 Task: Slide 18 - Organizational Chart.
Action: Mouse moved to (36, 92)
Screenshot: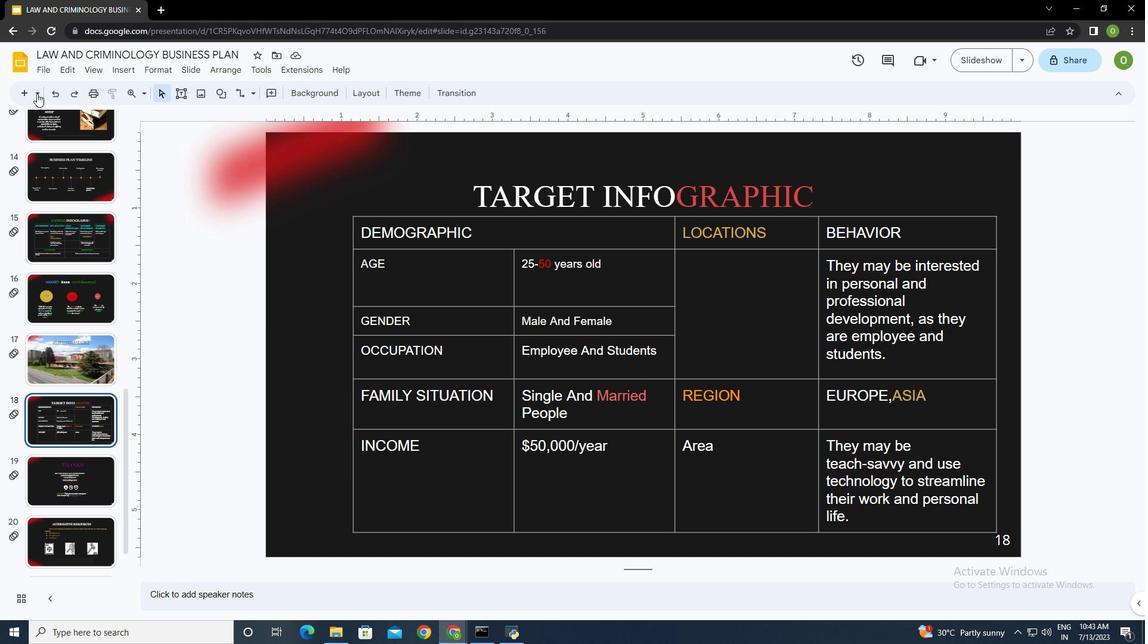 
Action: Mouse pressed left at (36, 92)
Screenshot: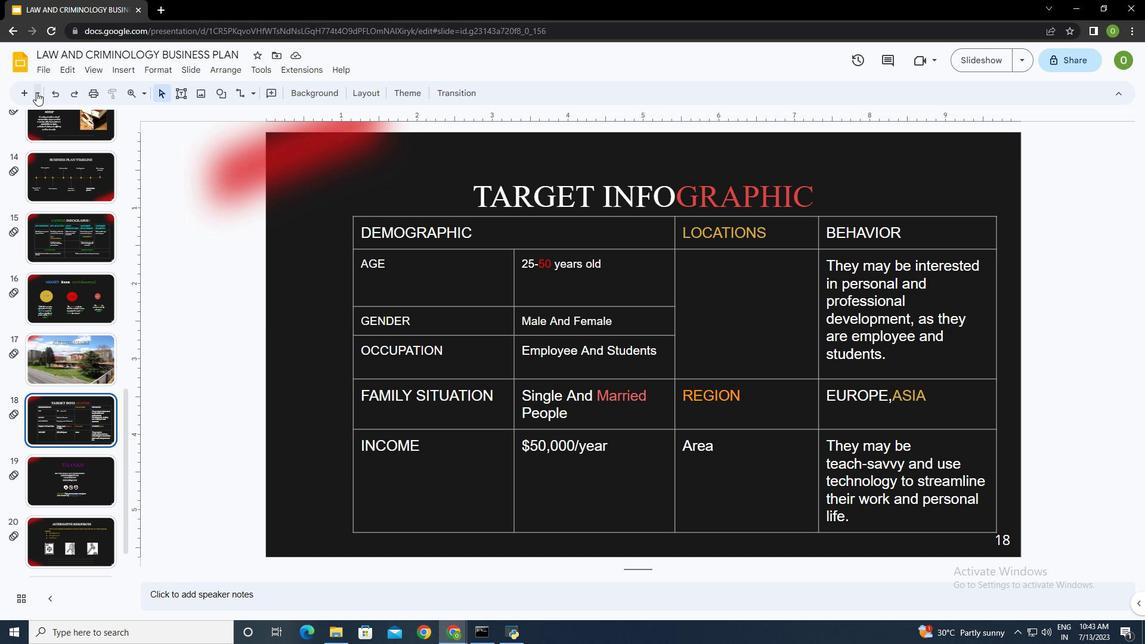 
Action: Mouse moved to (76, 267)
Screenshot: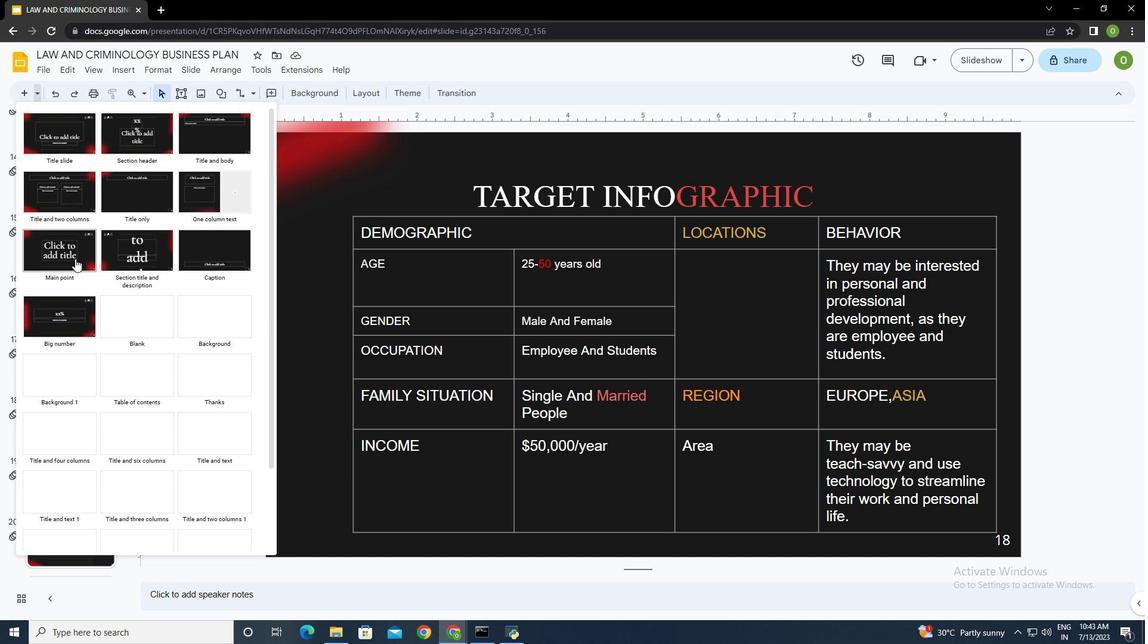 
Action: Mouse scrolled (76, 265) with delta (0, 0)
Screenshot: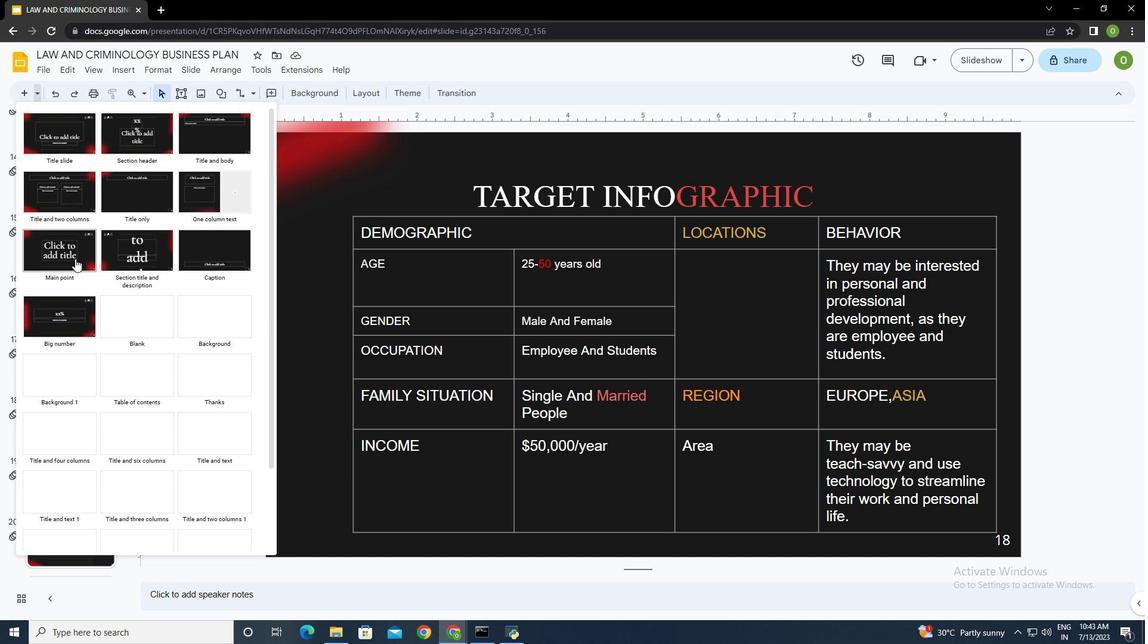 
Action: Mouse moved to (77, 270)
Screenshot: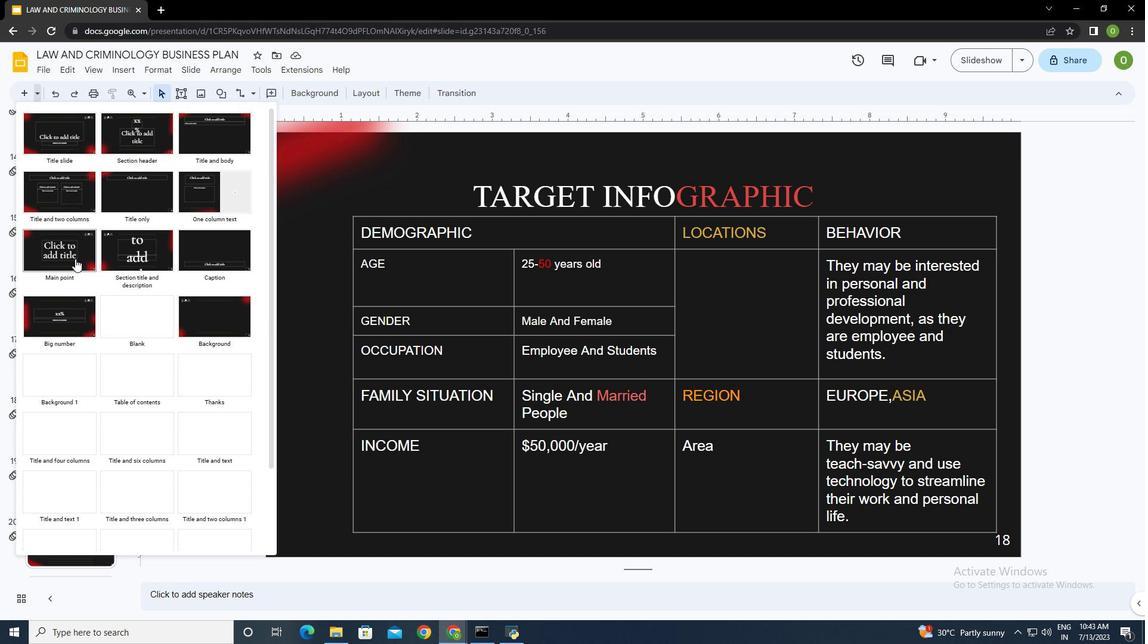 
Action: Mouse scrolled (77, 269) with delta (0, 0)
Screenshot: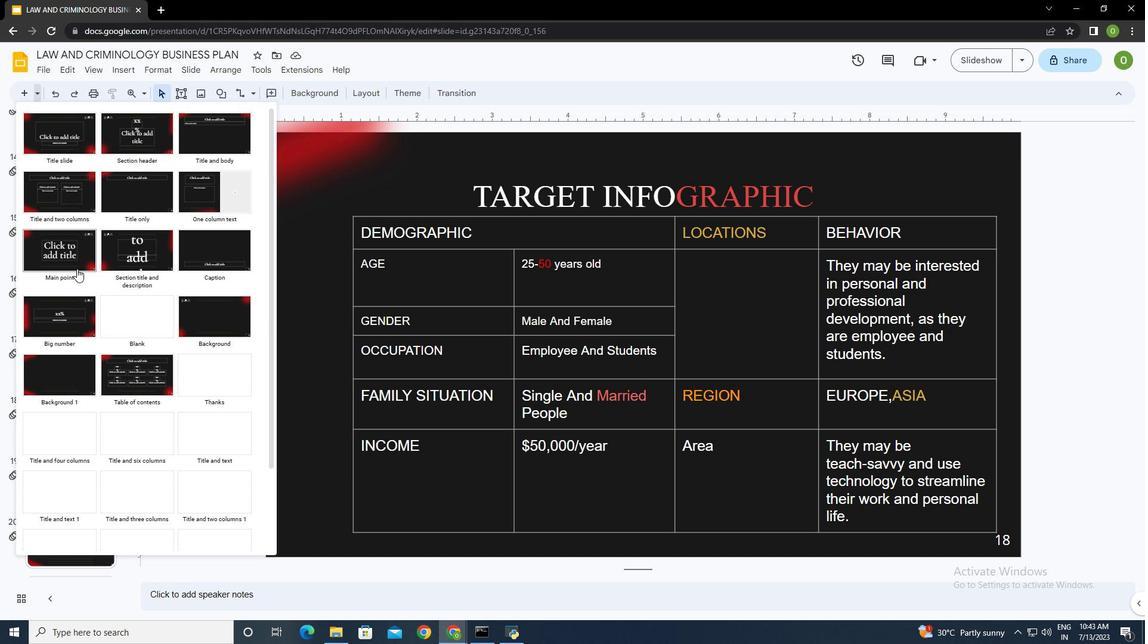 
Action: Mouse moved to (78, 270)
Screenshot: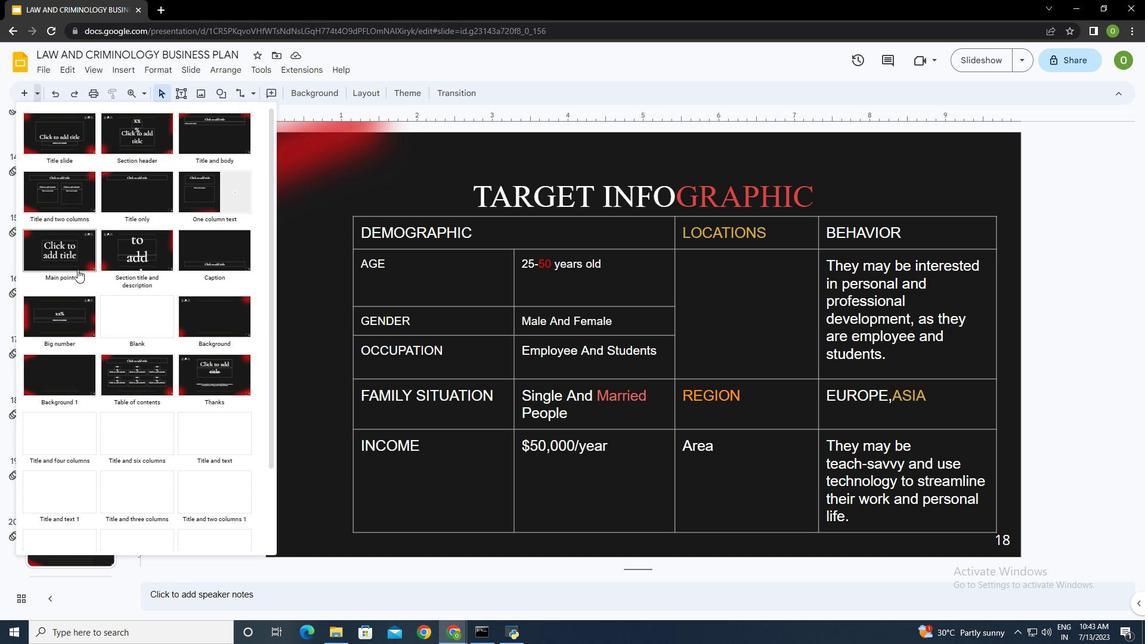 
Action: Mouse scrolled (78, 270) with delta (0, 0)
Screenshot: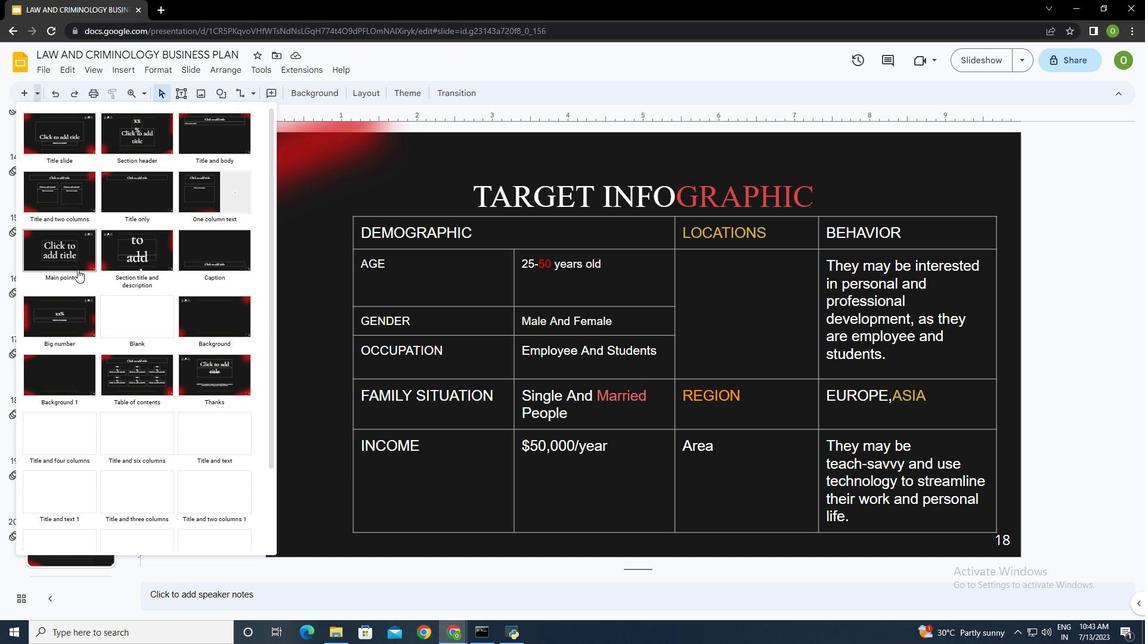 
Action: Mouse moved to (54, 454)
Screenshot: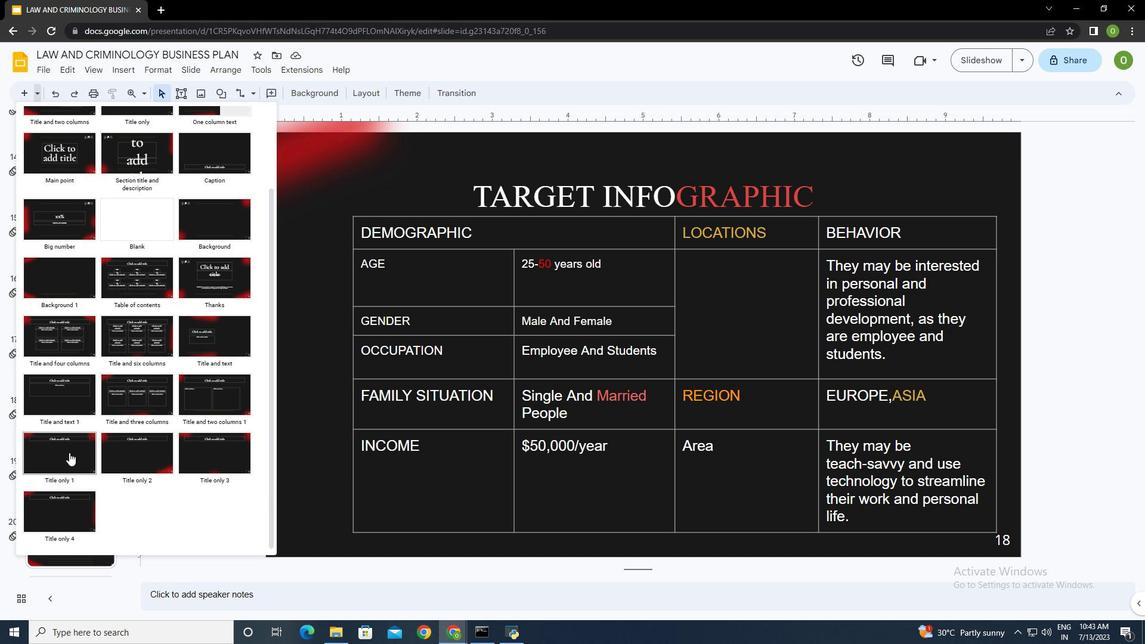 
Action: Mouse pressed left at (54, 454)
Screenshot: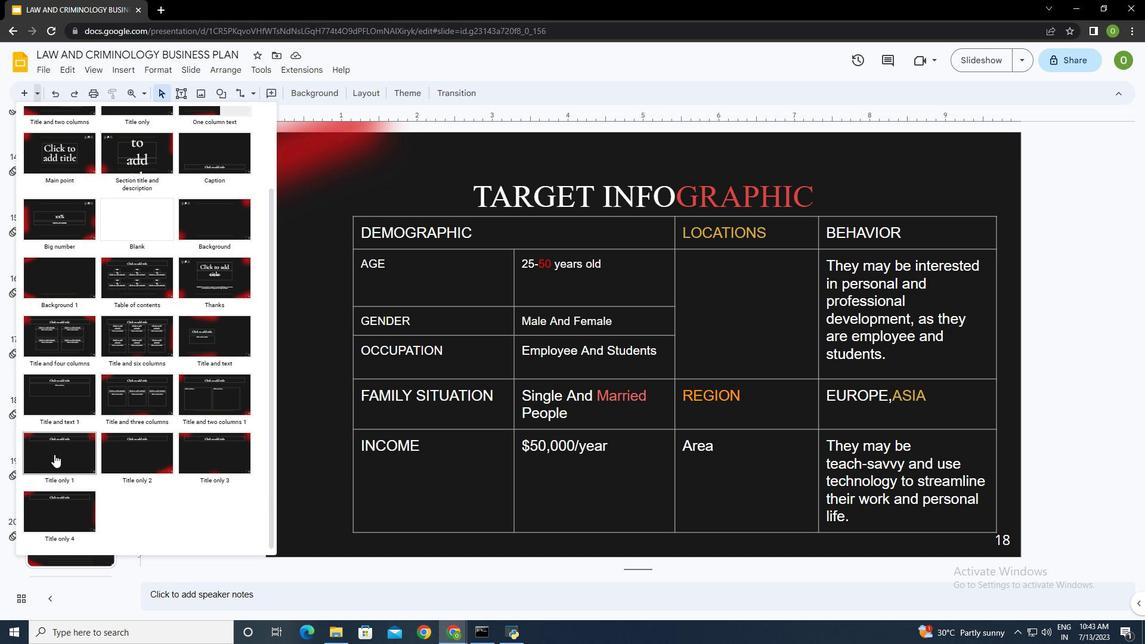 
Action: Mouse moved to (566, 192)
Screenshot: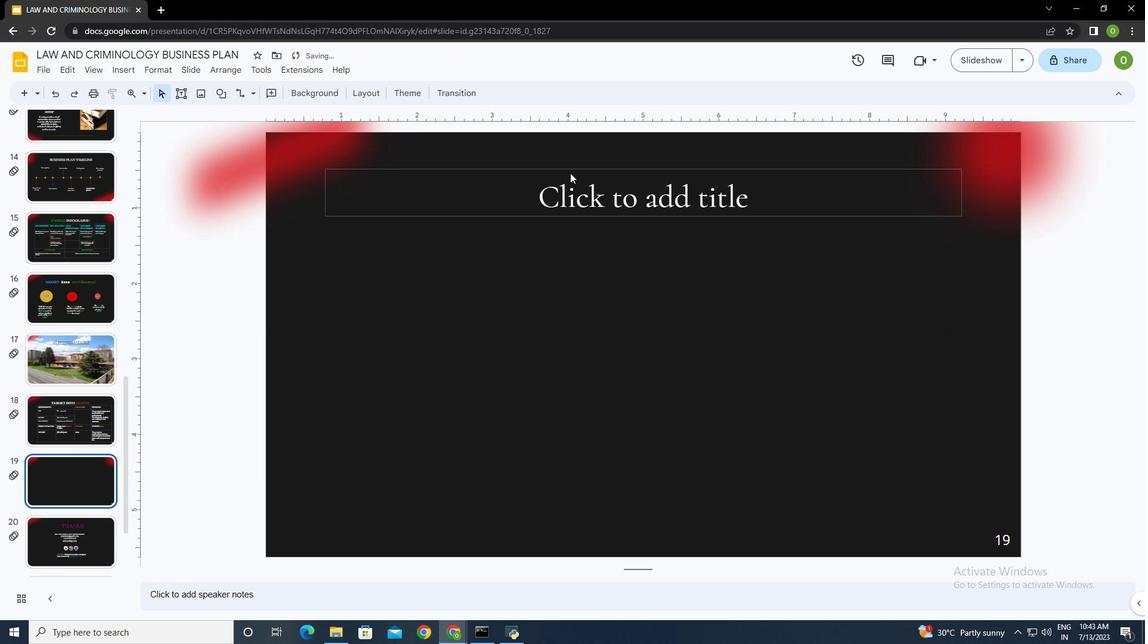 
Action: Mouse pressed left at (566, 192)
Screenshot: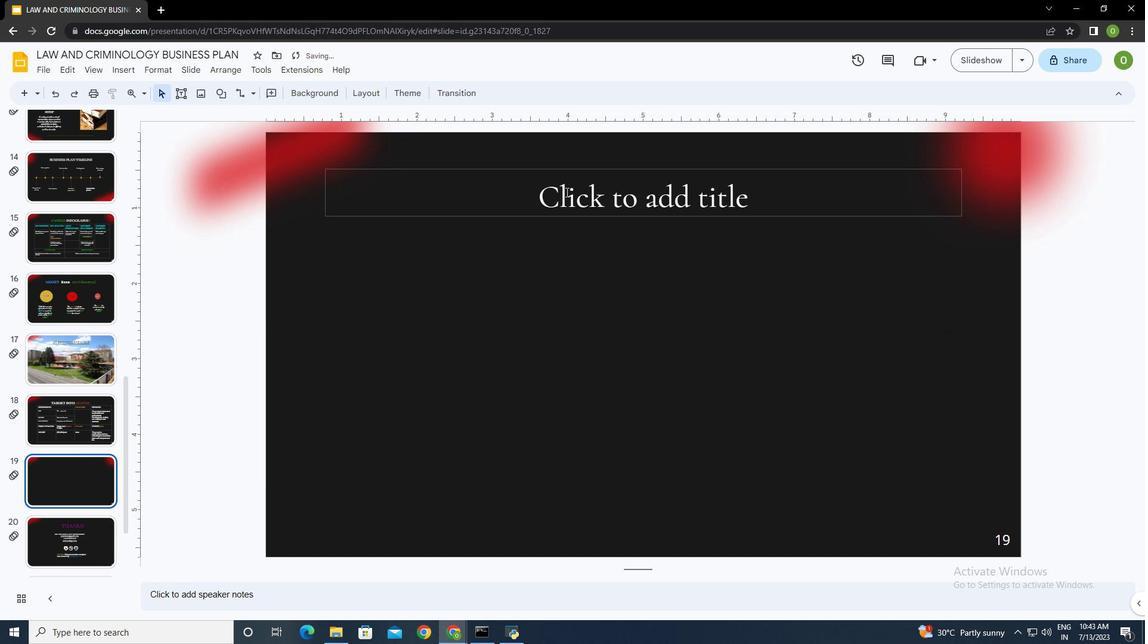 
Action: Mouse moved to (566, 193)
Screenshot: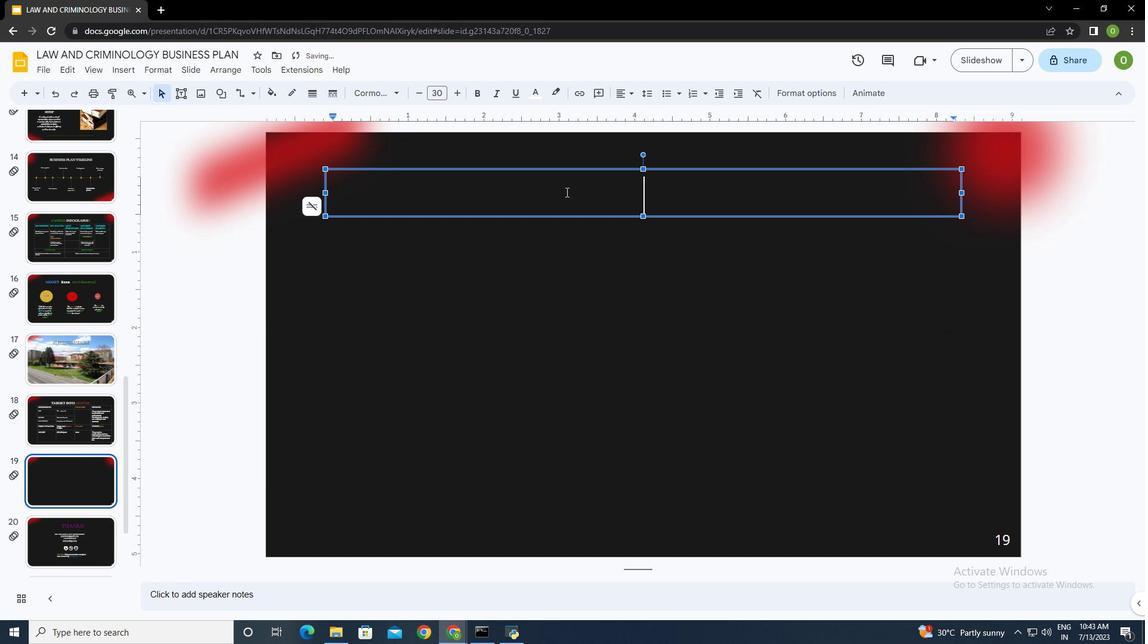 
Action: Key pressed <Key.shift>organizational<Key.space>chart
Screenshot: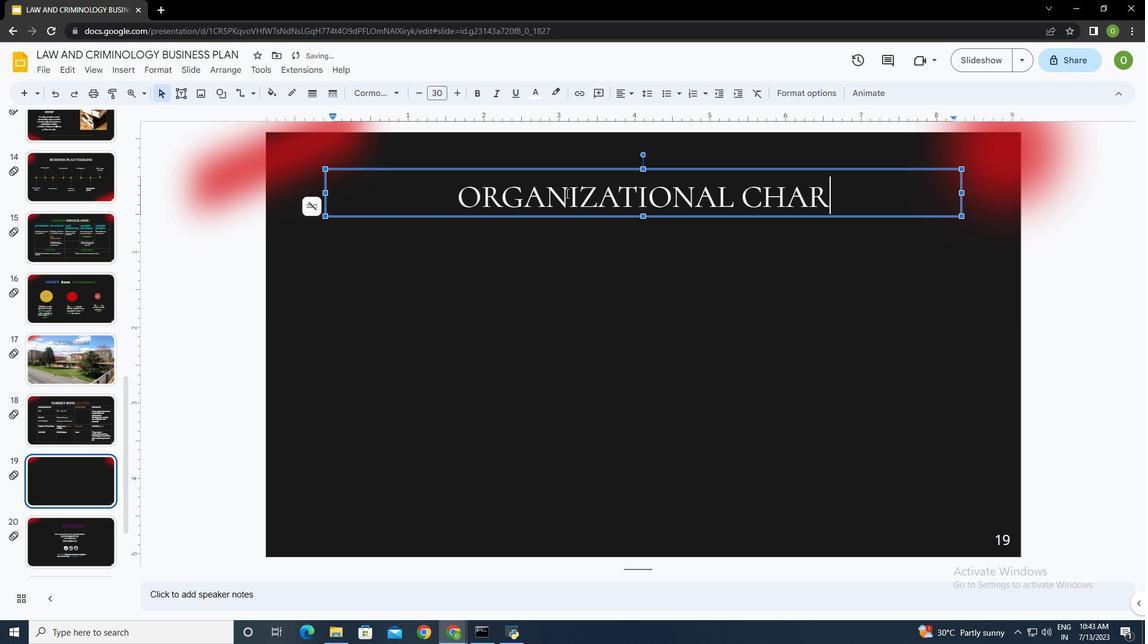 
Action: Mouse moved to (578, 244)
Screenshot: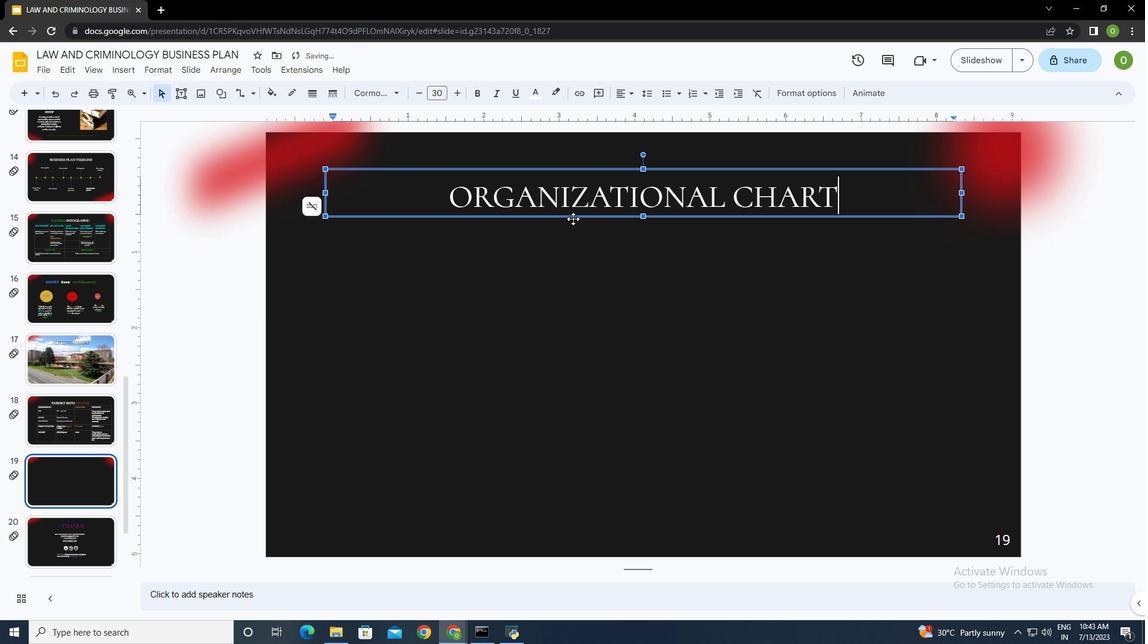 
Action: Key pressed ctrl+A
Screenshot: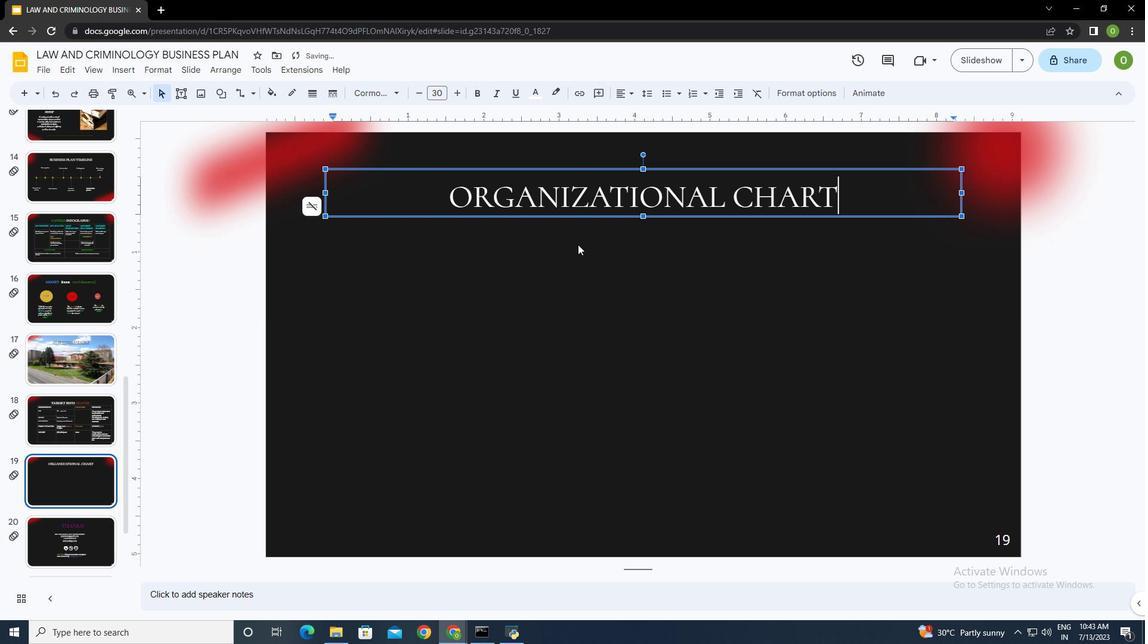 
Action: Mouse moved to (441, 93)
Screenshot: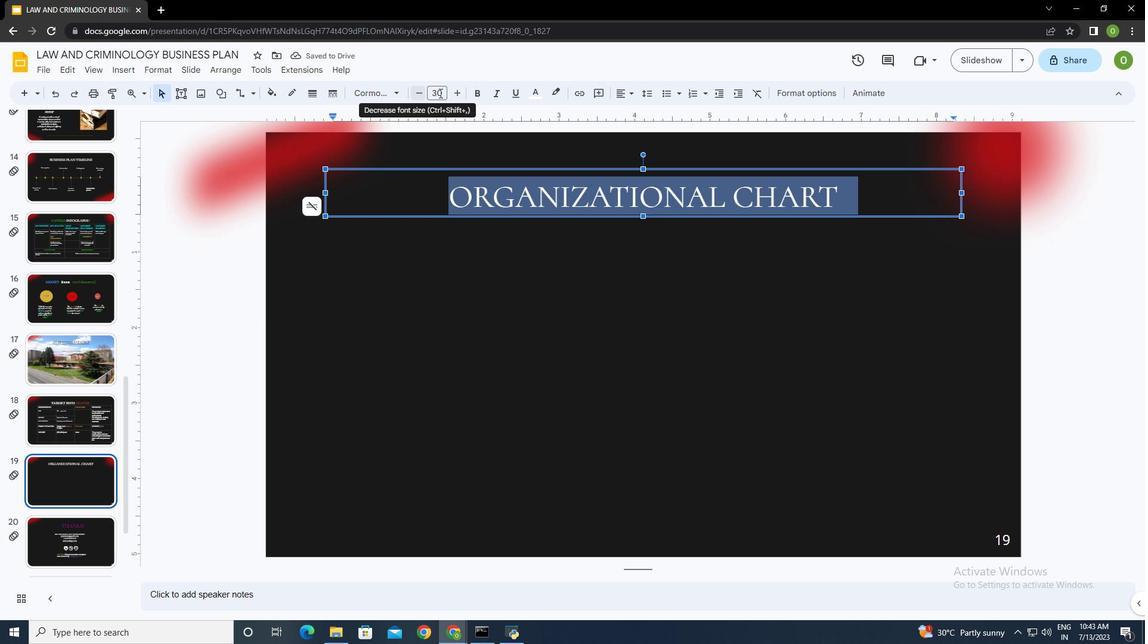 
Action: Mouse pressed left at (441, 93)
Screenshot: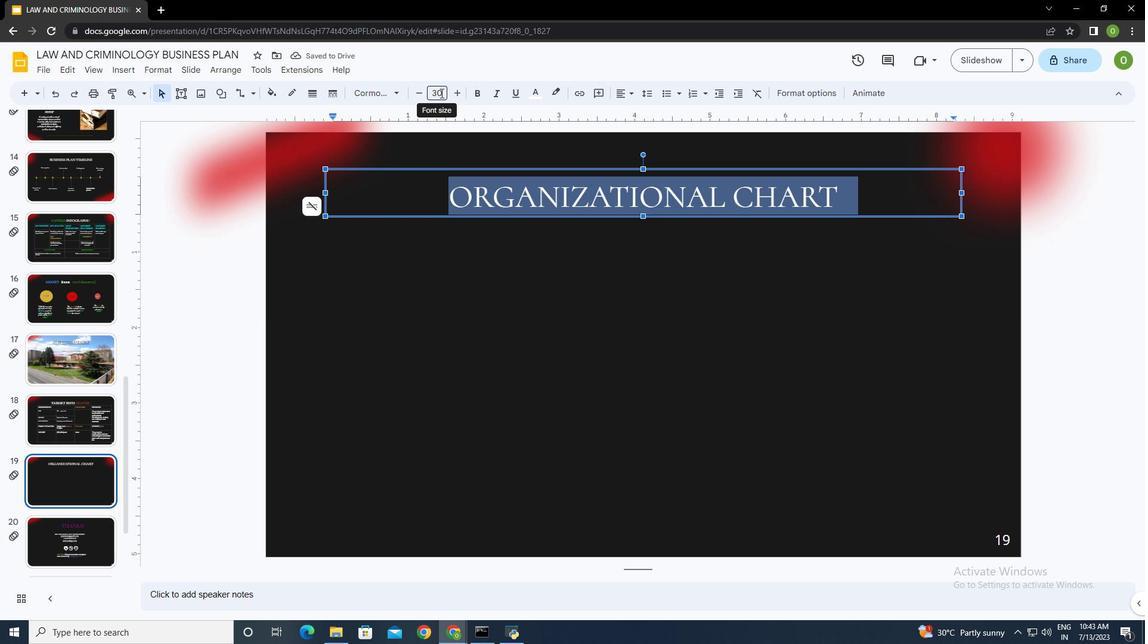 
Action: Mouse moved to (441, 284)
Screenshot: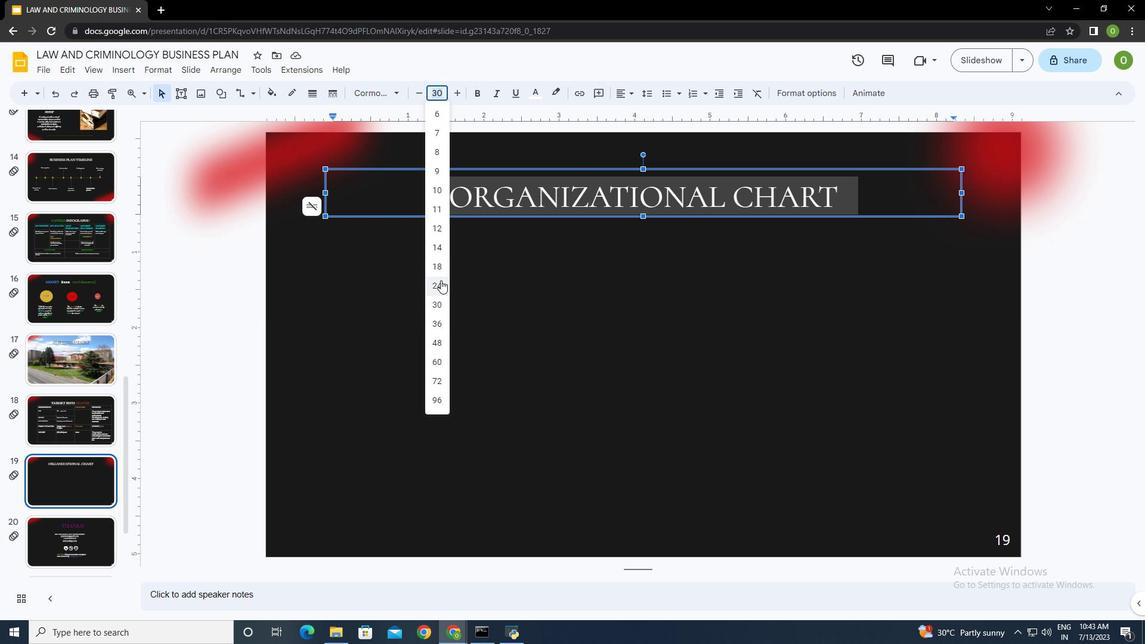 
Action: Mouse pressed left at (441, 284)
Screenshot: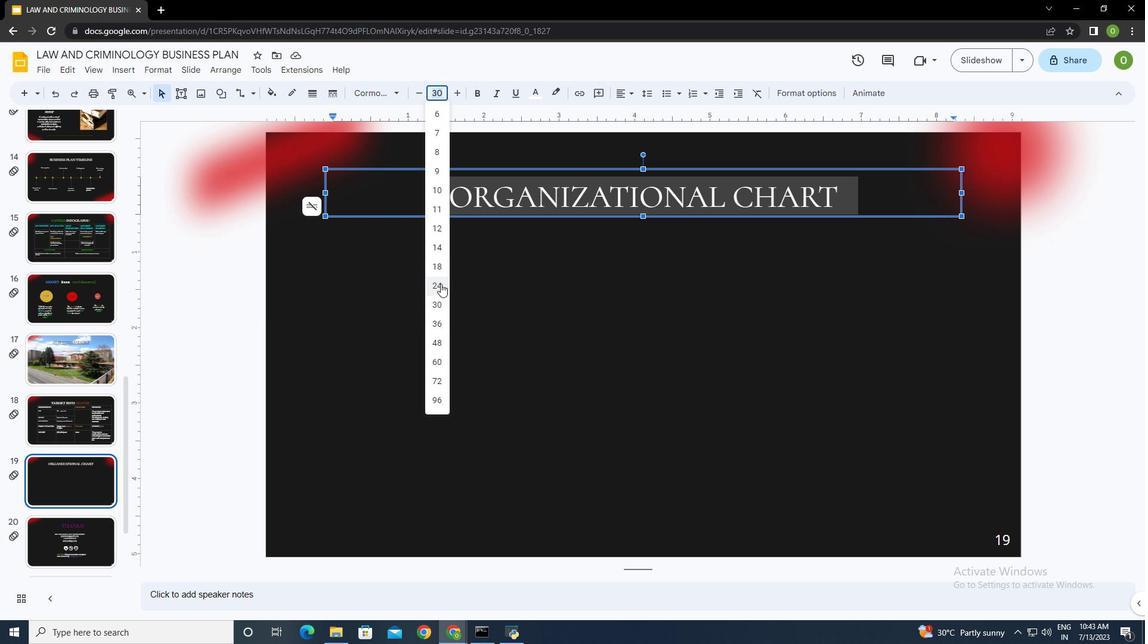 
Action: Mouse moved to (643, 217)
Screenshot: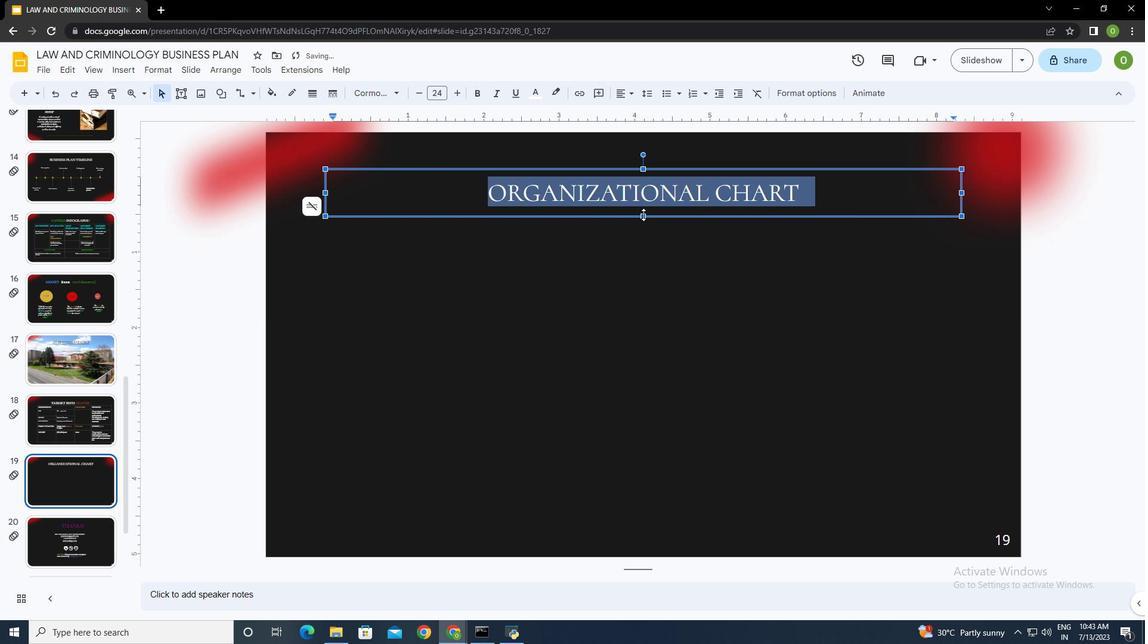 
Action: Mouse pressed left at (643, 217)
Screenshot: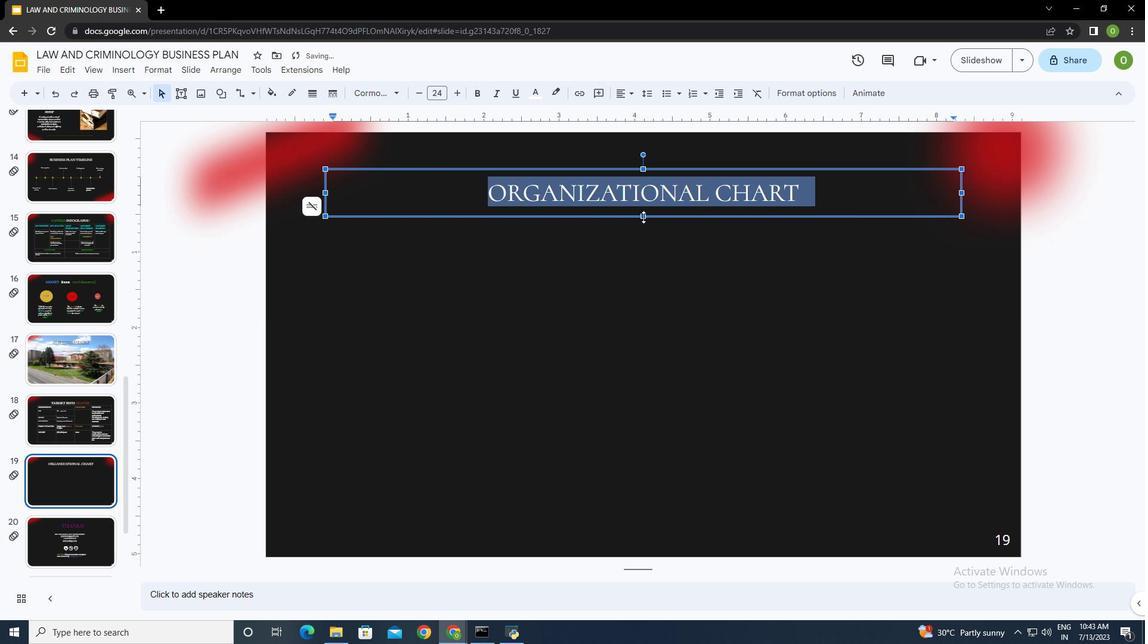 
Action: Mouse moved to (643, 167)
Screenshot: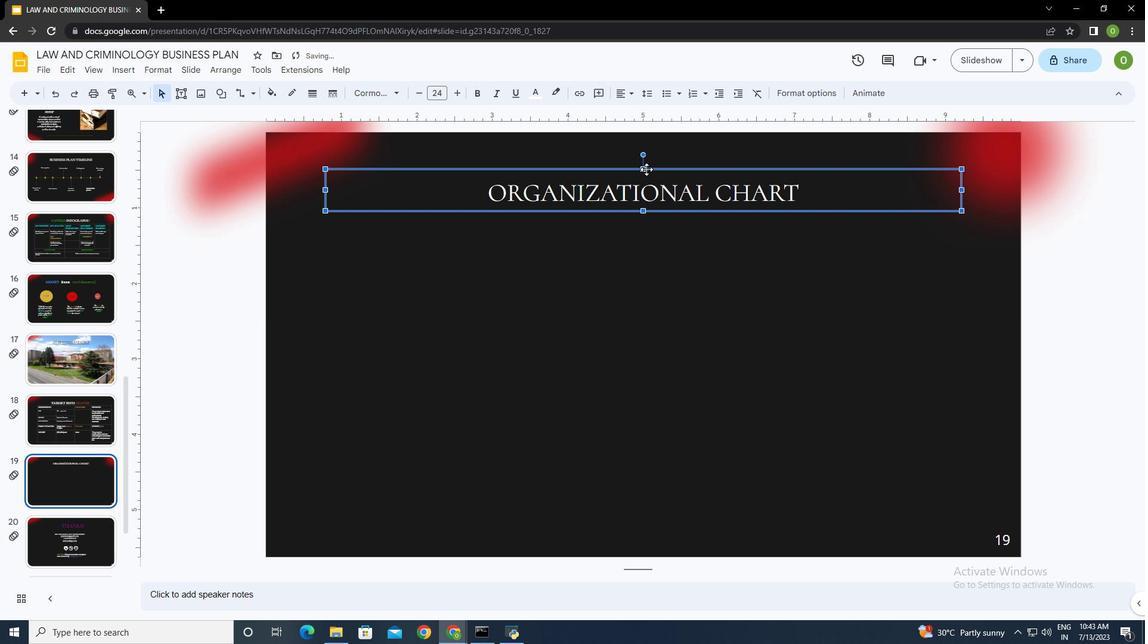 
Action: Mouse pressed left at (643, 167)
Screenshot: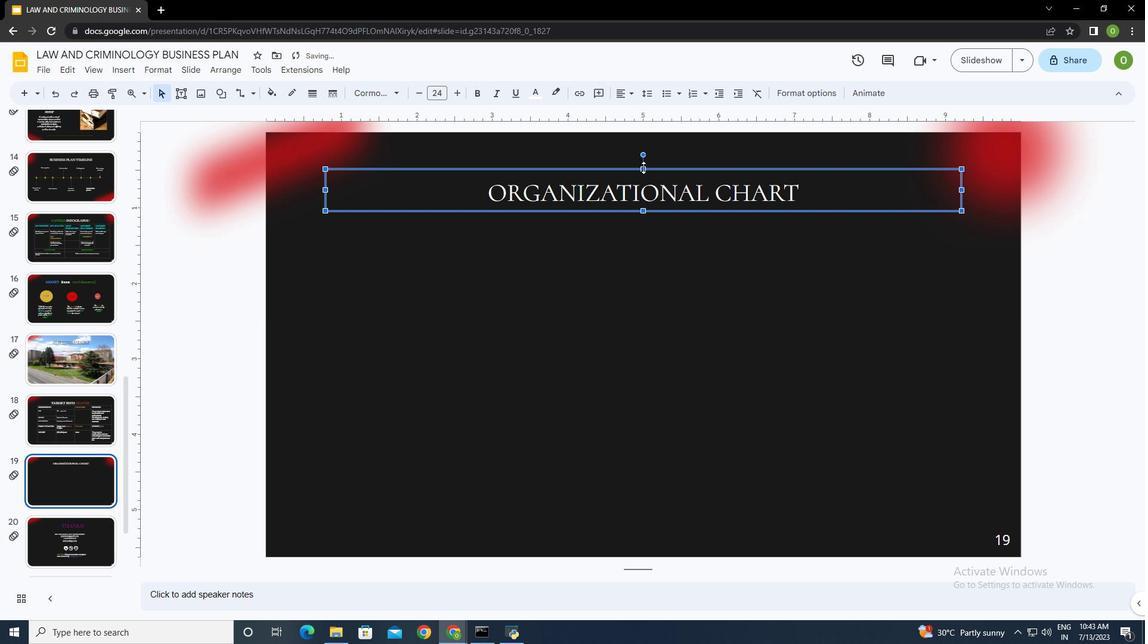 
Action: Mouse moved to (643, 213)
Screenshot: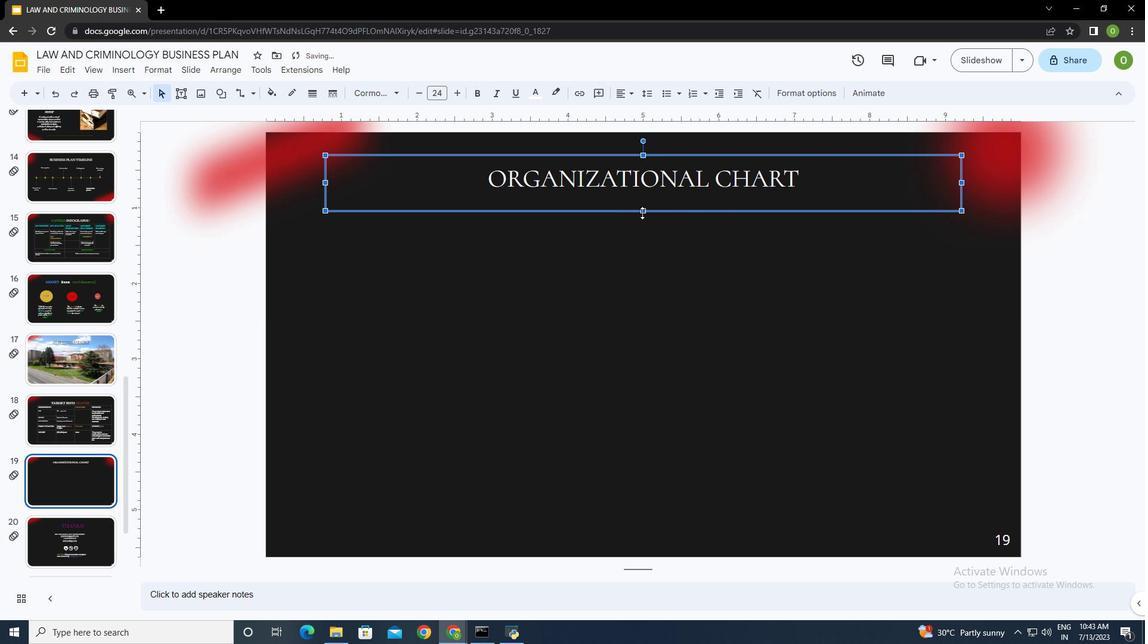 
Action: Mouse pressed left at (643, 213)
Screenshot: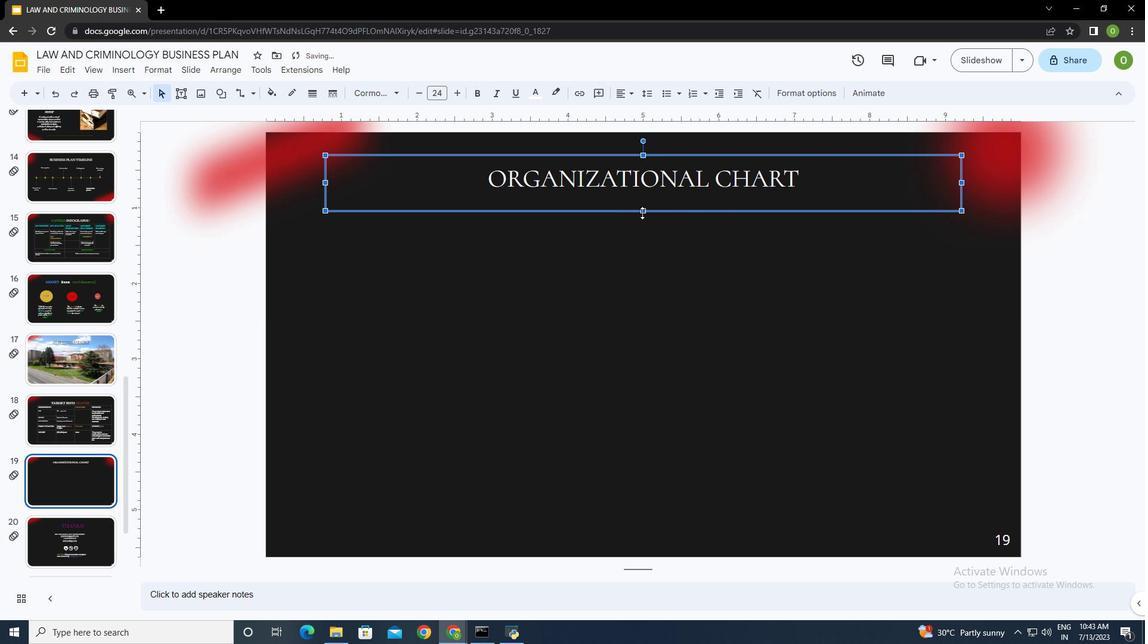 
Action: Mouse moved to (807, 94)
Screenshot: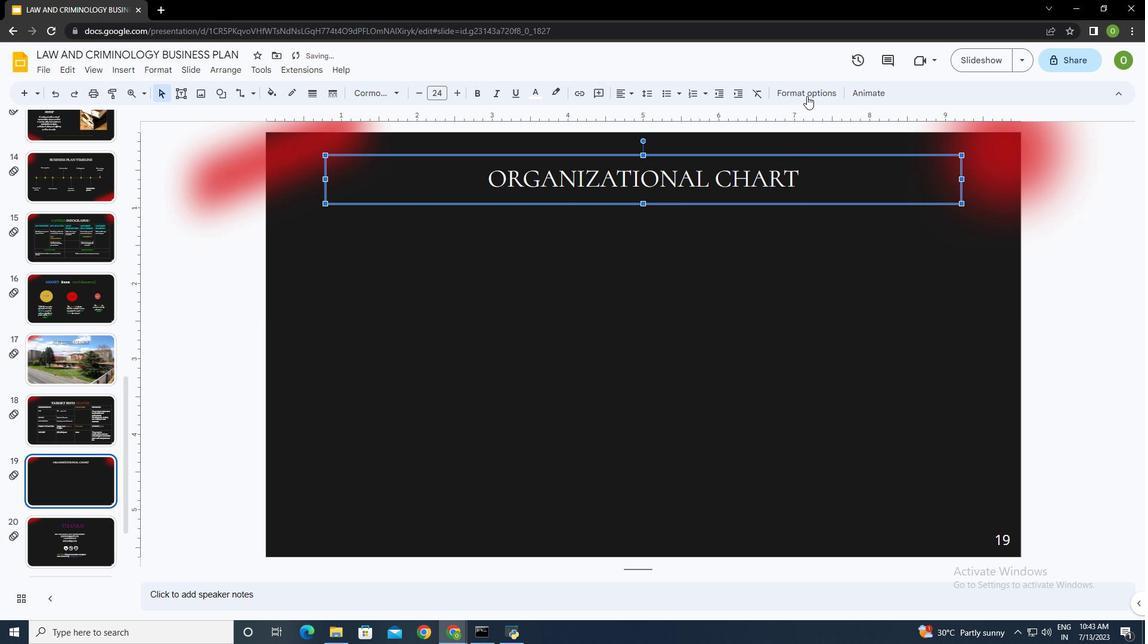 
Action: Mouse pressed left at (807, 94)
Screenshot: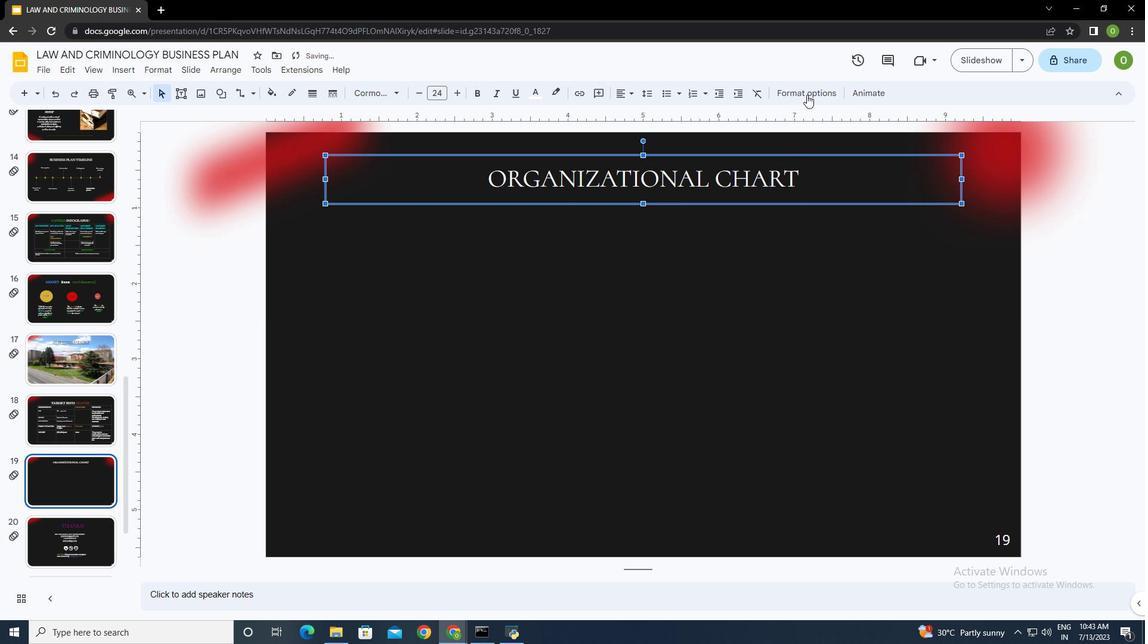 
Action: Mouse moved to (988, 135)
Screenshot: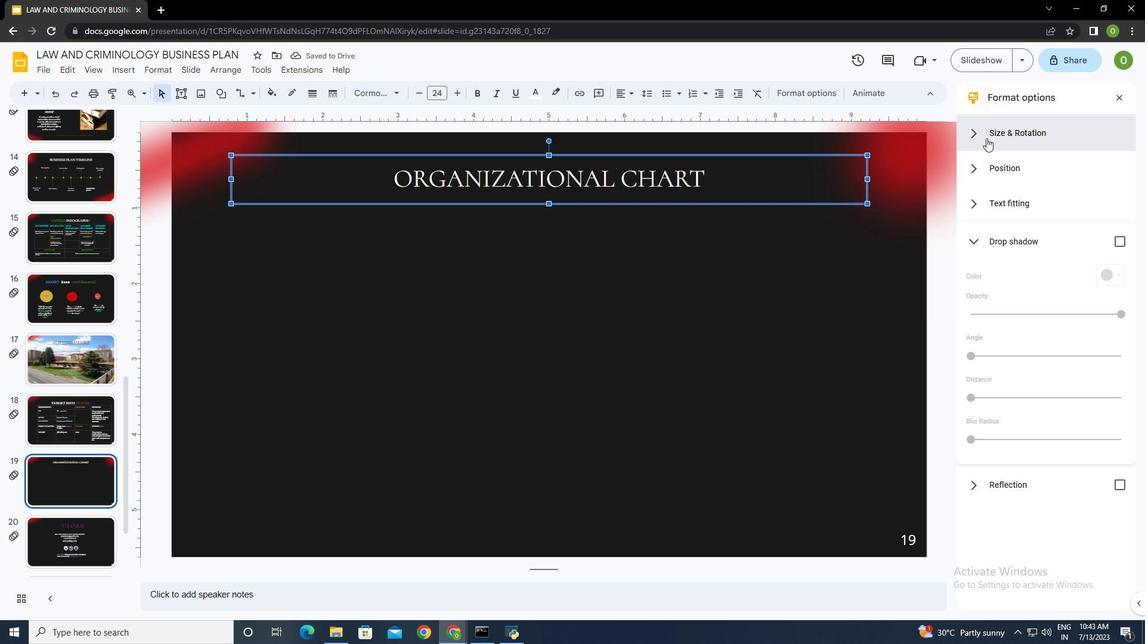 
Action: Mouse pressed left at (988, 135)
Screenshot: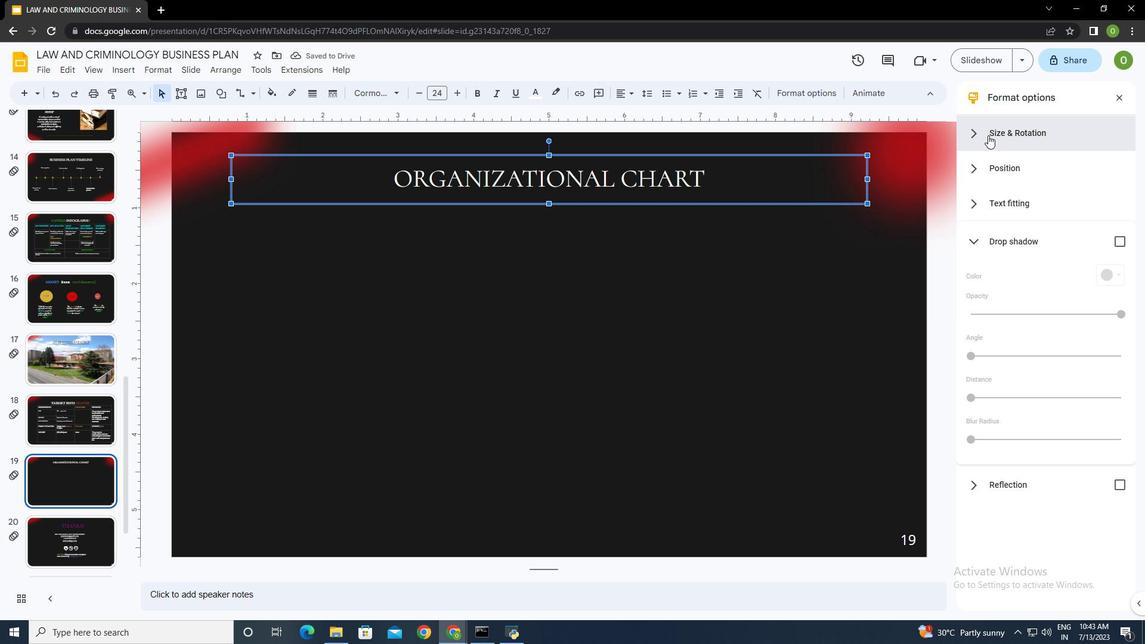 
Action: Mouse moved to (987, 192)
Screenshot: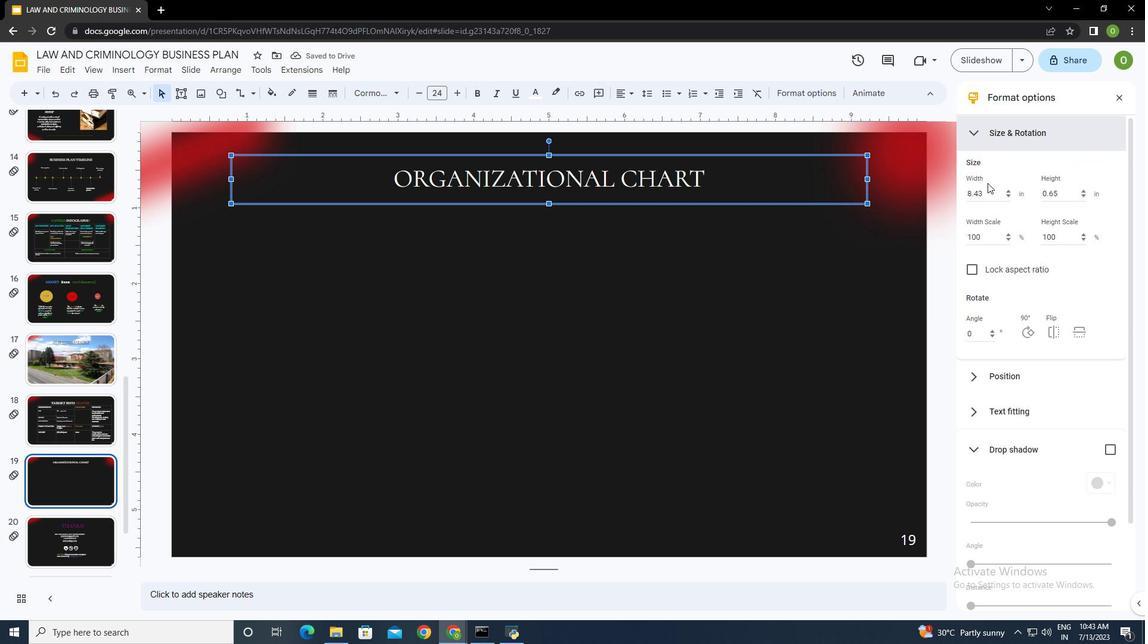 
Action: Mouse pressed left at (987, 192)
Screenshot: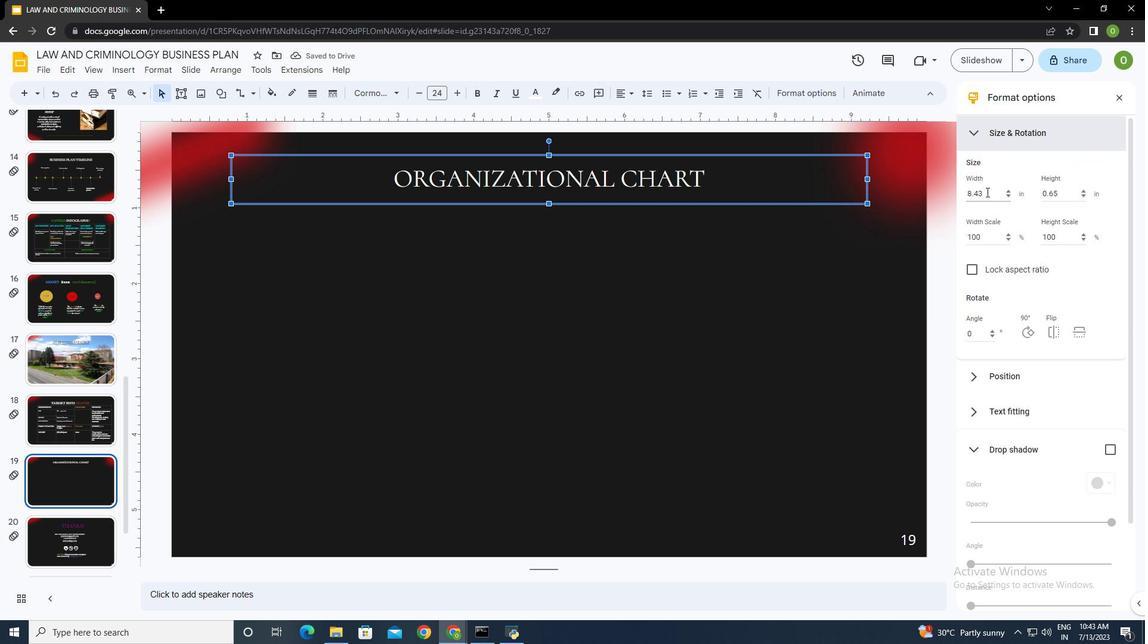 
Action: Mouse pressed left at (987, 192)
Screenshot: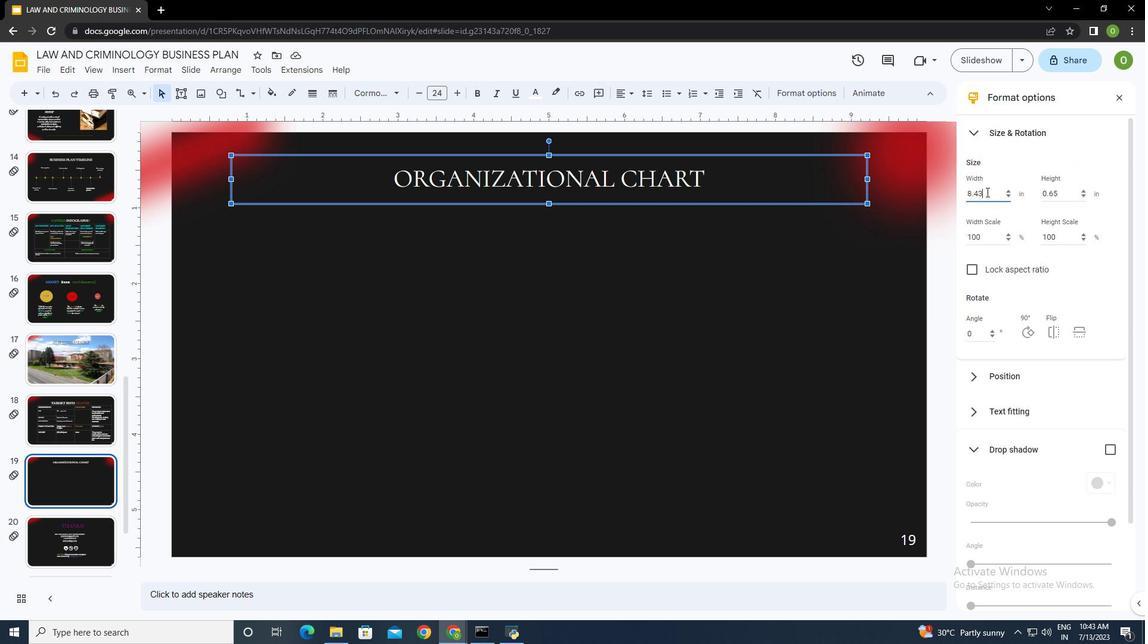 
Action: Mouse moved to (963, 196)
Screenshot: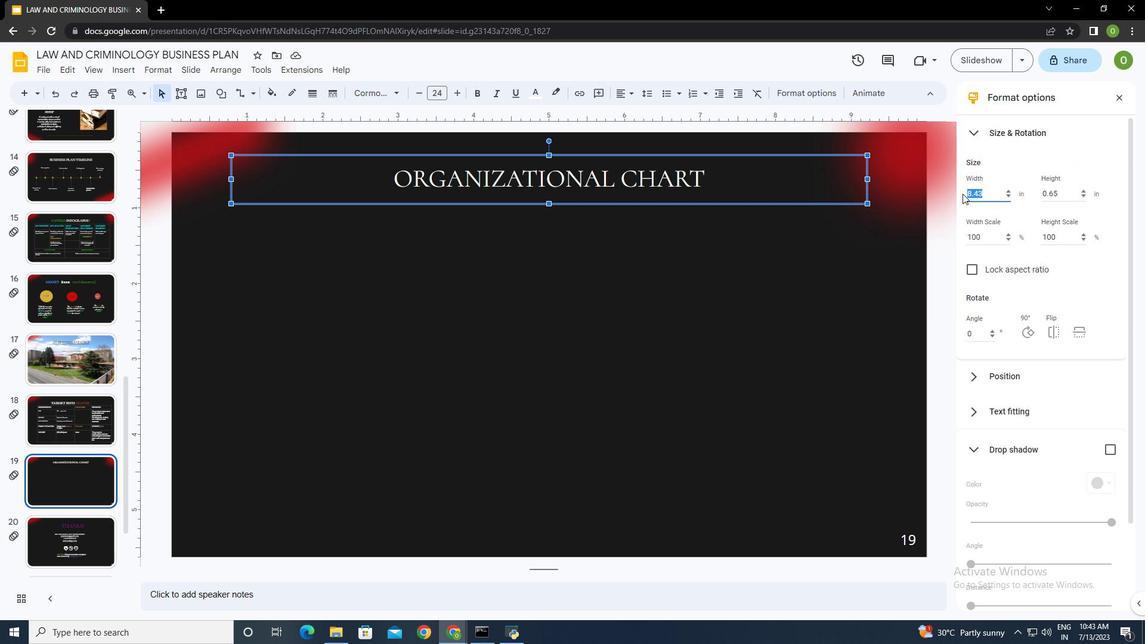 
Action: Key pressed 6
Screenshot: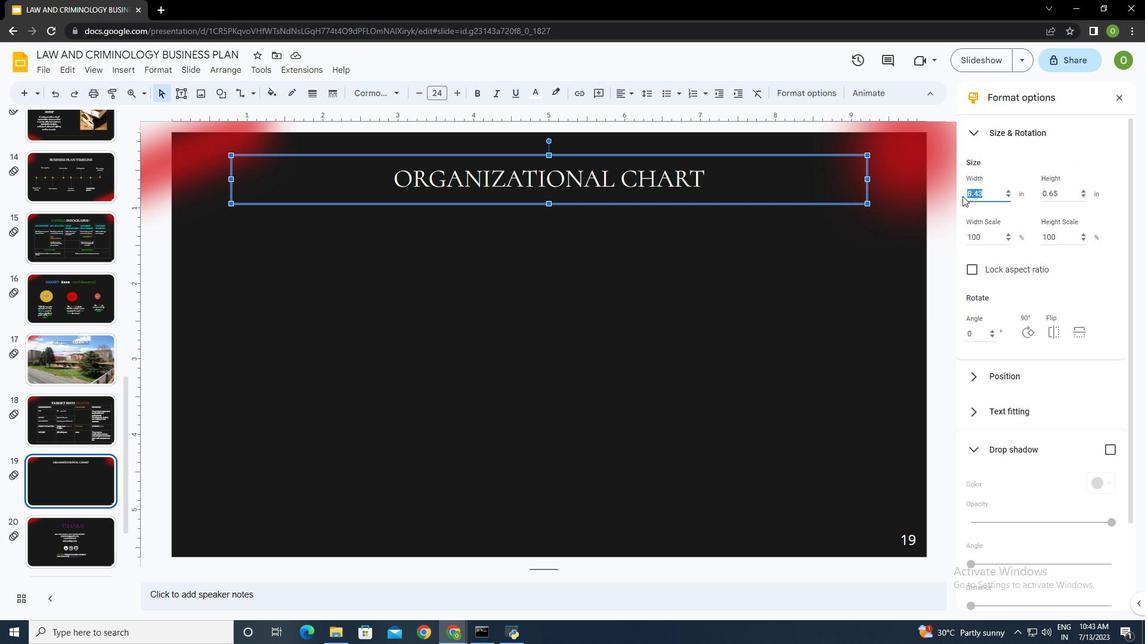 
Action: Mouse moved to (1065, 192)
Screenshot: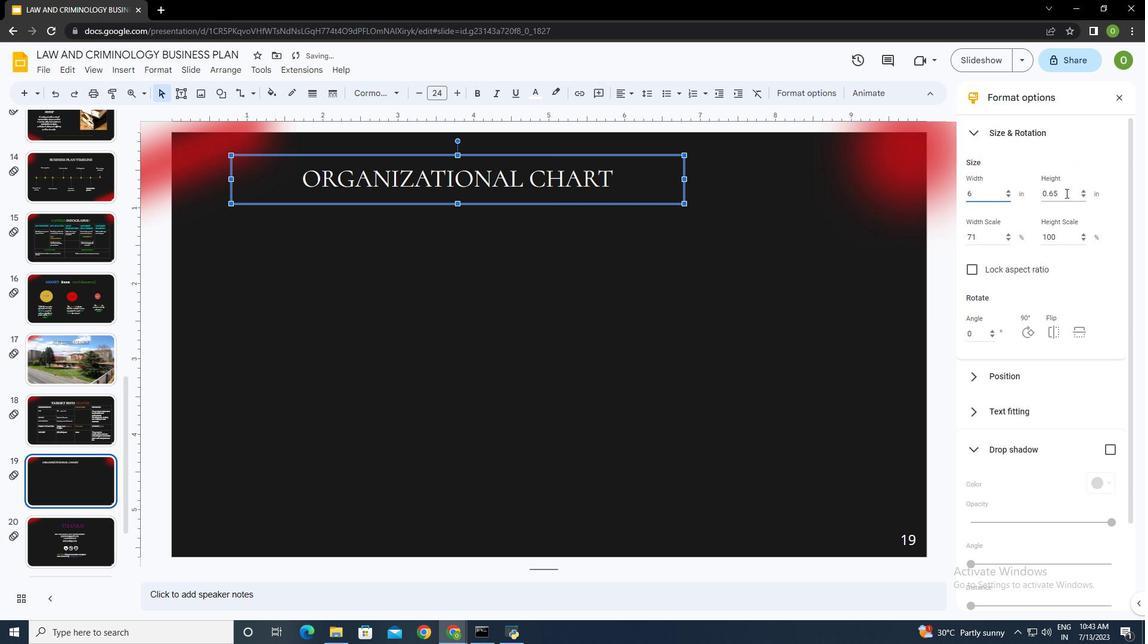 
Action: Mouse pressed left at (1065, 192)
Screenshot: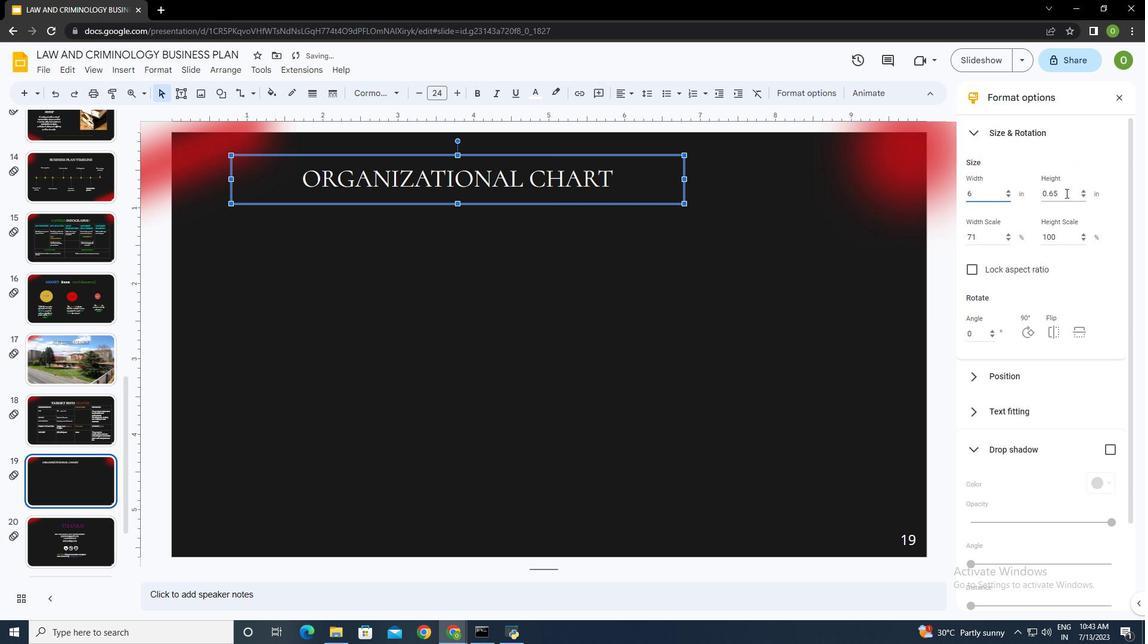 
Action: Key pressed <Key.backspace><Key.backspace>50
Screenshot: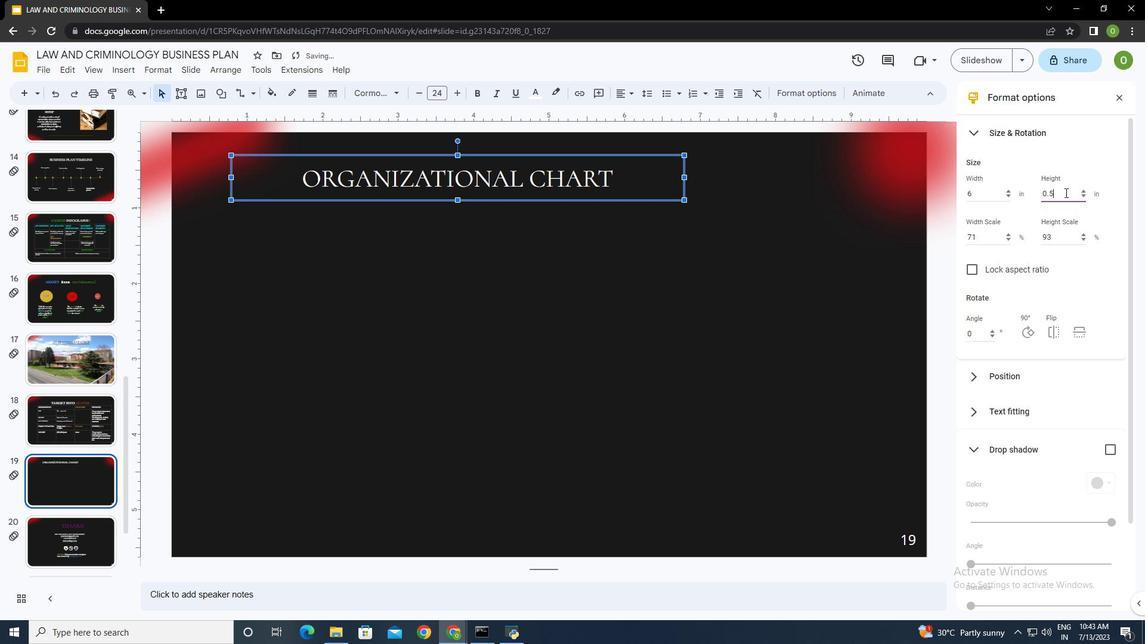 
Action: Mouse moved to (1119, 262)
Screenshot: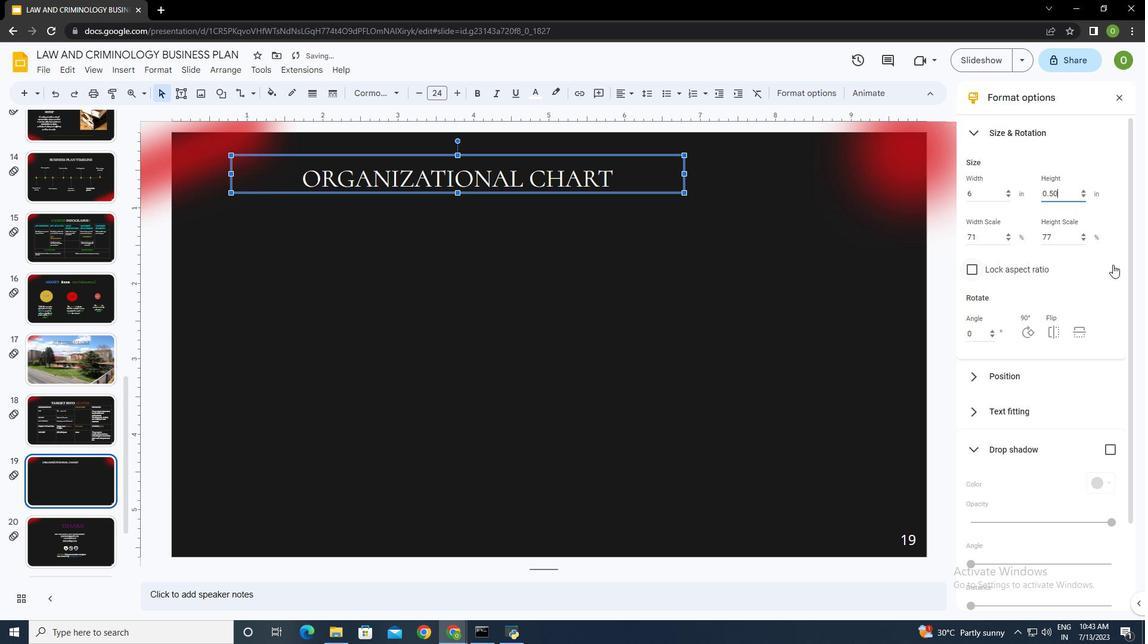 
Action: Mouse pressed left at (1119, 262)
Screenshot: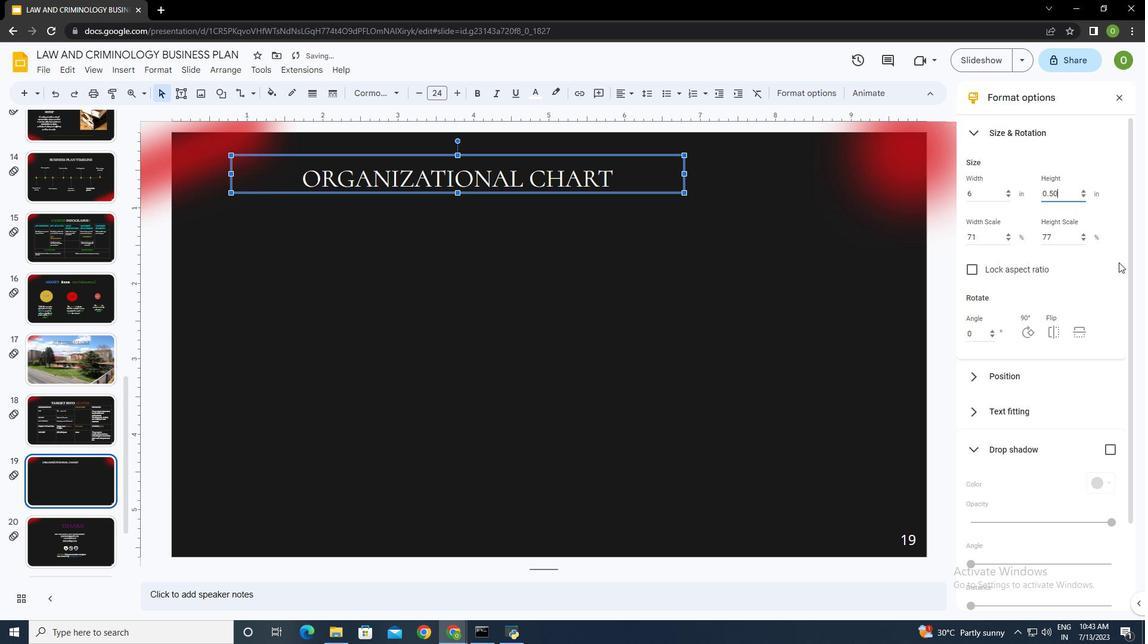 
Action: Mouse moved to (1122, 97)
Screenshot: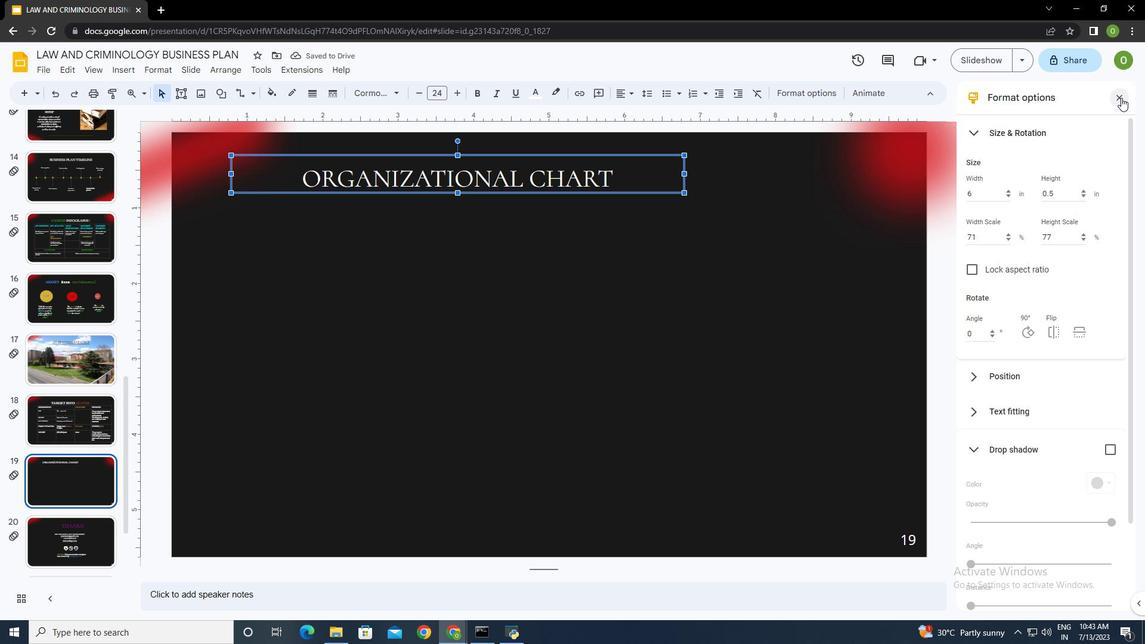 
Action: Mouse pressed left at (1122, 97)
Screenshot: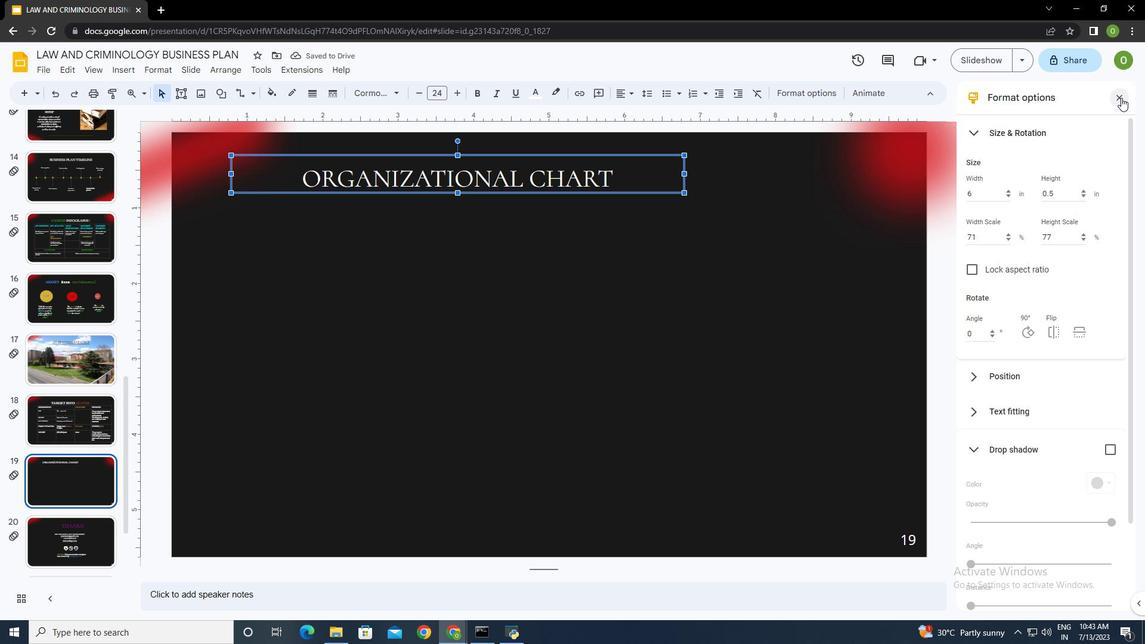 
Action: Mouse moved to (559, 254)
Screenshot: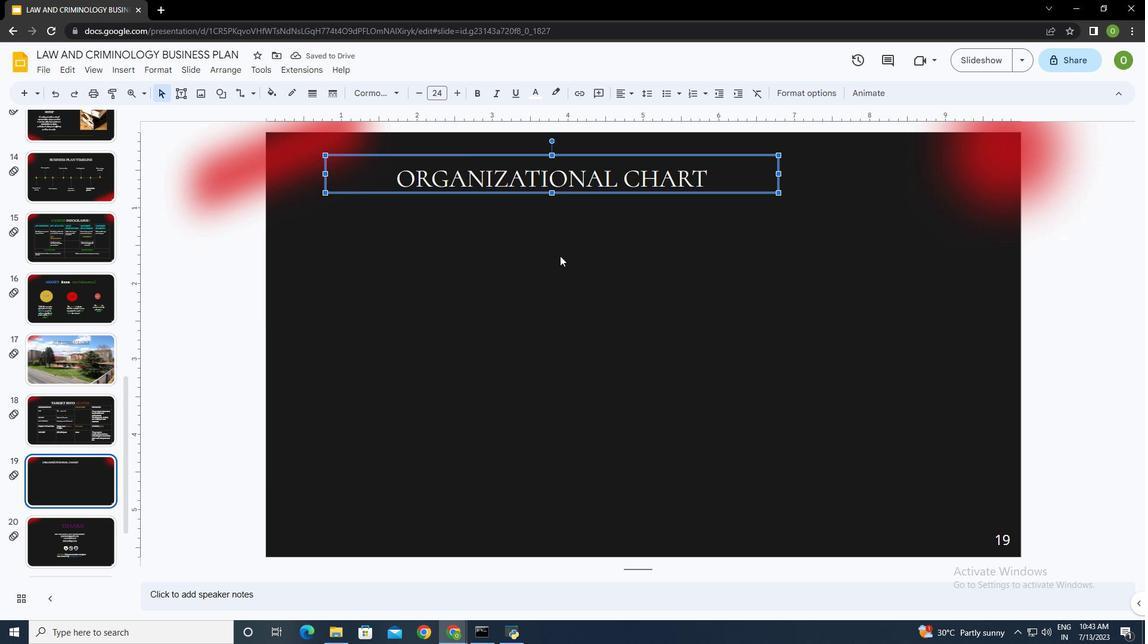 
Action: Mouse pressed left at (559, 254)
Screenshot: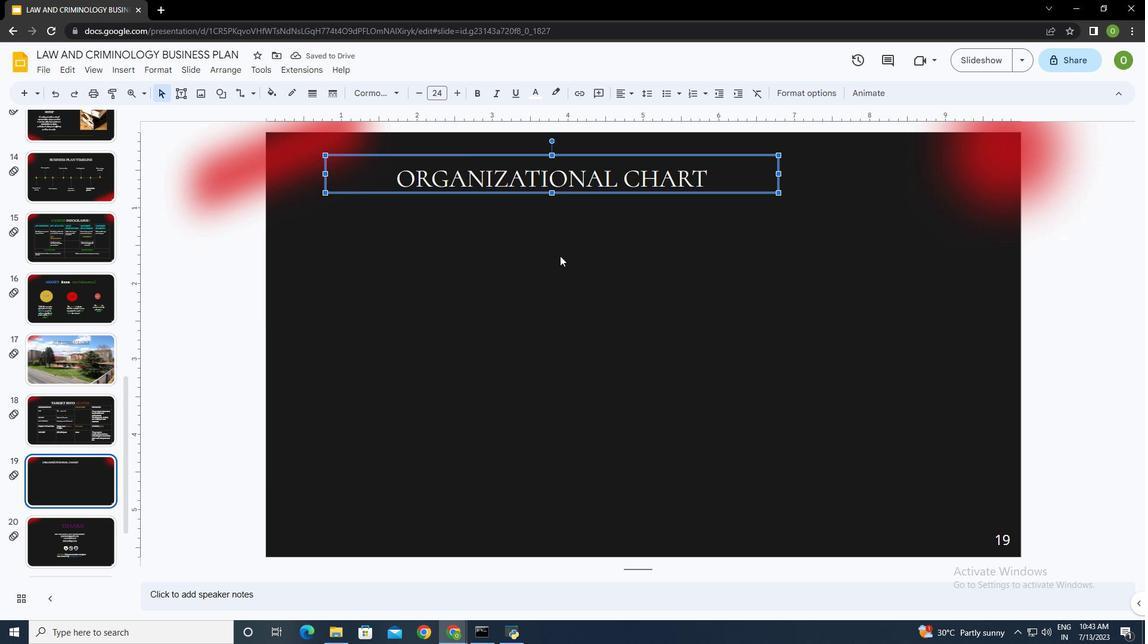
Action: Mouse moved to (126, 69)
Screenshot: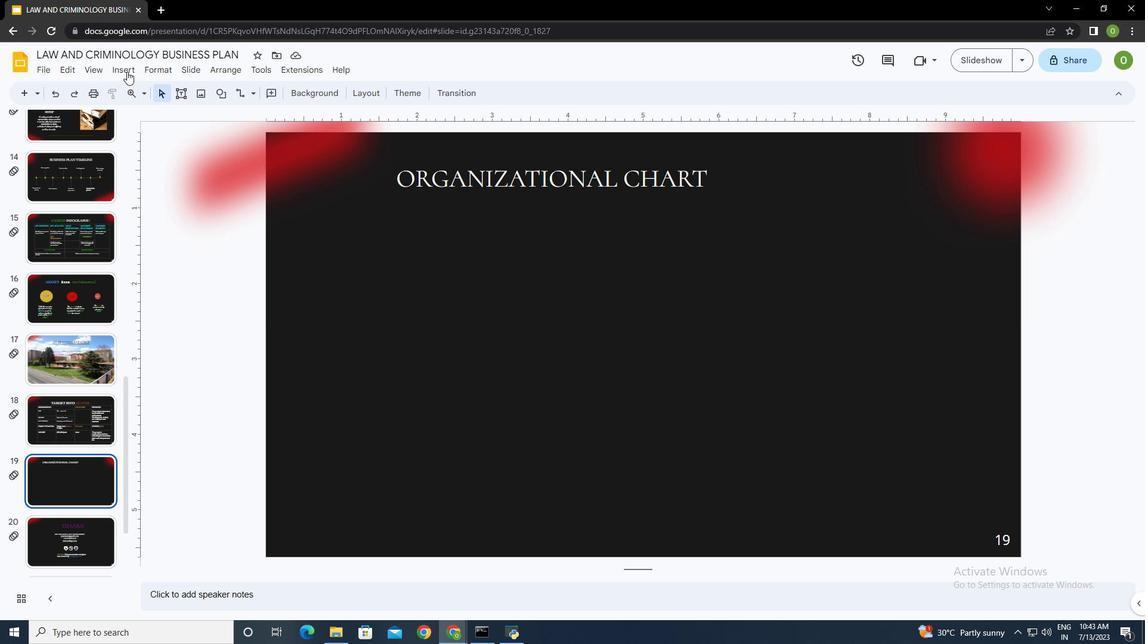 
Action: Mouse pressed left at (126, 69)
Screenshot: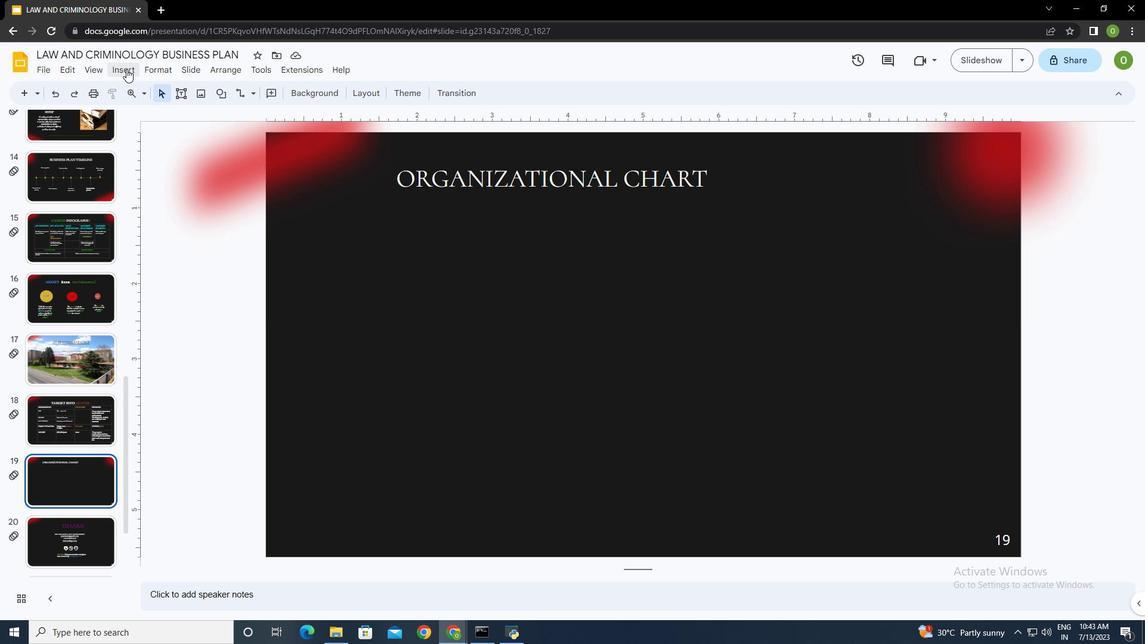 
Action: Mouse moved to (331, 250)
Screenshot: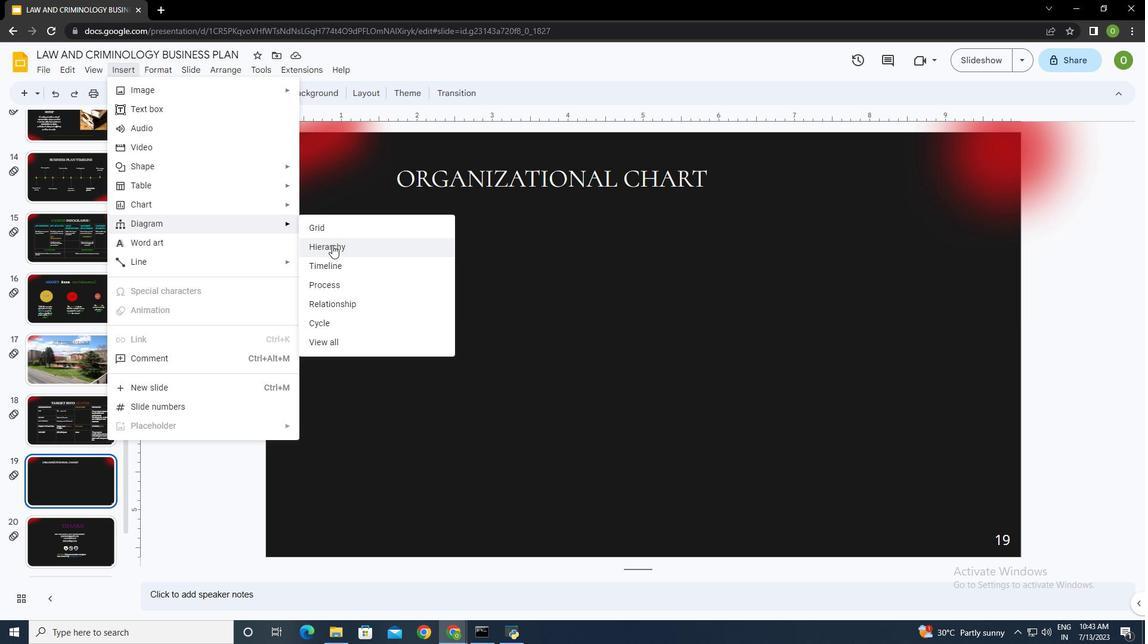 
Action: Mouse pressed left at (331, 250)
Screenshot: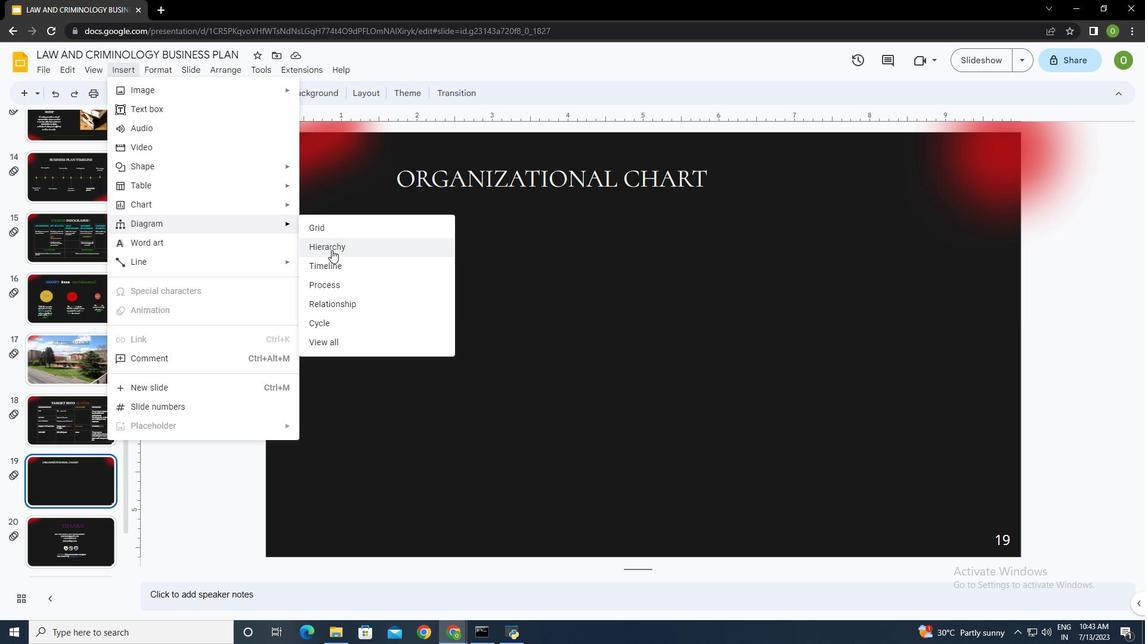 
Action: Mouse moved to (1009, 151)
Screenshot: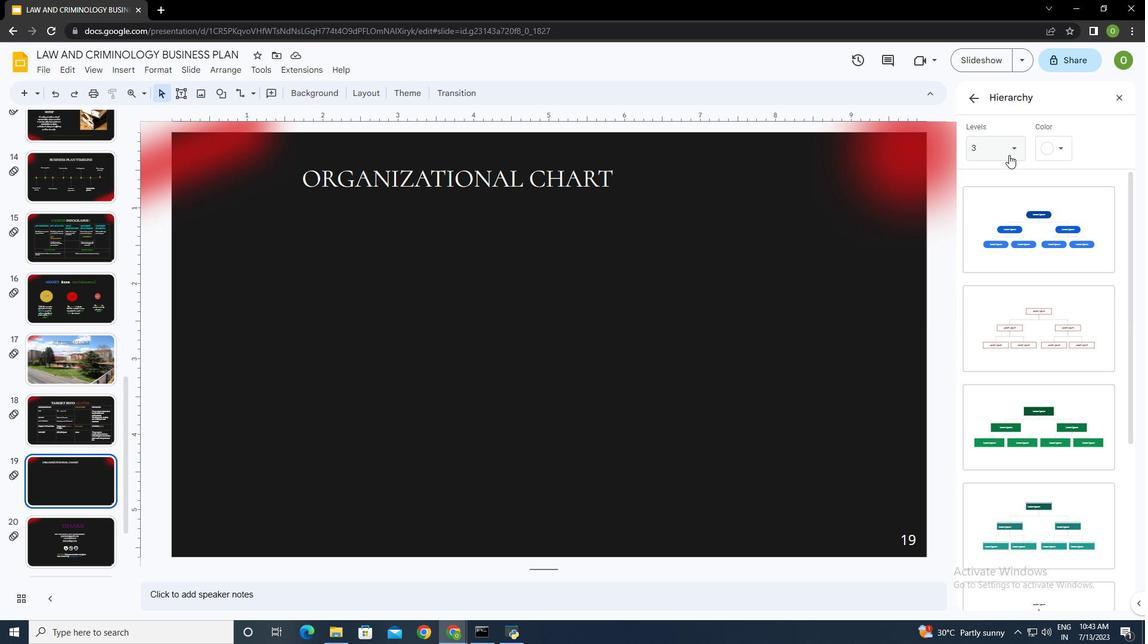 
Action: Mouse pressed left at (1009, 151)
Screenshot: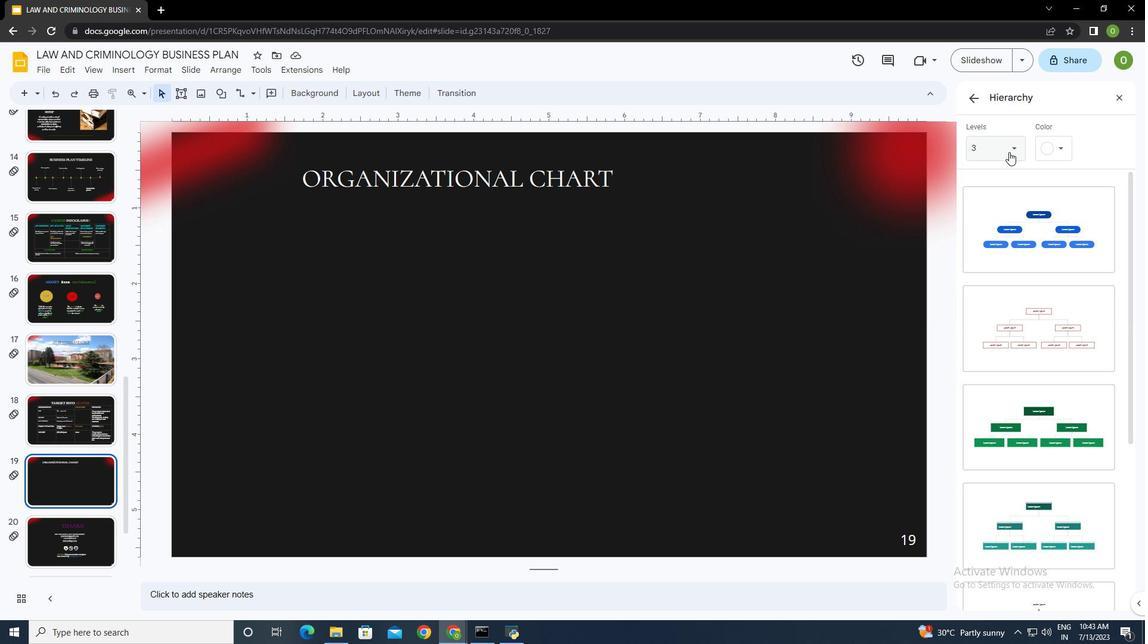 
Action: Mouse moved to (985, 164)
Screenshot: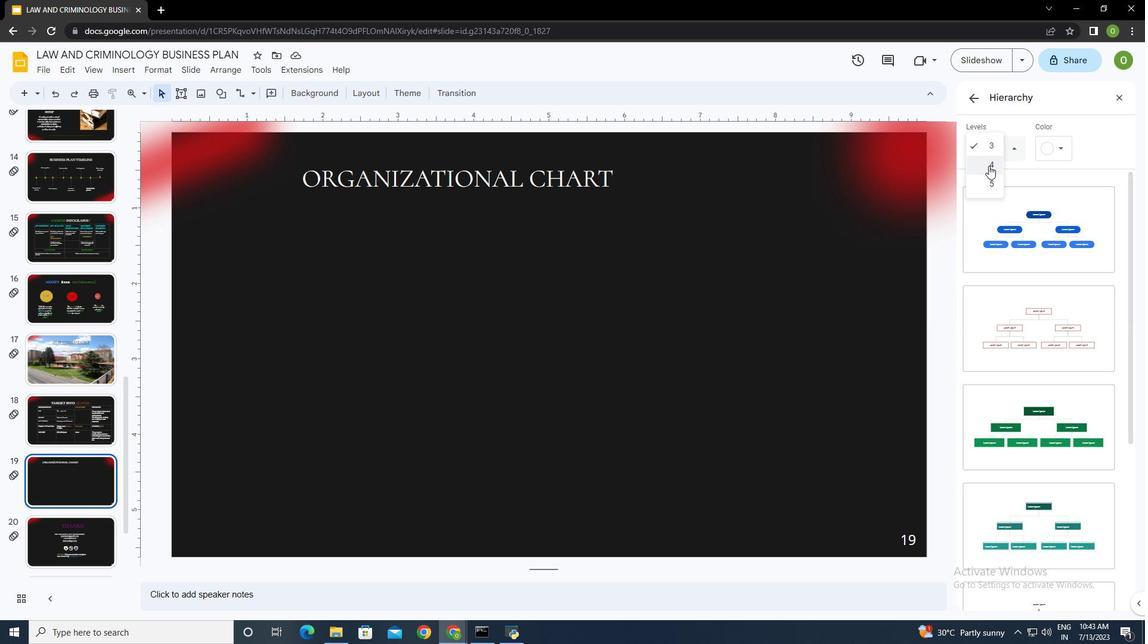 
Action: Mouse pressed left at (985, 164)
Screenshot: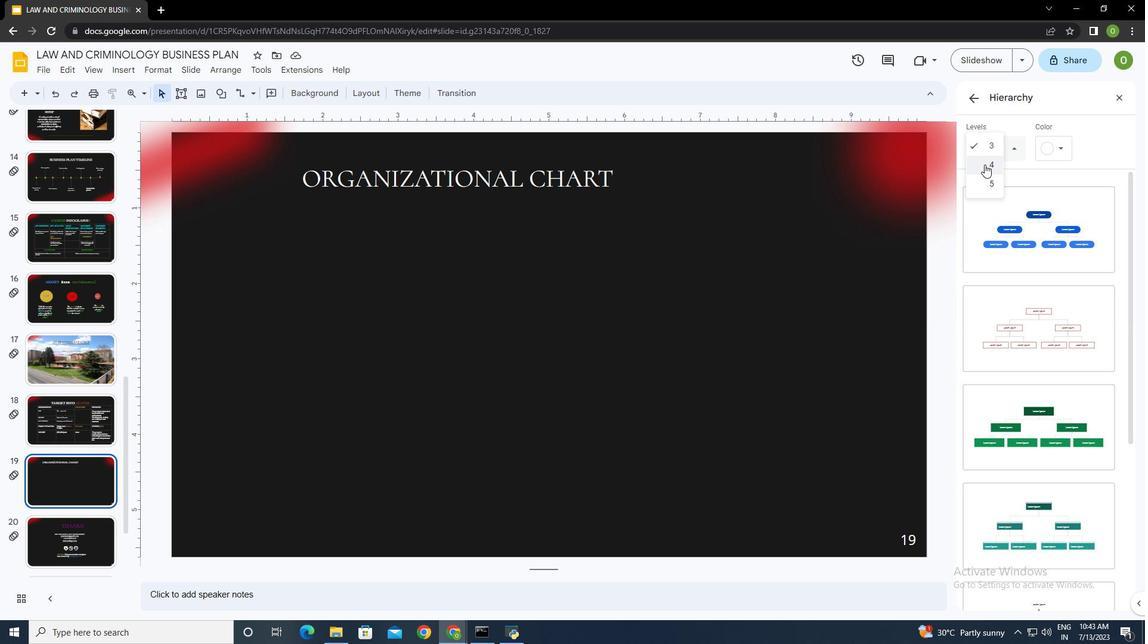 
Action: Mouse moved to (1022, 365)
Screenshot: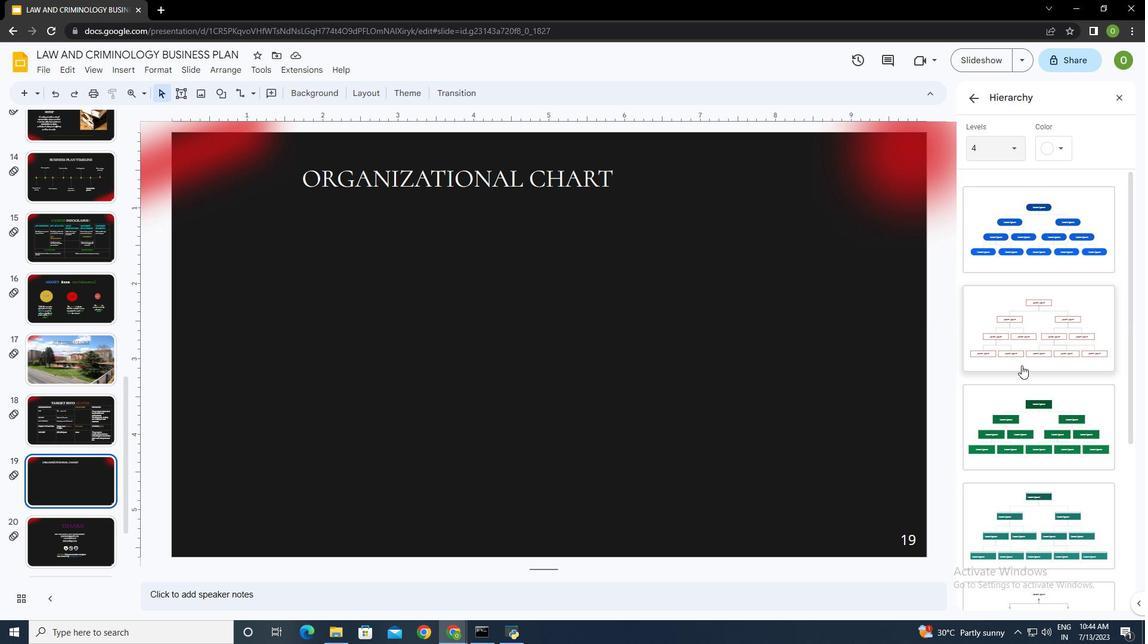 
Action: Mouse scrolled (1022, 364) with delta (0, 0)
Screenshot: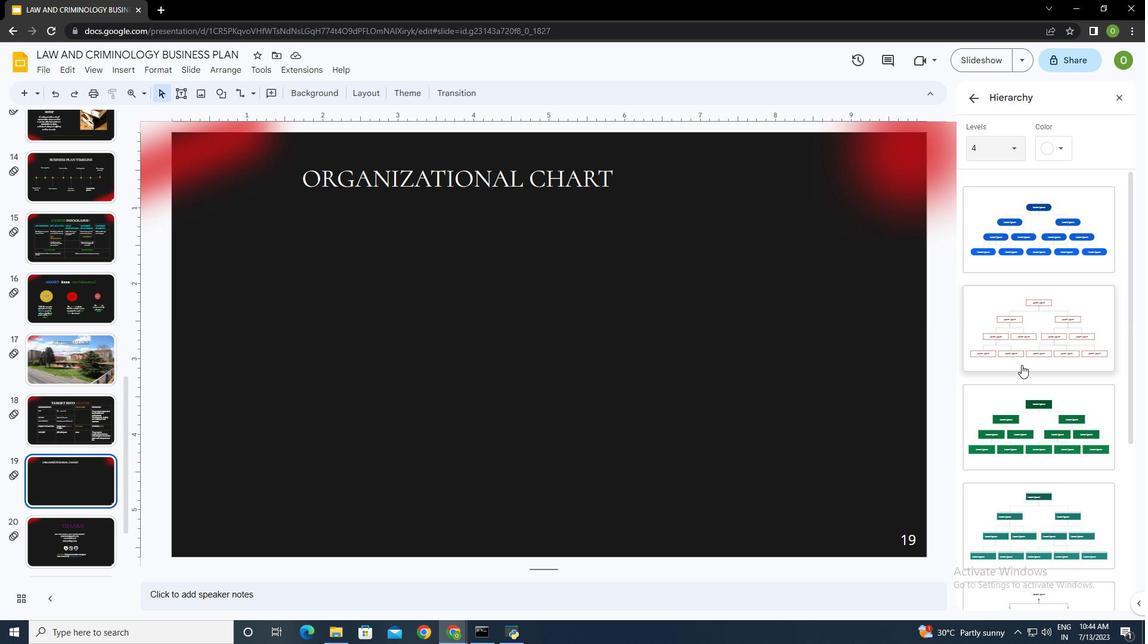 
Action: Mouse scrolled (1022, 364) with delta (0, 0)
Screenshot: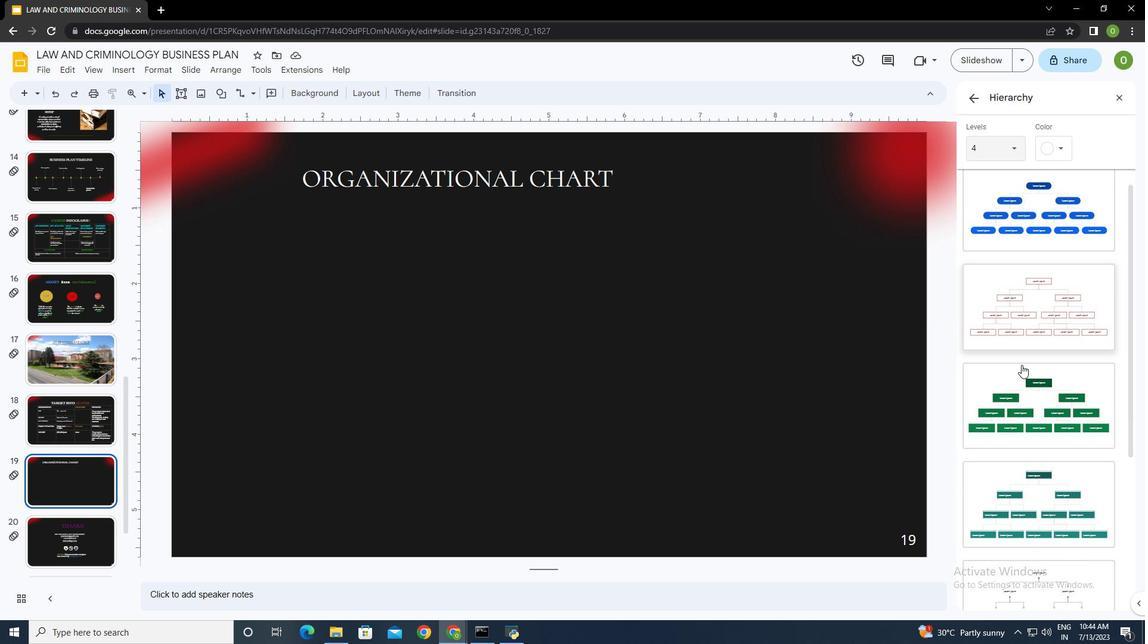 
Action: Mouse scrolled (1022, 364) with delta (0, 0)
Screenshot: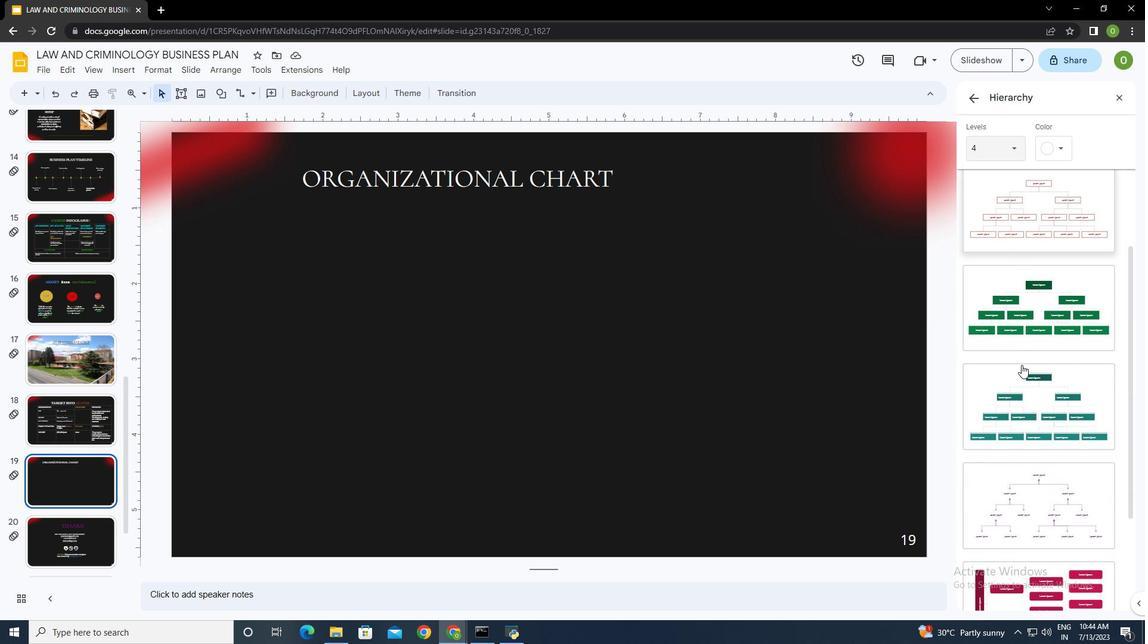 
Action: Mouse scrolled (1022, 364) with delta (0, 0)
Screenshot: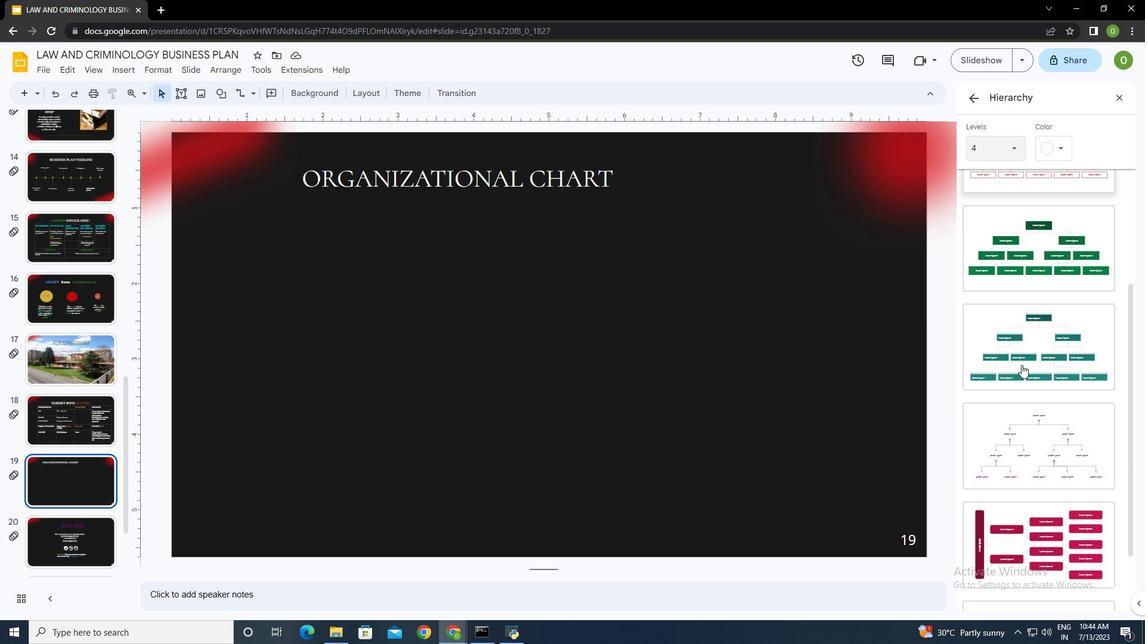 
Action: Mouse scrolled (1022, 364) with delta (0, 0)
Screenshot: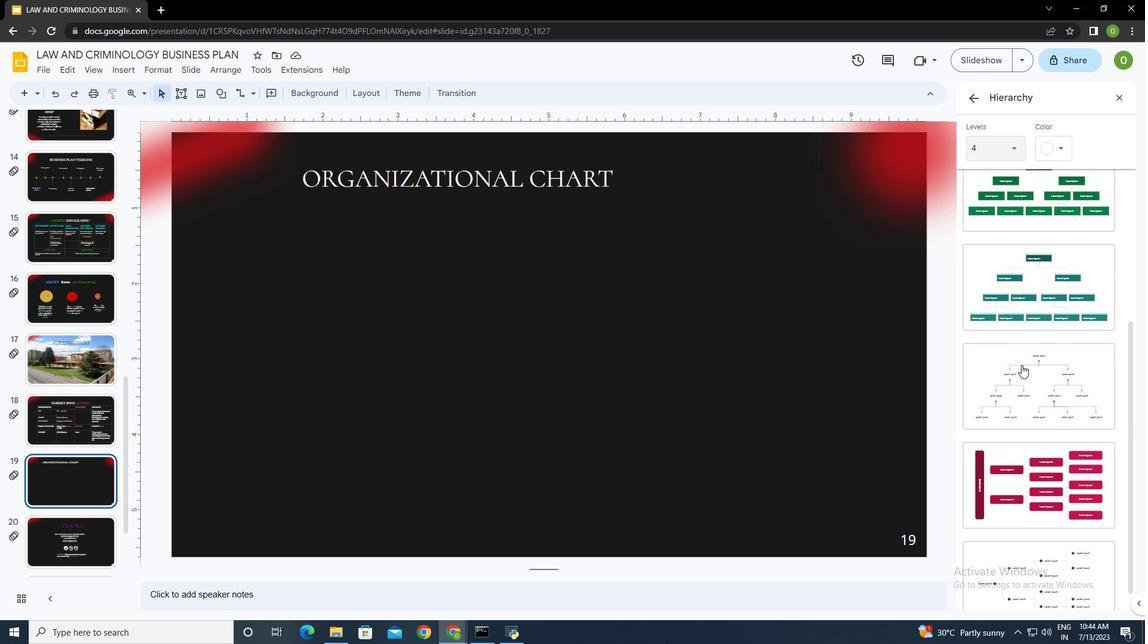 
Action: Mouse moved to (1025, 355)
Screenshot: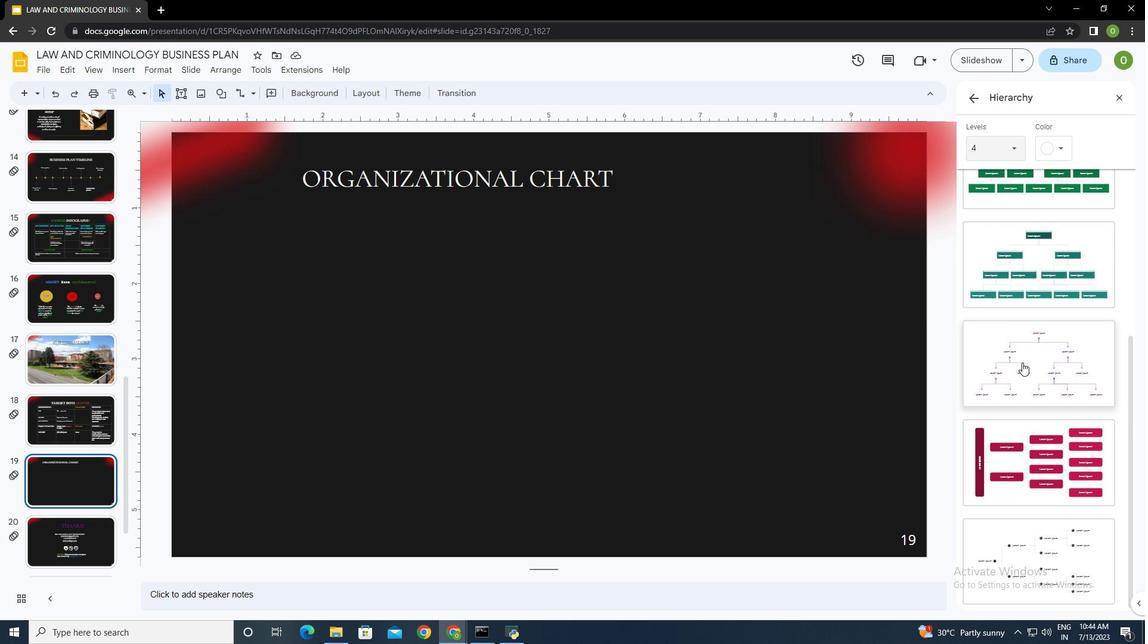 
Action: Mouse pressed left at (1025, 355)
Screenshot: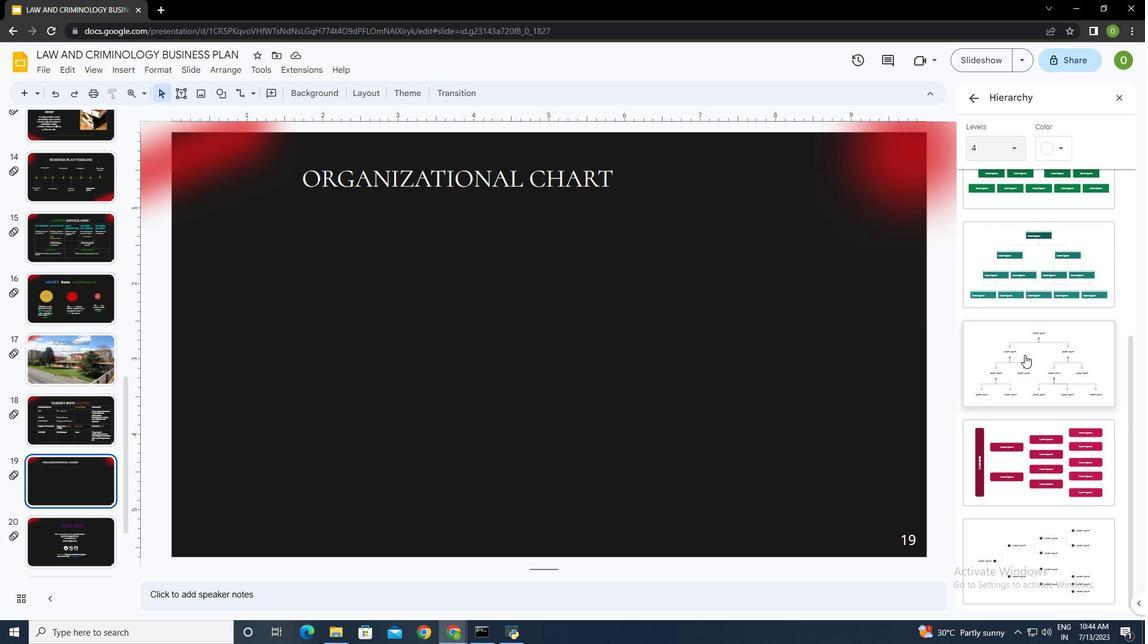 
Action: Mouse moved to (1119, 102)
Screenshot: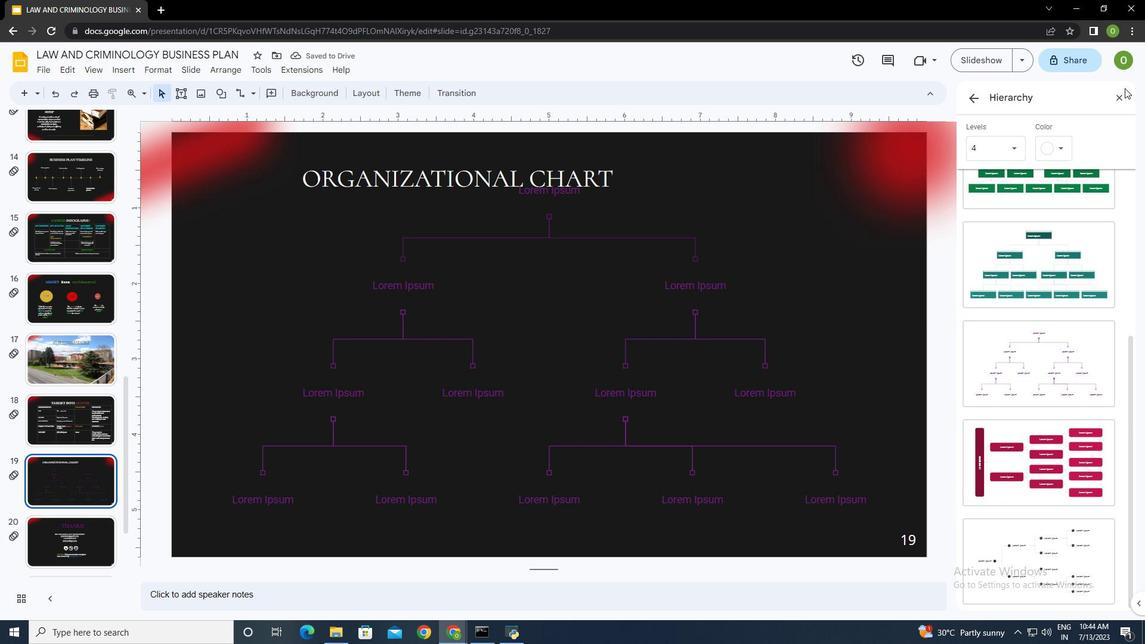 
Action: Mouse pressed left at (1119, 102)
Screenshot: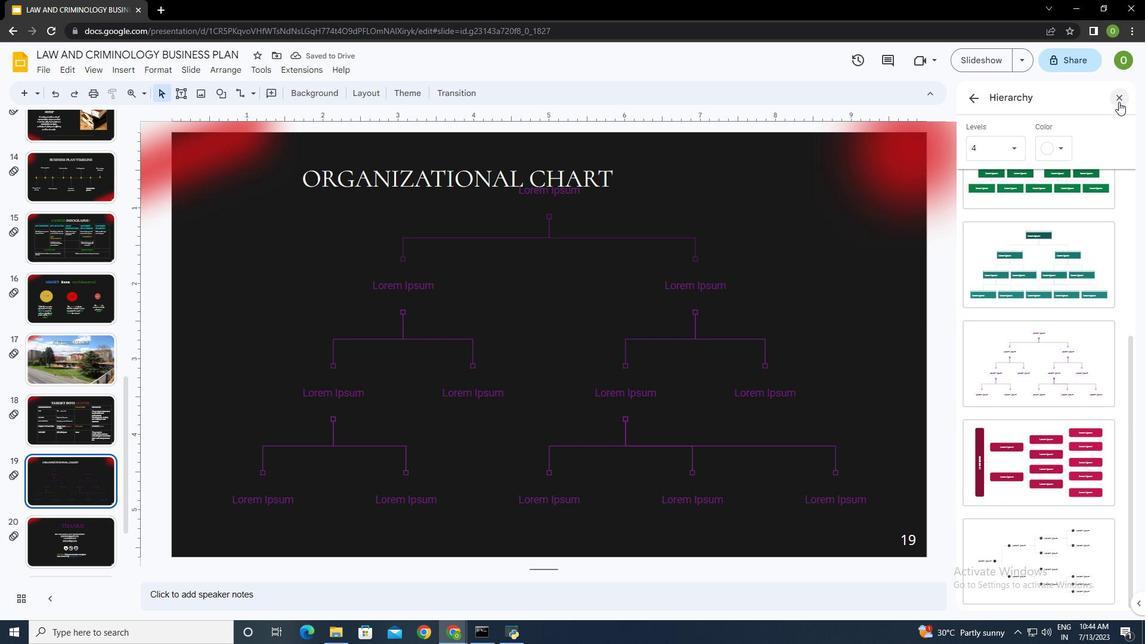 
Action: Mouse moved to (651, 188)
Screenshot: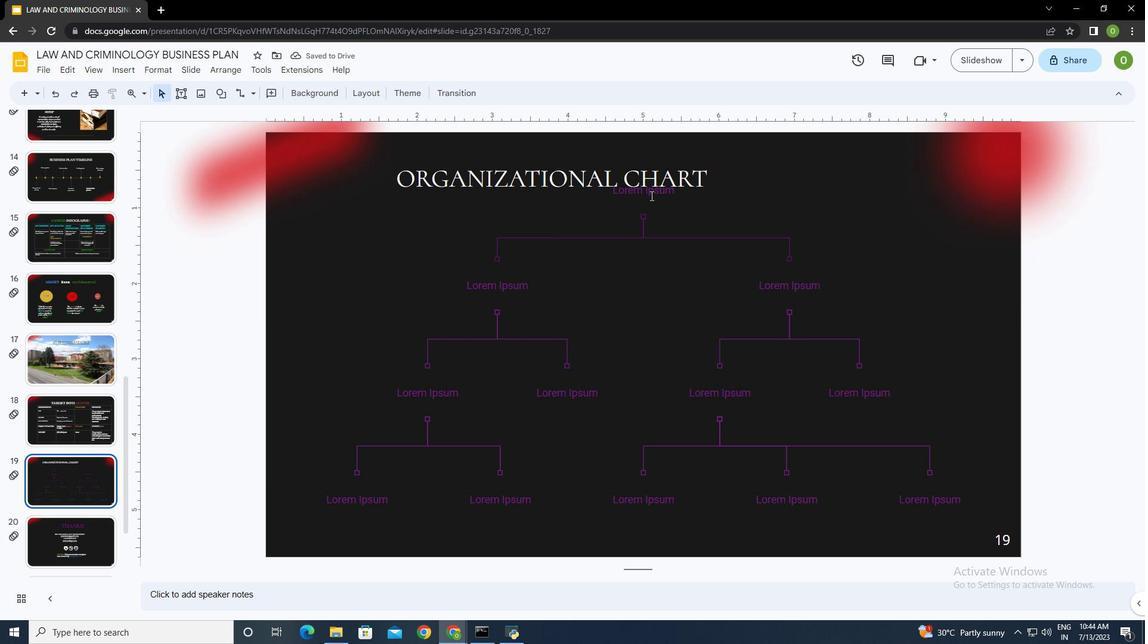 
Action: Mouse pressed left at (651, 188)
Screenshot: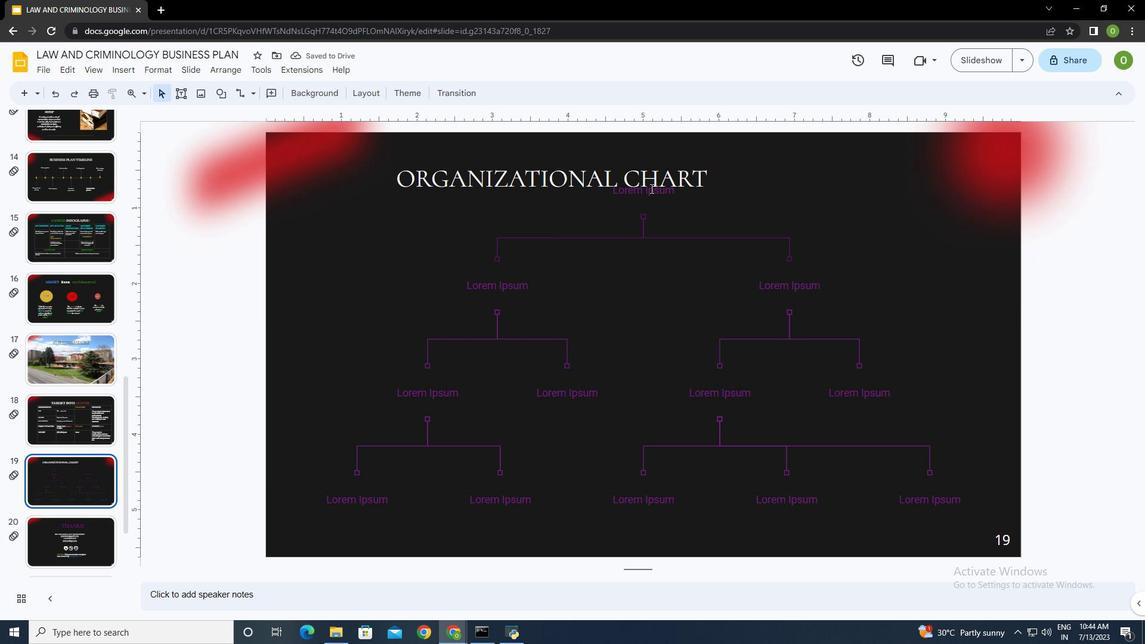 
Action: Mouse moved to (683, 189)
Screenshot: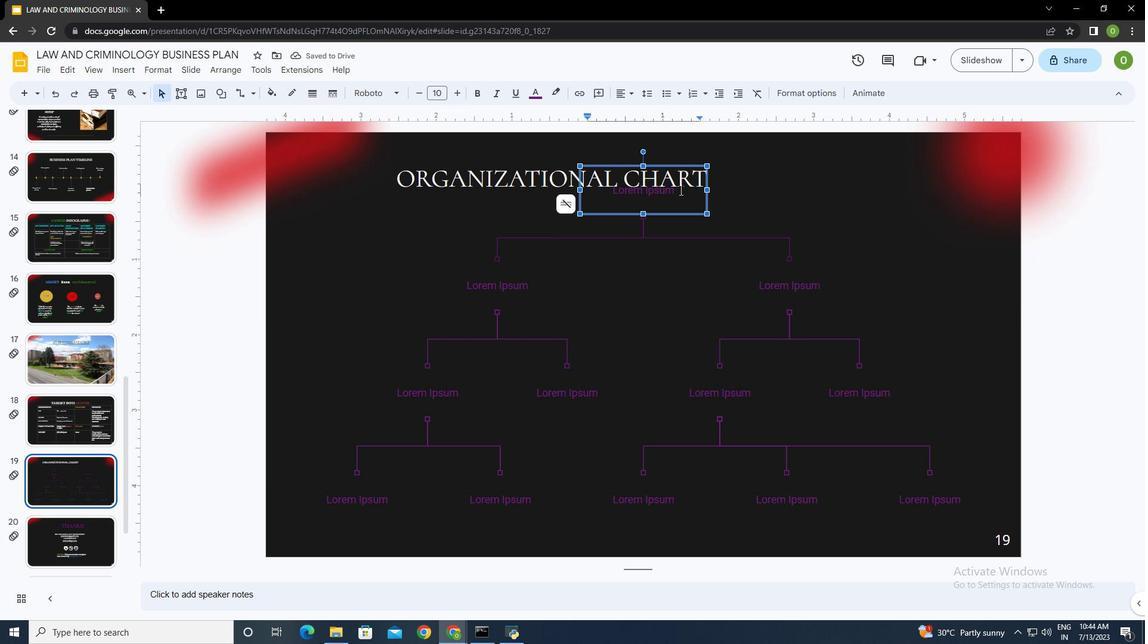 
Action: Mouse pressed left at (683, 189)
Screenshot: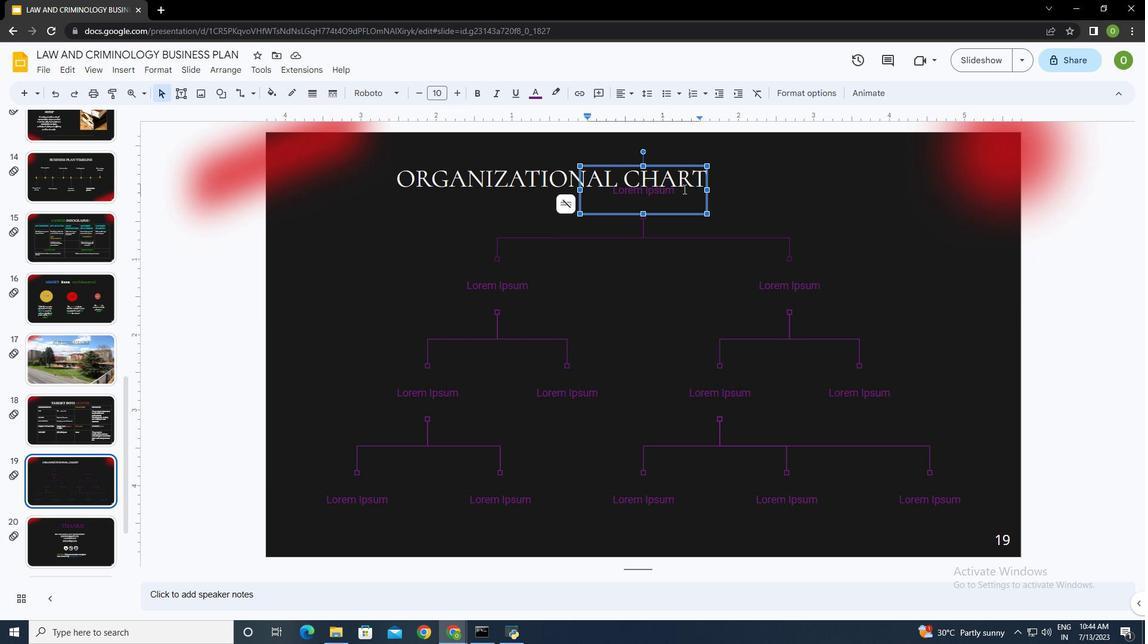 
Action: Mouse moved to (615, 193)
Screenshot: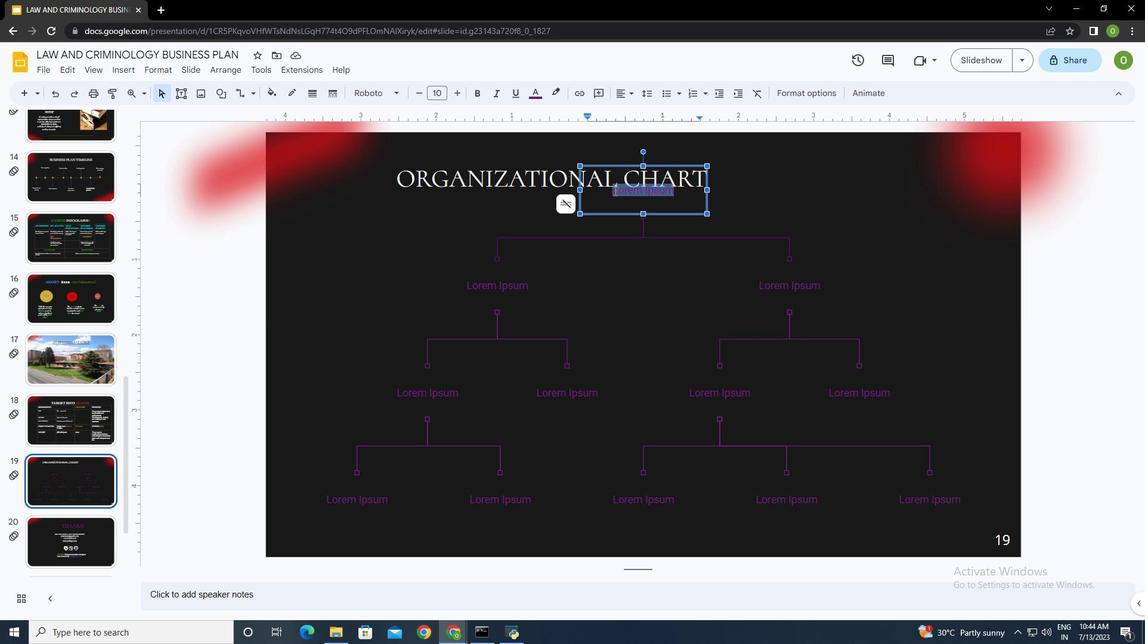 
Action: Key pressed <Key.backspace>ceoctrl+A
Screenshot: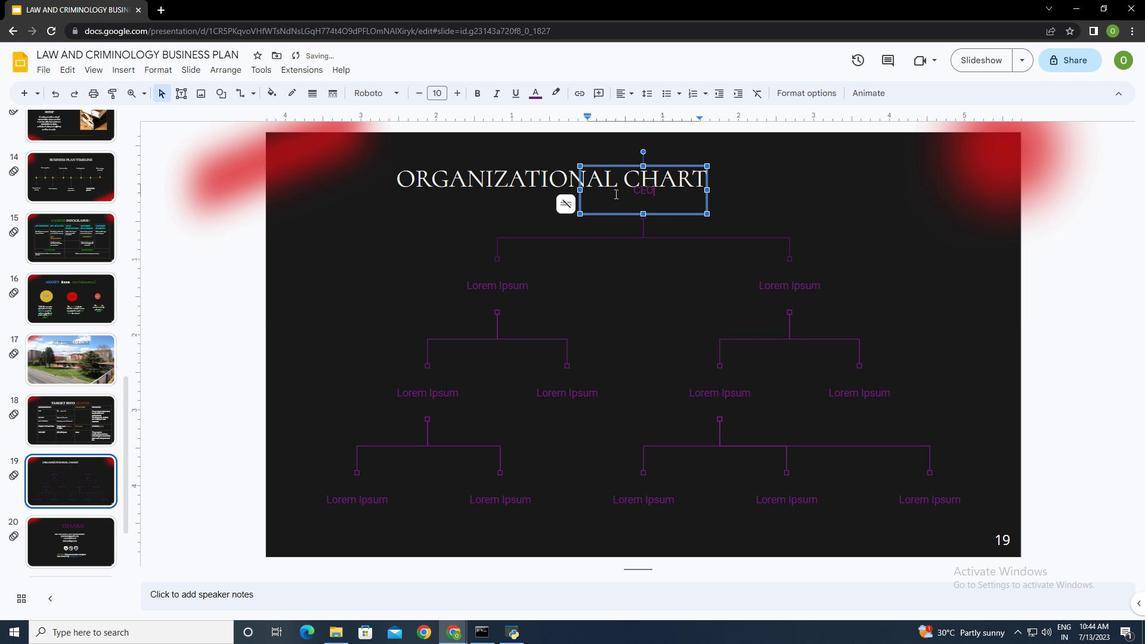 
Action: Mouse moved to (537, 93)
Screenshot: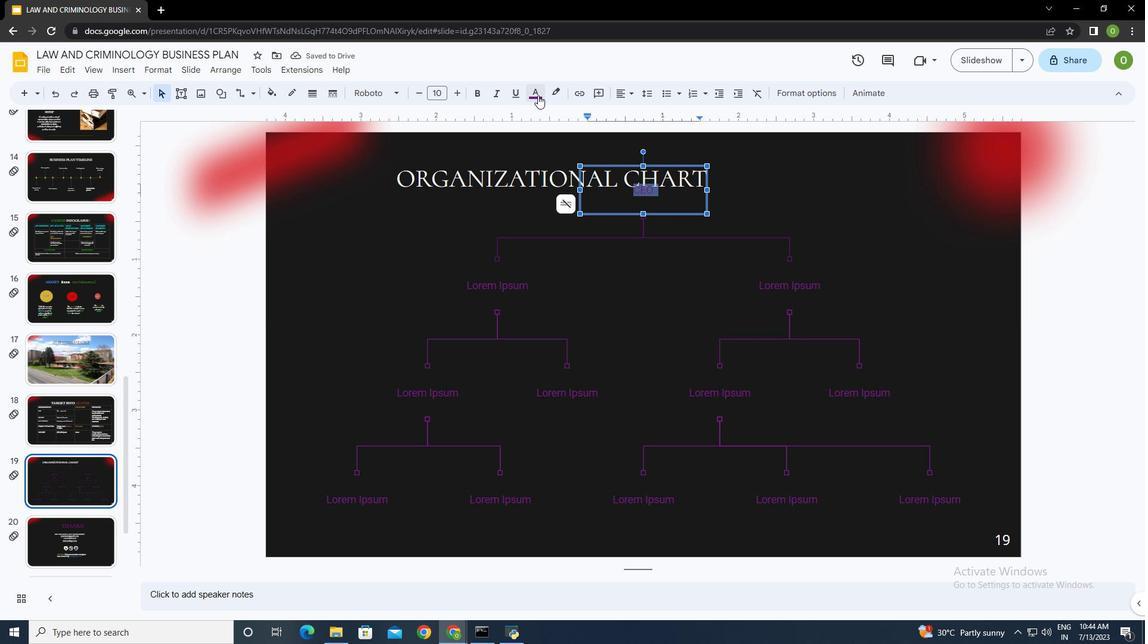 
Action: Mouse pressed left at (537, 93)
Screenshot: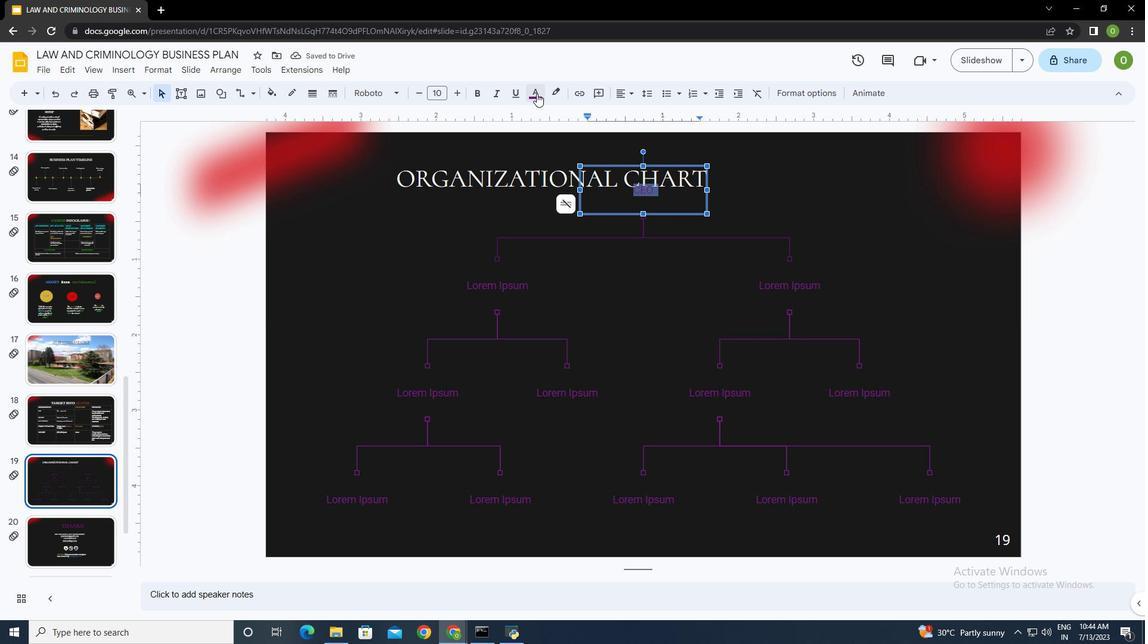 
Action: Mouse moved to (538, 129)
Screenshot: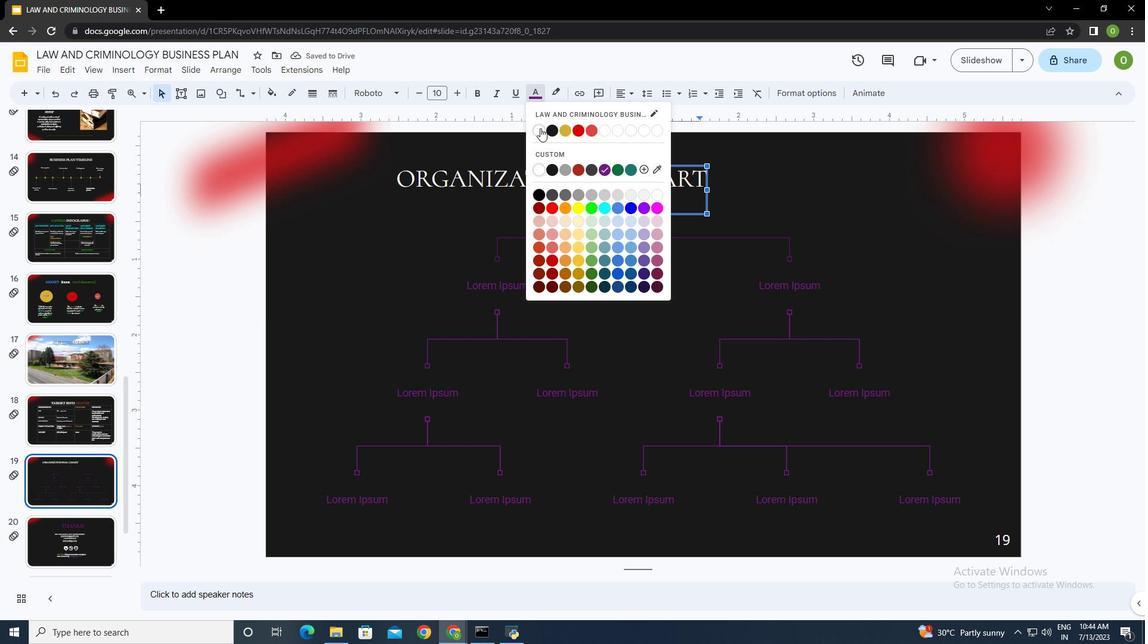 
Action: Mouse pressed left at (538, 129)
Screenshot: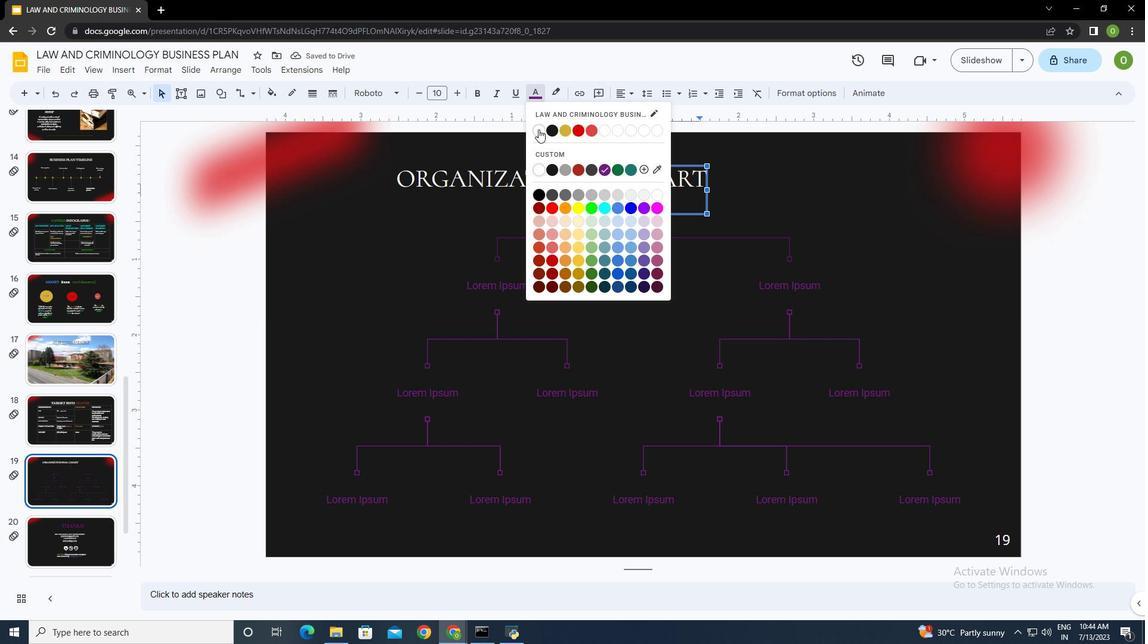 
Action: Mouse moved to (377, 253)
Screenshot: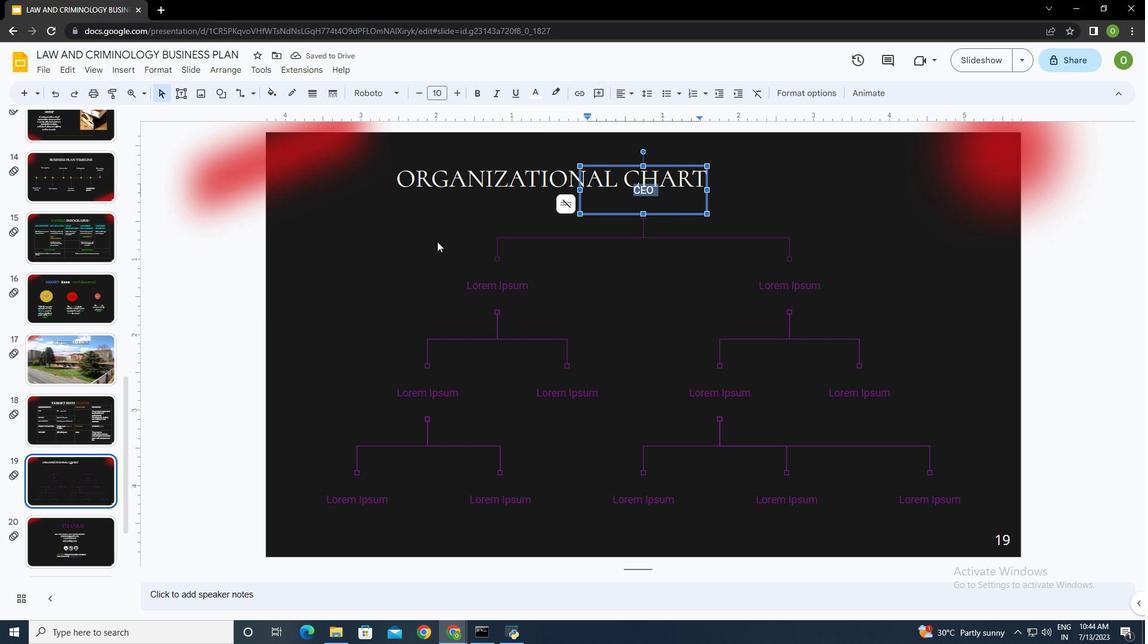 
Action: Mouse pressed left at (377, 253)
Screenshot: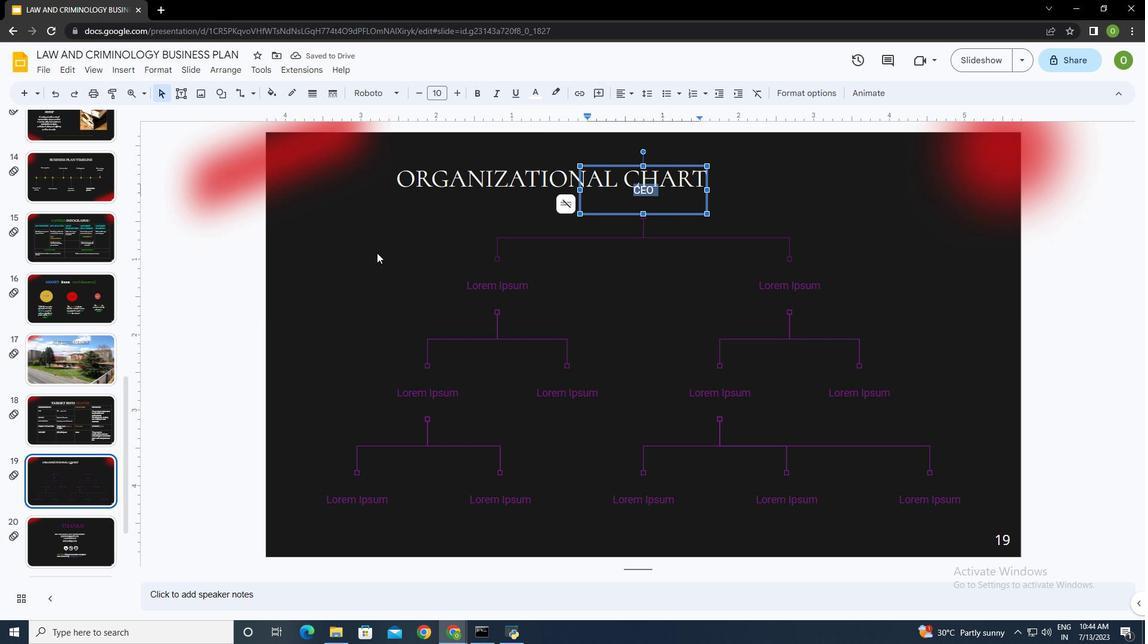 
Action: Key pressed ctrl+A
Screenshot: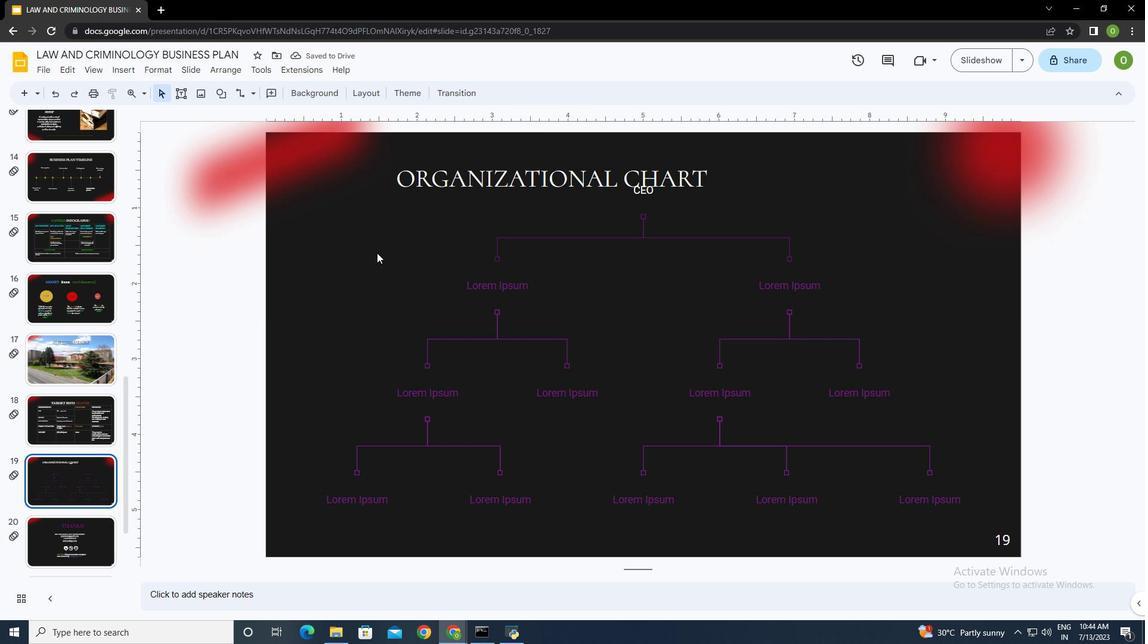
Action: Mouse moved to (360, 245)
Screenshot: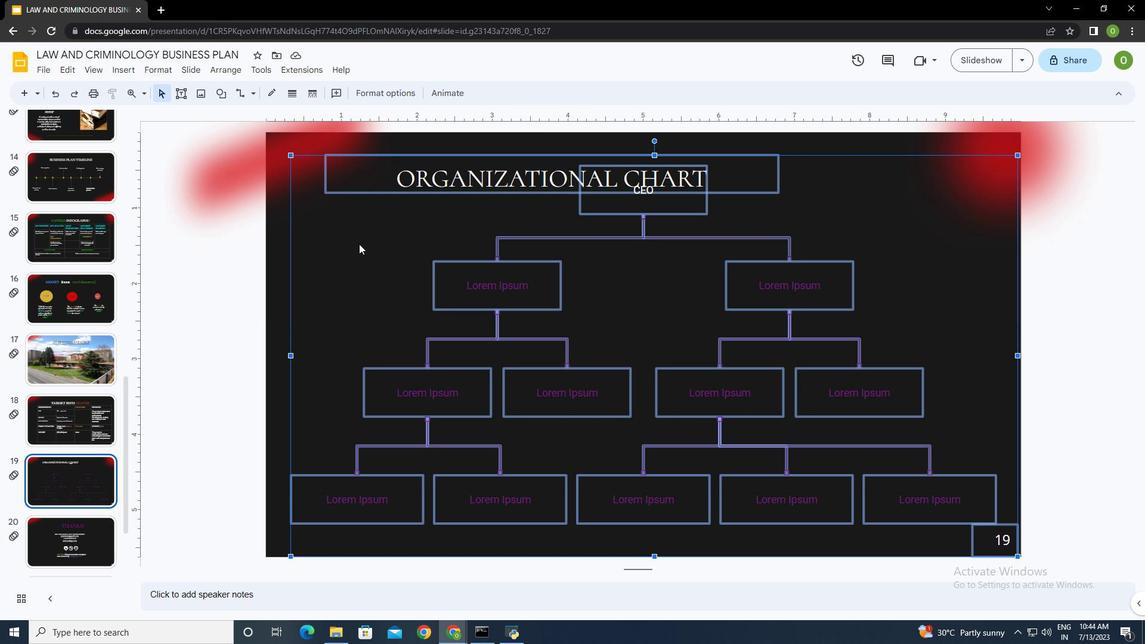 
Action: Mouse pressed left at (360, 245)
Screenshot: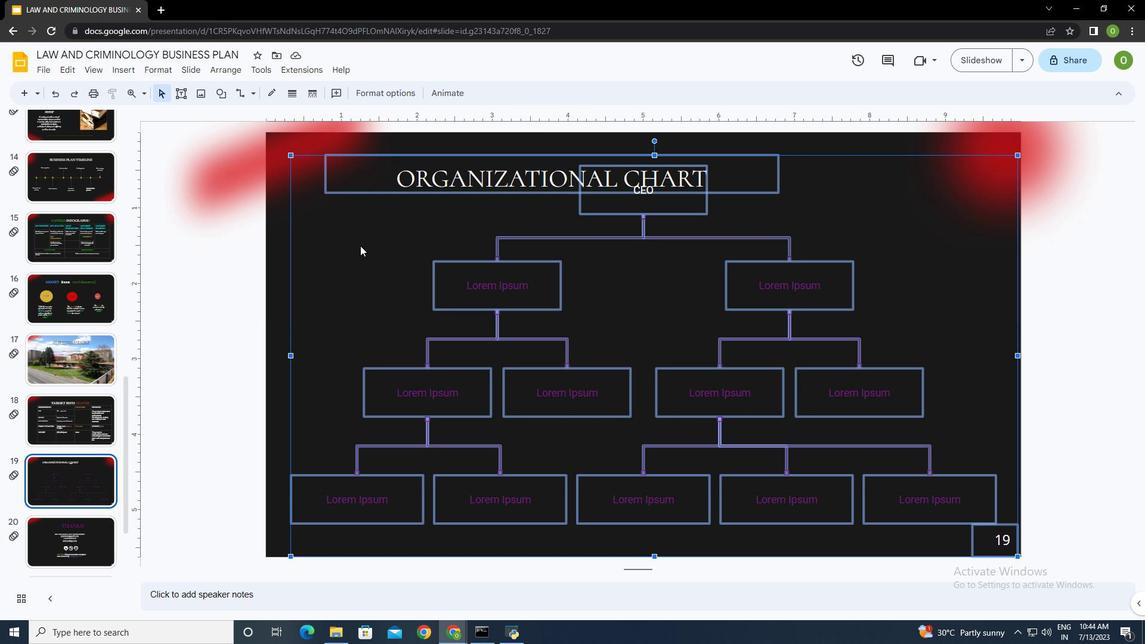 
Action: Mouse moved to (301, 202)
Screenshot: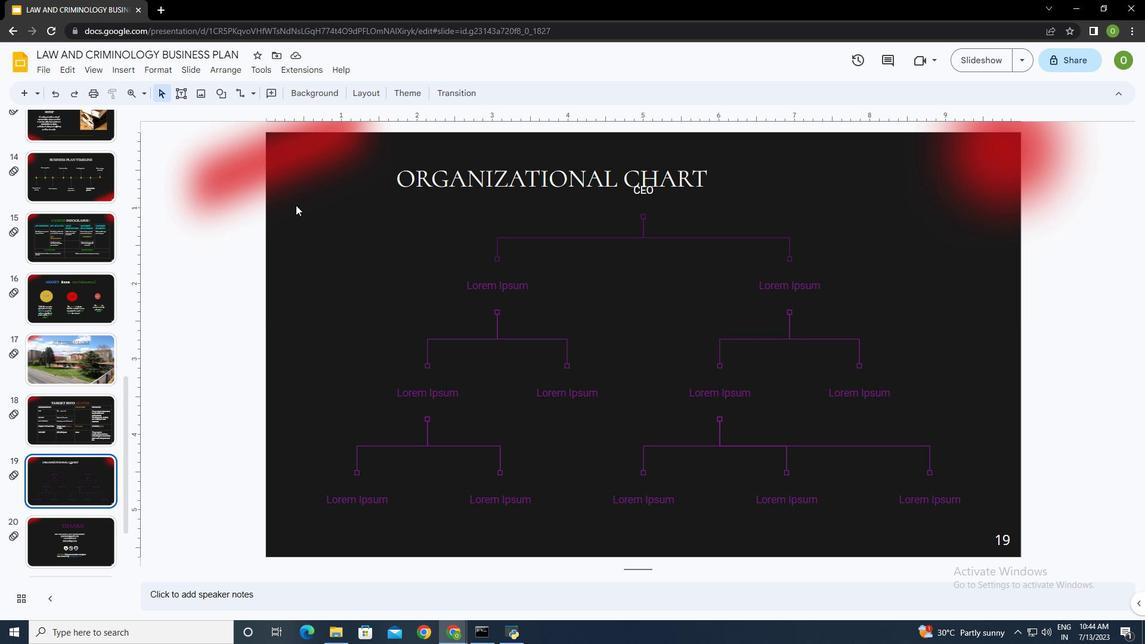 
Action: Mouse pressed left at (301, 202)
Screenshot: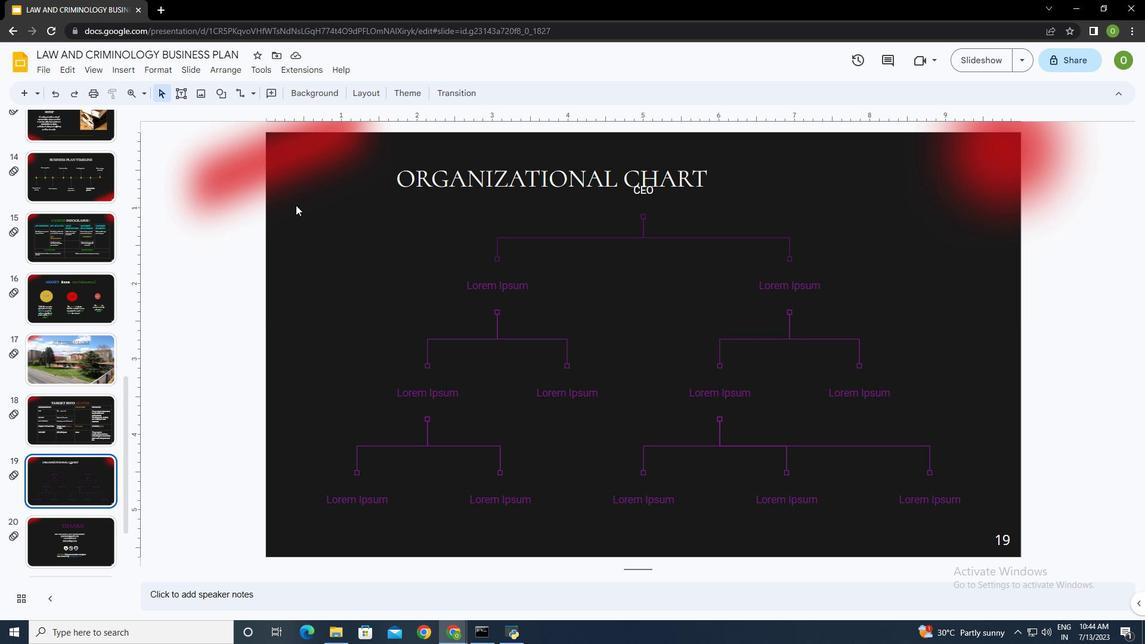 
Action: Mouse moved to (288, 164)
Screenshot: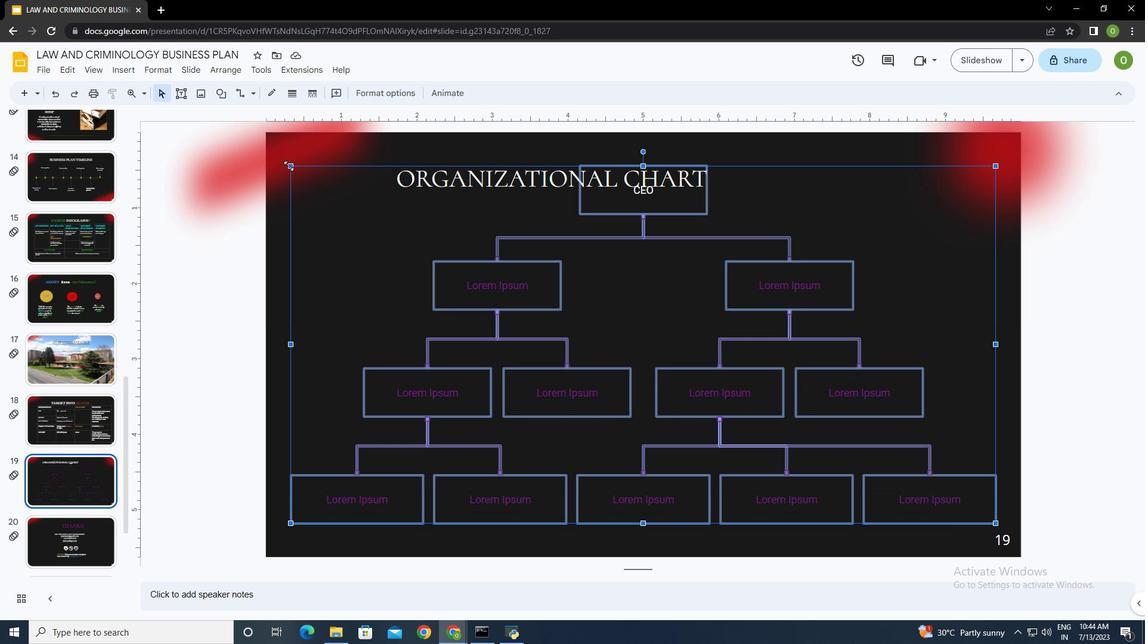 
Action: Mouse pressed left at (288, 164)
Screenshot: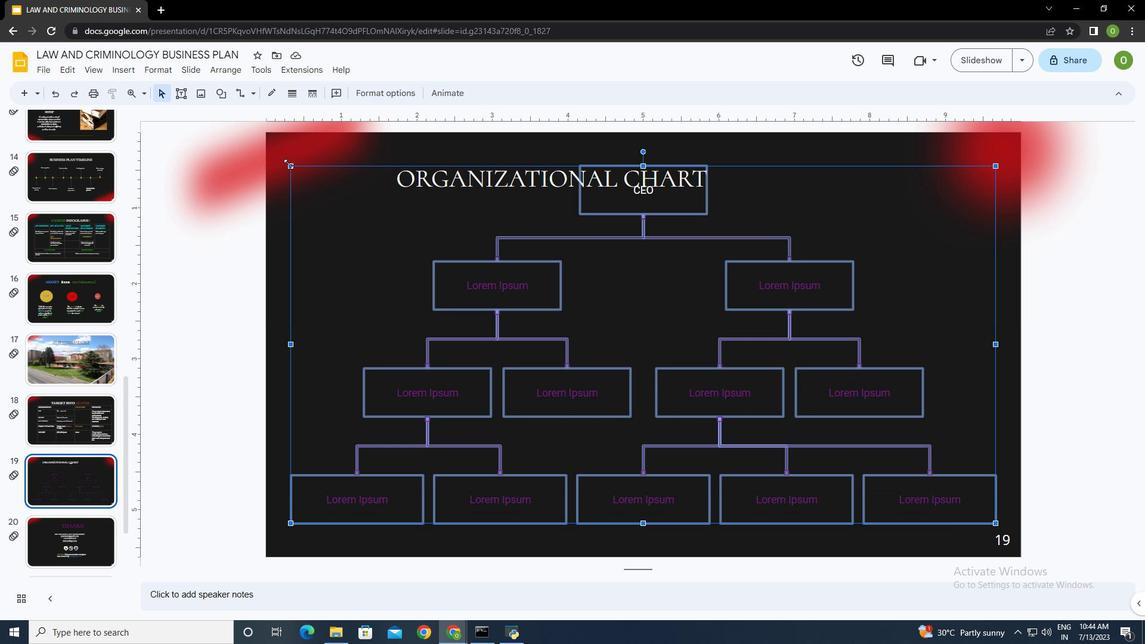 
Action: Mouse moved to (787, 250)
Screenshot: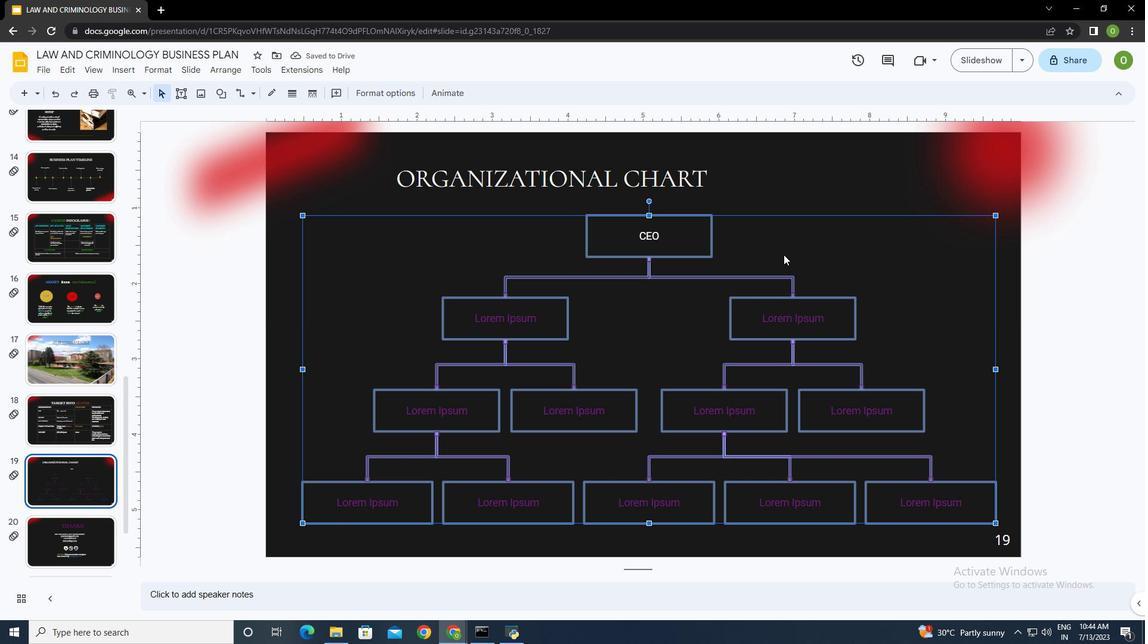 
Action: Mouse pressed left at (787, 250)
Screenshot: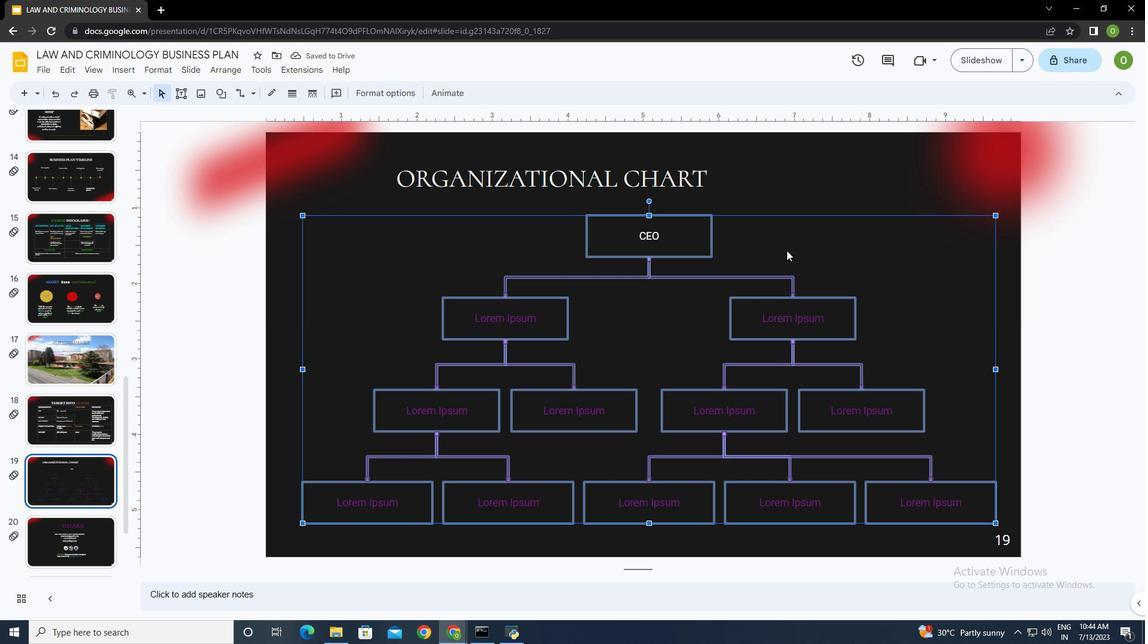 
Action: Mouse moved to (723, 265)
Screenshot: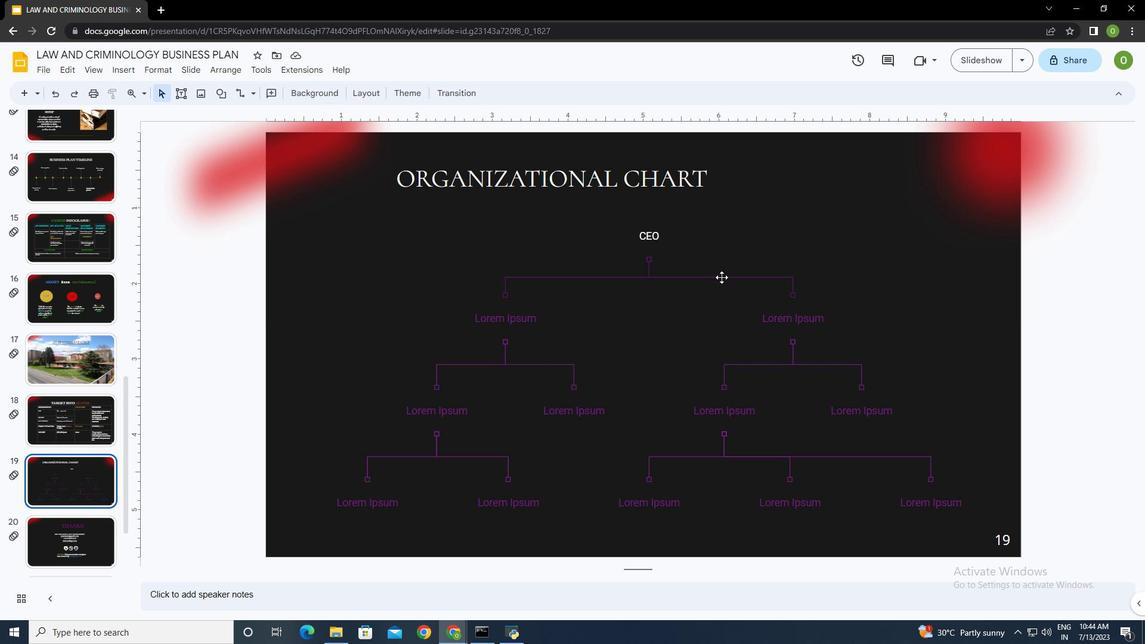 
Action: Mouse pressed left at (723, 265)
Screenshot: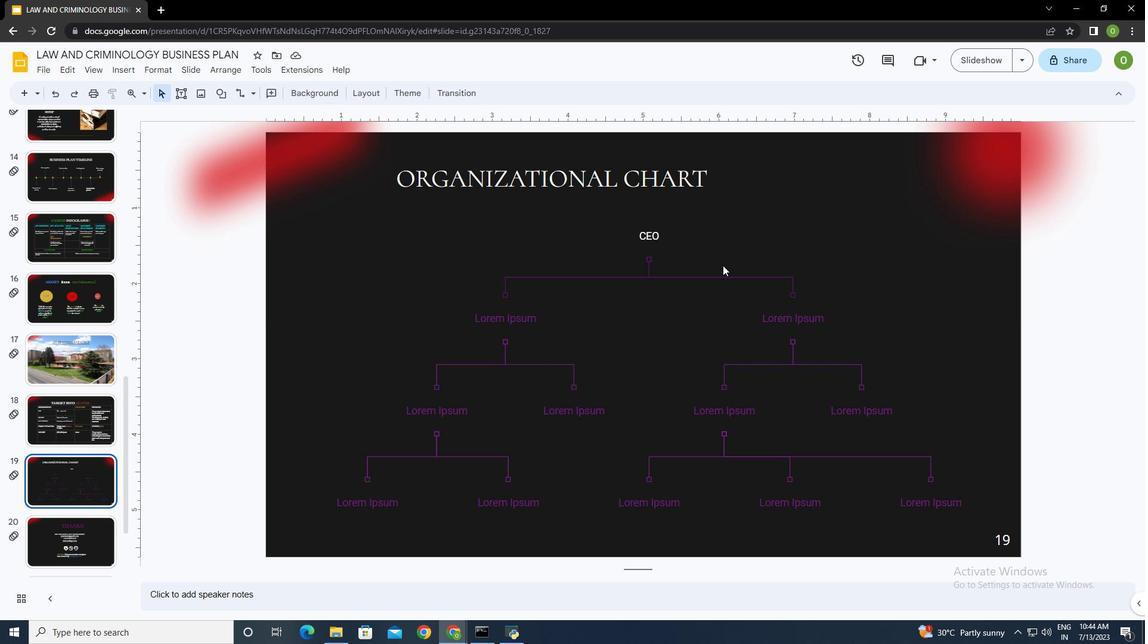 
Action: Mouse moved to (789, 217)
Screenshot: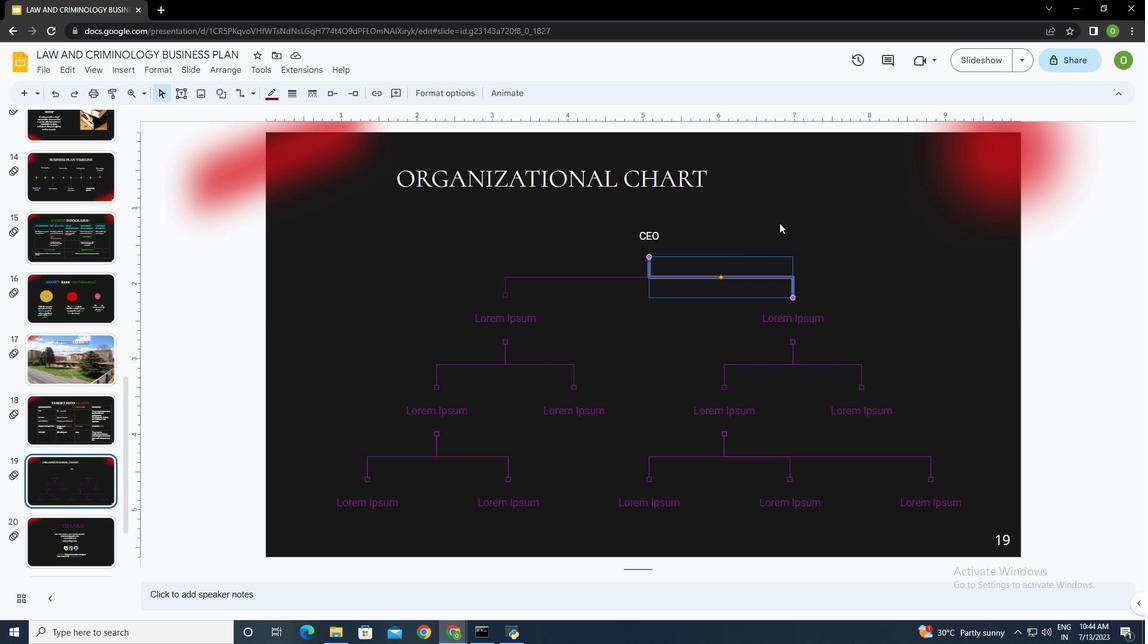 
Action: Mouse pressed left at (789, 217)
Screenshot: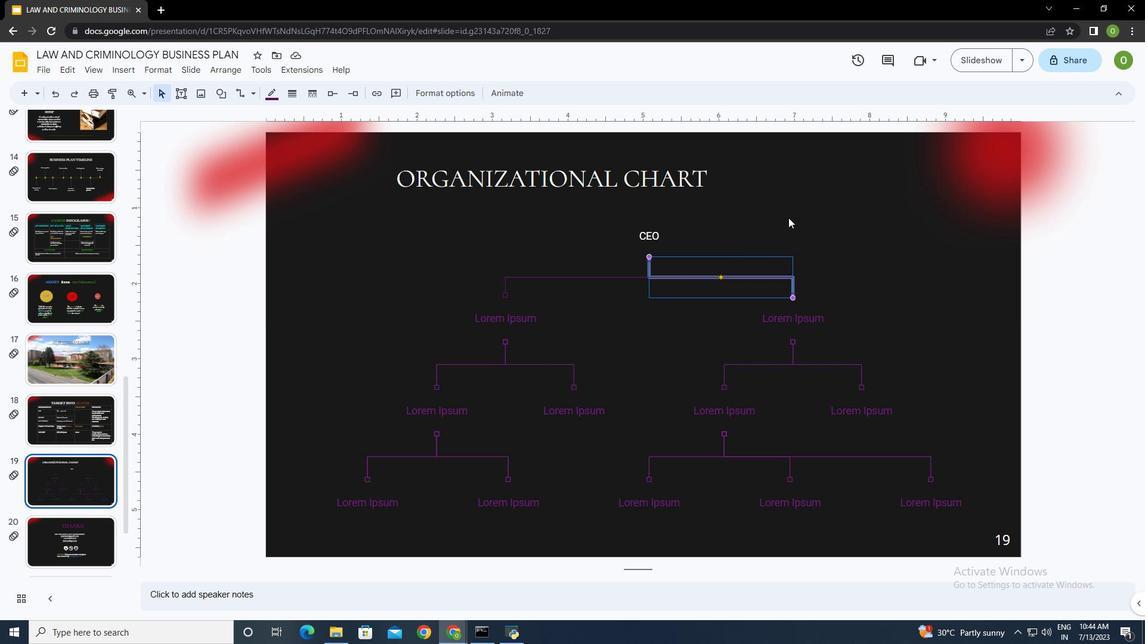
Action: Mouse moved to (630, 278)
Screenshot: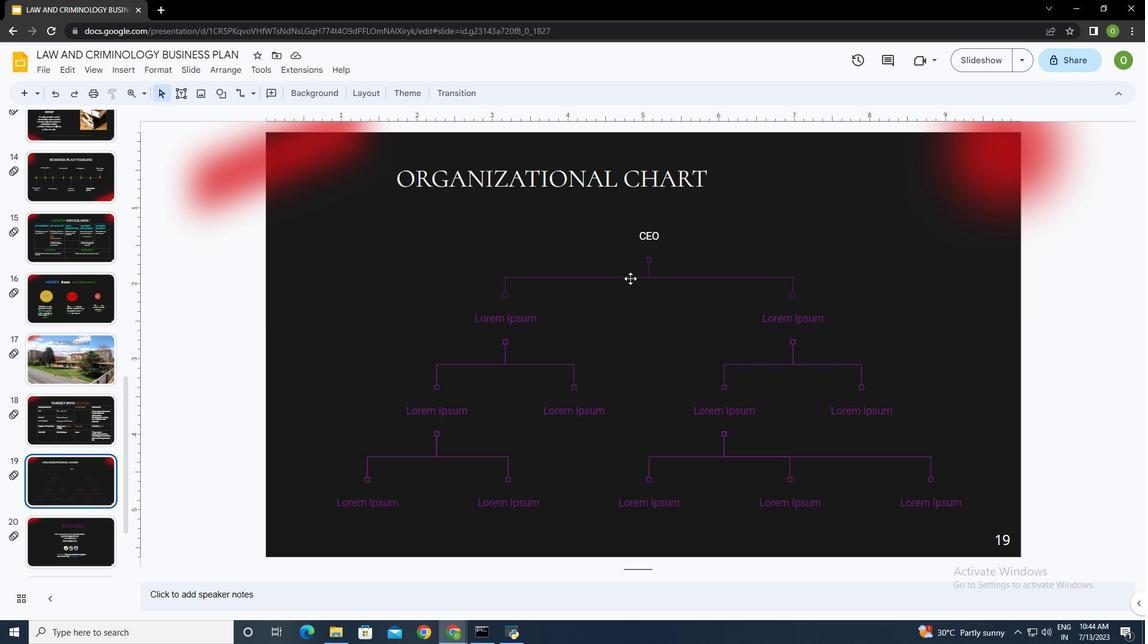 
Action: Mouse pressed left at (630, 278)
Screenshot: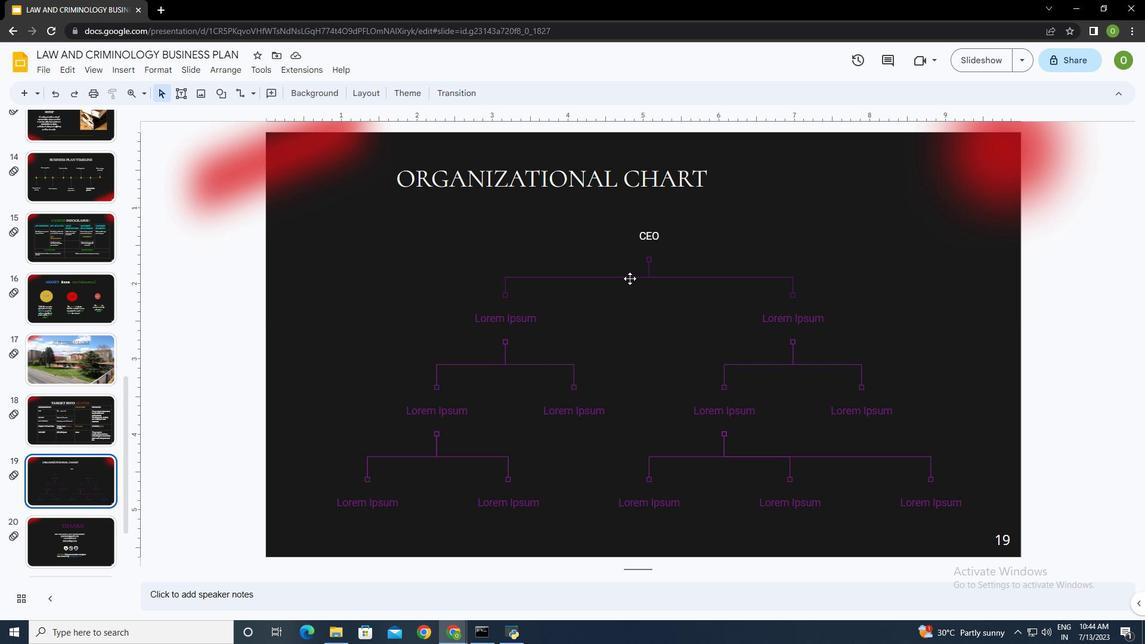 
Action: Mouse moved to (693, 272)
Screenshot: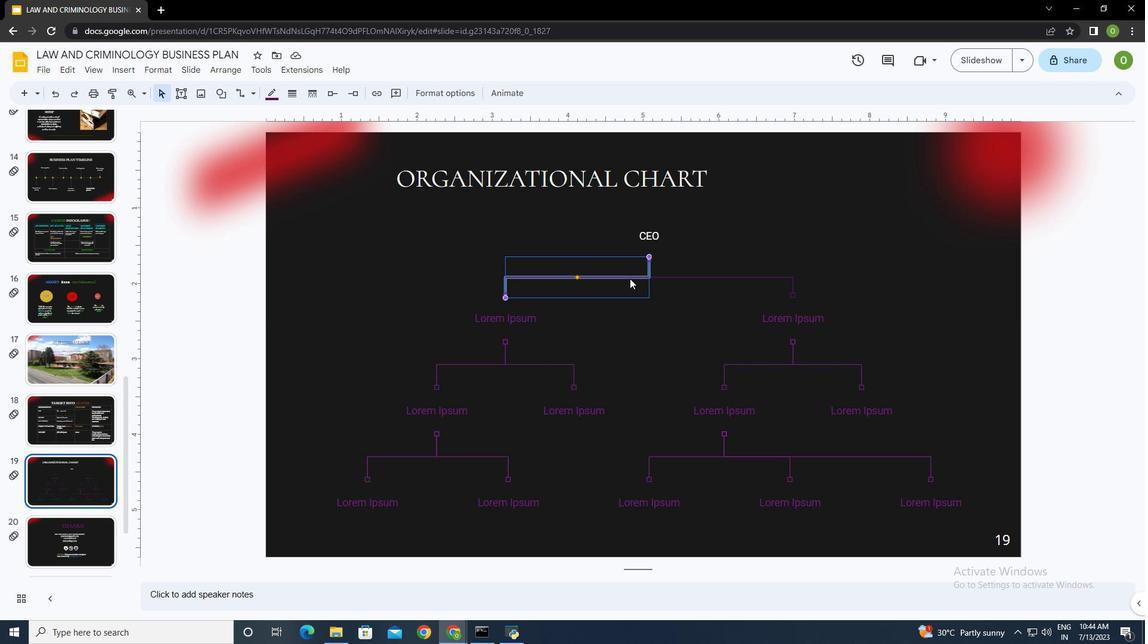 
Action: Mouse pressed left at (693, 272)
Screenshot: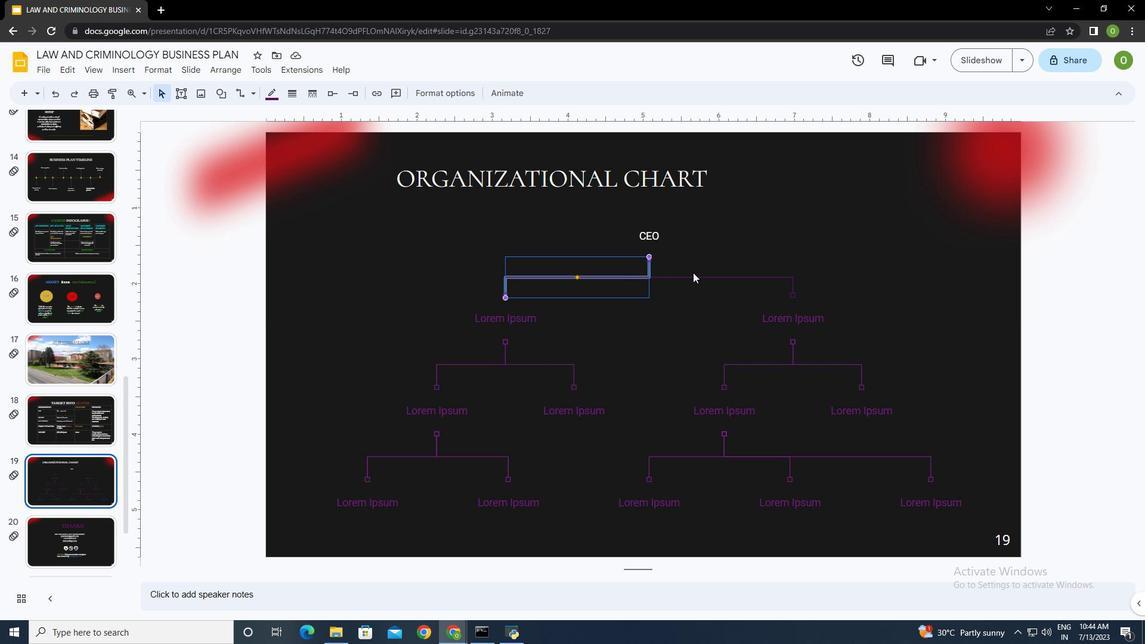 
Action: Mouse moved to (694, 274)
Screenshot: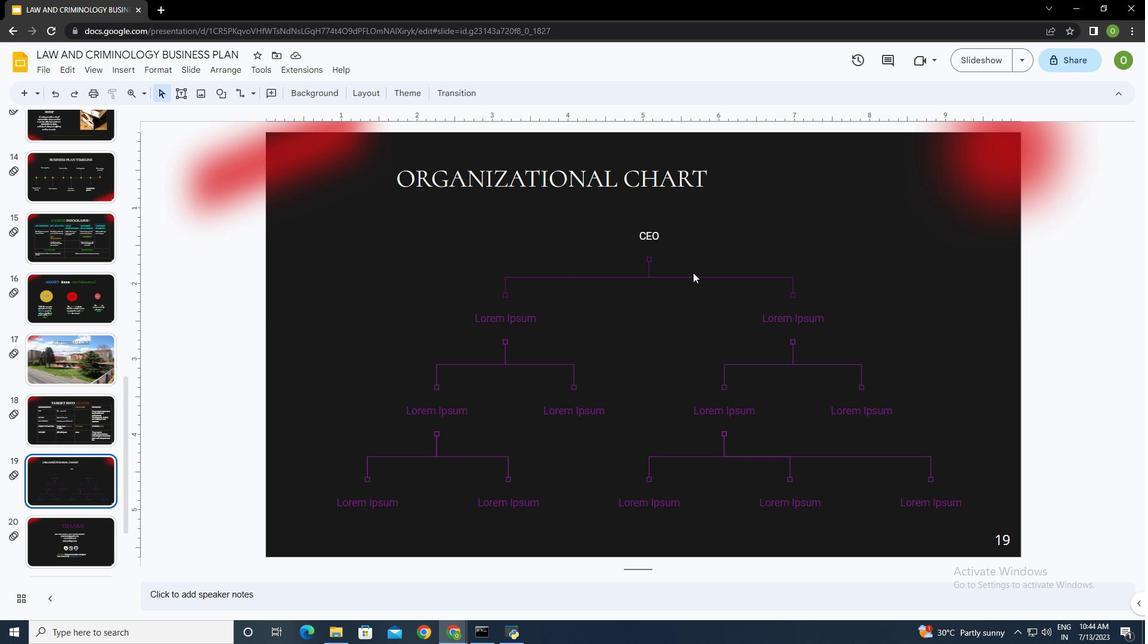 
Action: Mouse pressed left at (694, 274)
Screenshot: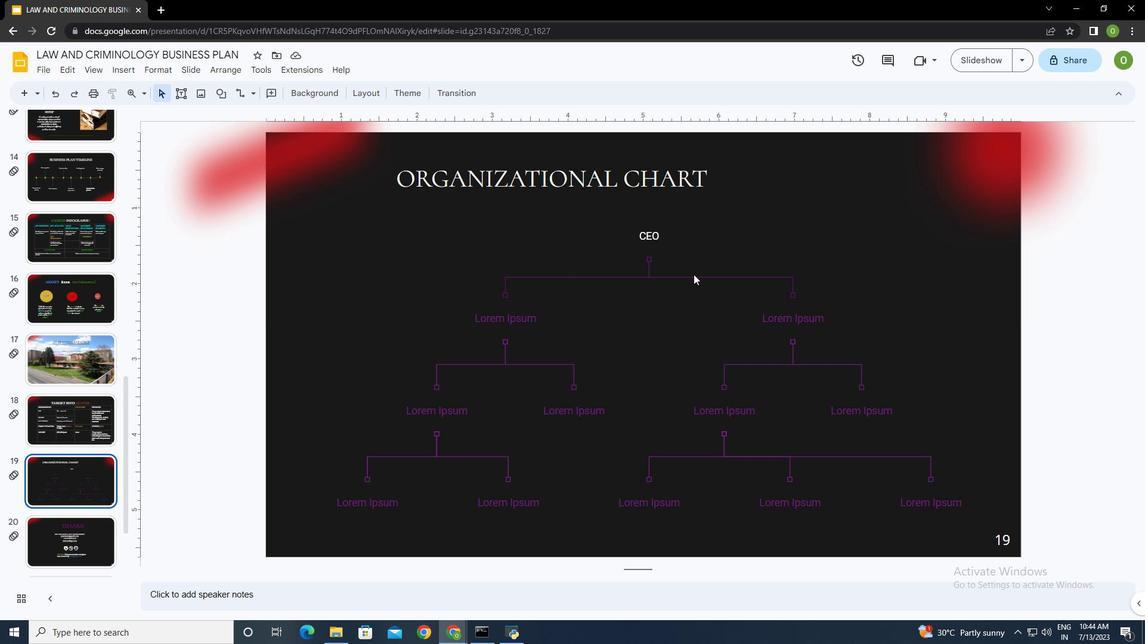 
Action: Mouse moved to (623, 278)
Screenshot: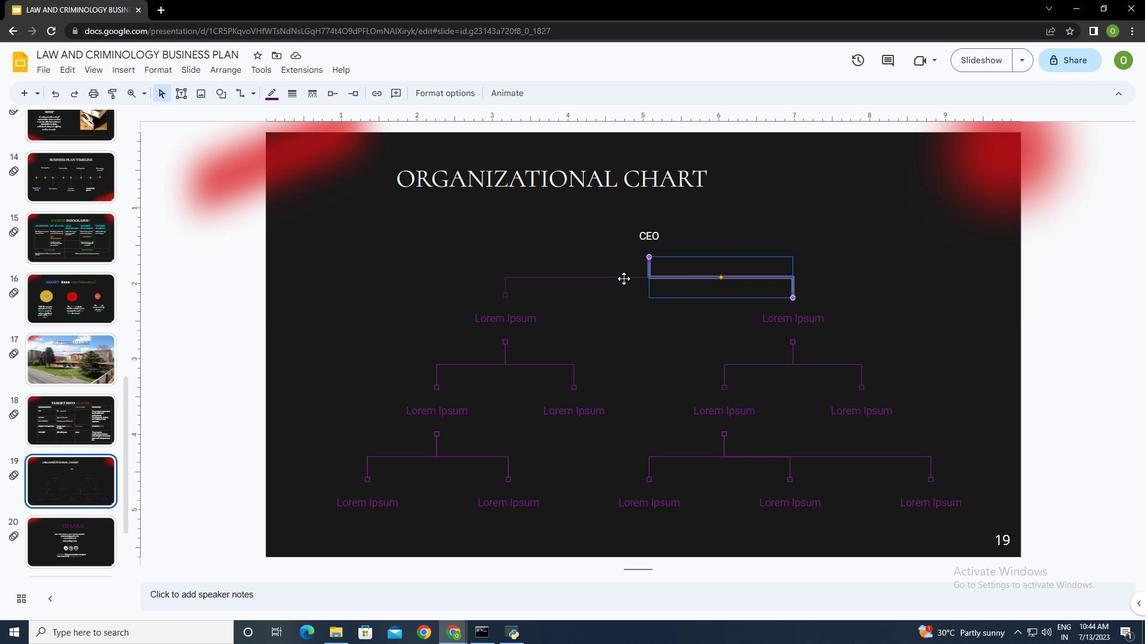 
Action: Mouse pressed left at (623, 278)
Screenshot: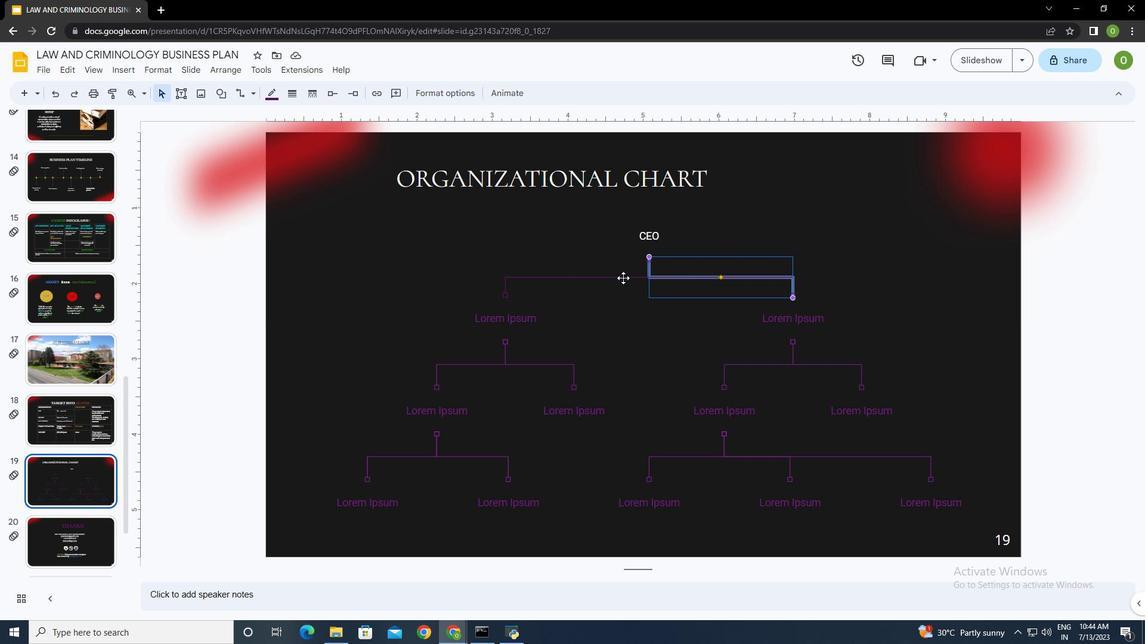 
Action: Mouse moved to (509, 360)
Screenshot: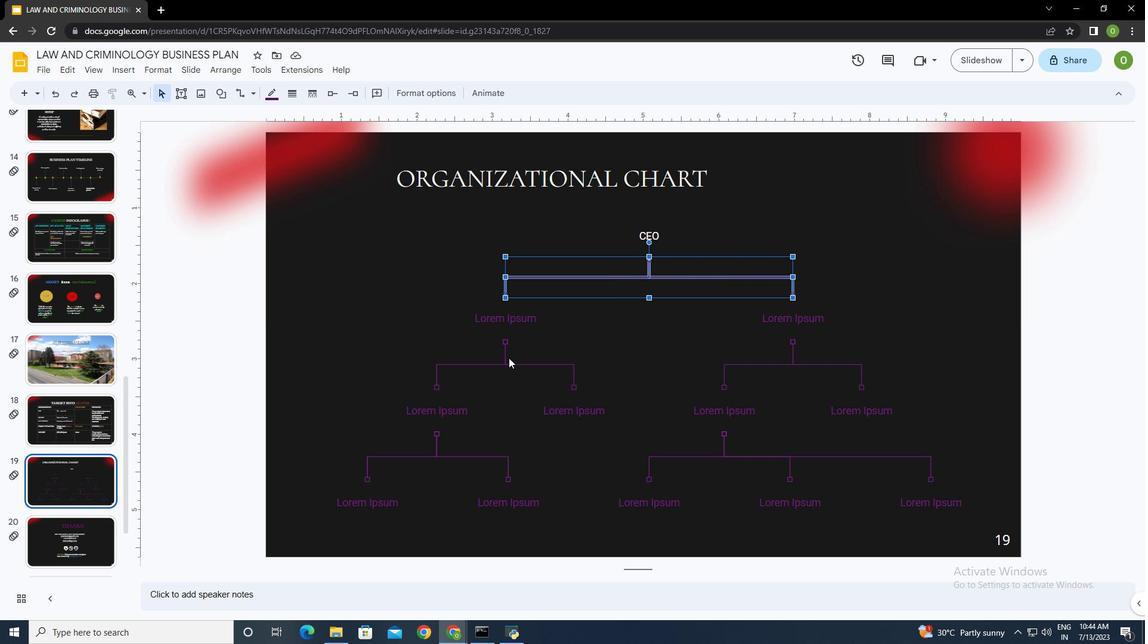 
Action: Mouse pressed left at (509, 360)
Screenshot: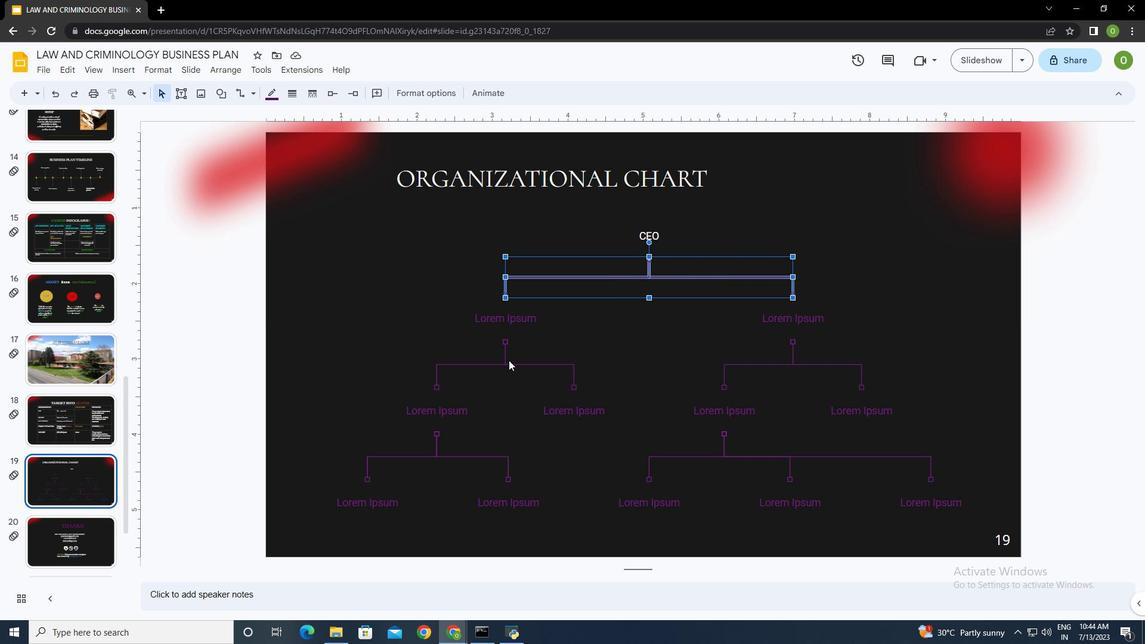 
Action: Mouse moved to (509, 363)
Screenshot: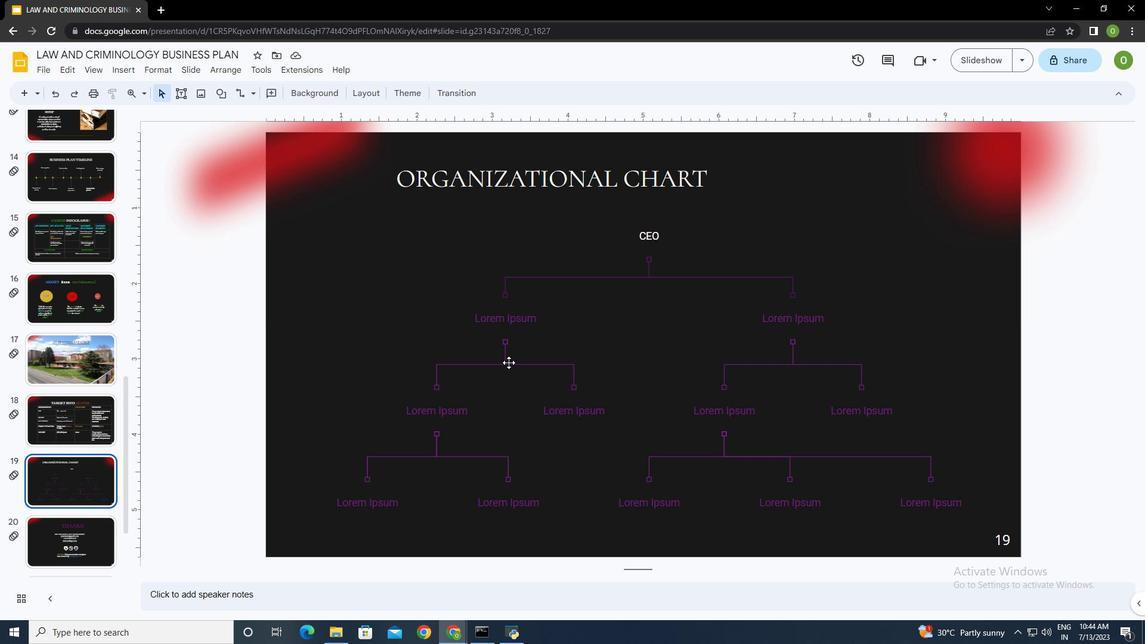 
Action: Mouse pressed left at (509, 363)
Screenshot: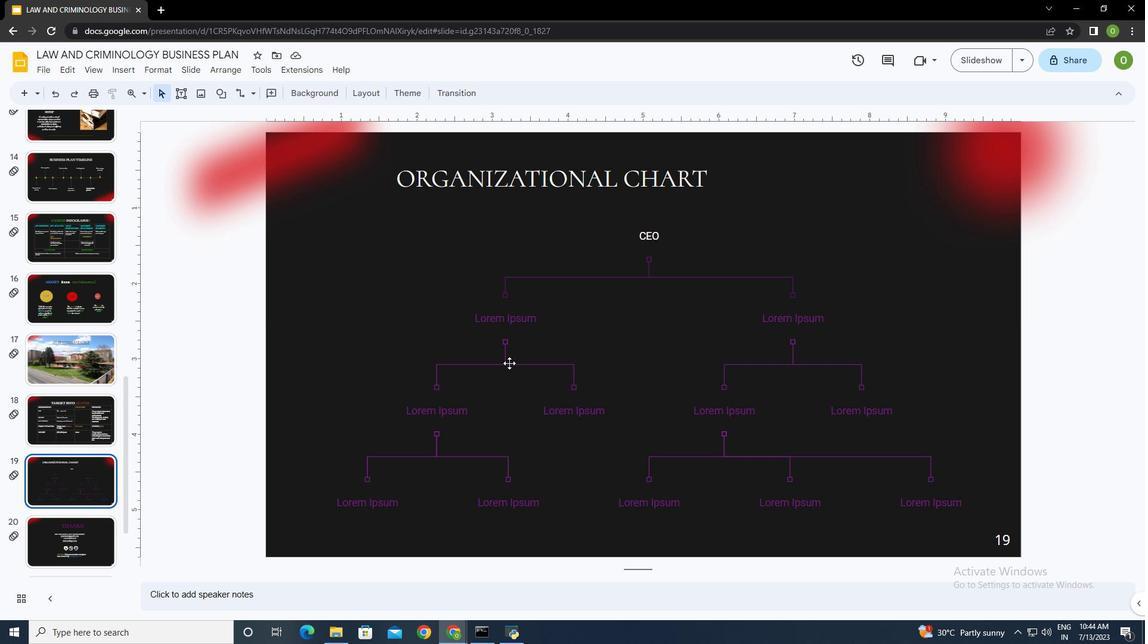 
Action: Mouse moved to (549, 276)
Screenshot: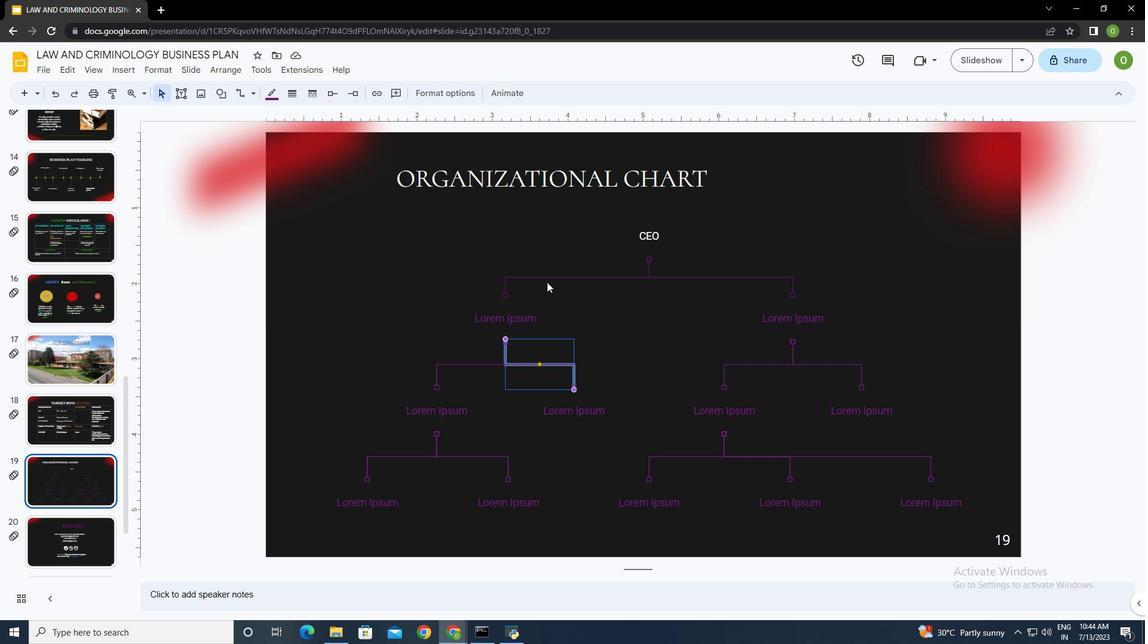 
Action: Mouse pressed left at (549, 276)
Screenshot: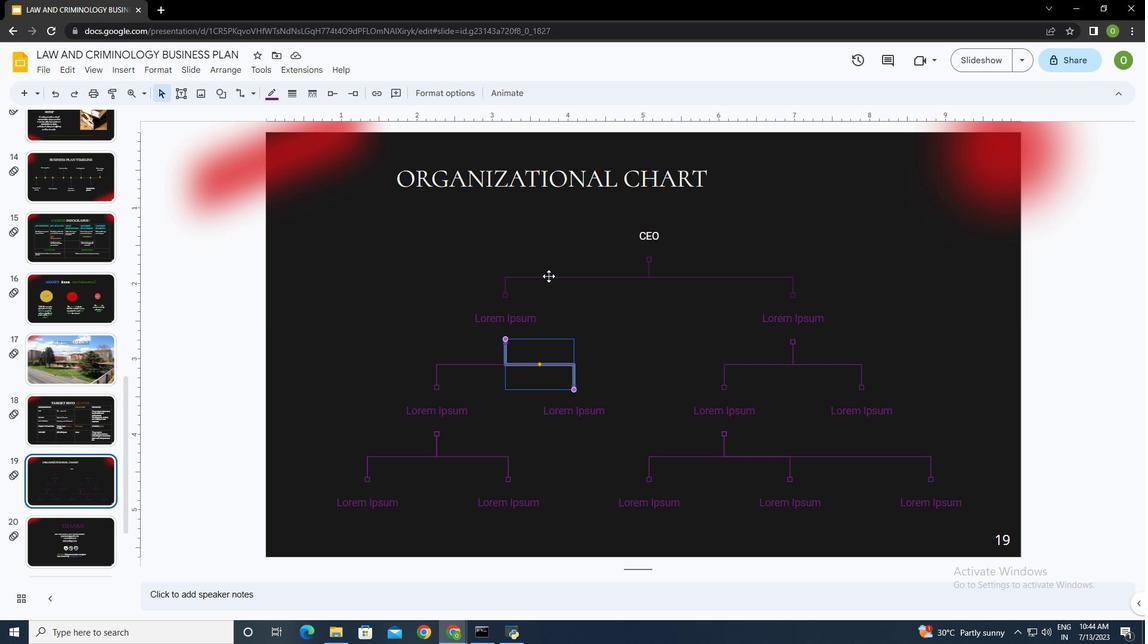 
Action: Mouse moved to (270, 94)
Screenshot: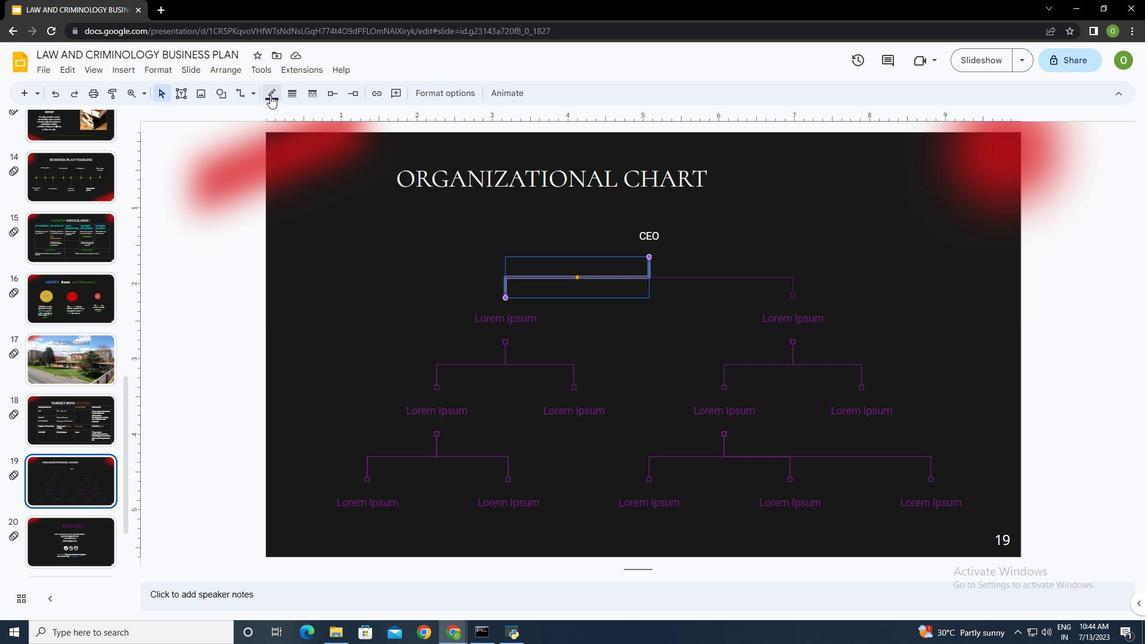 
Action: Mouse pressed left at (270, 94)
Screenshot: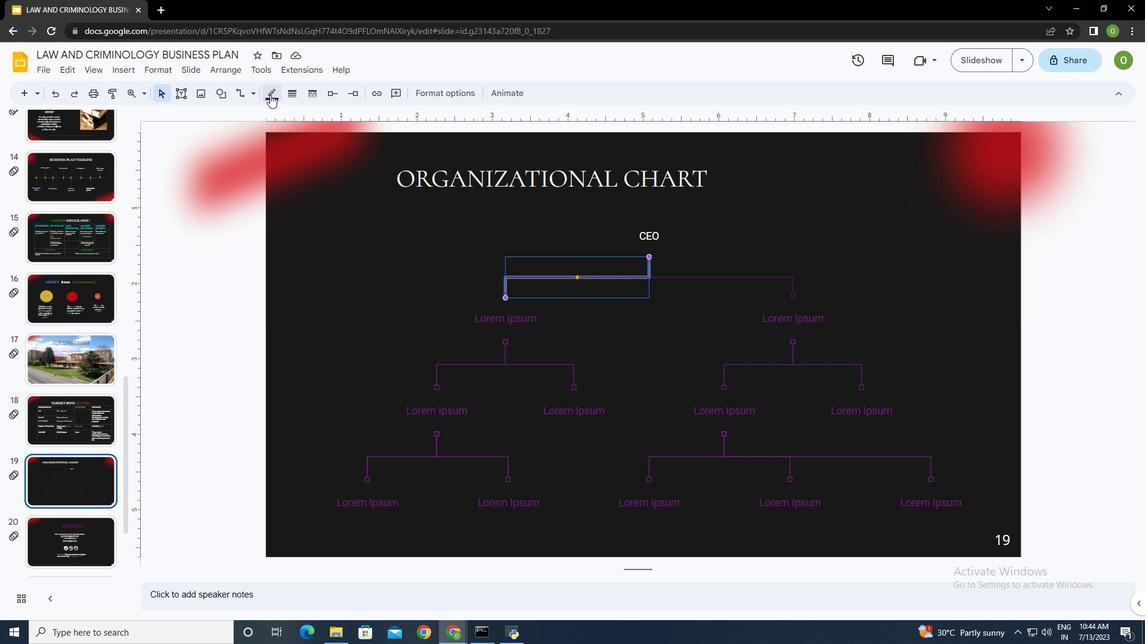 
Action: Mouse moved to (299, 130)
Screenshot: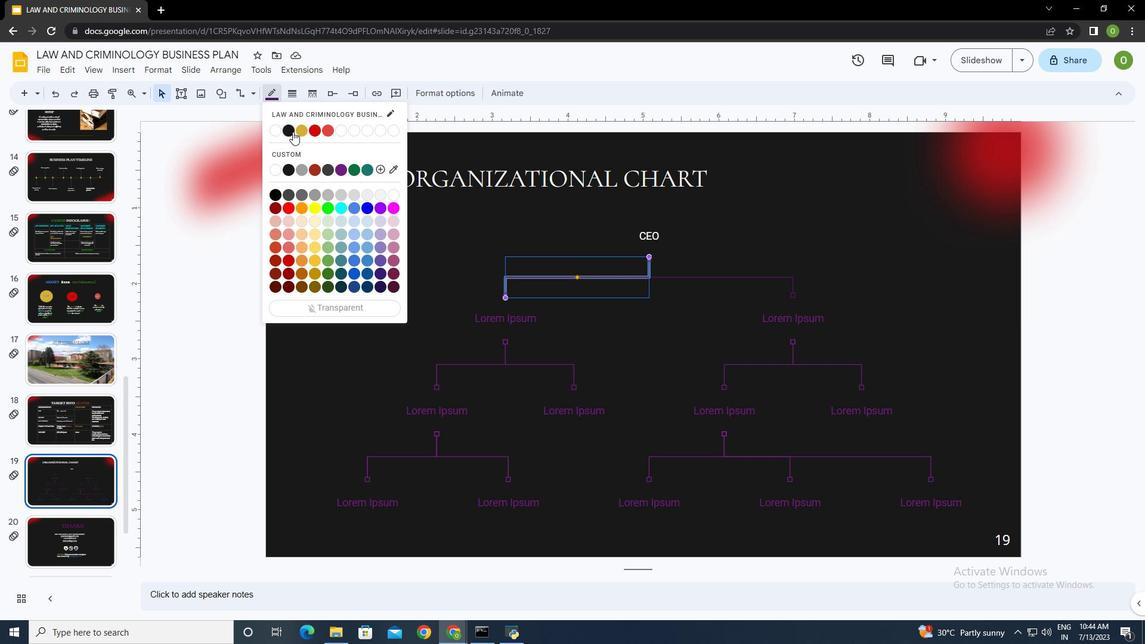 
Action: Mouse pressed left at (299, 130)
Screenshot: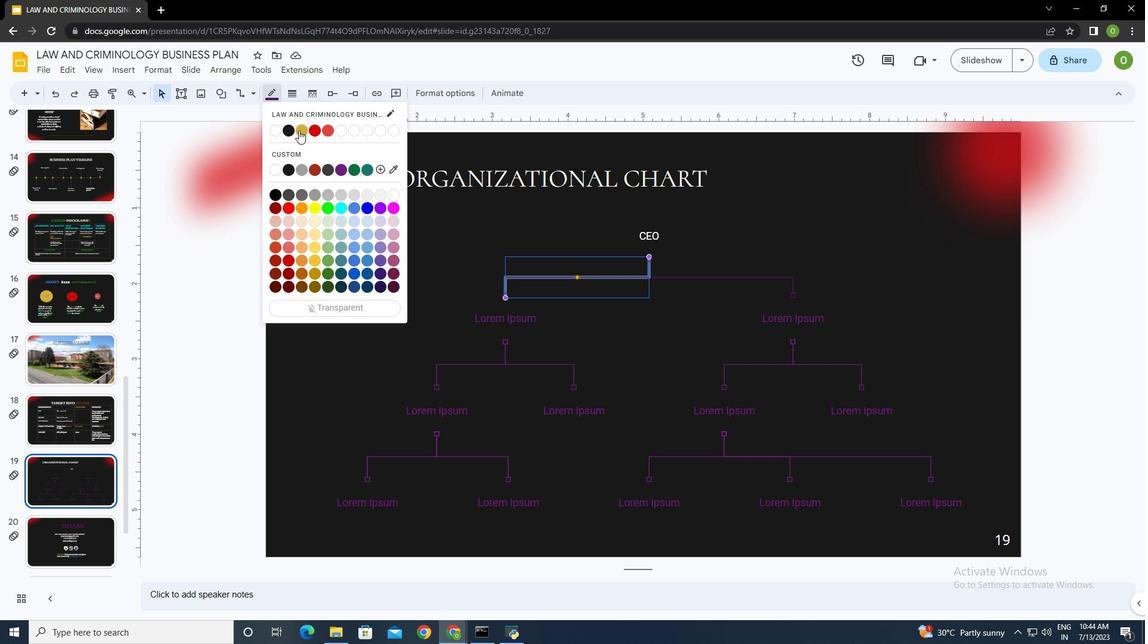 
Action: Mouse moved to (685, 279)
Screenshot: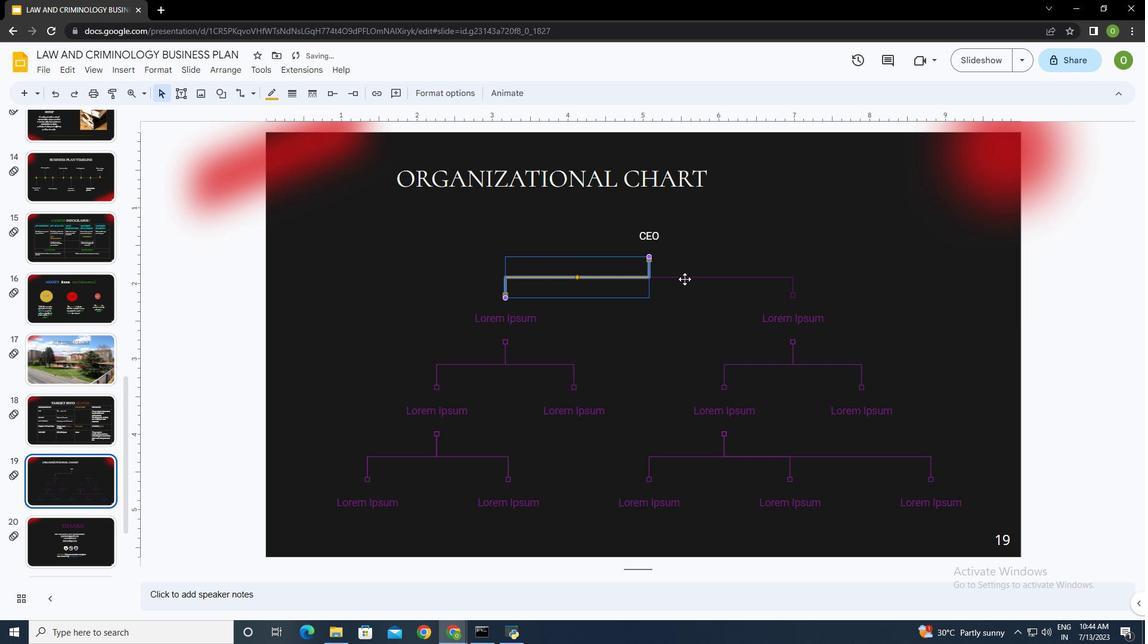 
Action: Mouse pressed left at (685, 279)
Screenshot: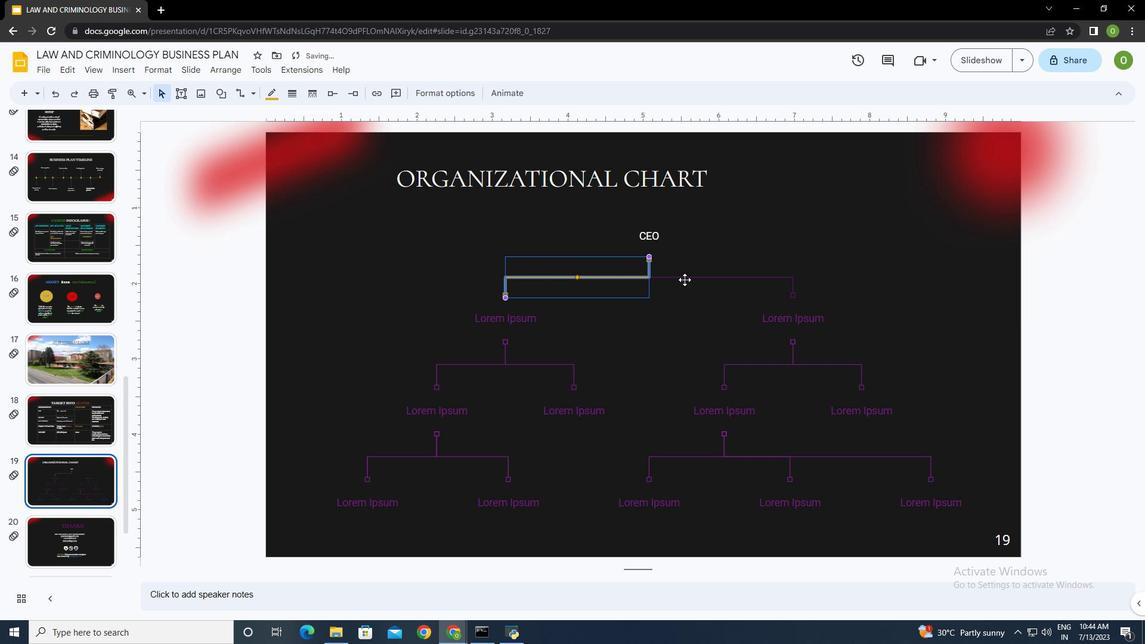 
Action: Mouse moved to (274, 96)
Screenshot: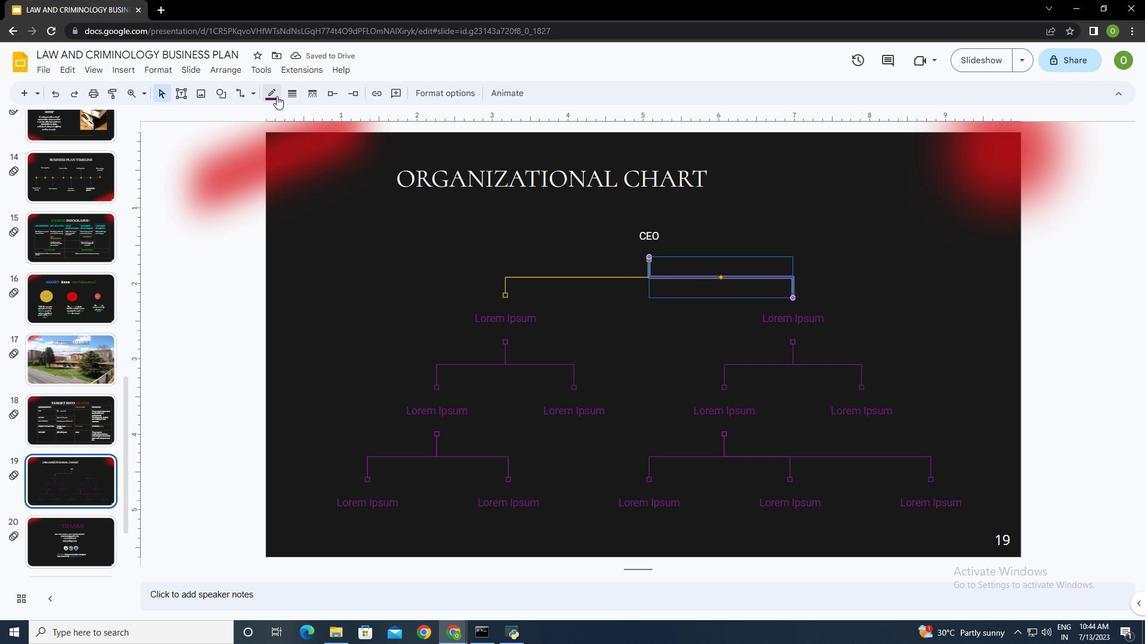 
Action: Mouse pressed left at (274, 96)
Screenshot: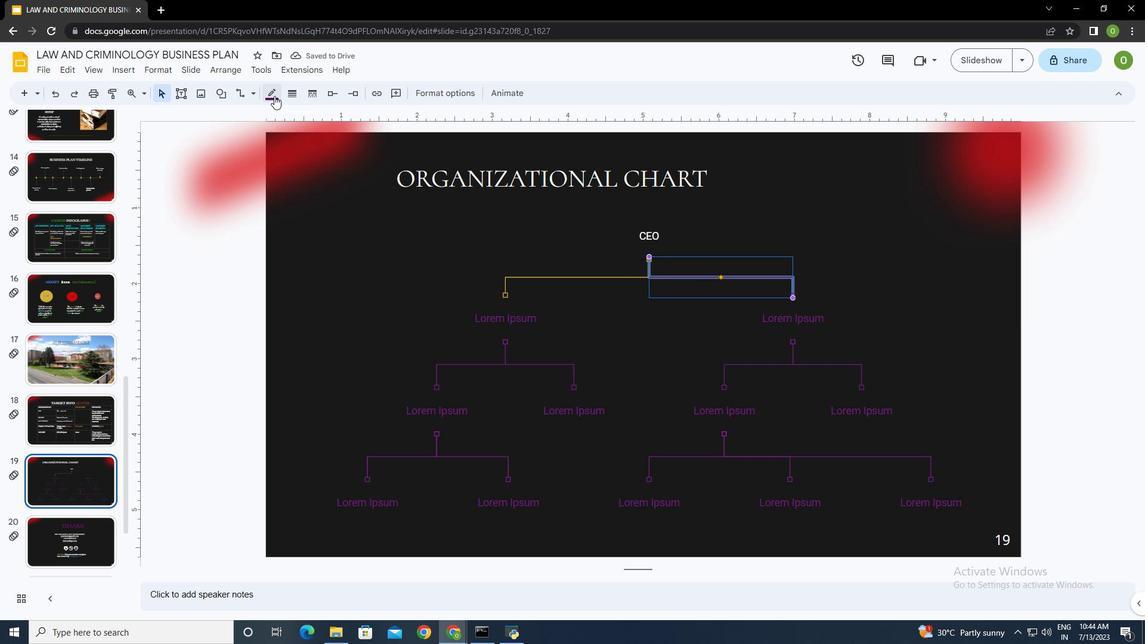 
Action: Mouse moved to (300, 128)
Screenshot: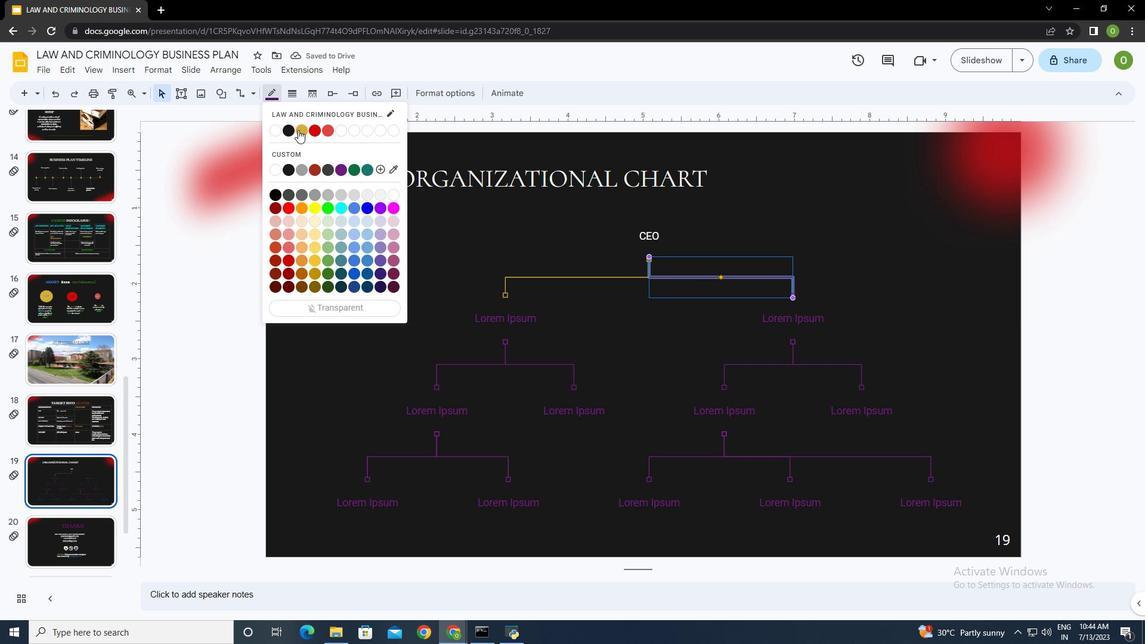 
Action: Mouse pressed left at (300, 128)
Screenshot: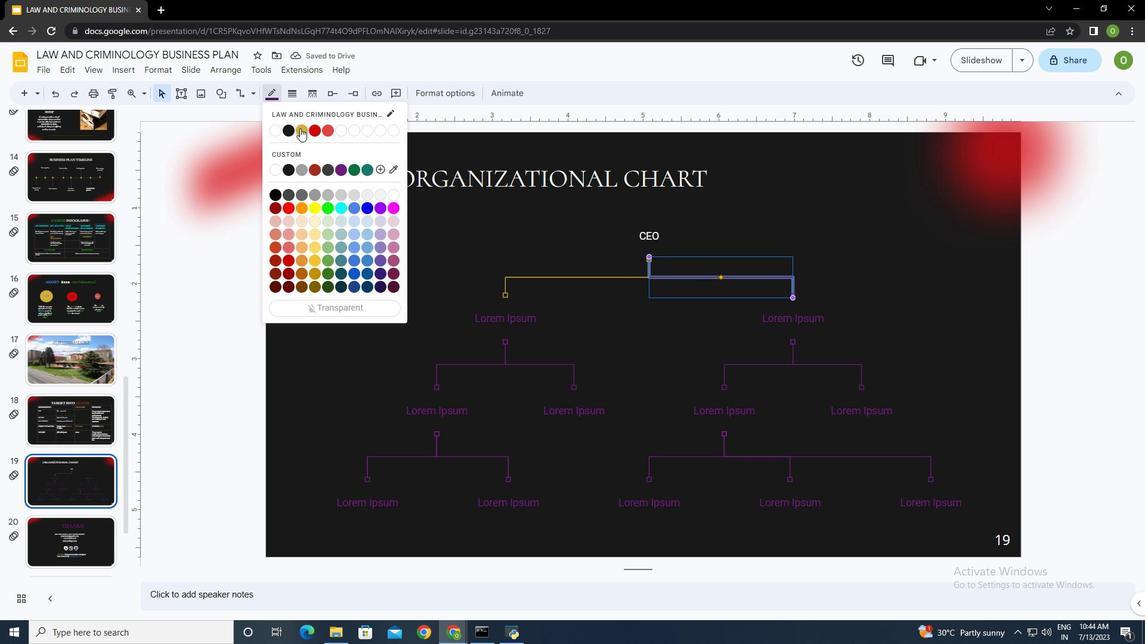 
Action: Mouse moved to (503, 358)
Screenshot: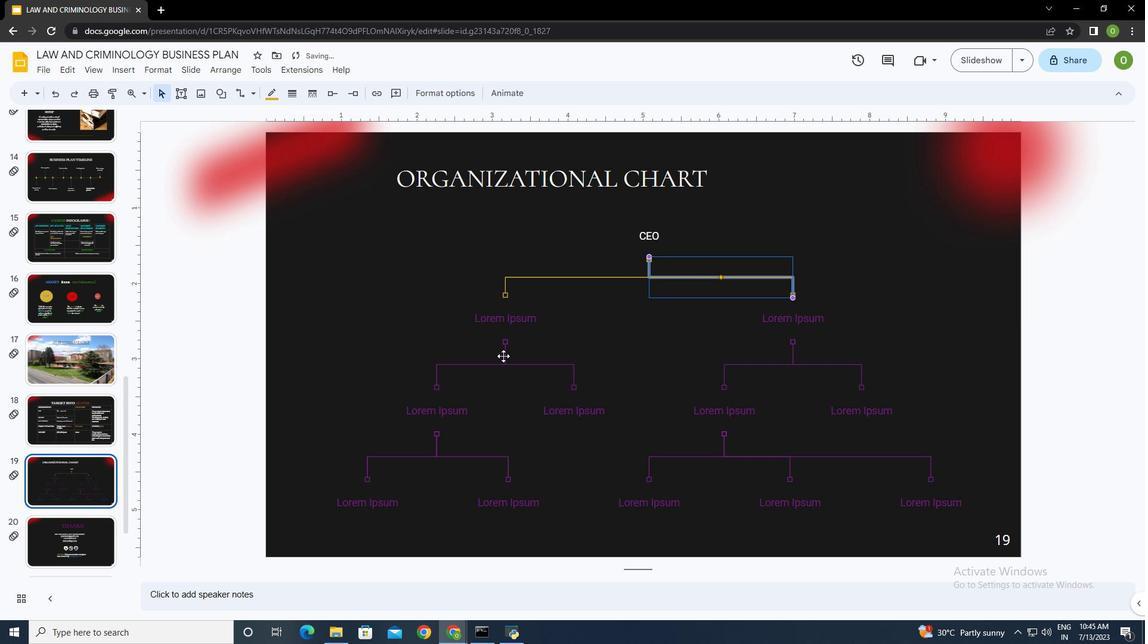 
Action: Mouse pressed left at (503, 358)
Screenshot: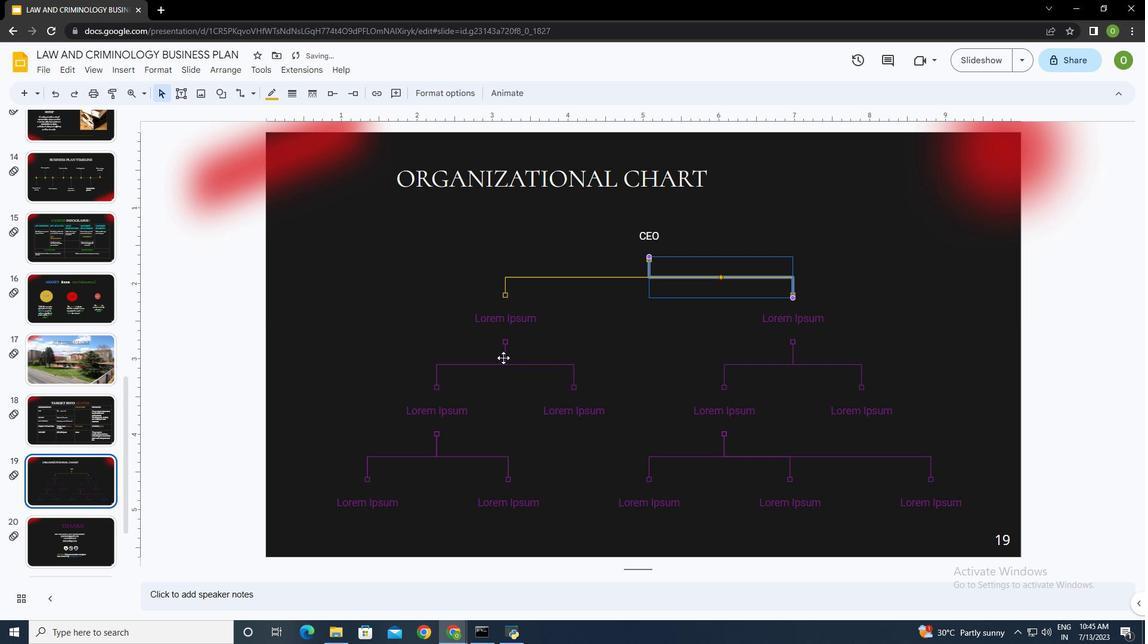 
Action: Mouse moved to (271, 98)
Screenshot: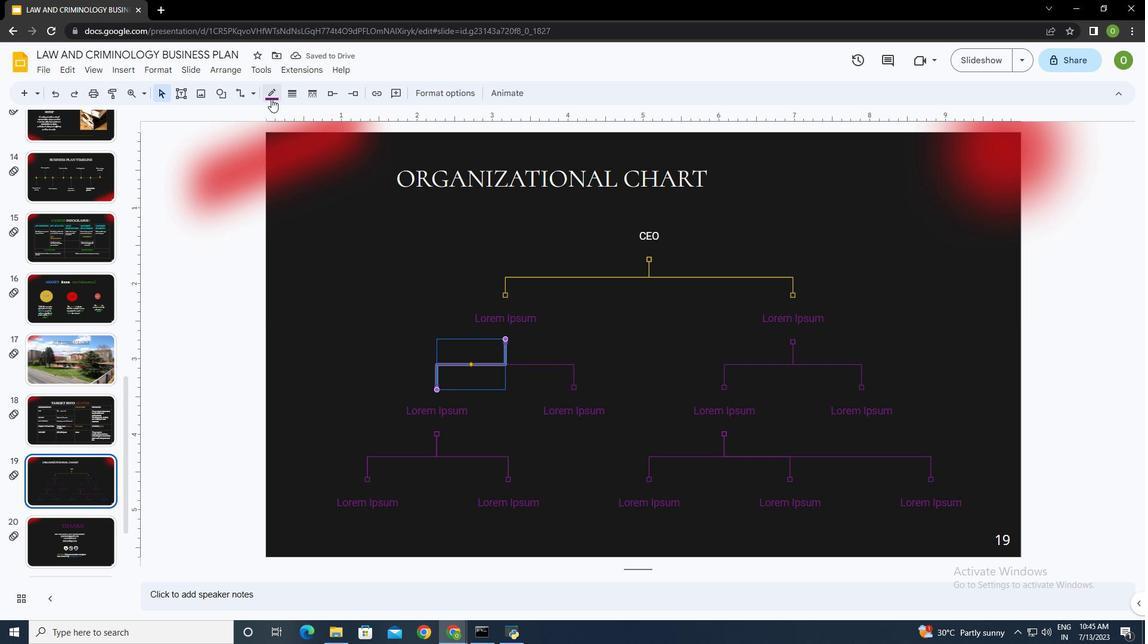 
Action: Mouse pressed left at (271, 98)
Screenshot: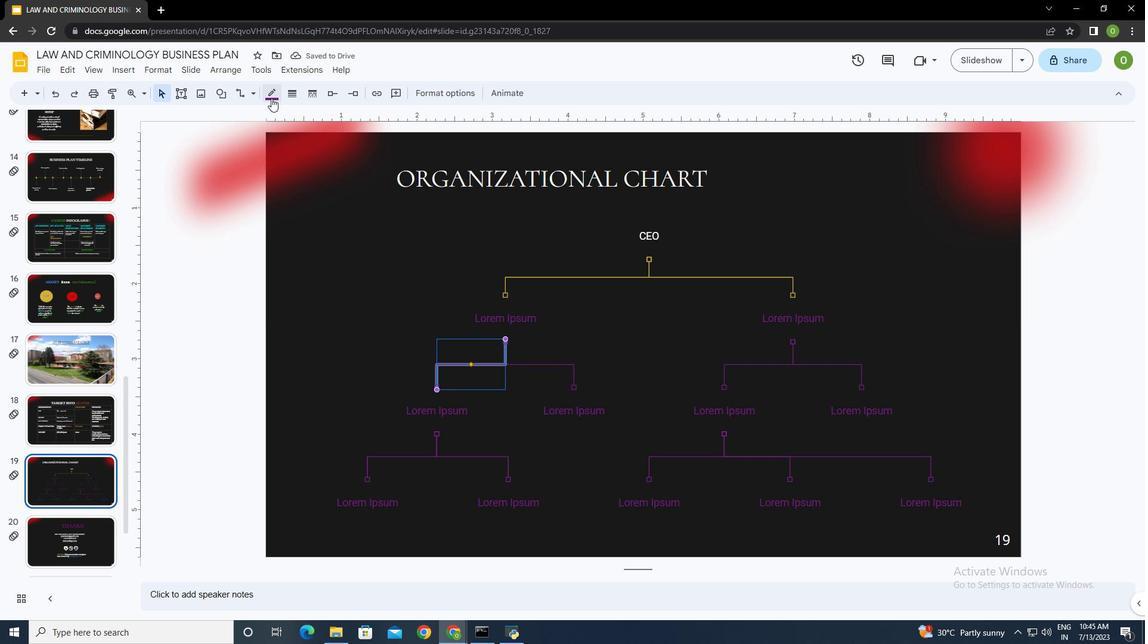 
Action: Mouse moved to (300, 131)
Screenshot: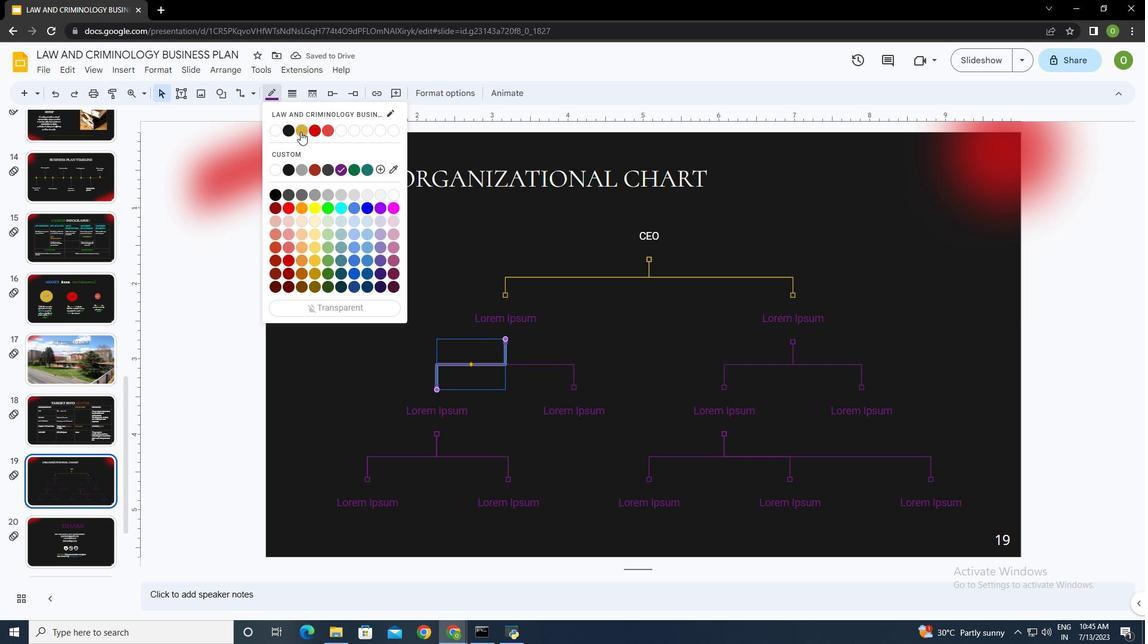 
Action: Mouse pressed left at (300, 131)
Screenshot: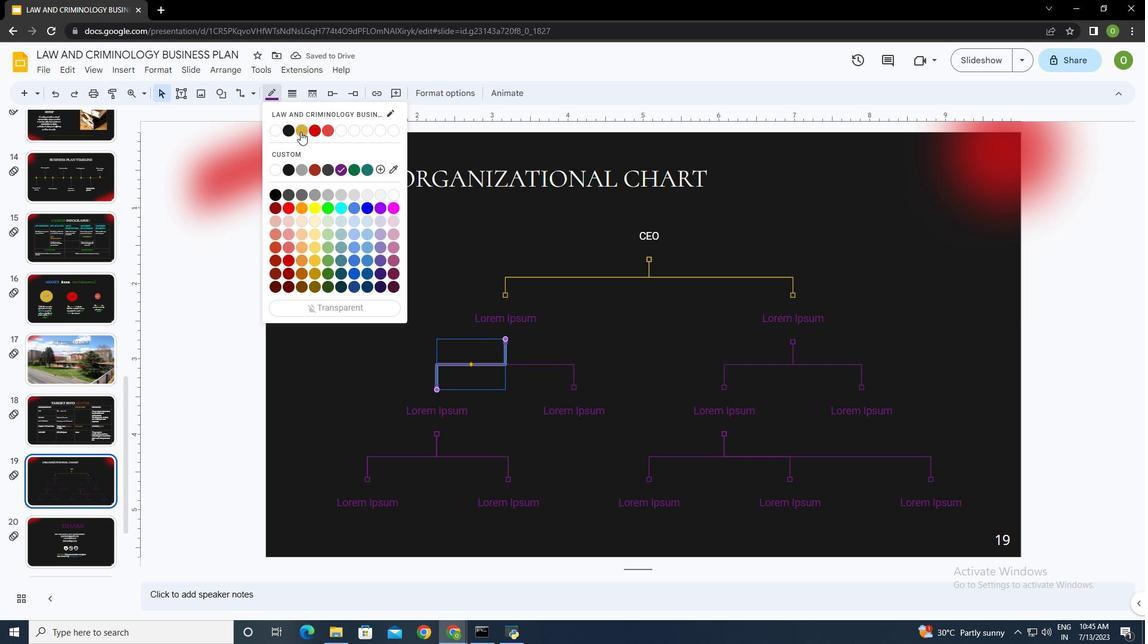 
Action: Mouse moved to (558, 366)
Screenshot: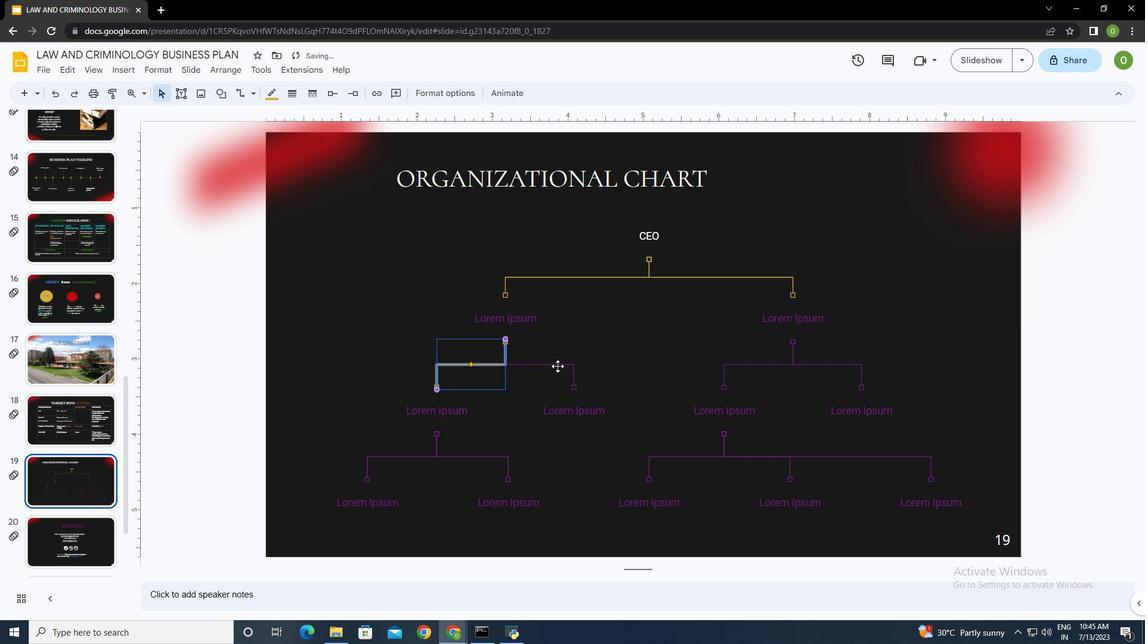 
Action: Mouse pressed left at (558, 366)
Screenshot: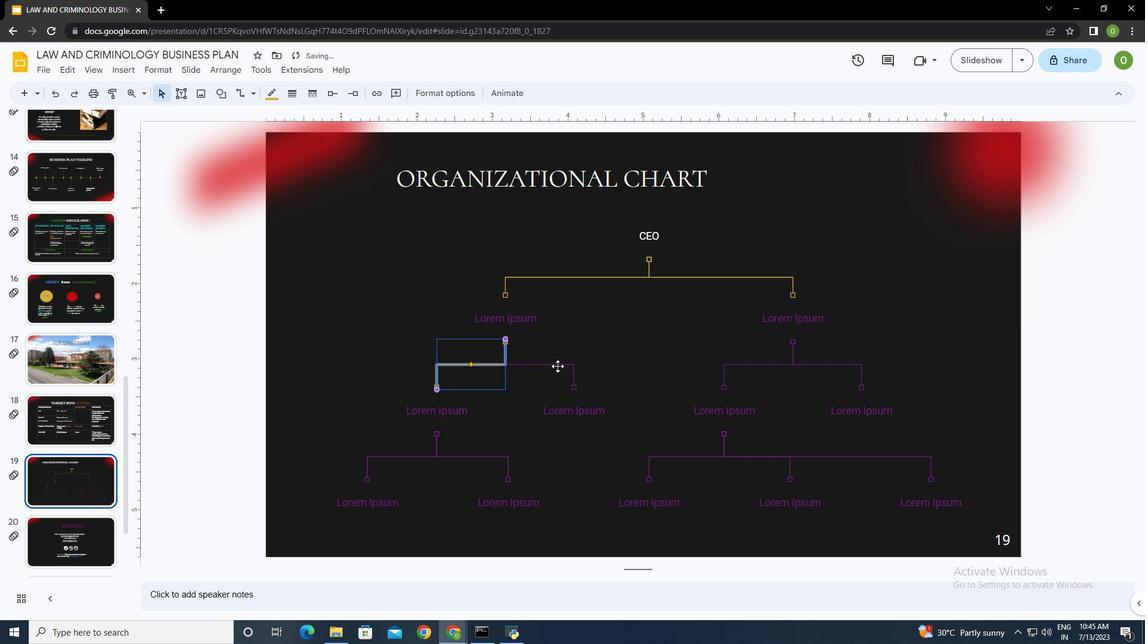 
Action: Mouse moved to (273, 97)
Screenshot: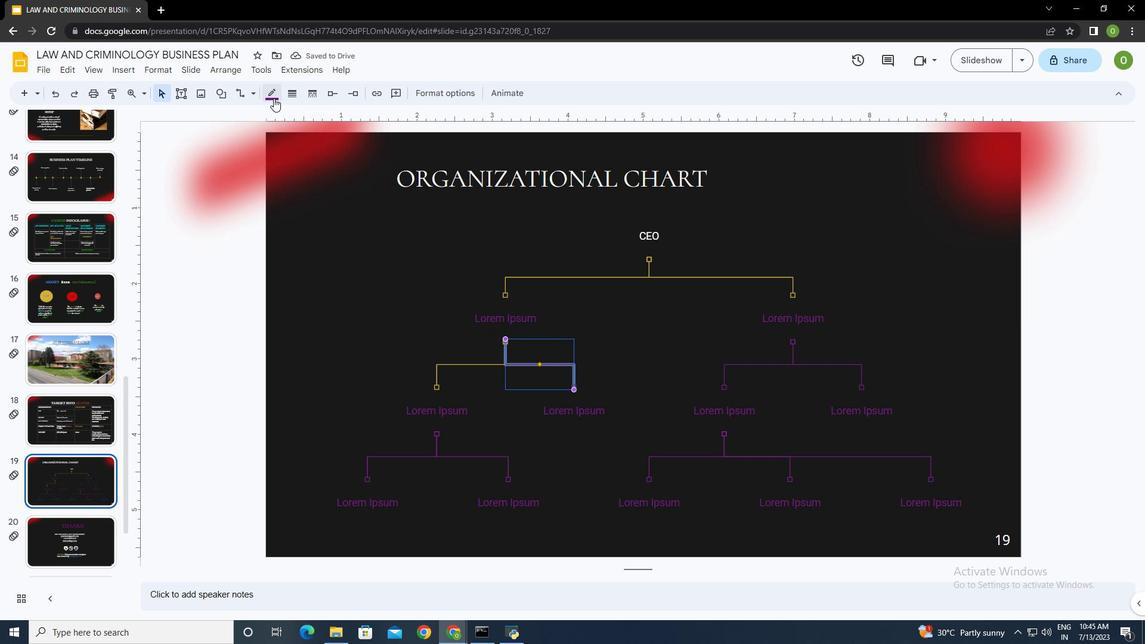 
Action: Mouse pressed left at (273, 97)
Screenshot: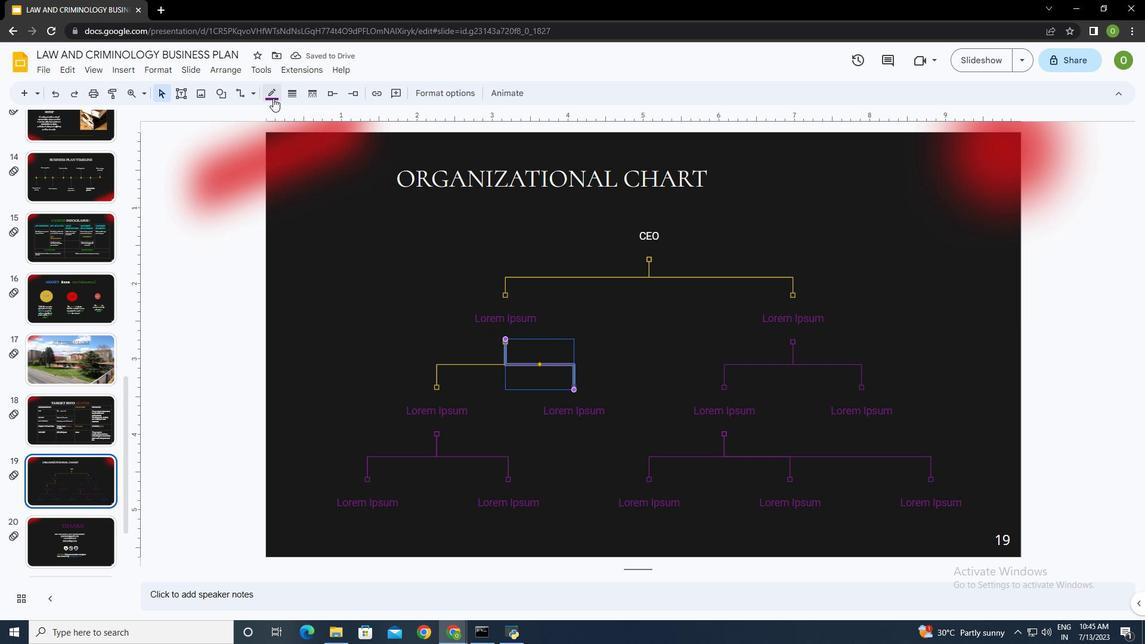 
Action: Mouse moved to (300, 131)
Screenshot: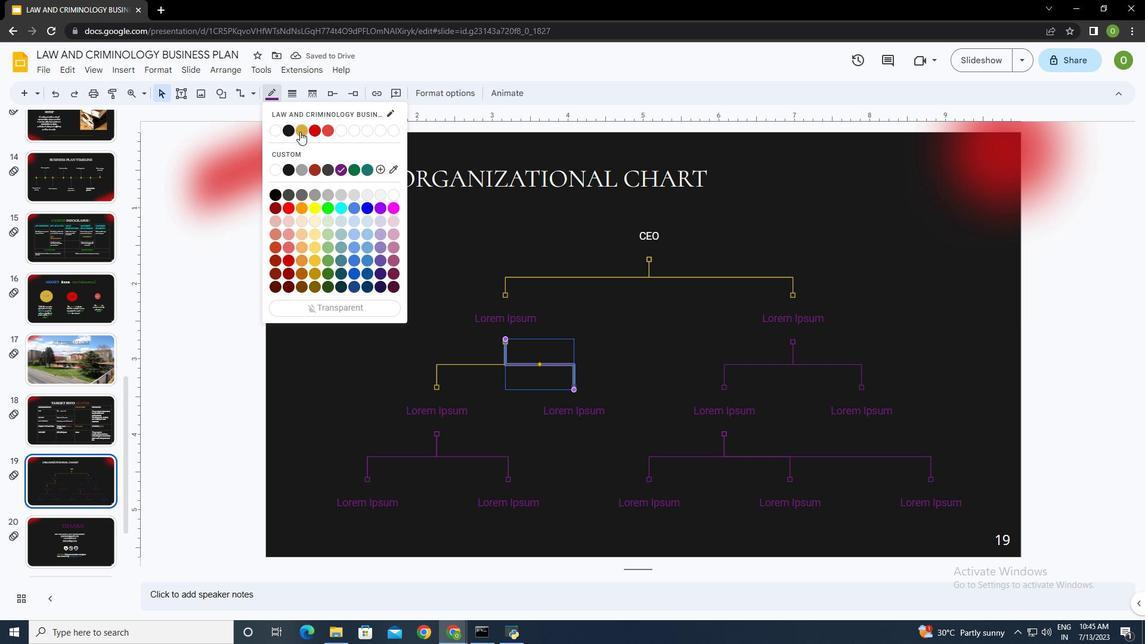 
Action: Mouse pressed left at (300, 131)
Screenshot: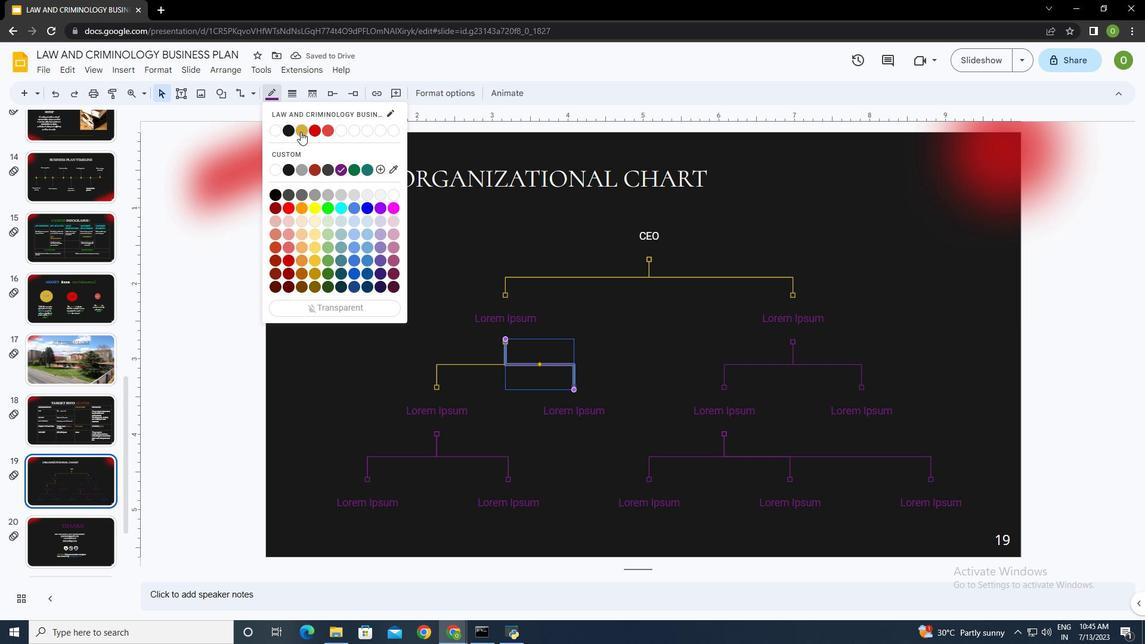 
Action: Mouse moved to (777, 362)
Screenshot: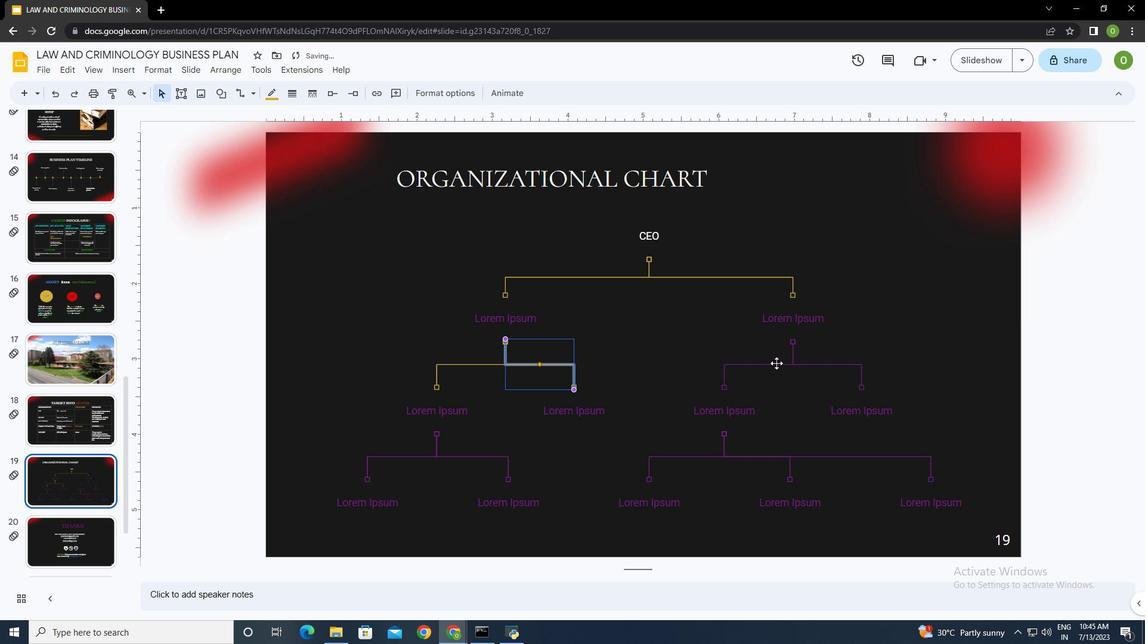 
Action: Mouse pressed left at (777, 362)
Screenshot: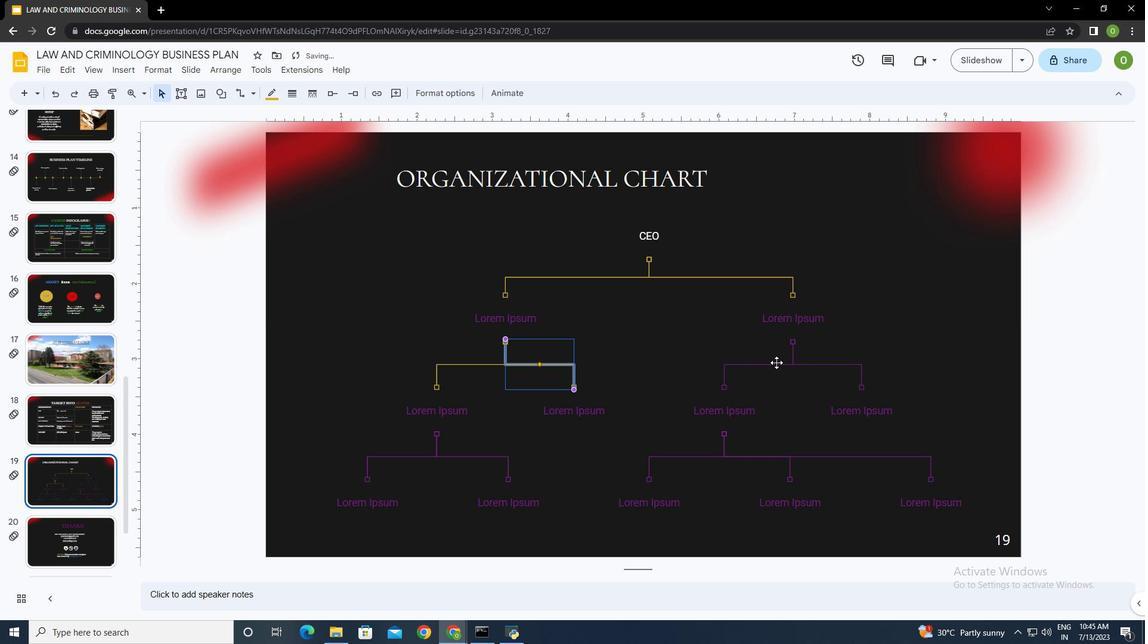 
Action: Mouse moved to (817, 367)
Screenshot: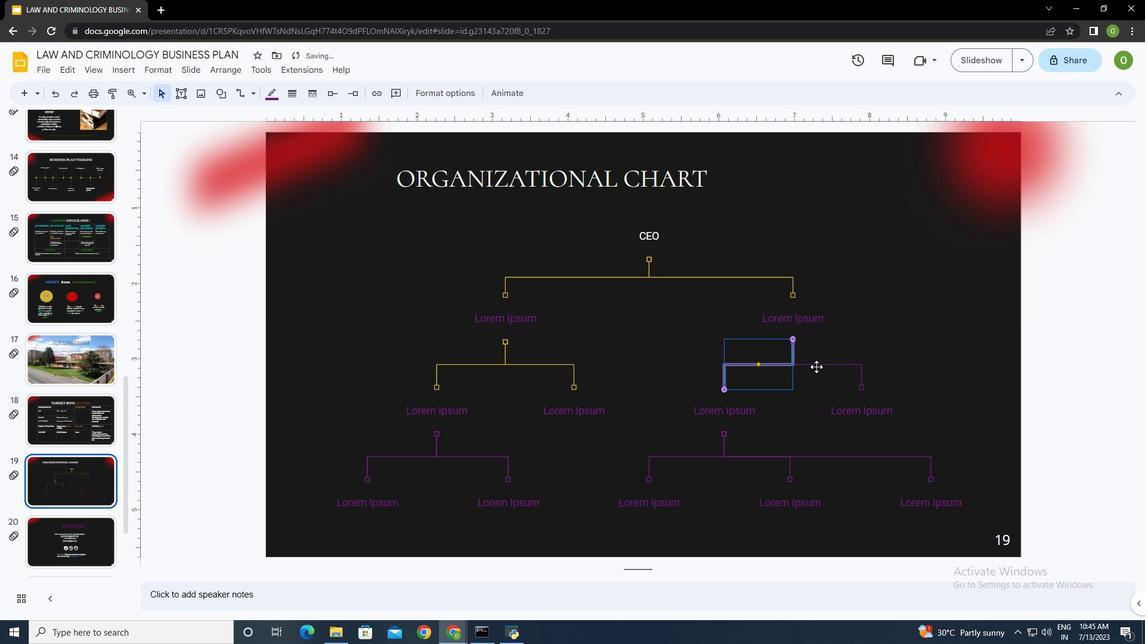 
Action: Mouse pressed left at (817, 367)
Screenshot: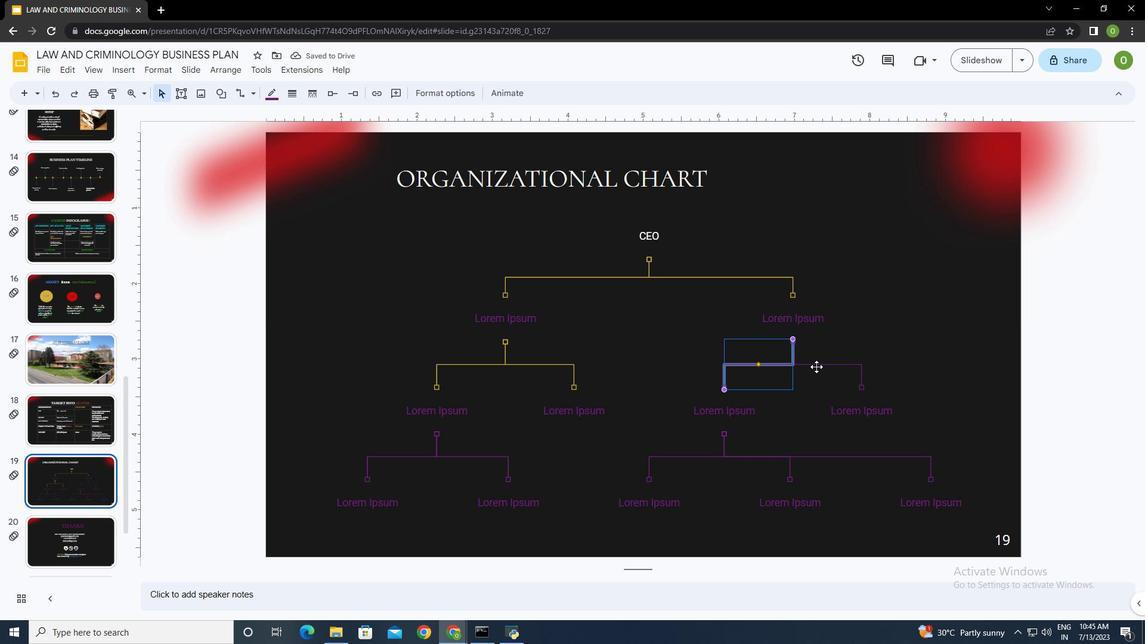 
Action: Mouse moved to (278, 94)
Screenshot: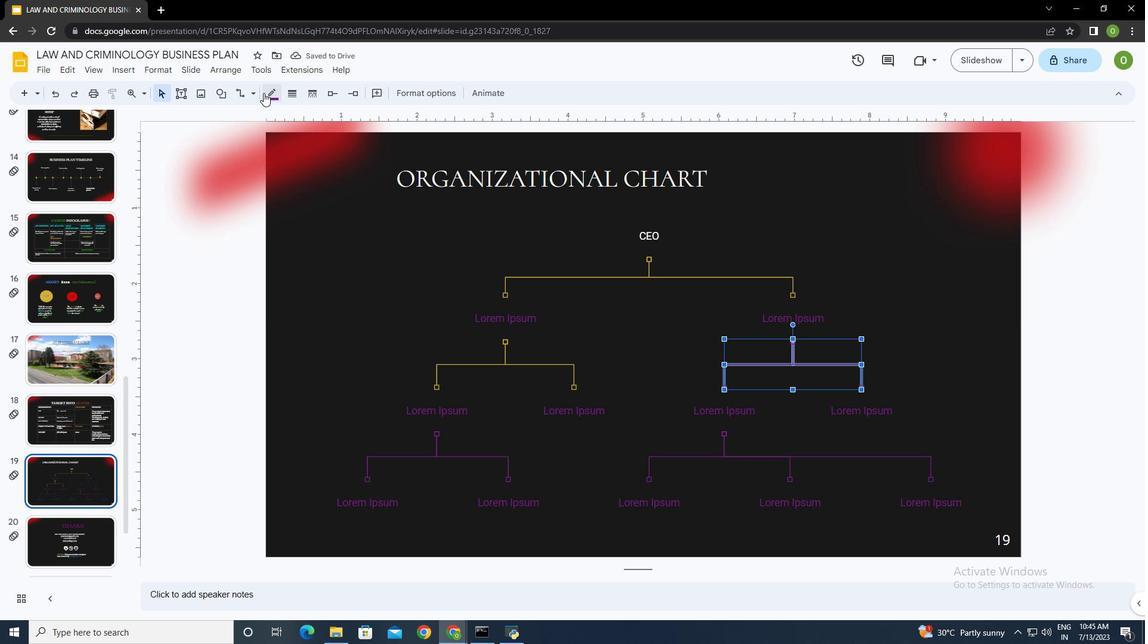 
Action: Mouse pressed left at (278, 94)
Screenshot: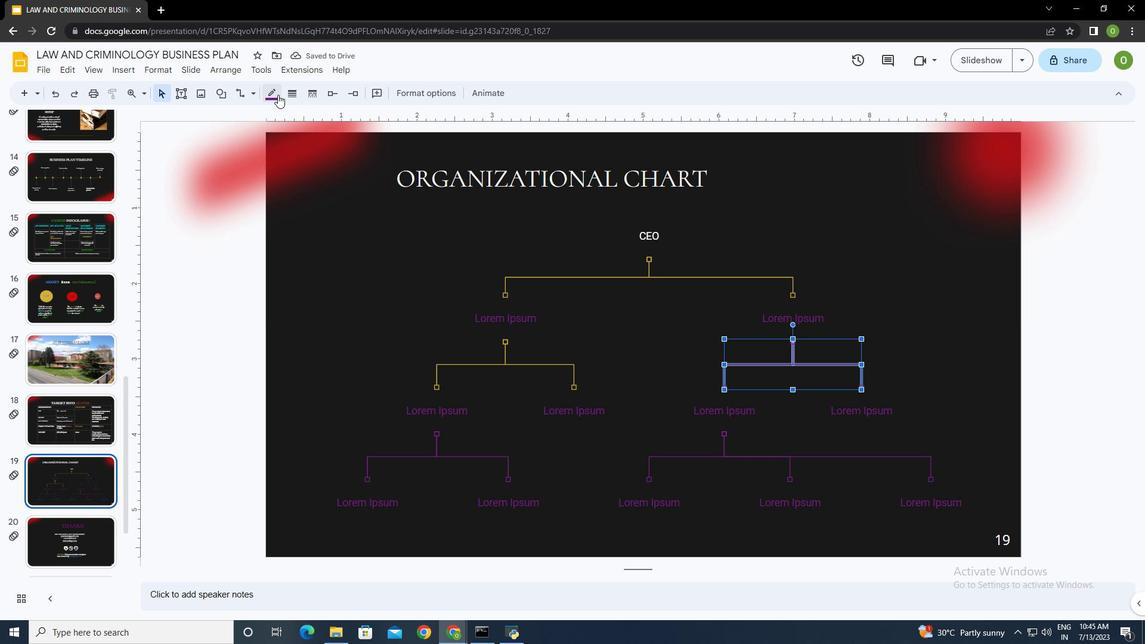 
Action: Mouse moved to (300, 131)
Screenshot: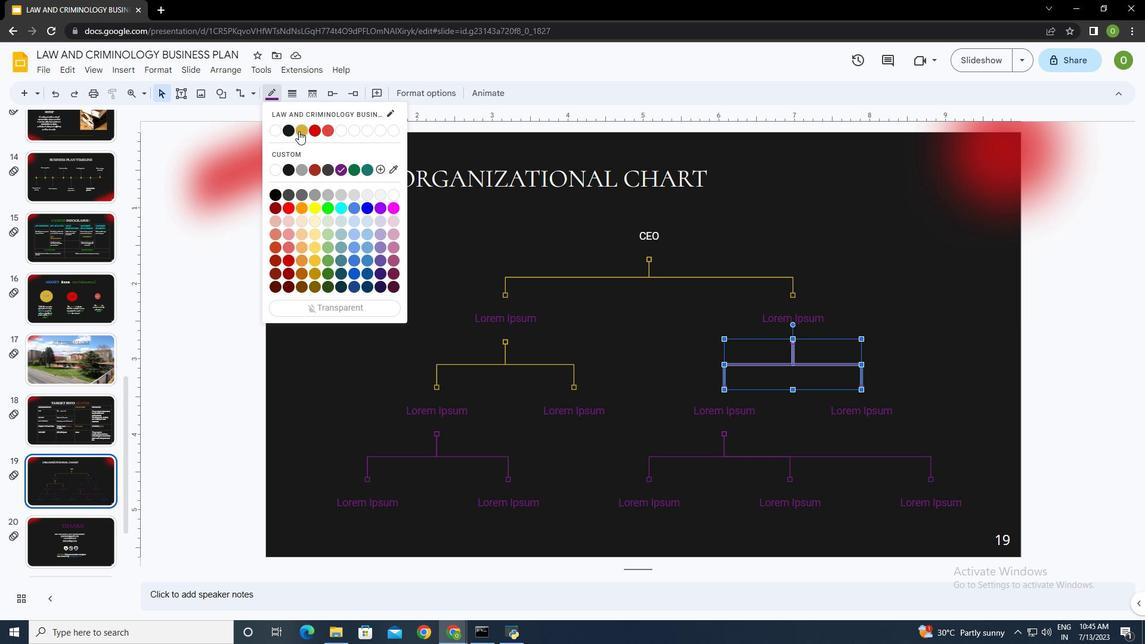 
Action: Mouse pressed left at (300, 131)
Screenshot: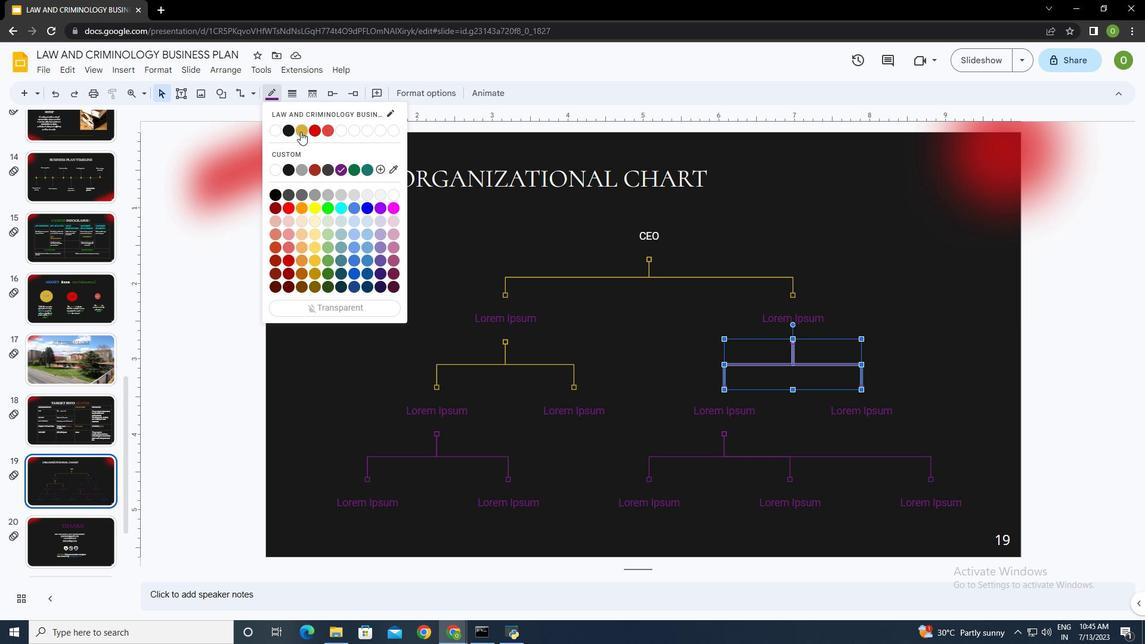 
Action: Mouse moved to (642, 364)
Screenshot: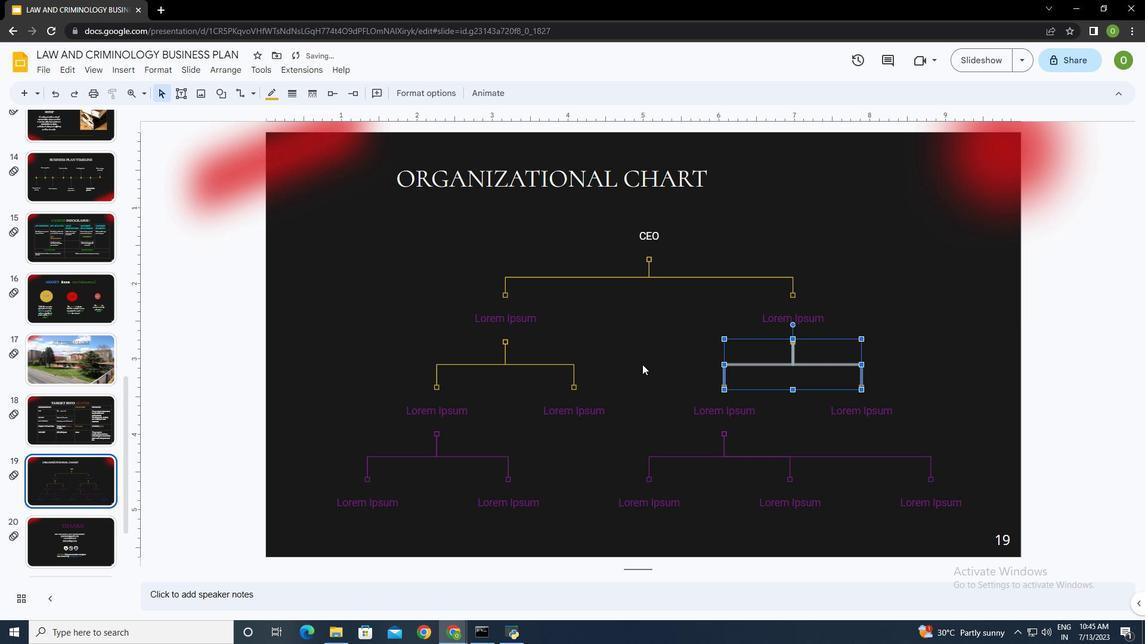 
Action: Mouse pressed left at (642, 364)
Screenshot: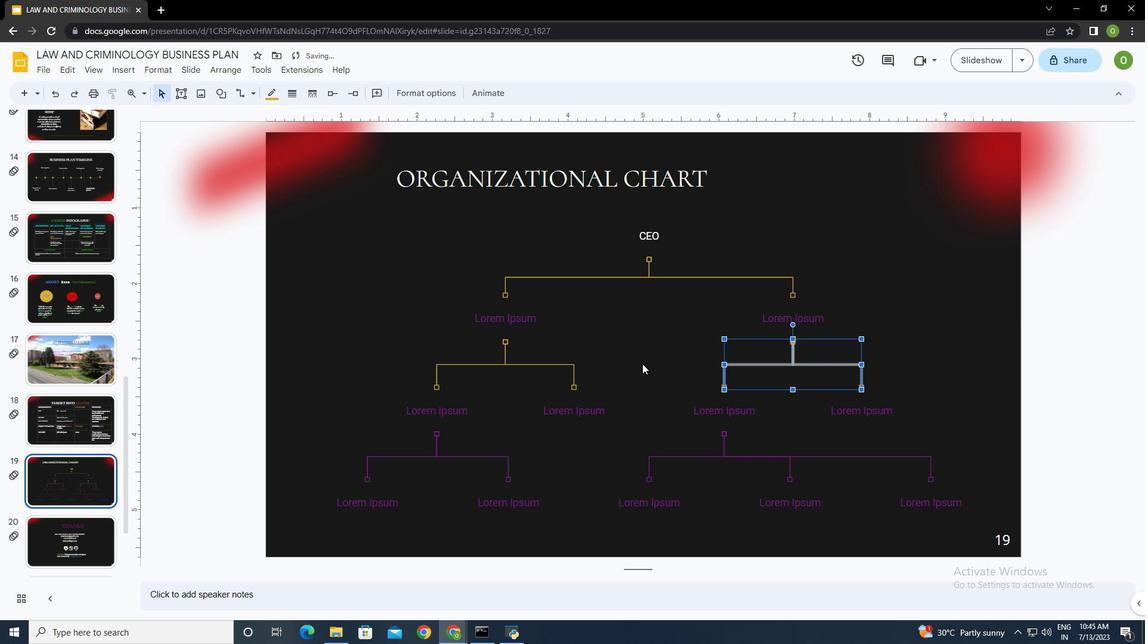 
Action: Mouse moved to (494, 458)
Screenshot: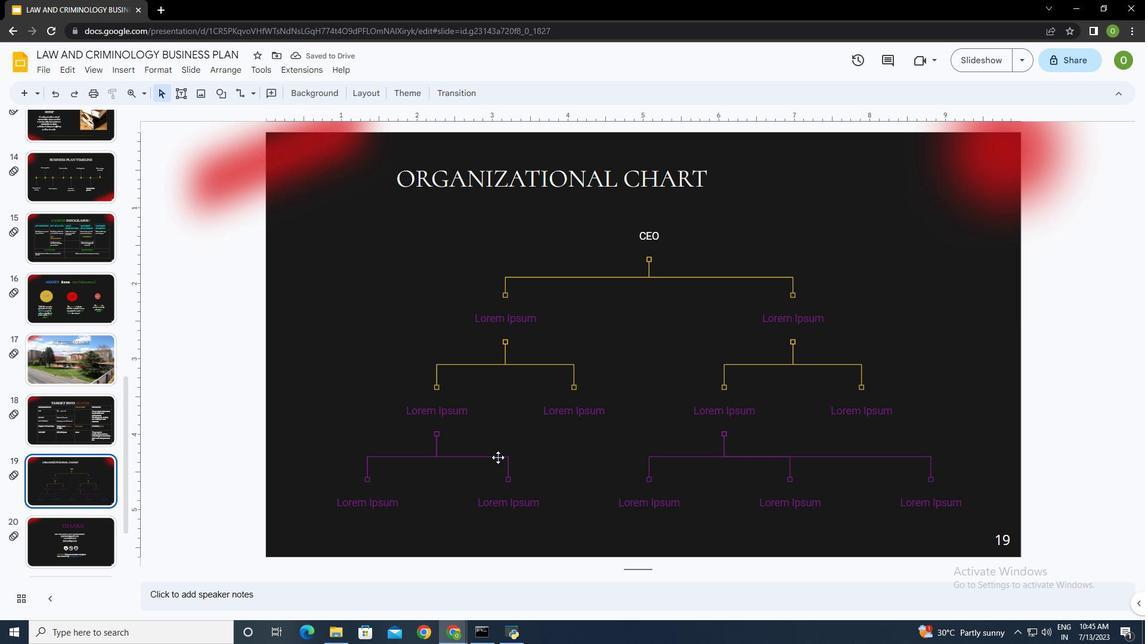 
Action: Mouse pressed left at (494, 458)
Screenshot: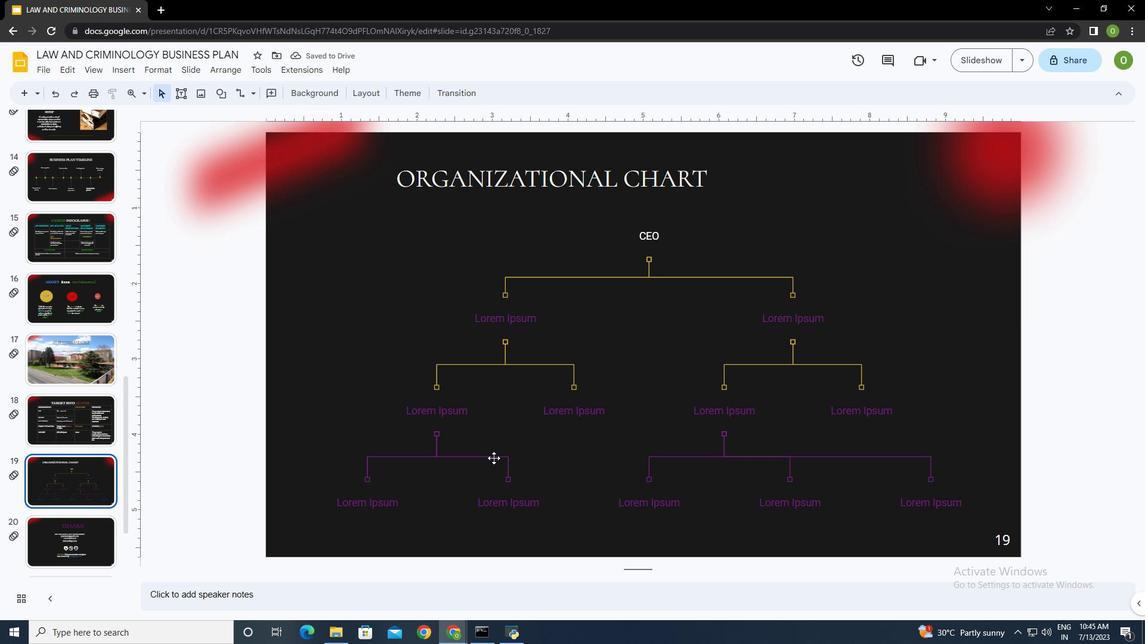 
Action: Mouse moved to (401, 456)
Screenshot: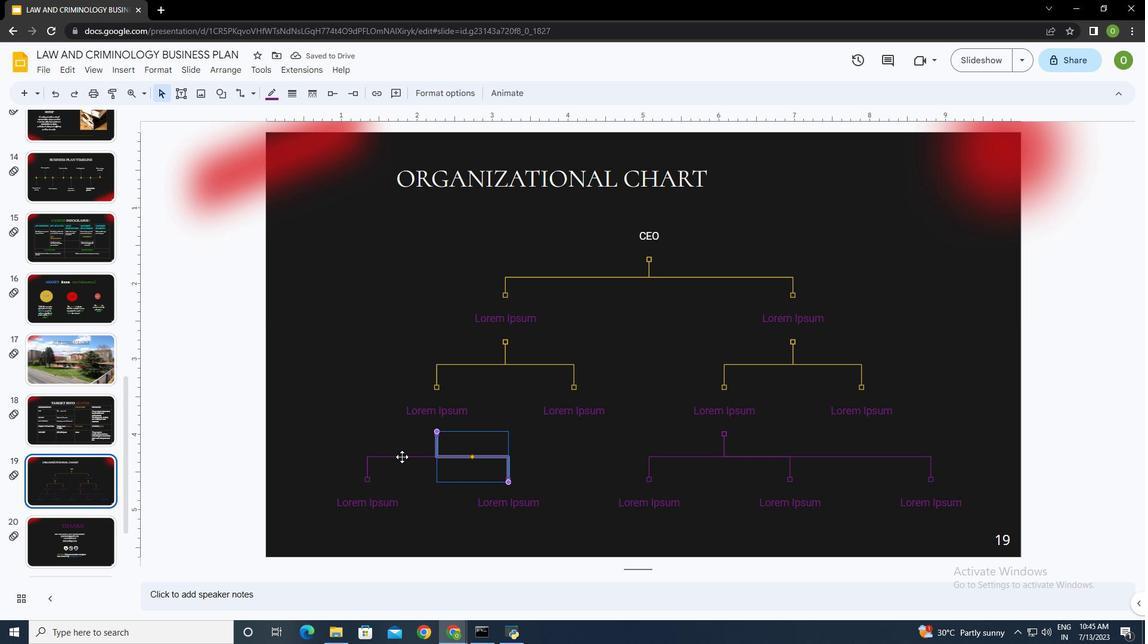 
Action: Mouse pressed left at (401, 456)
Screenshot: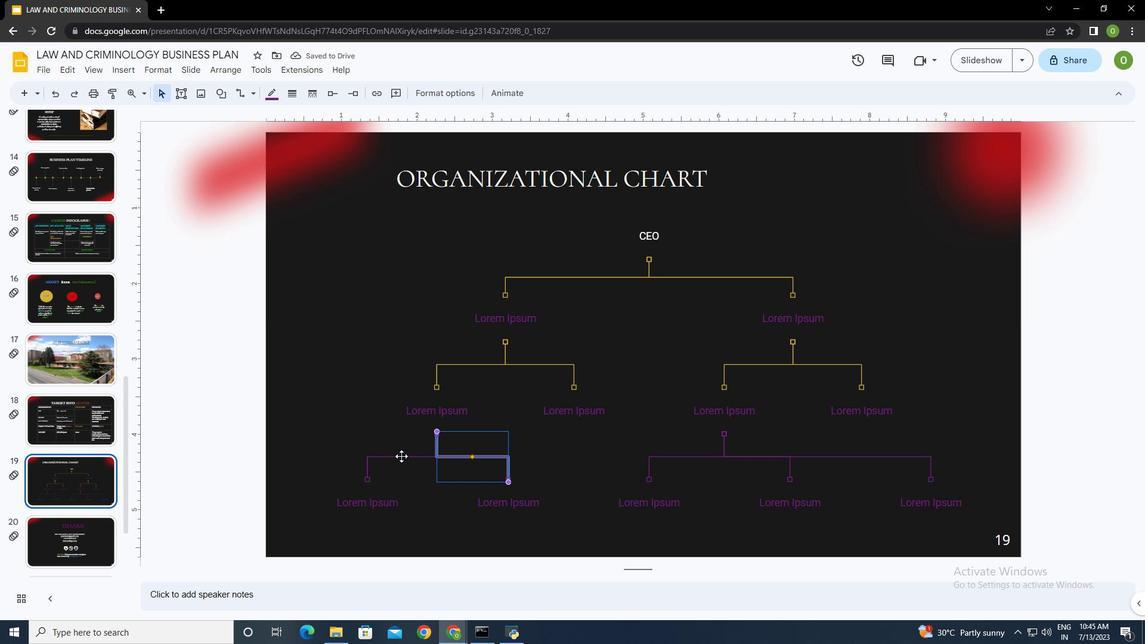 
Action: Mouse moved to (267, 90)
Screenshot: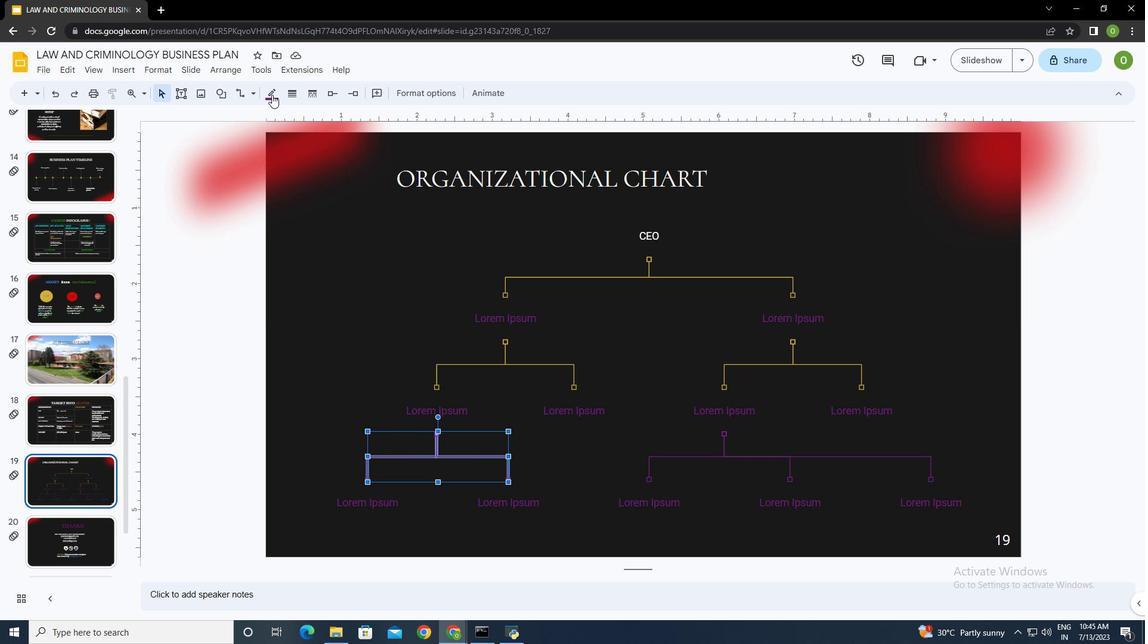 
Action: Mouse pressed left at (267, 90)
Screenshot: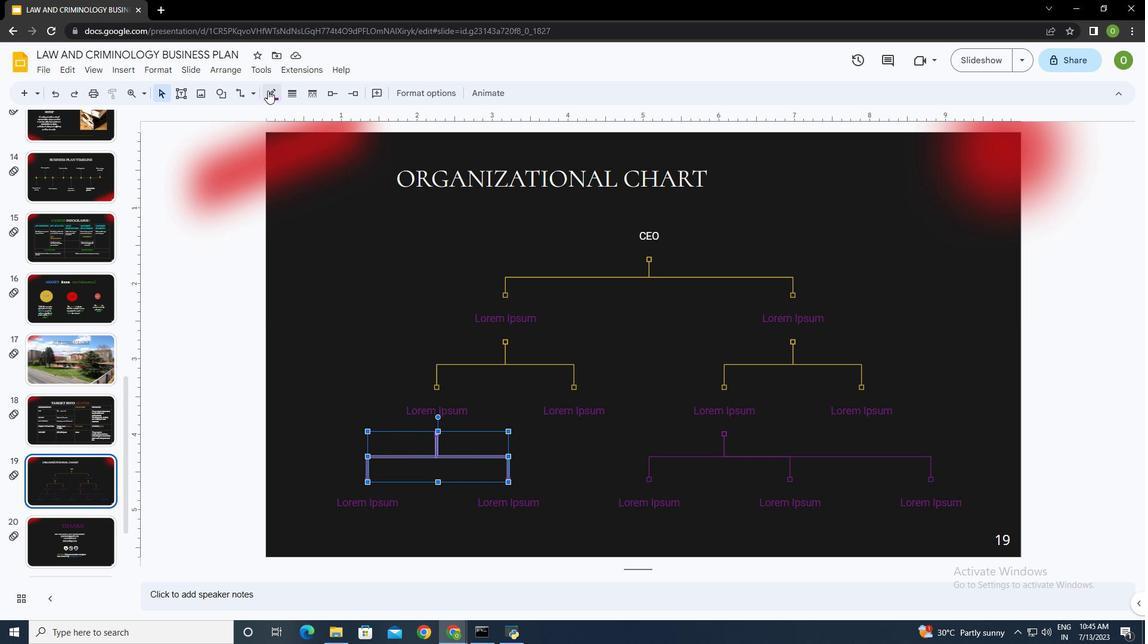 
Action: Mouse moved to (303, 130)
Screenshot: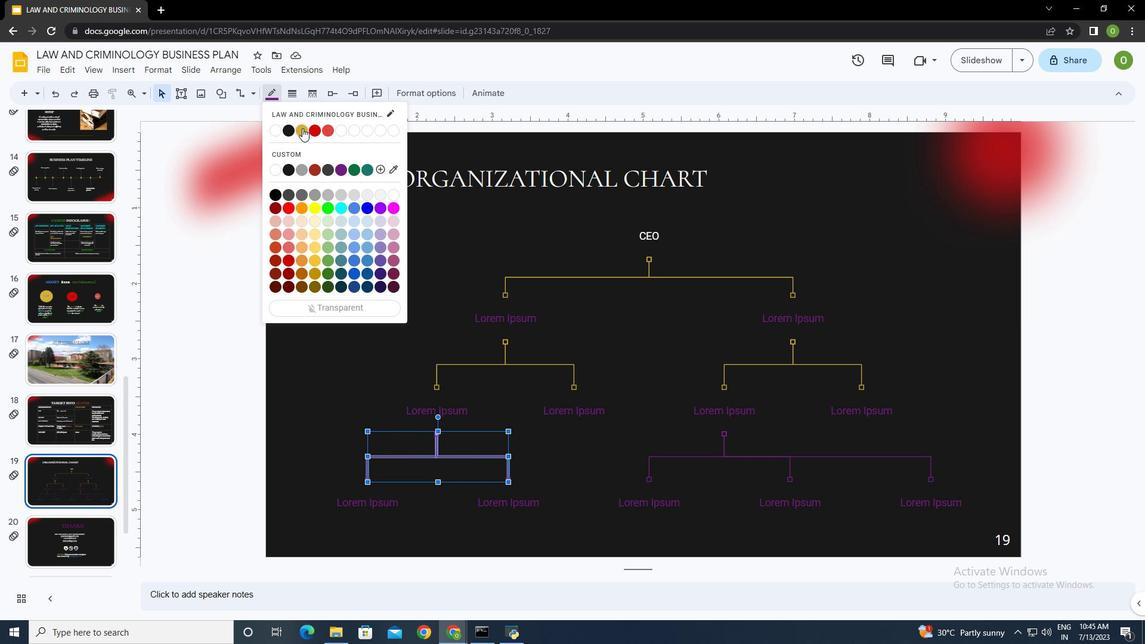 
Action: Mouse pressed left at (303, 130)
Screenshot: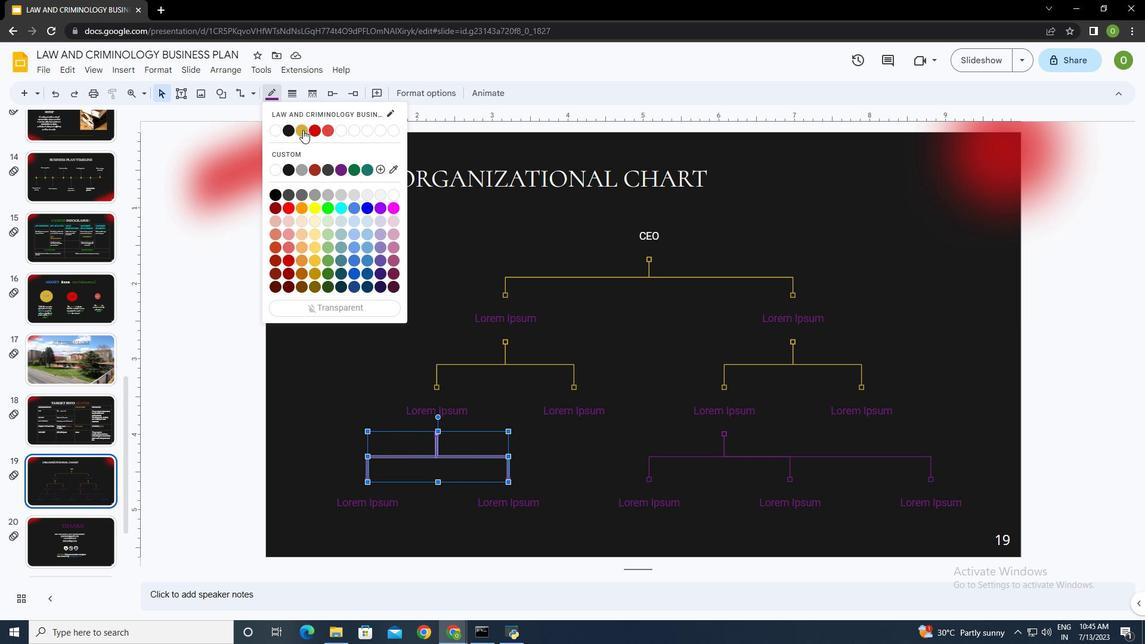
Action: Mouse moved to (620, 454)
Screenshot: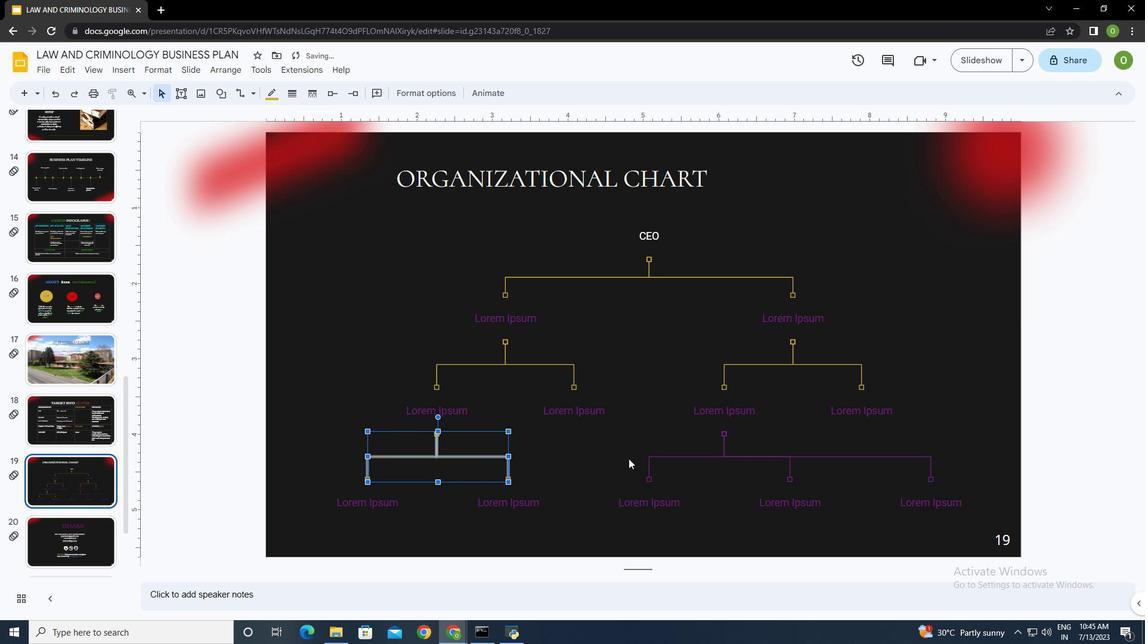 
Action: Mouse pressed left at (620, 454)
Screenshot: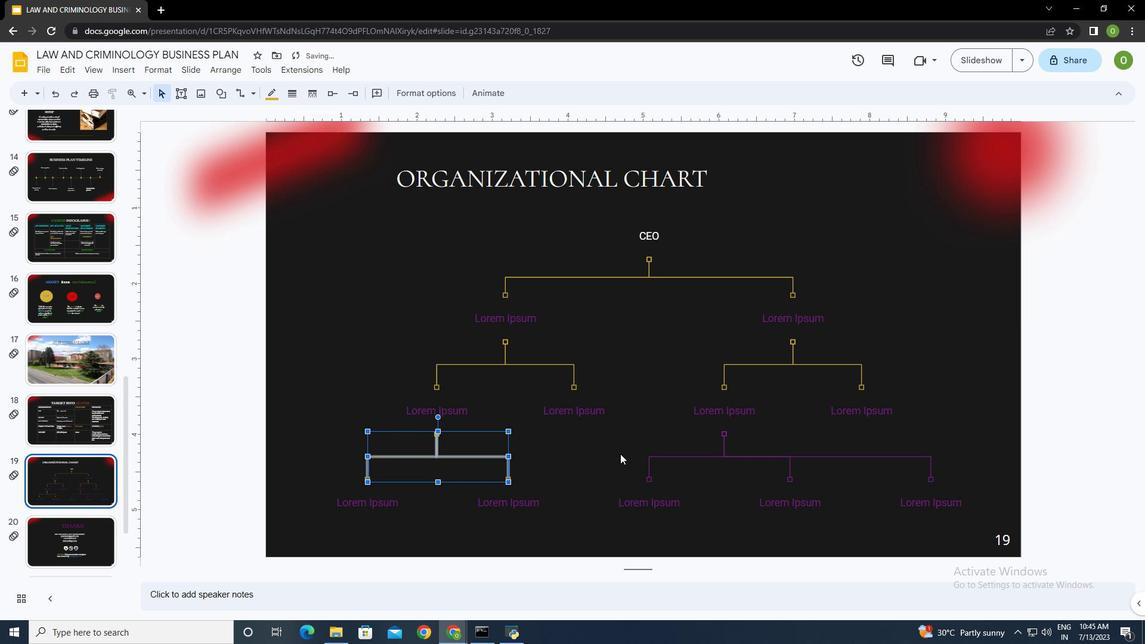 
Action: Mouse moved to (679, 457)
Screenshot: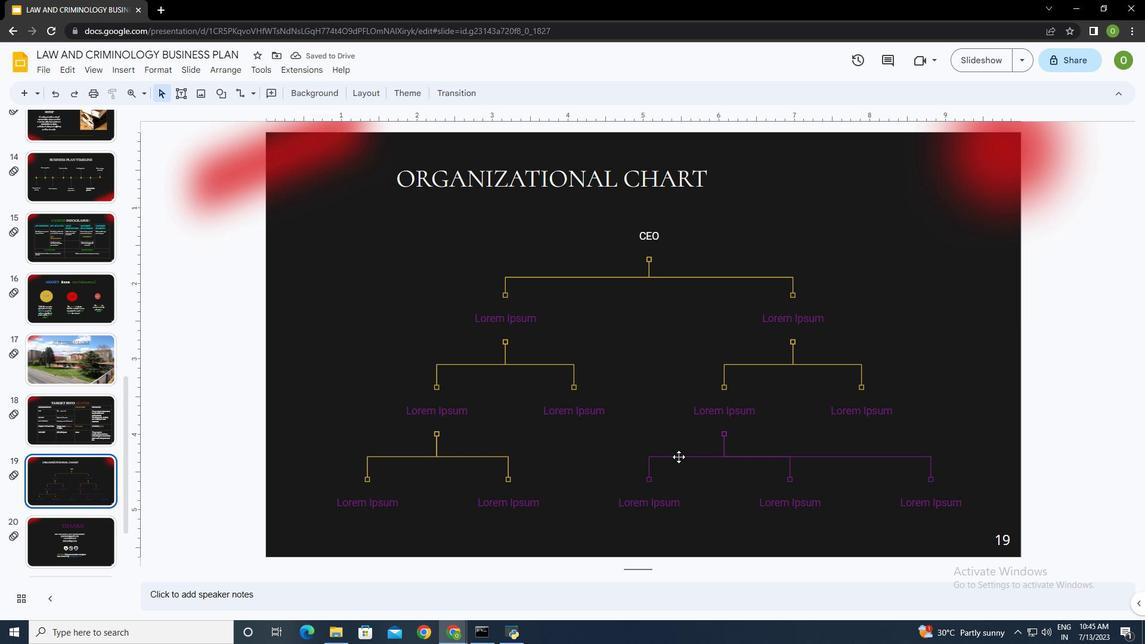 
Action: Mouse pressed left at (679, 457)
Screenshot: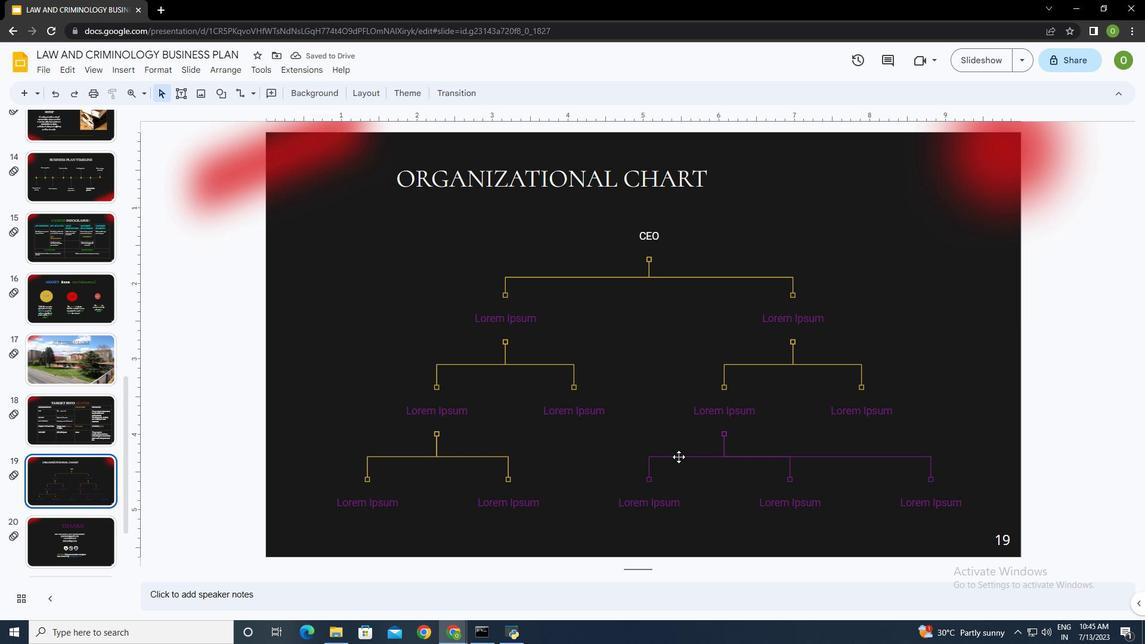 
Action: Mouse moved to (761, 456)
Screenshot: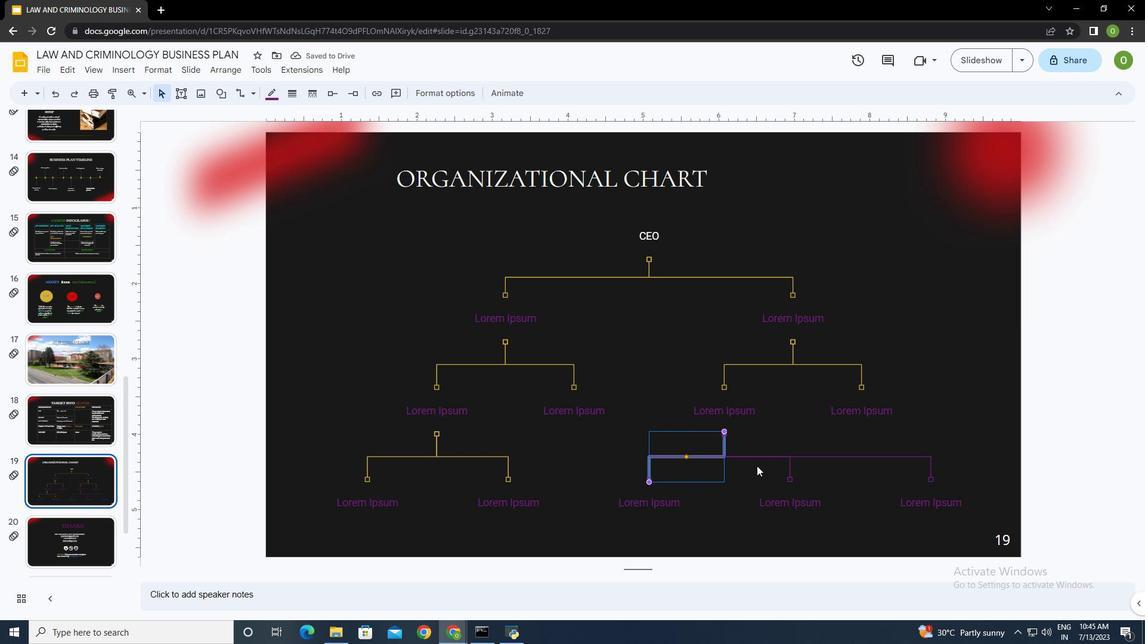
Action: Mouse pressed left at (761, 456)
Screenshot: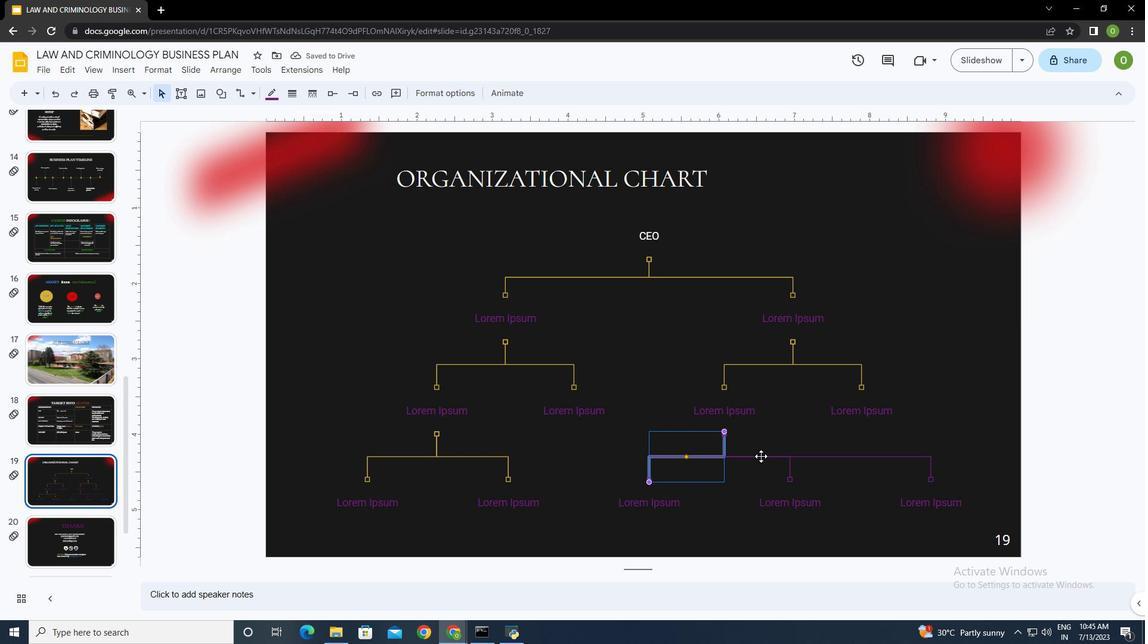 
Action: Mouse moved to (270, 94)
Screenshot: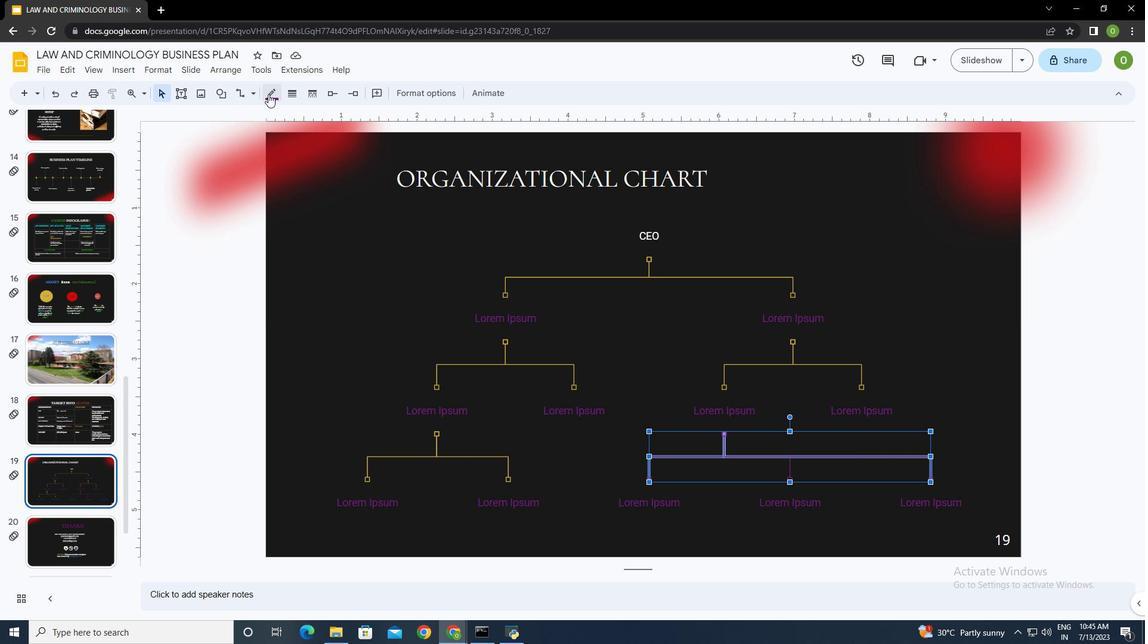 
Action: Mouse pressed left at (270, 94)
Screenshot: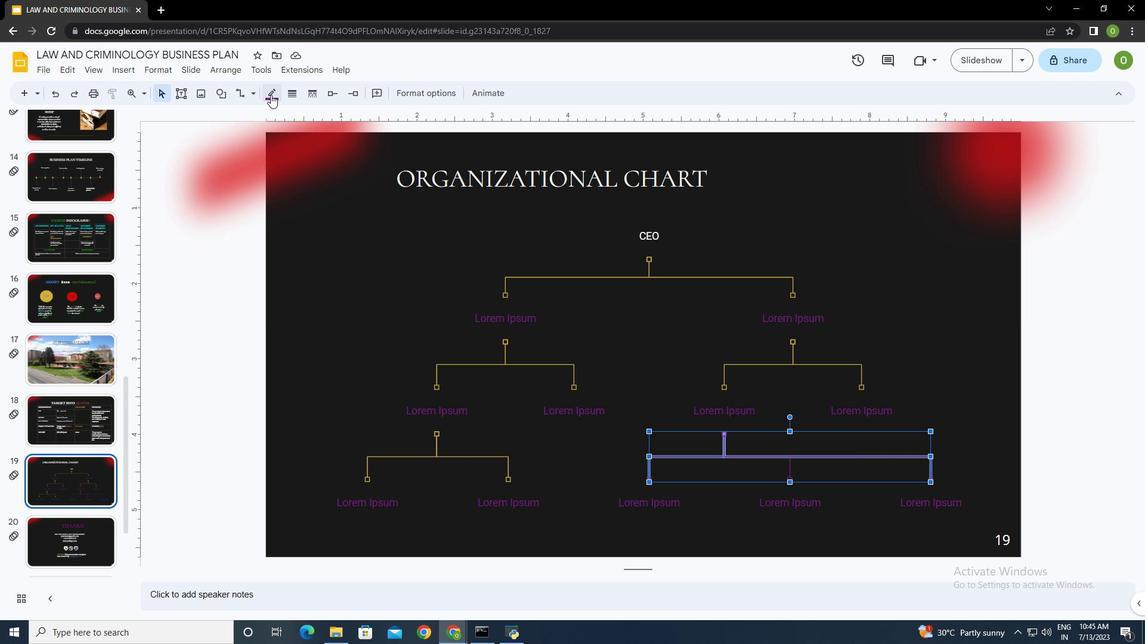 
Action: Mouse moved to (299, 130)
Screenshot: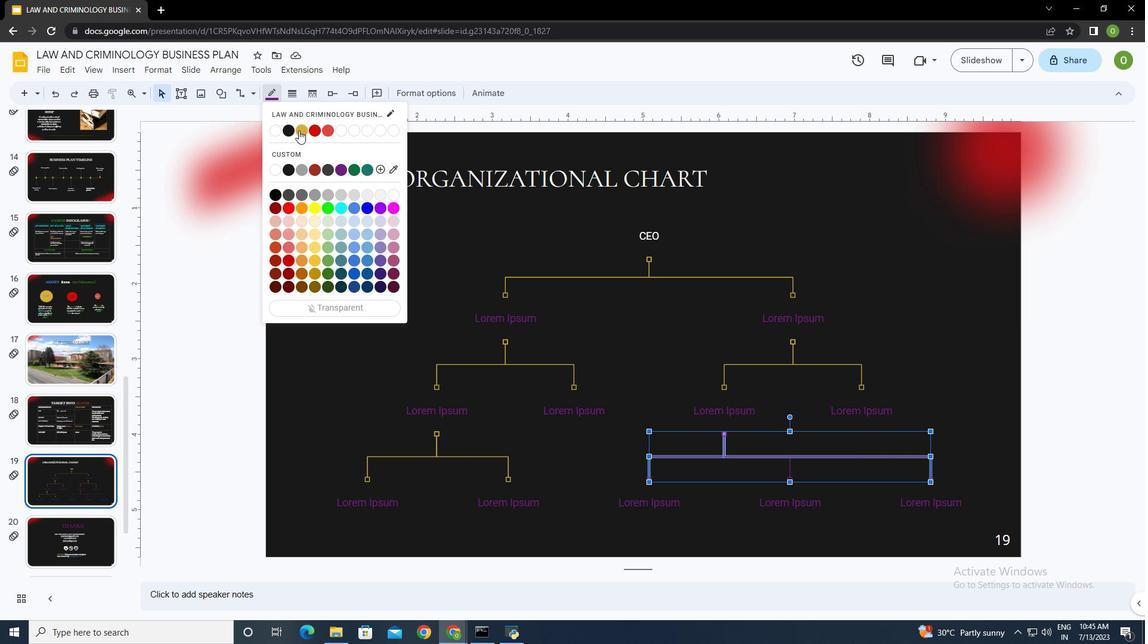
Action: Mouse pressed left at (299, 130)
Screenshot: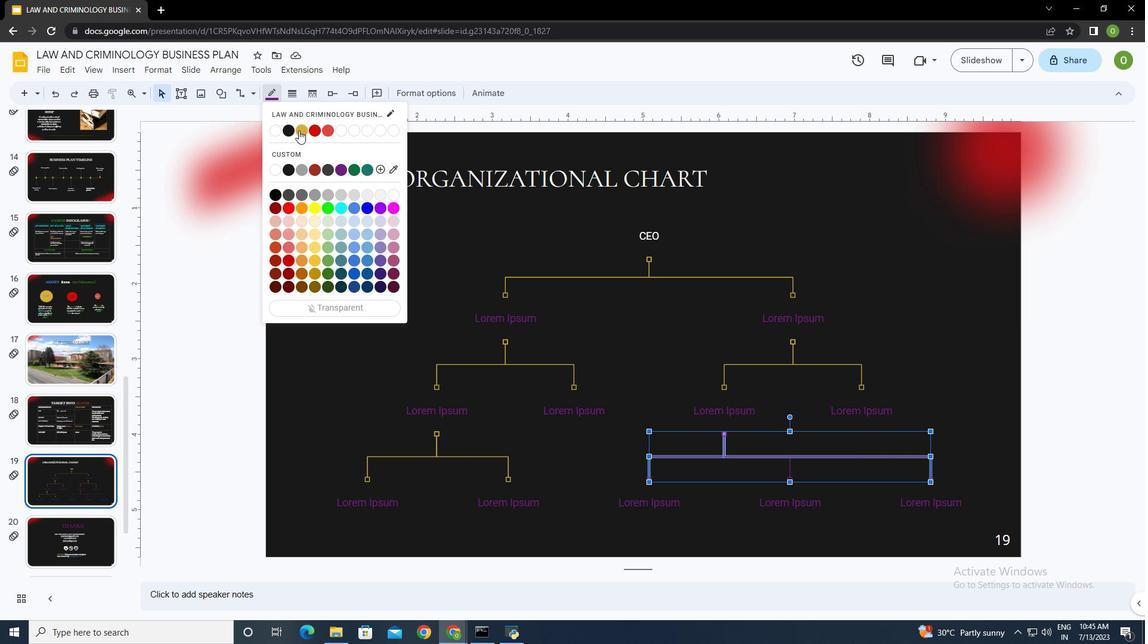 
Action: Mouse moved to (426, 279)
Screenshot: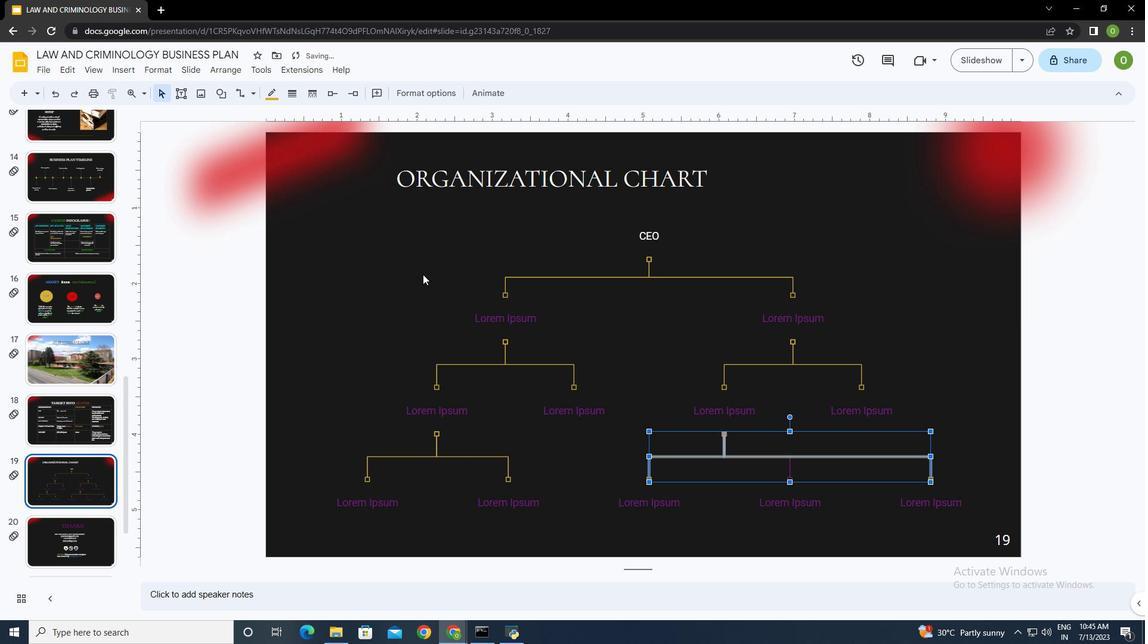 
Action: Mouse scrolled (426, 279) with delta (0, 0)
Screenshot: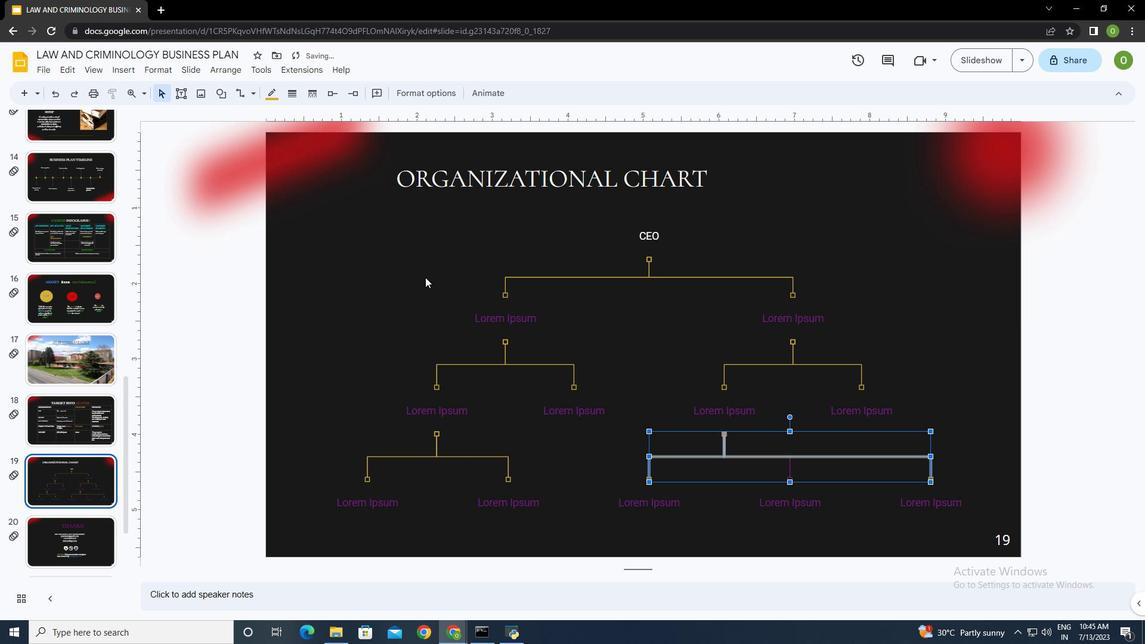 
Action: Mouse moved to (429, 284)
Screenshot: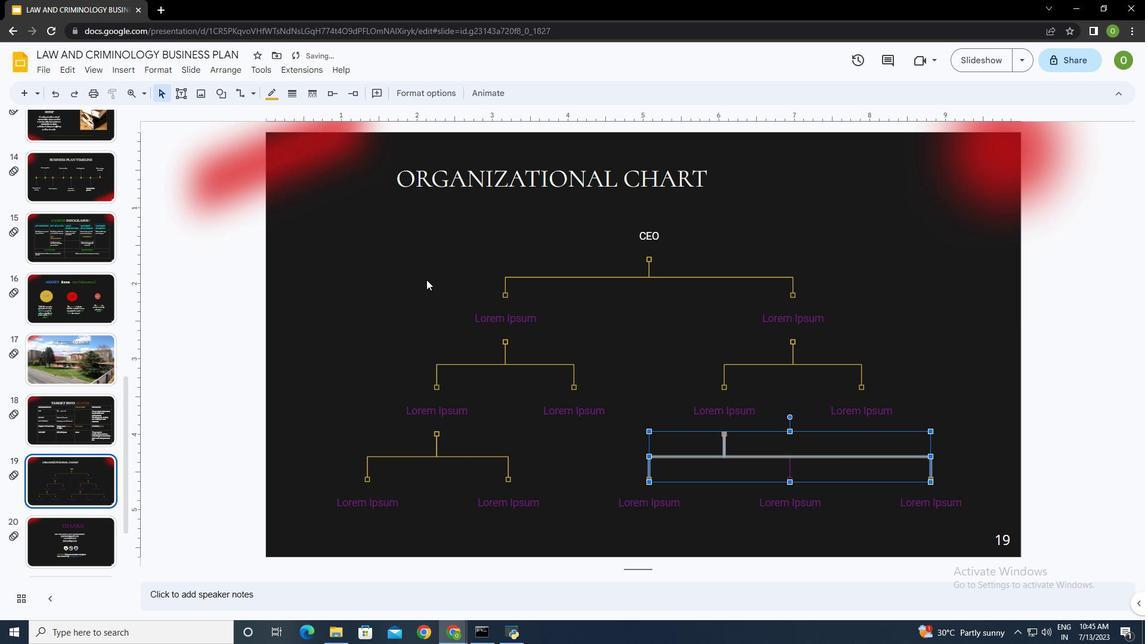
Action: Mouse scrolled (429, 283) with delta (0, 0)
Screenshot: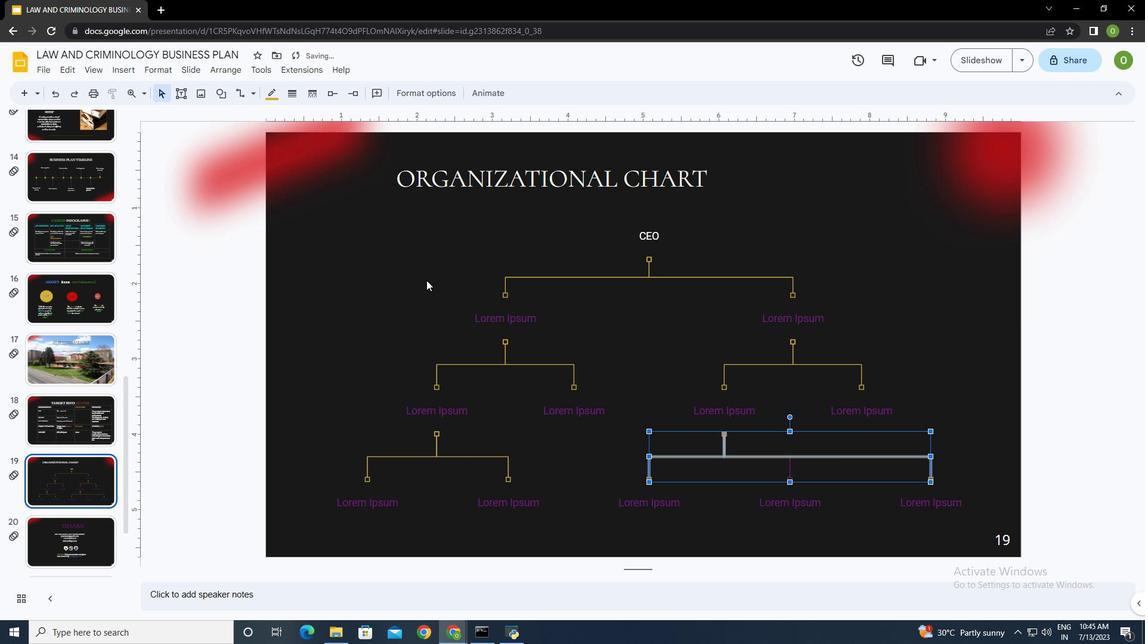
Action: Mouse moved to (430, 285)
Screenshot: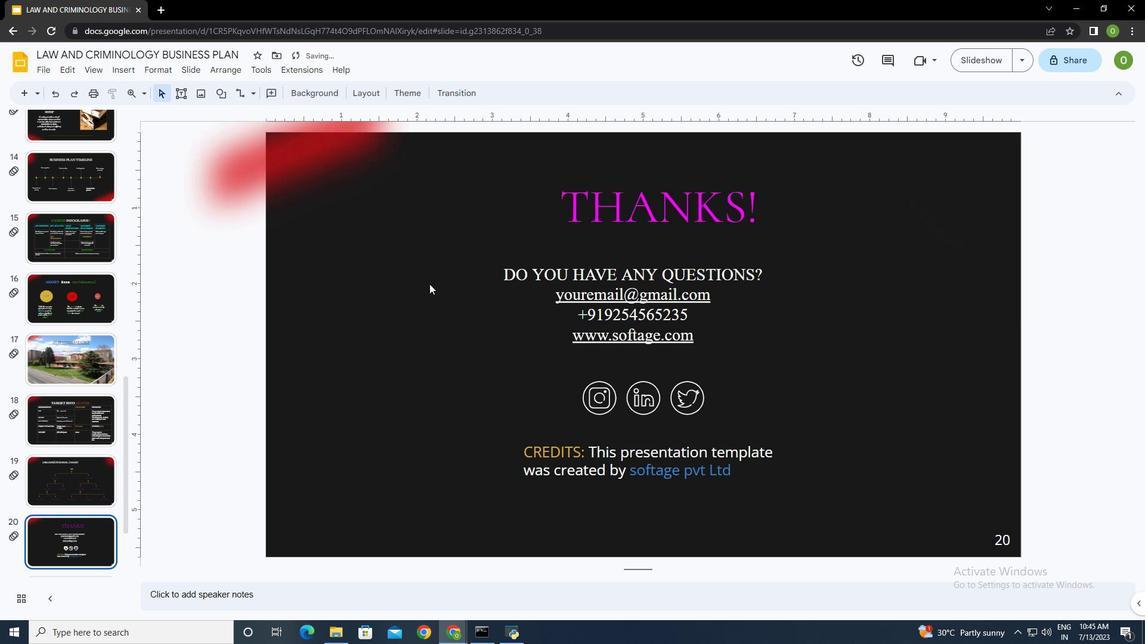 
Action: Mouse scrolled (430, 286) with delta (0, 0)
Screenshot: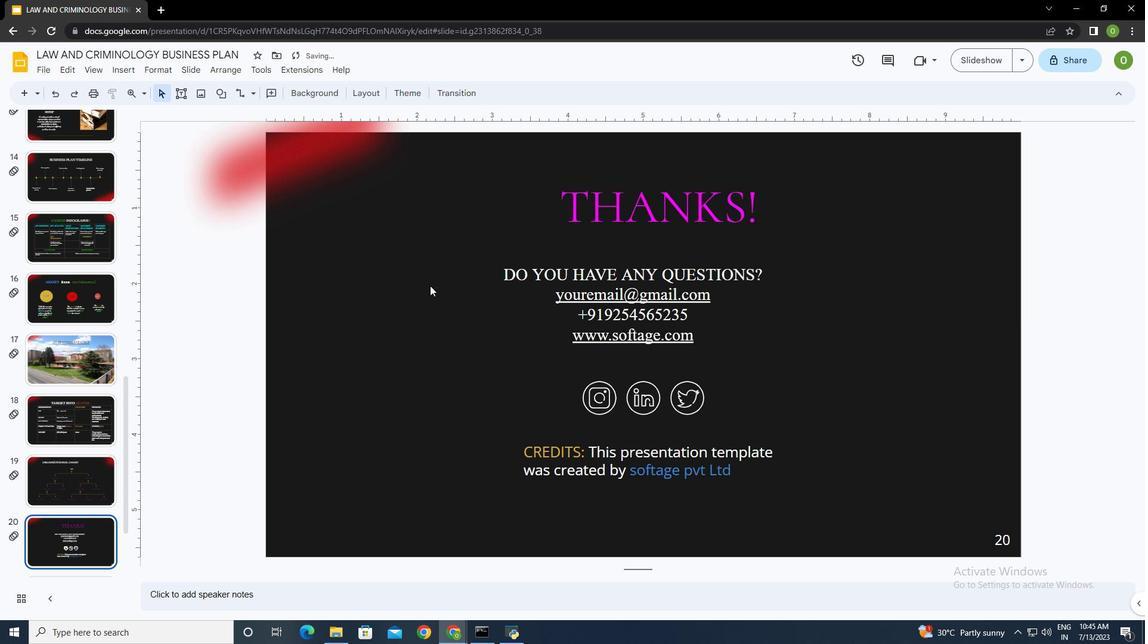 
Action: Mouse moved to (791, 471)
Screenshot: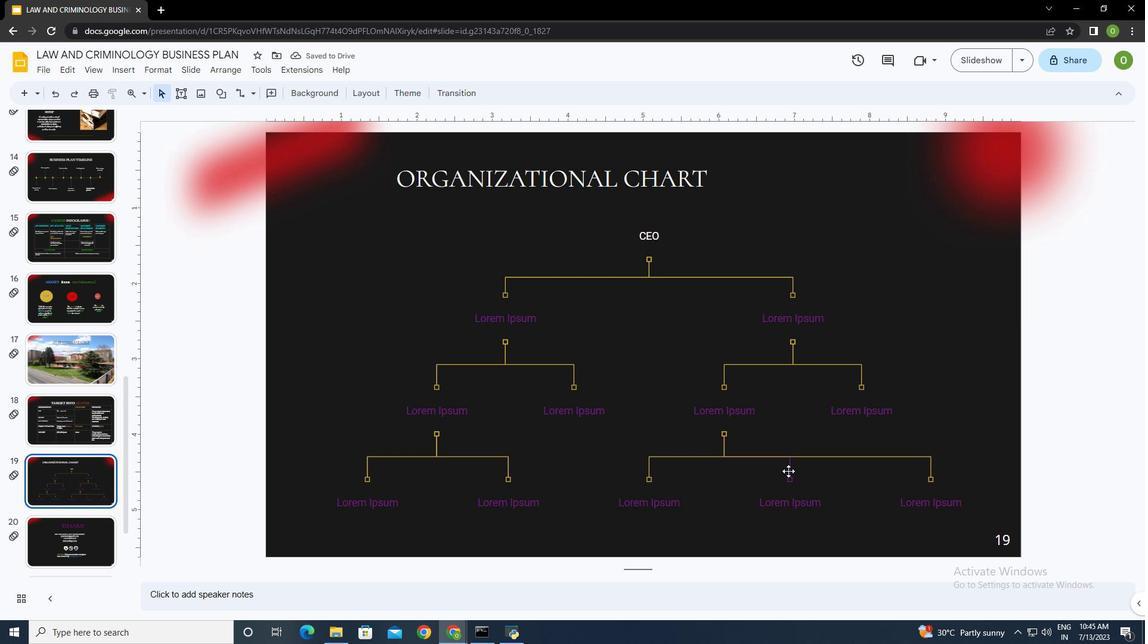 
Action: Mouse pressed left at (791, 471)
Screenshot: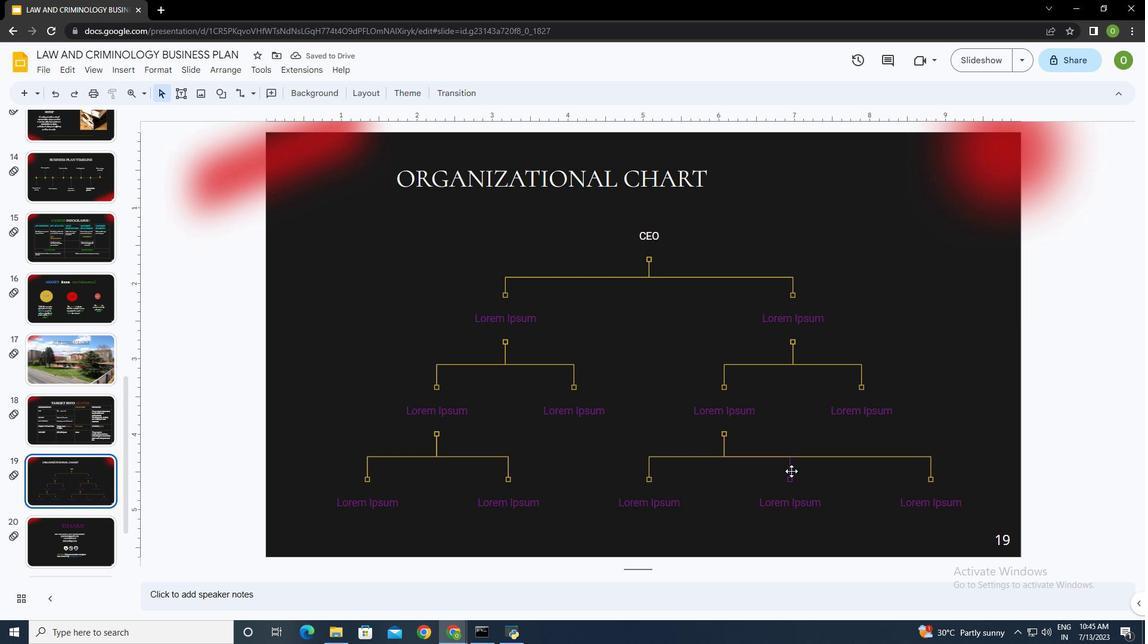 
Action: Mouse moved to (273, 95)
Screenshot: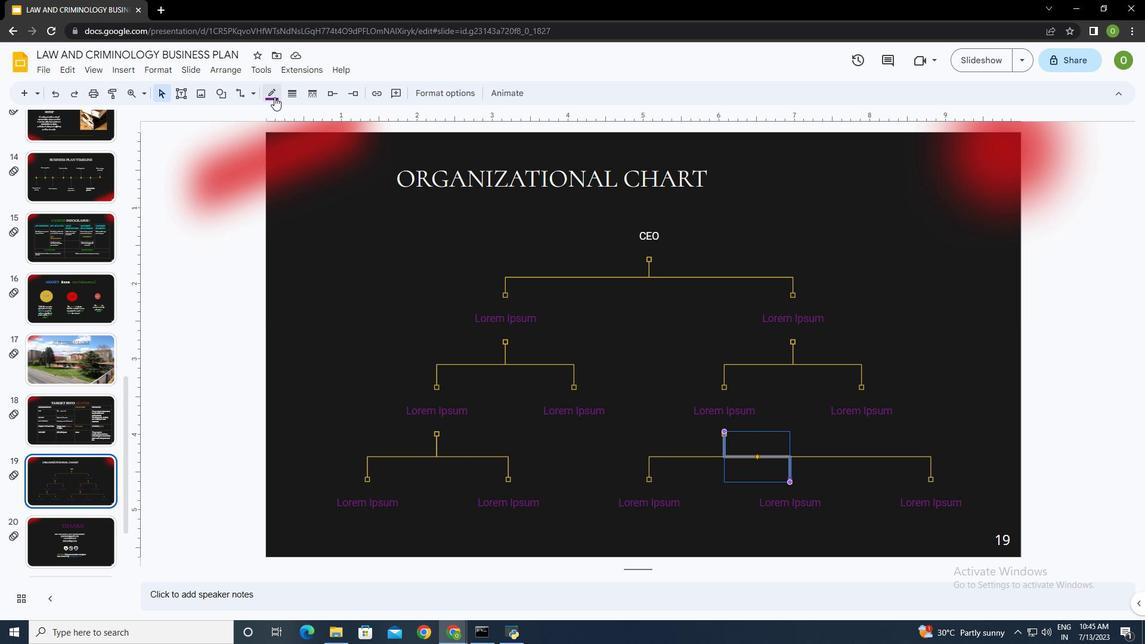 
Action: Mouse pressed left at (273, 95)
Screenshot: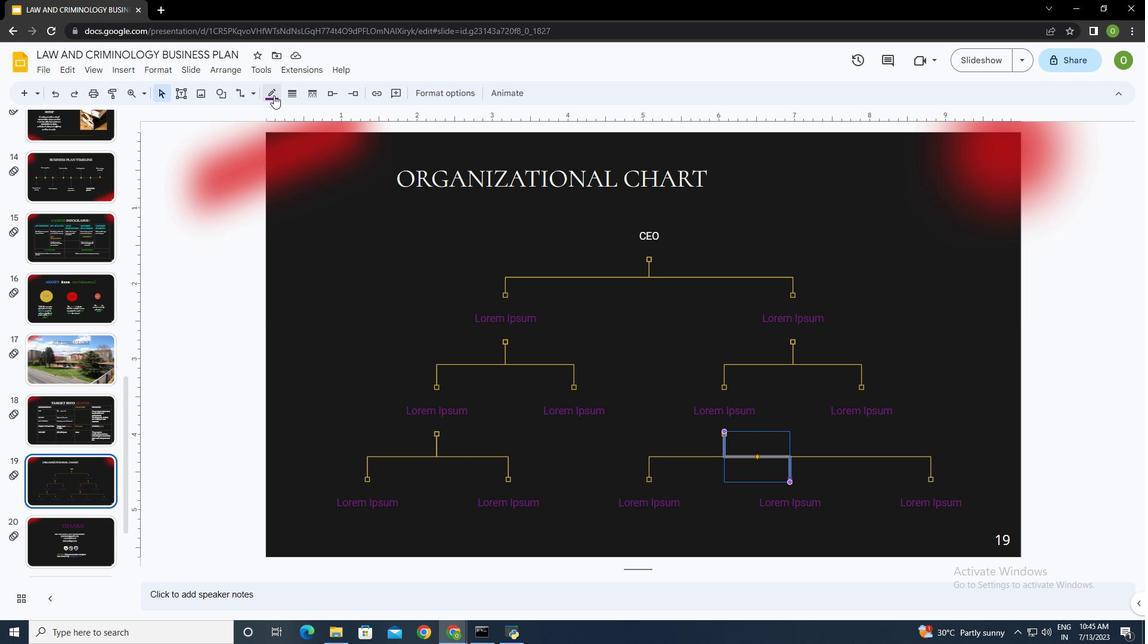 
Action: Mouse moved to (301, 132)
Screenshot: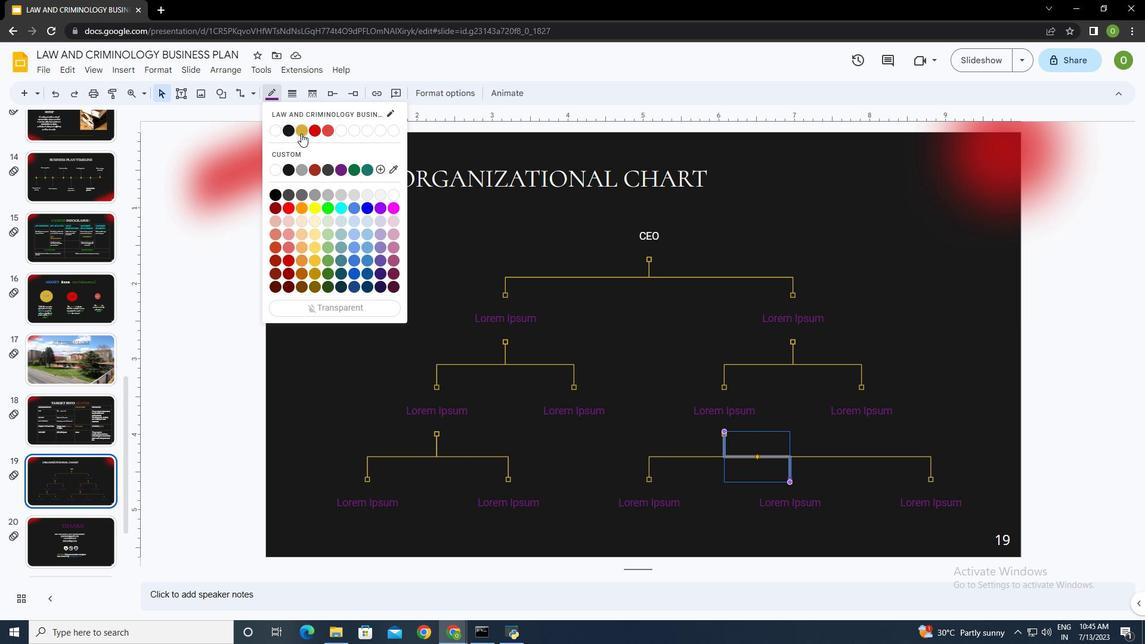 
Action: Mouse pressed left at (301, 132)
Screenshot: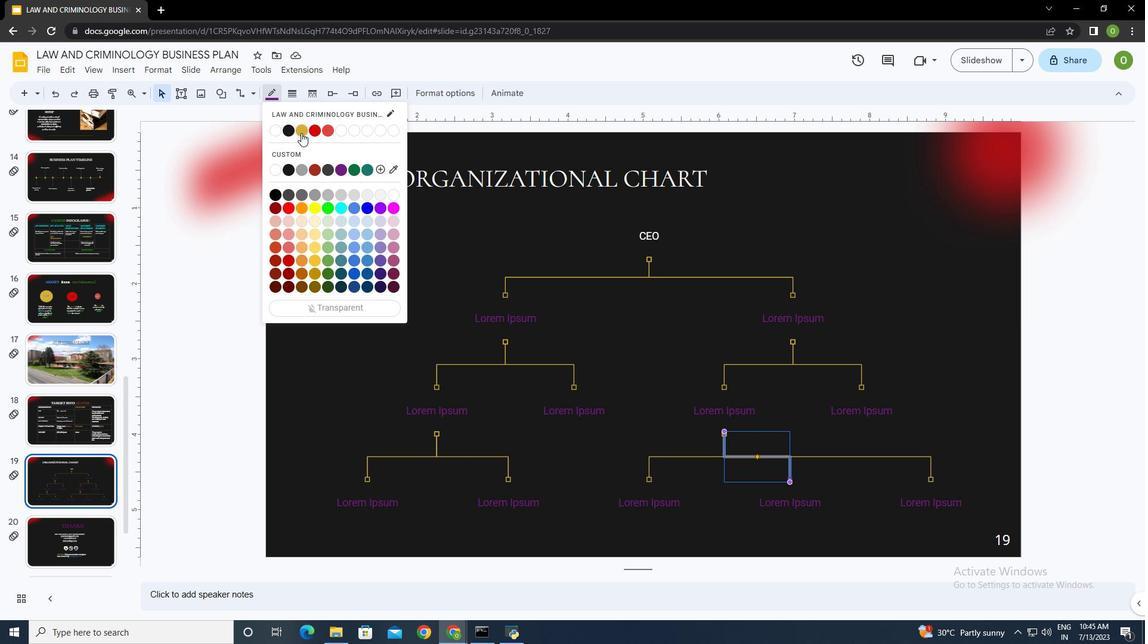 
Action: Mouse moved to (360, 417)
Screenshot: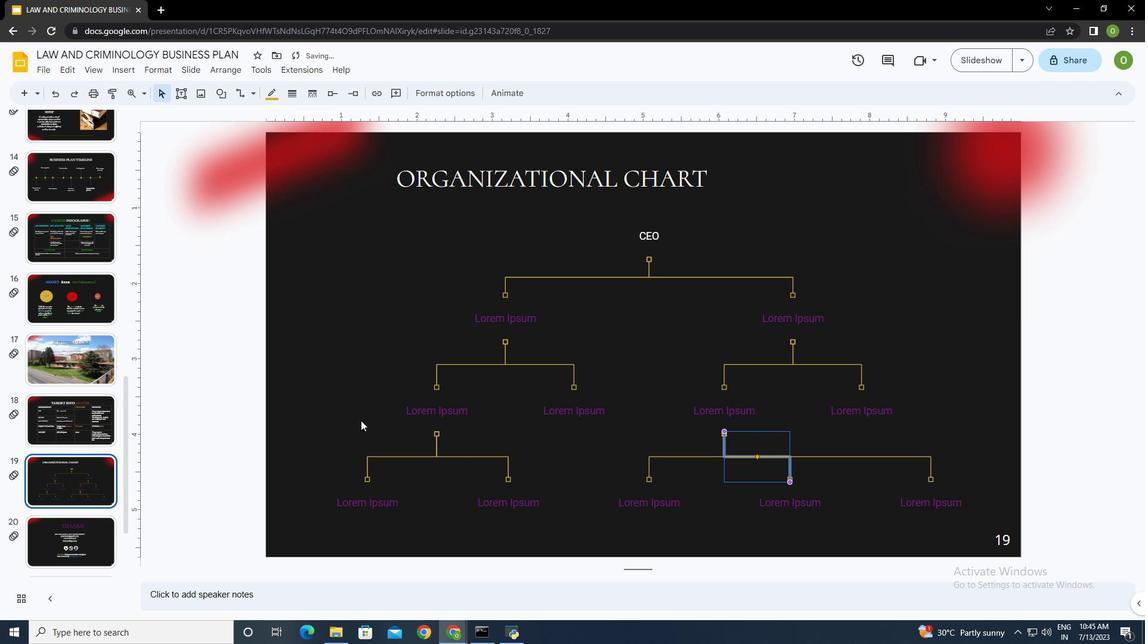
Action: Mouse pressed left at (360, 417)
Screenshot: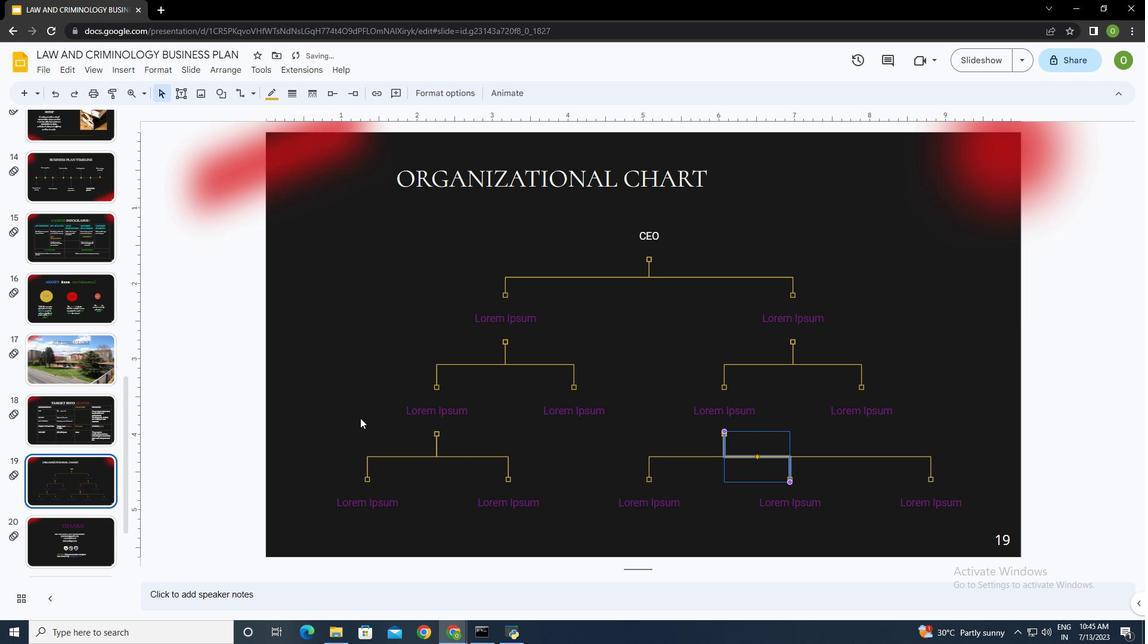 
Action: Mouse moved to (501, 324)
Screenshot: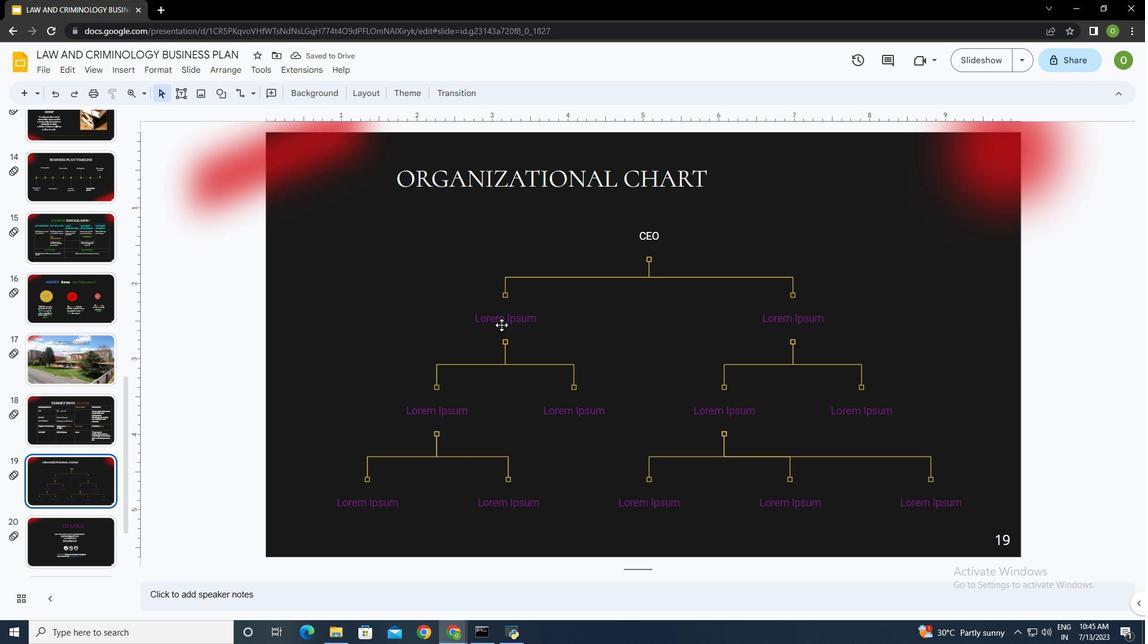 
Action: Mouse pressed left at (501, 324)
Screenshot: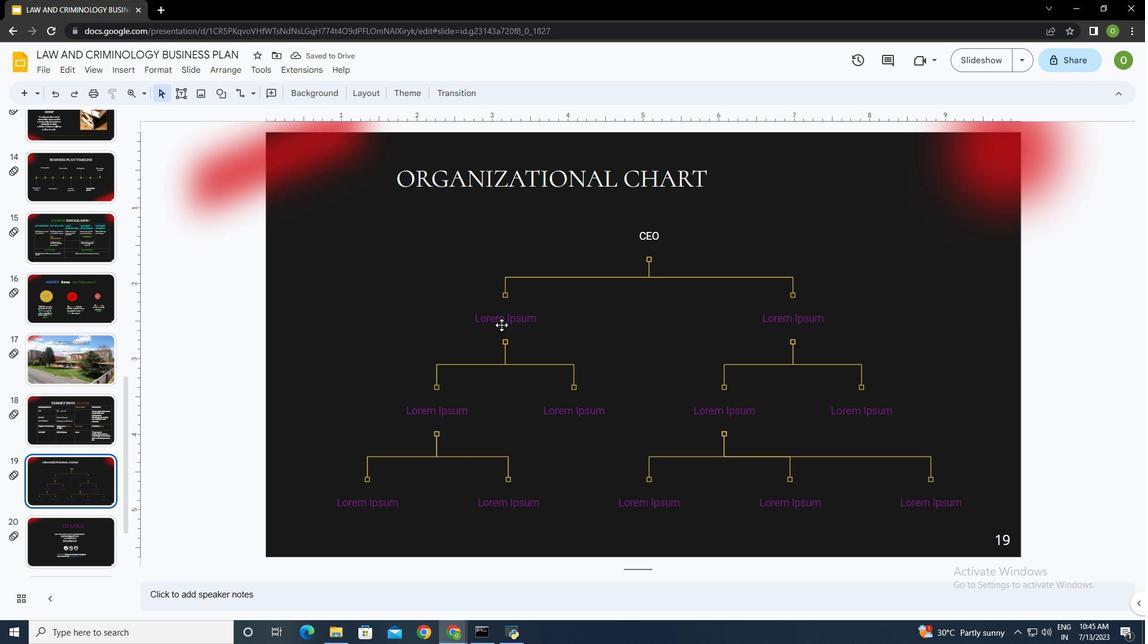 
Action: Mouse moved to (541, 319)
Screenshot: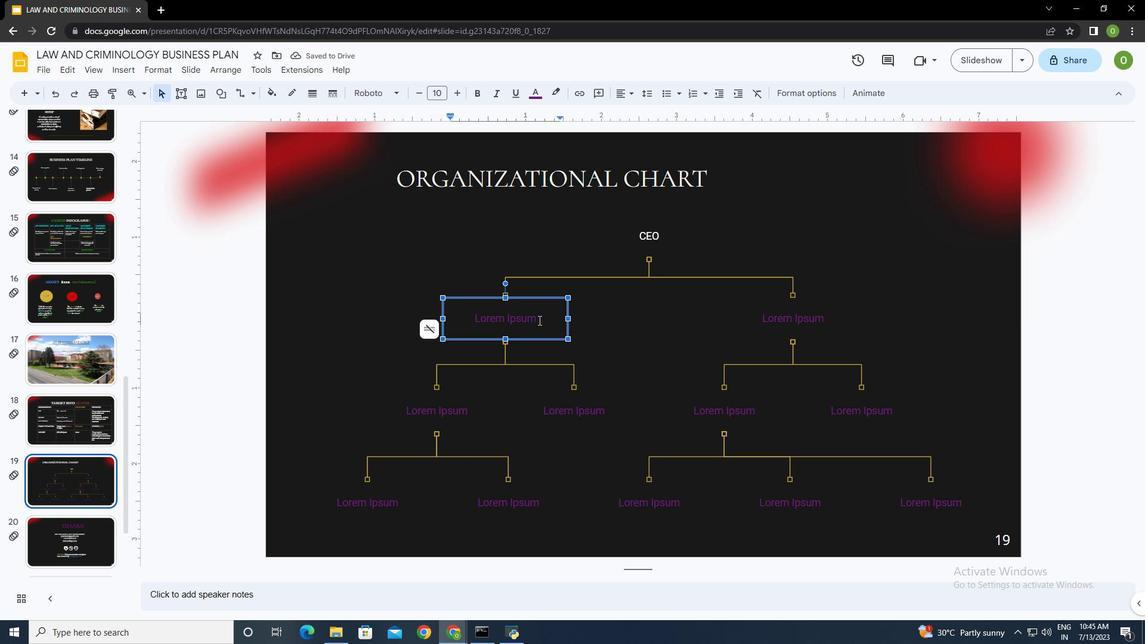 
Action: Mouse pressed left at (541, 319)
Screenshot: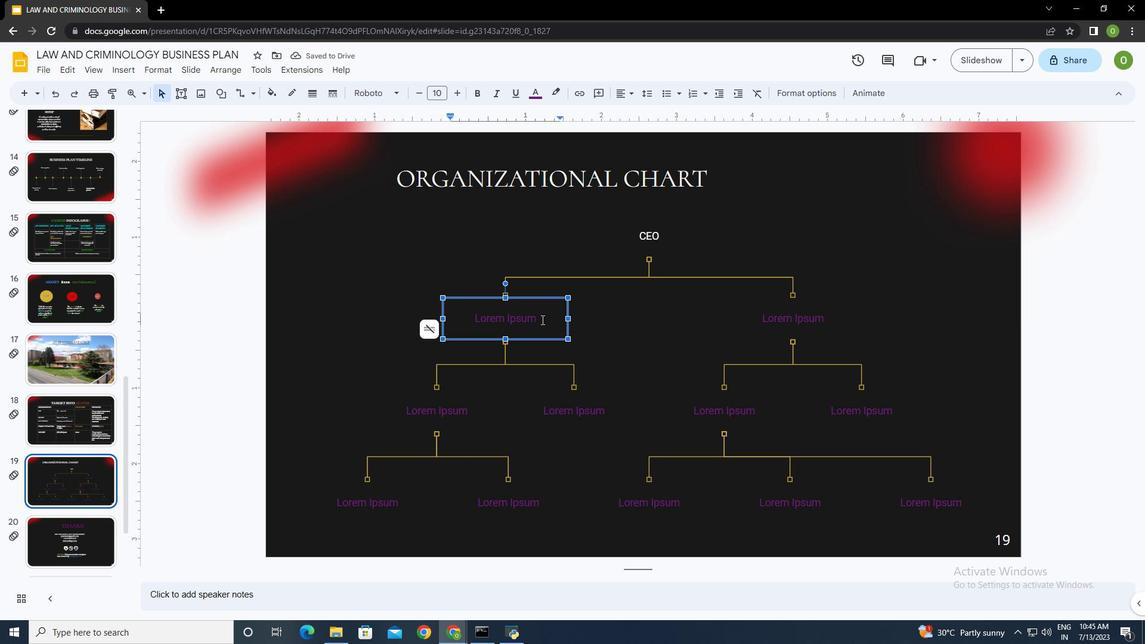 
Action: Mouse moved to (474, 319)
Screenshot: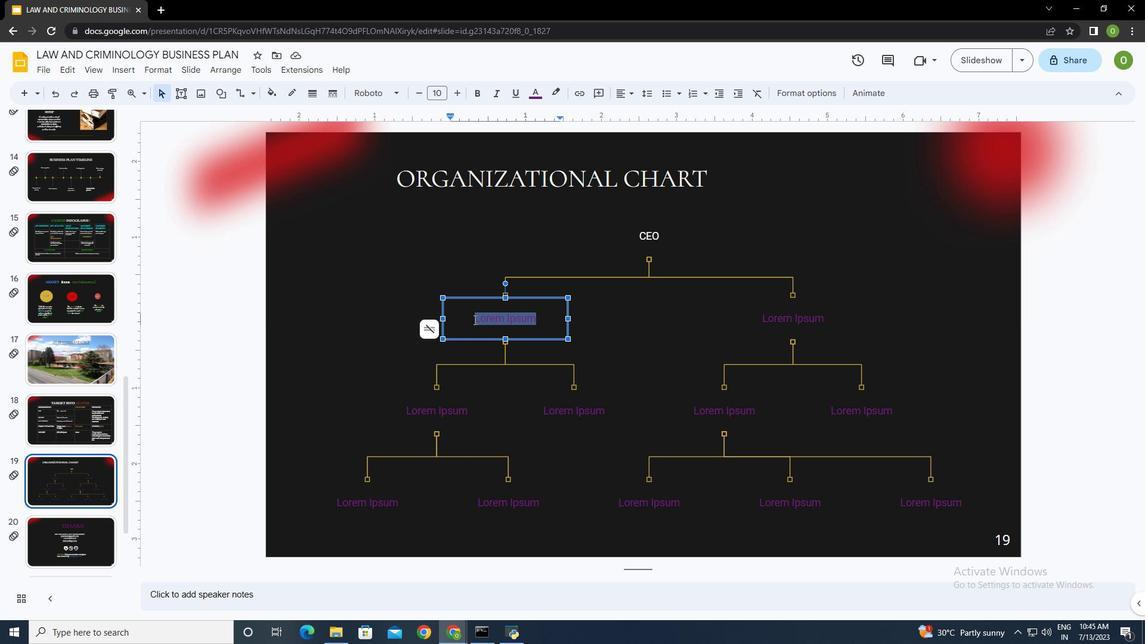 
Action: Key pressed cto<Key.tab>
Screenshot: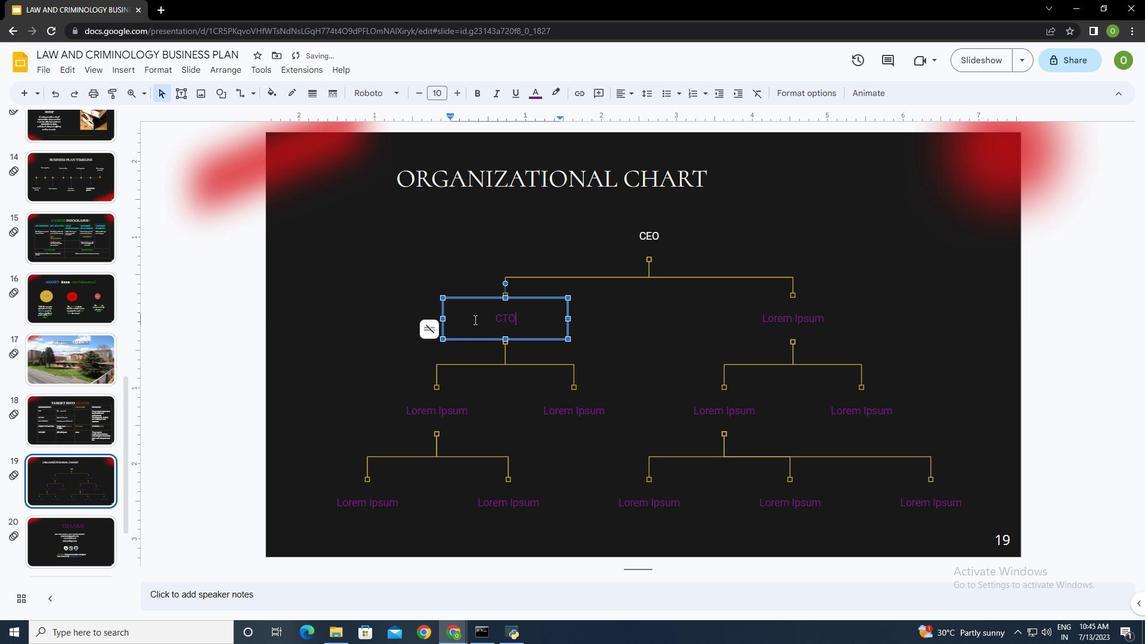 
Action: Mouse moved to (474, 321)
Screenshot: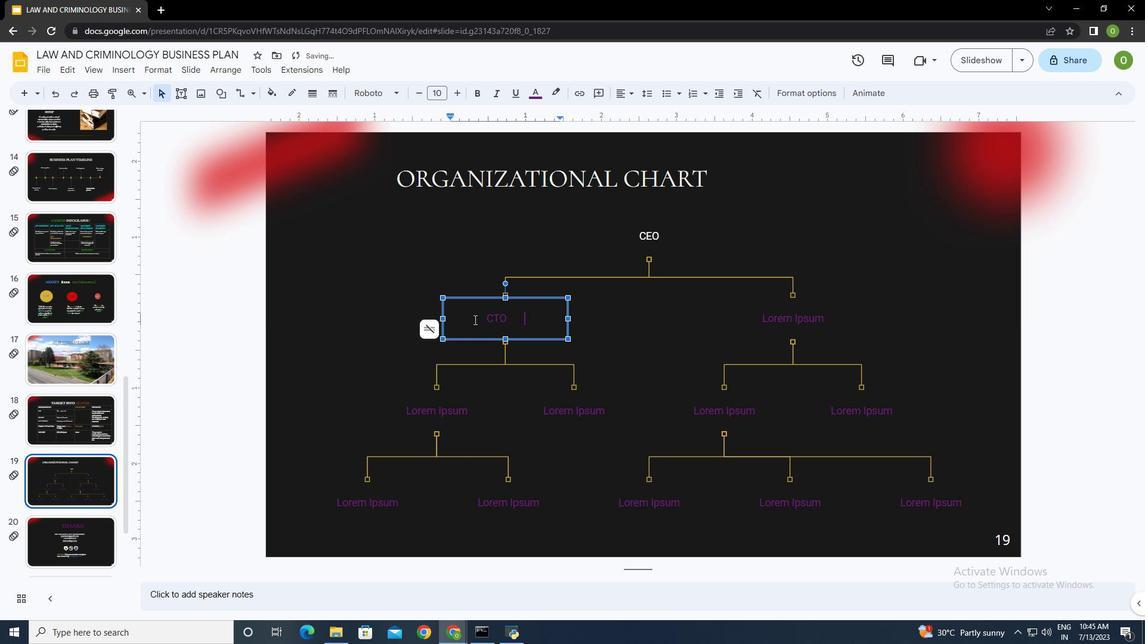 
Action: Key pressed <Key.backspace>
Screenshot: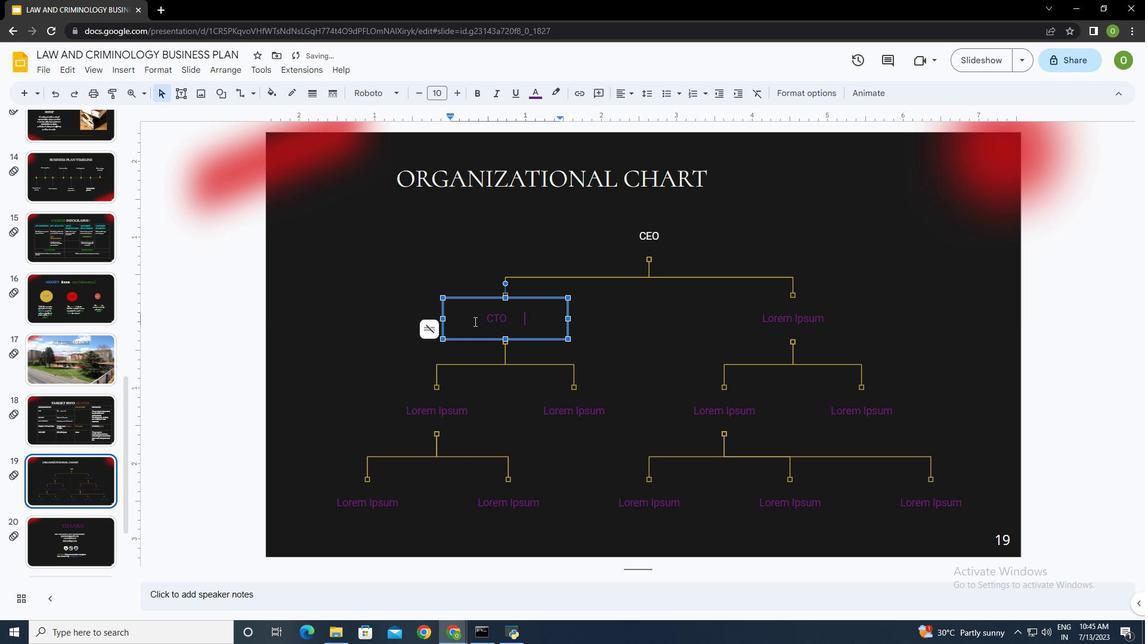 
Action: Mouse moved to (772, 319)
Screenshot: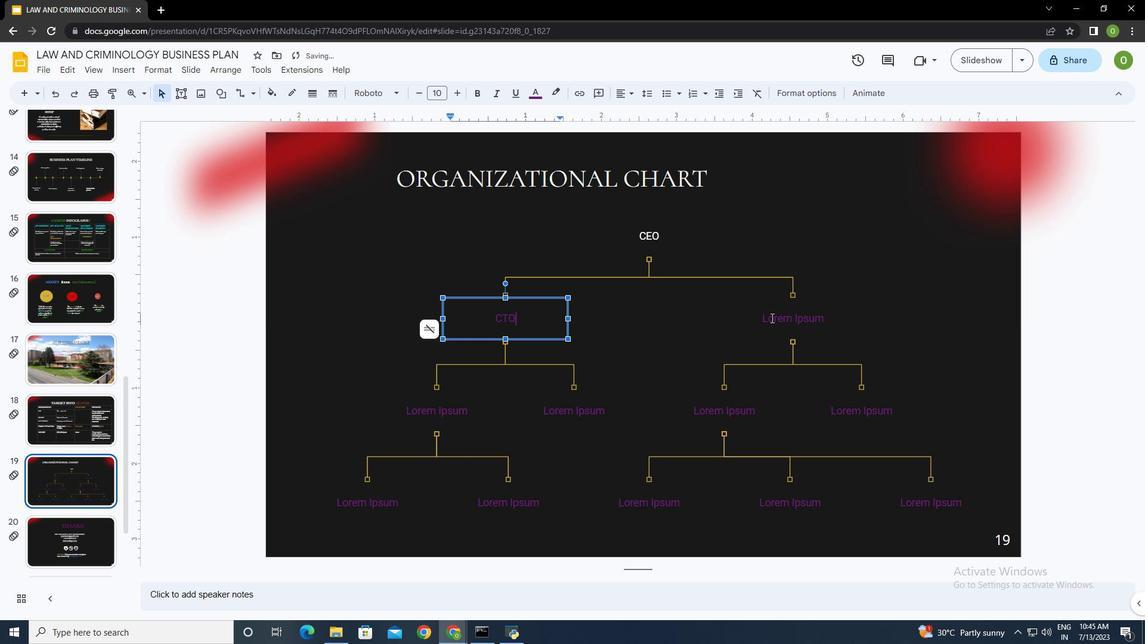 
Action: Mouse pressed left at (772, 319)
Screenshot: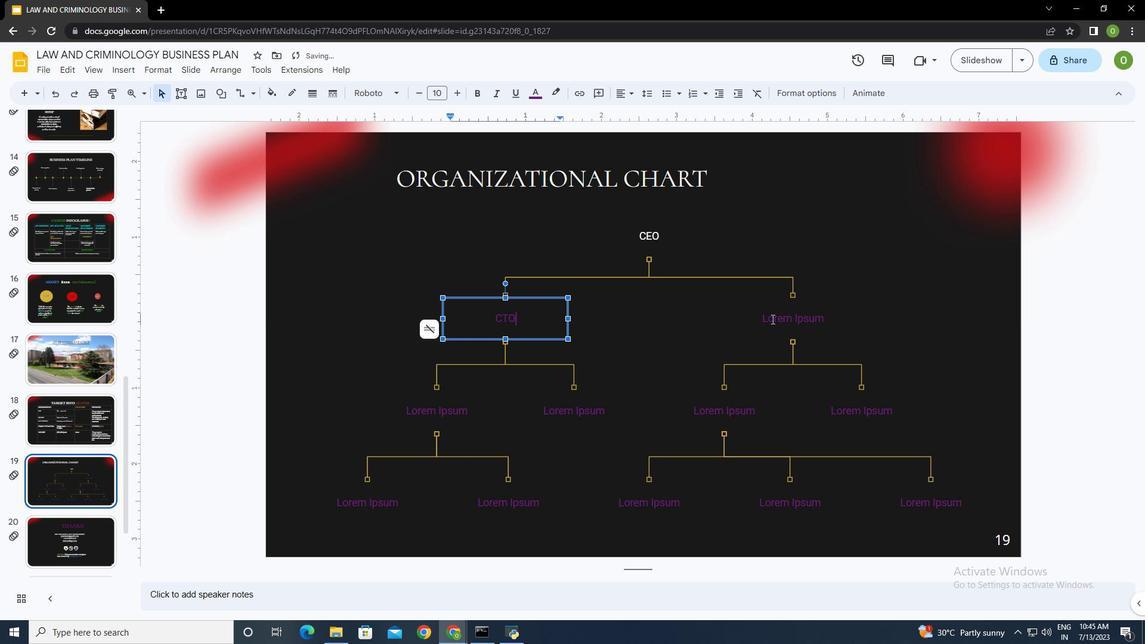 
Action: Mouse moved to (772, 319)
Screenshot: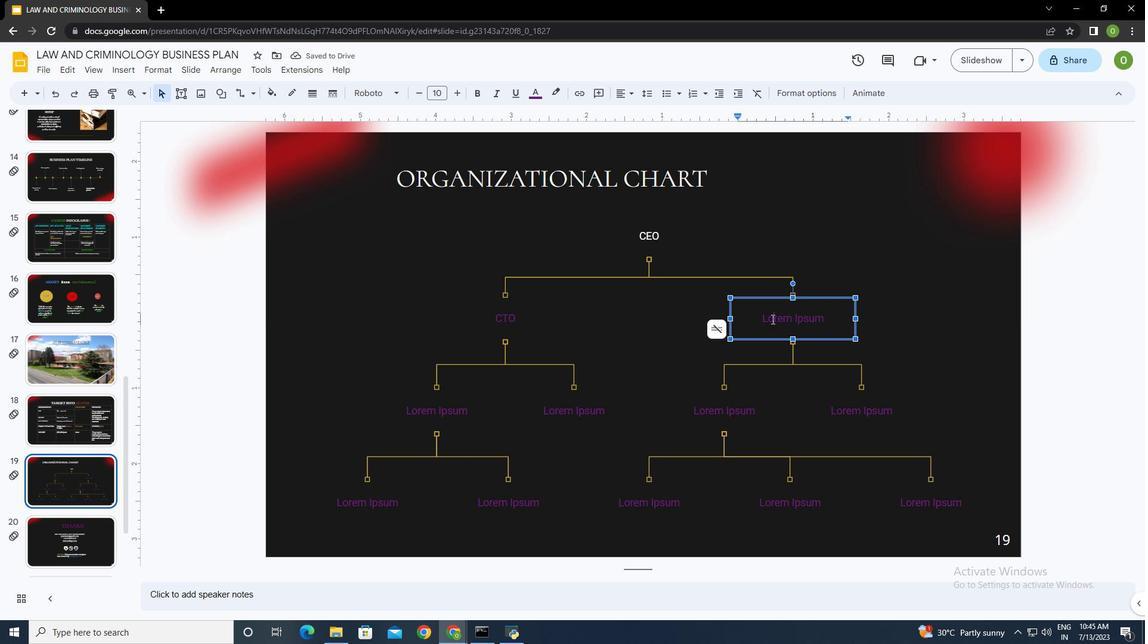 
Action: Key pressed <Key.delete><Key.delete><Key.delete><Key.delete><Key.delete><Key.delete><Key.delete><Key.delete><Key.delete><Key.delete><Key.delete><Key.delete><Key.delete><Key.delete><Key.delete><Key.delete><Key.delete><Key.delete><Key.backspace><Key.backspace>cfo
Screenshot: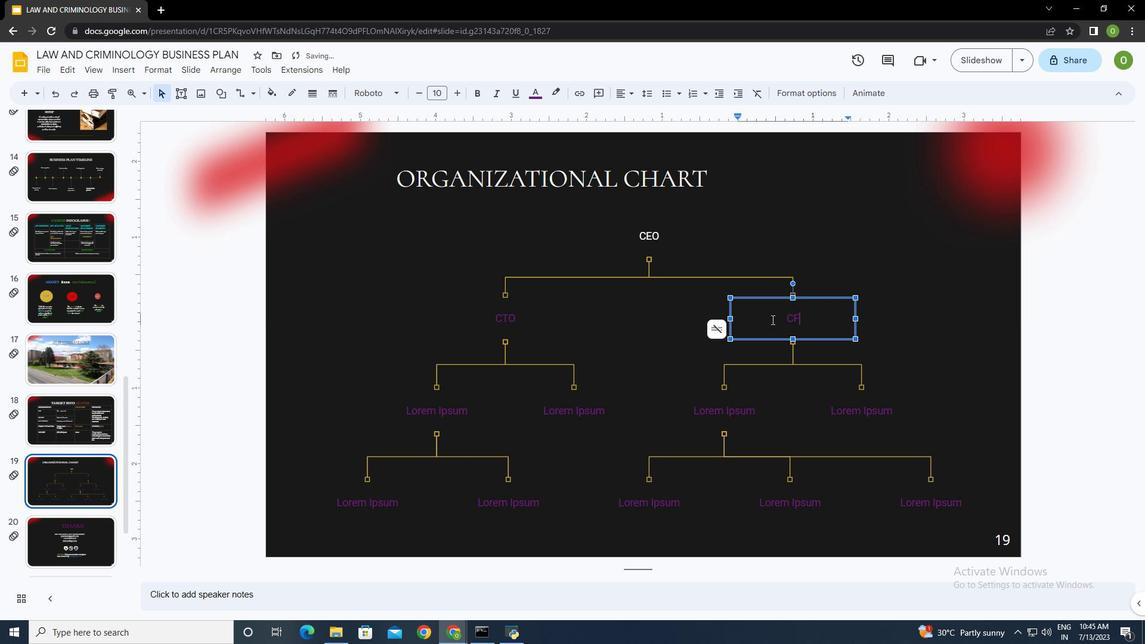 
Action: Mouse moved to (460, 410)
Screenshot: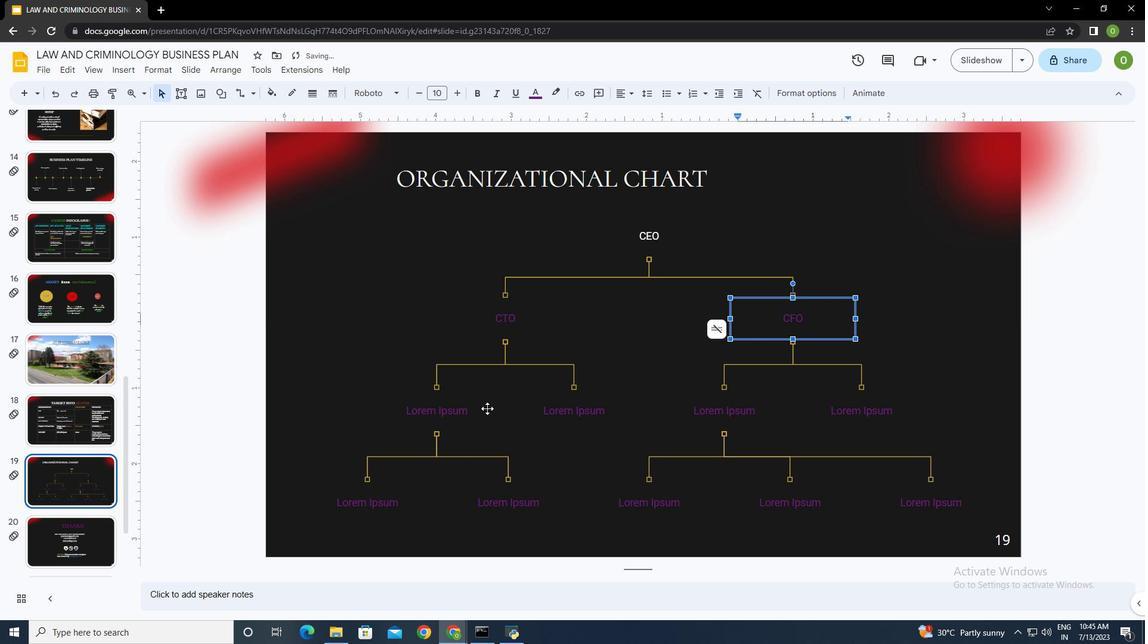 
Action: Mouse pressed left at (460, 410)
Screenshot: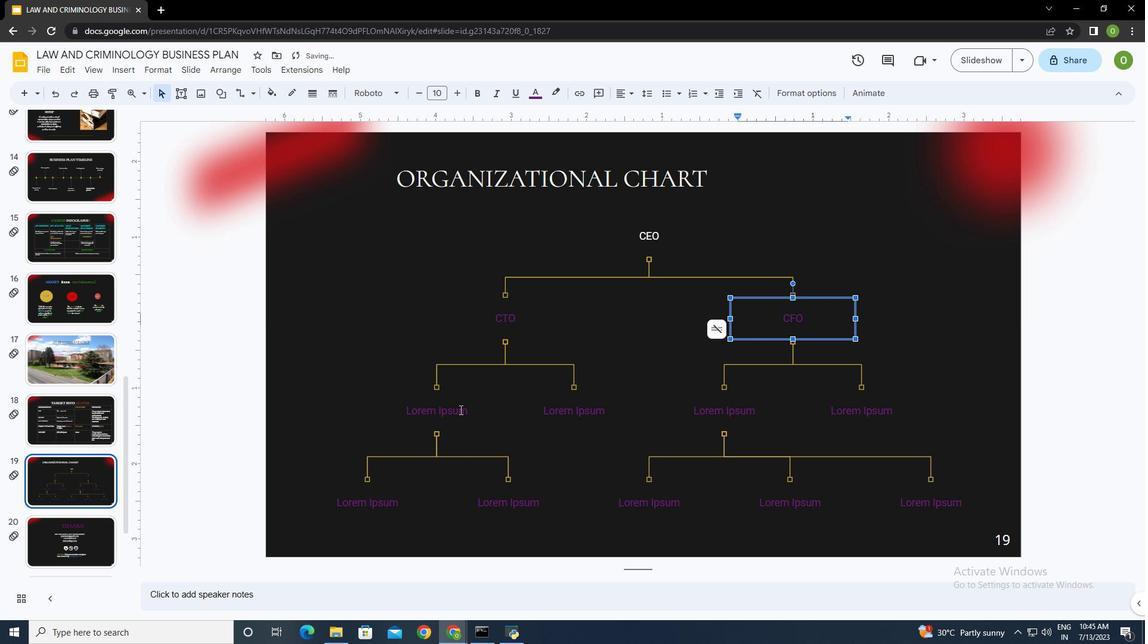 
Action: Mouse moved to (470, 411)
Screenshot: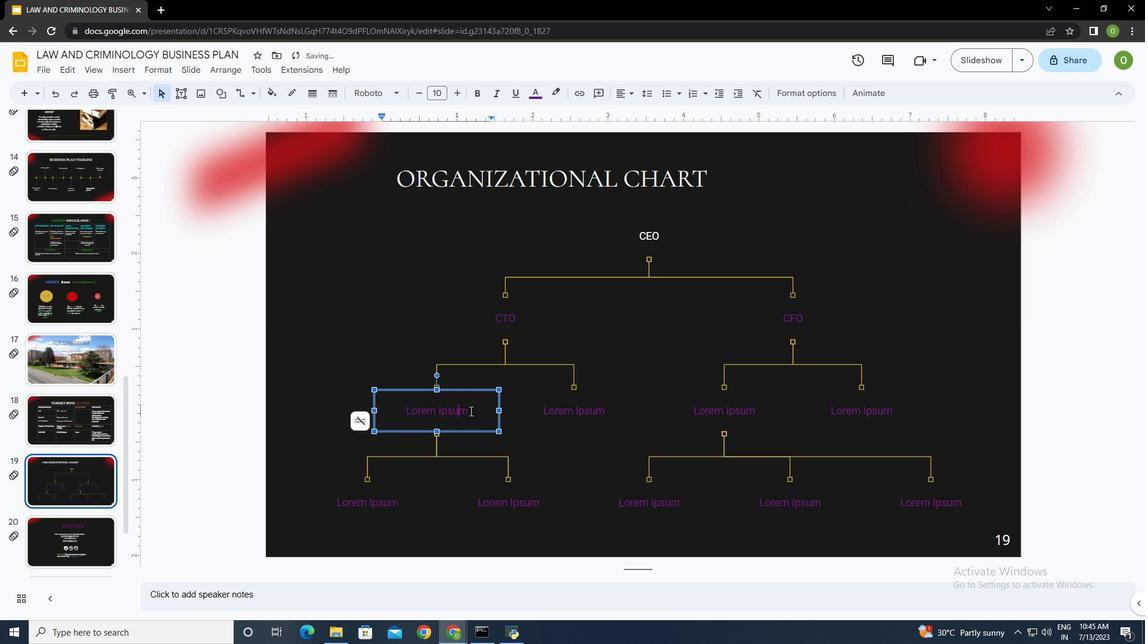 
Action: Mouse pressed left at (470, 411)
Screenshot: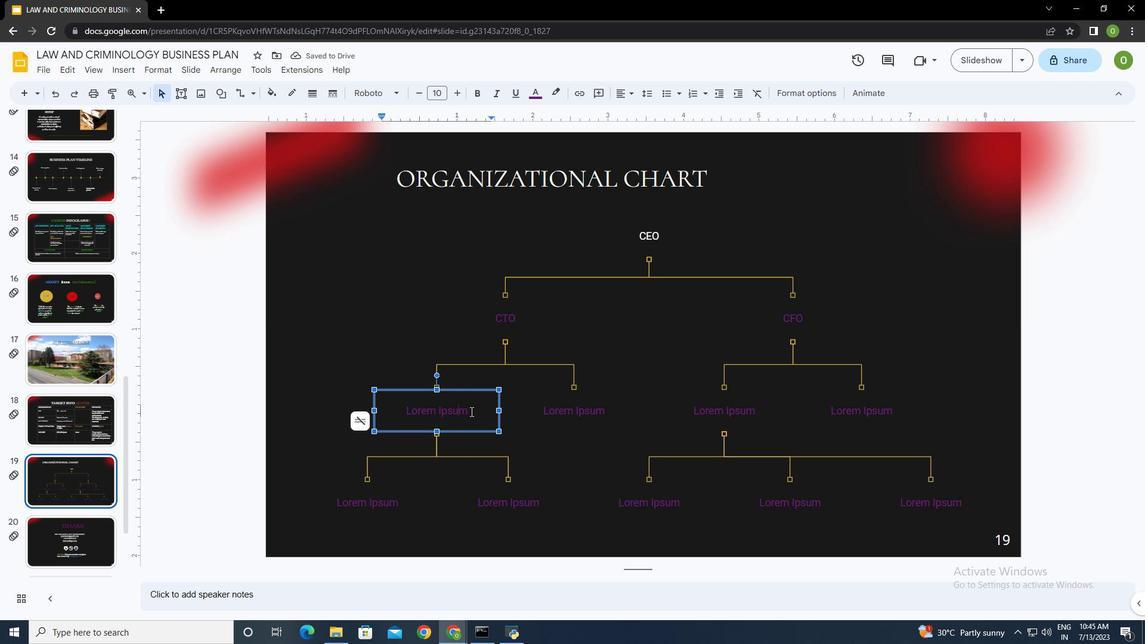 
Action: Mouse moved to (406, 411)
Screenshot: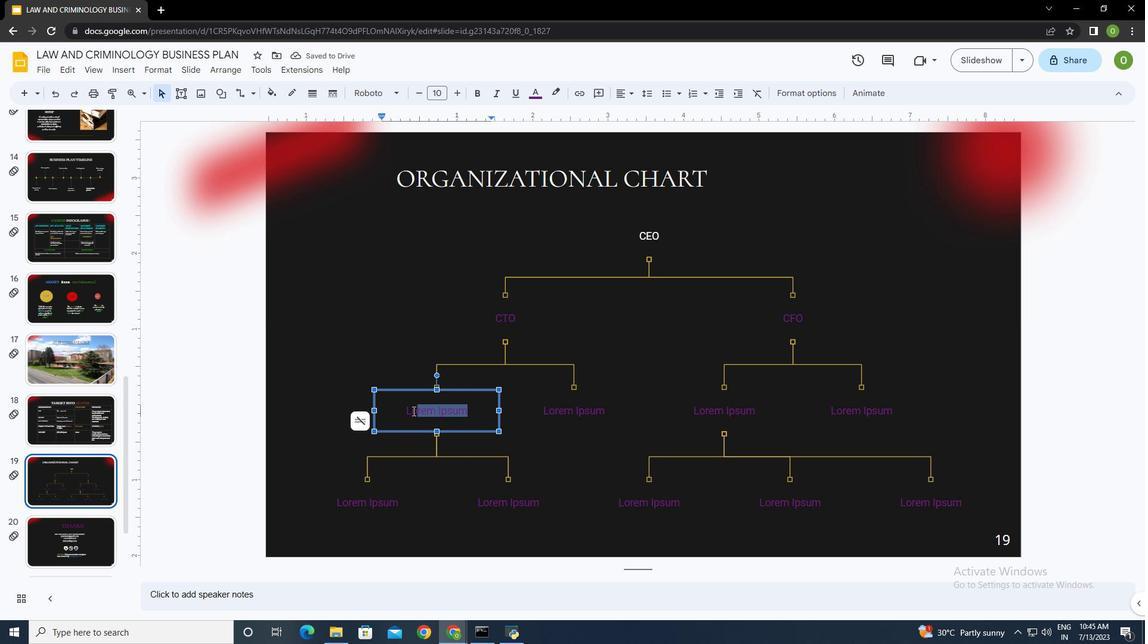 
Action: Key pressed <Key.caps_lock><Key.shift>dIRECTOR<Key.space>OF<Key.space>IT<Key.backspace><Key.backspace><Key.shift>it
Screenshot: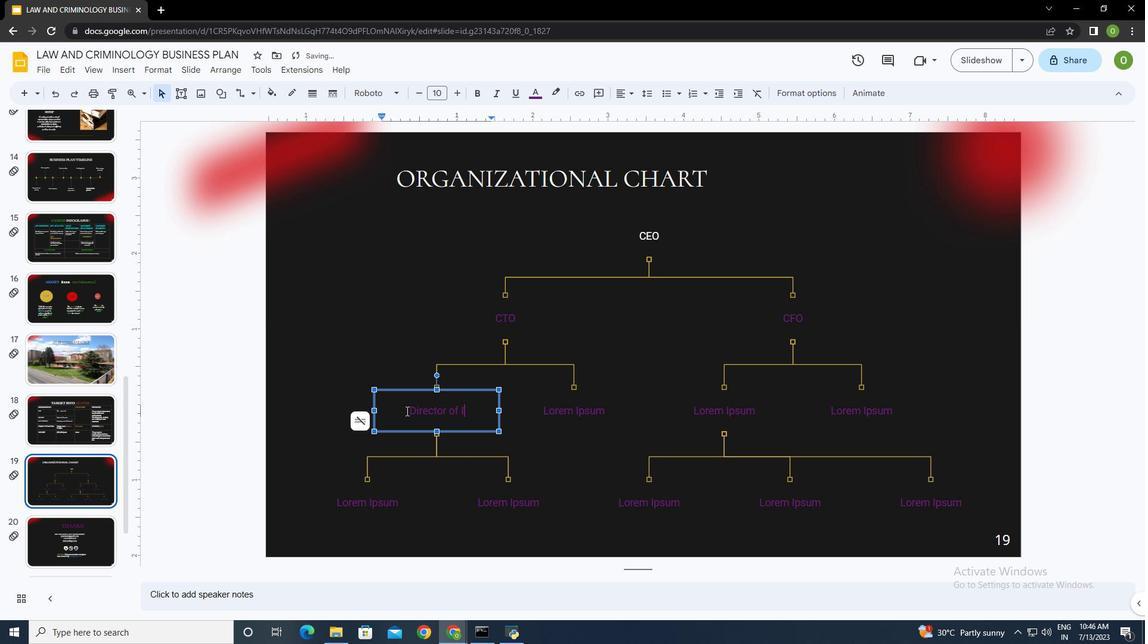 
Action: Mouse moved to (583, 415)
Screenshot: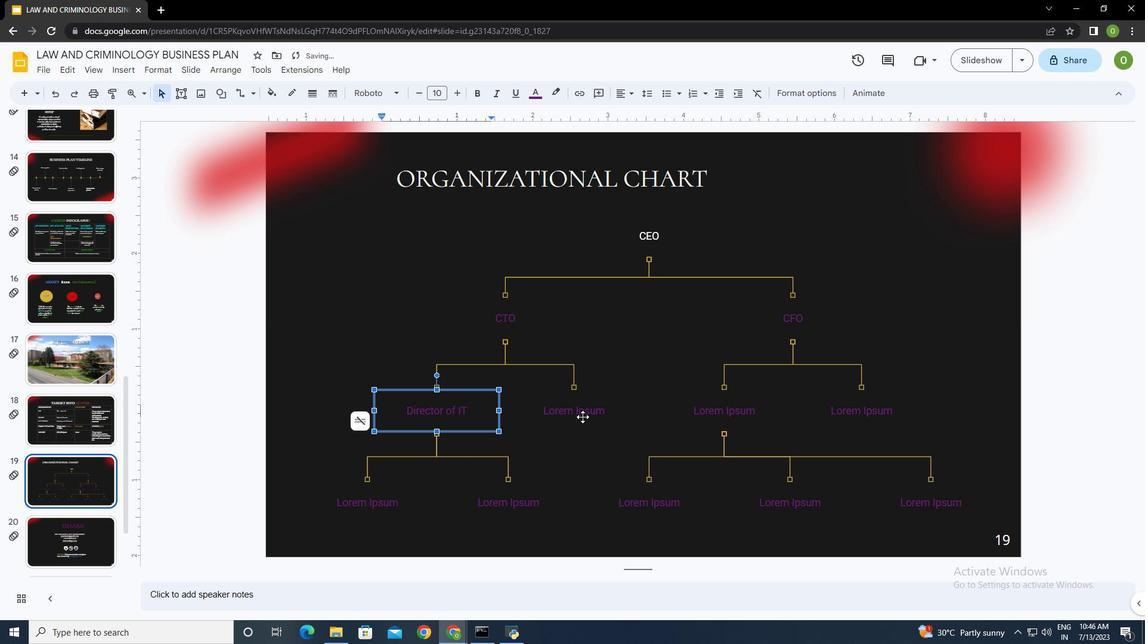 
Action: Mouse pressed left at (583, 415)
Screenshot: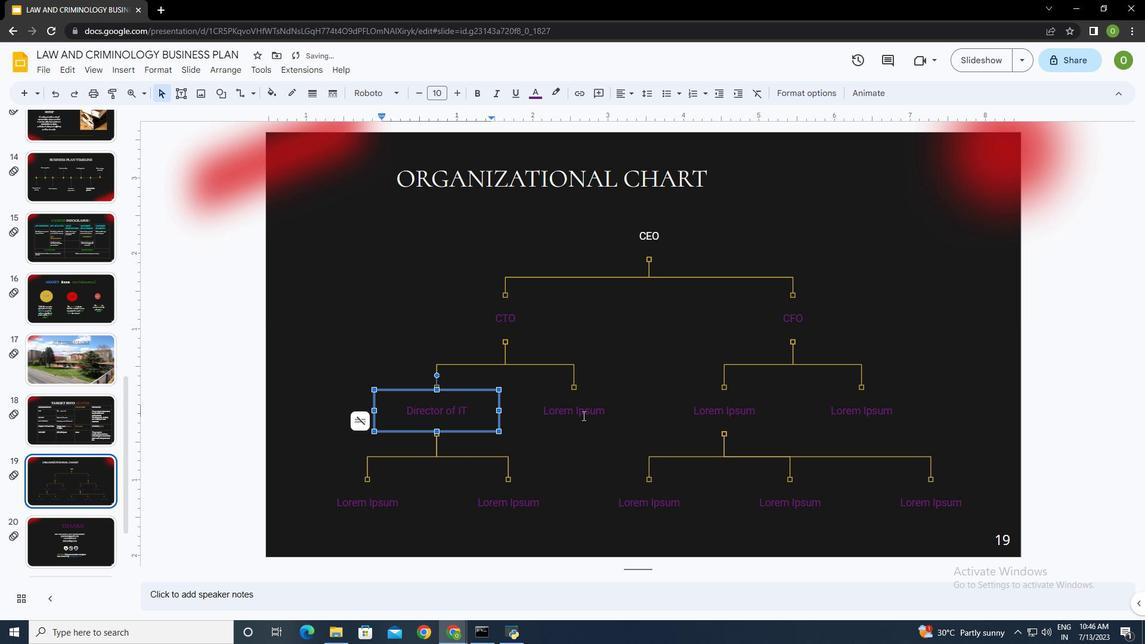 
Action: Mouse moved to (611, 411)
Screenshot: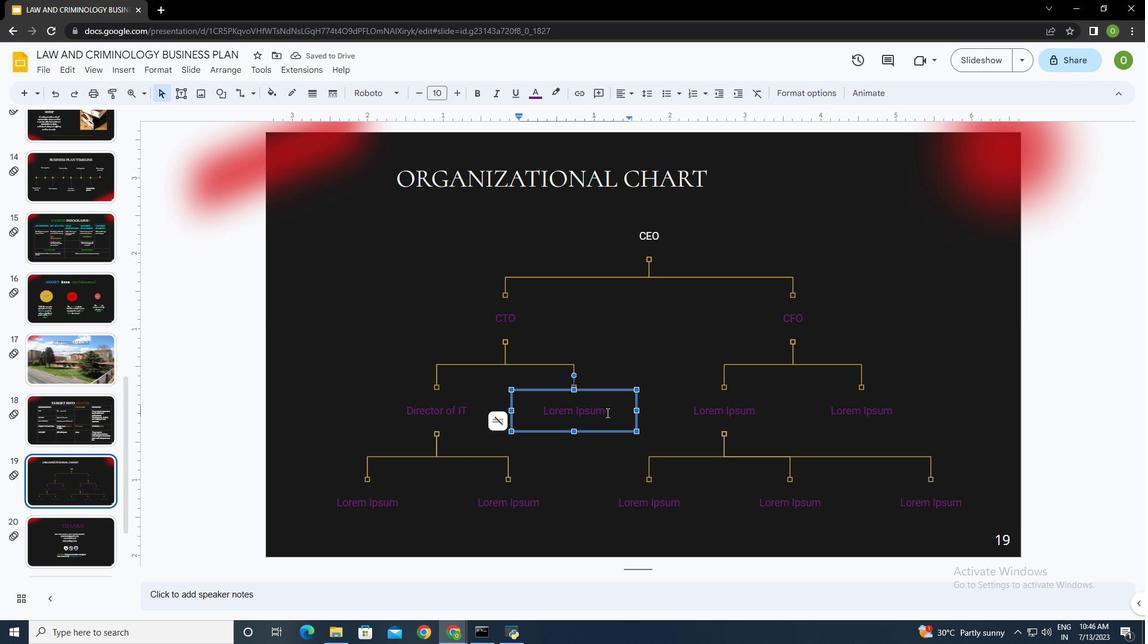 
Action: Mouse pressed left at (611, 411)
Screenshot: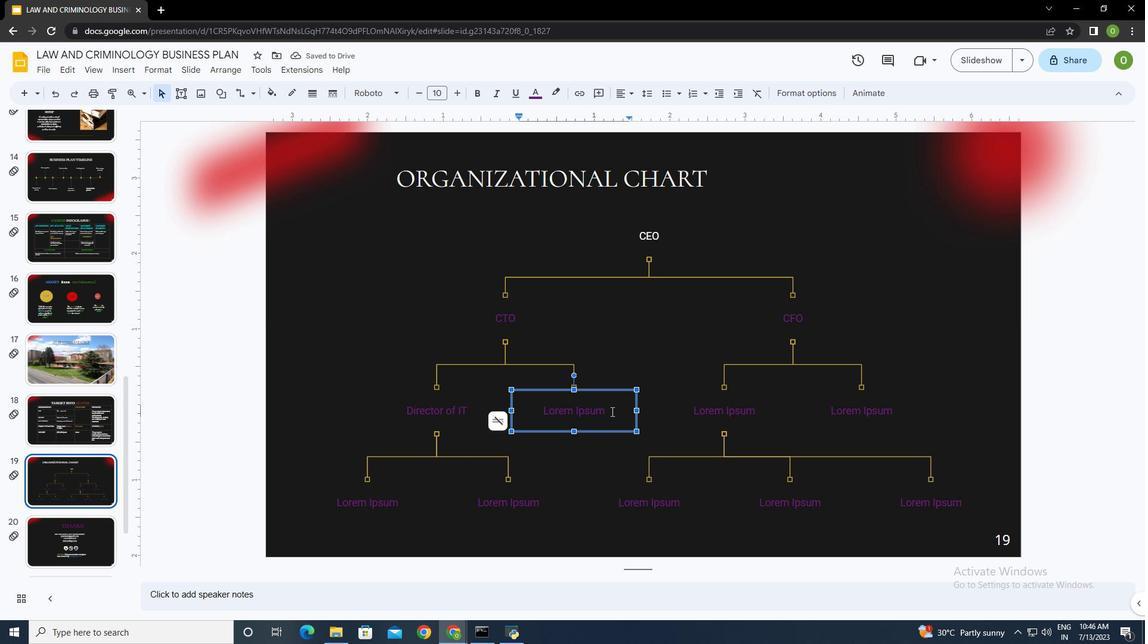 
Action: Mouse moved to (534, 411)
Screenshot: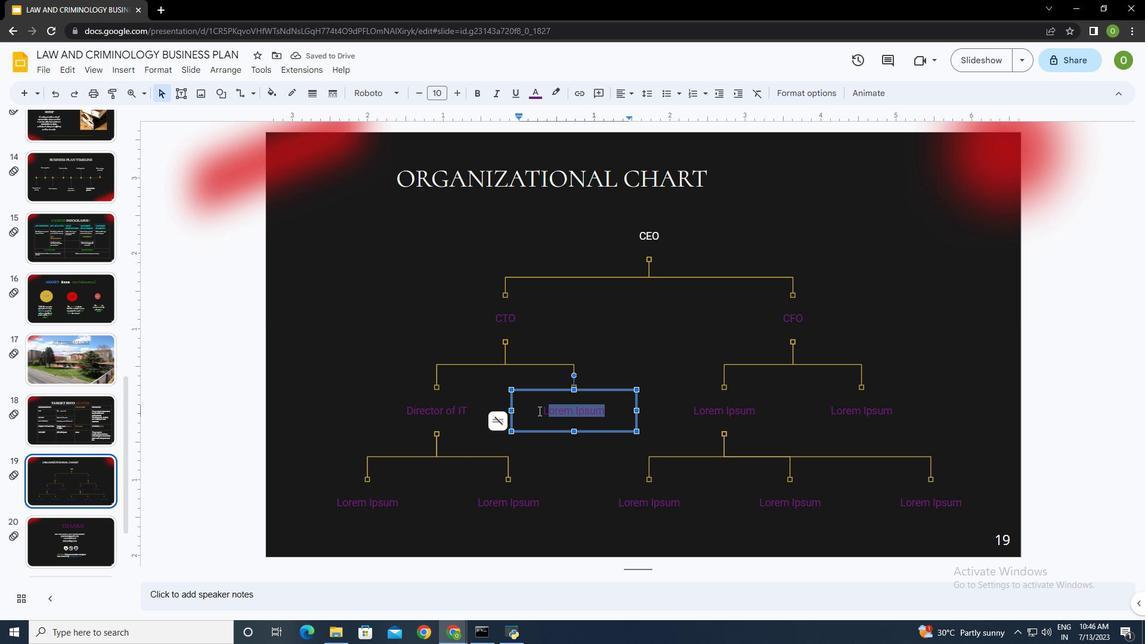 
Action: Key pressed <Key.backspace><Key.shift><Key.shift>dIRECTOR<Key.space>OF<Key.space><Key.shift>hr
Screenshot: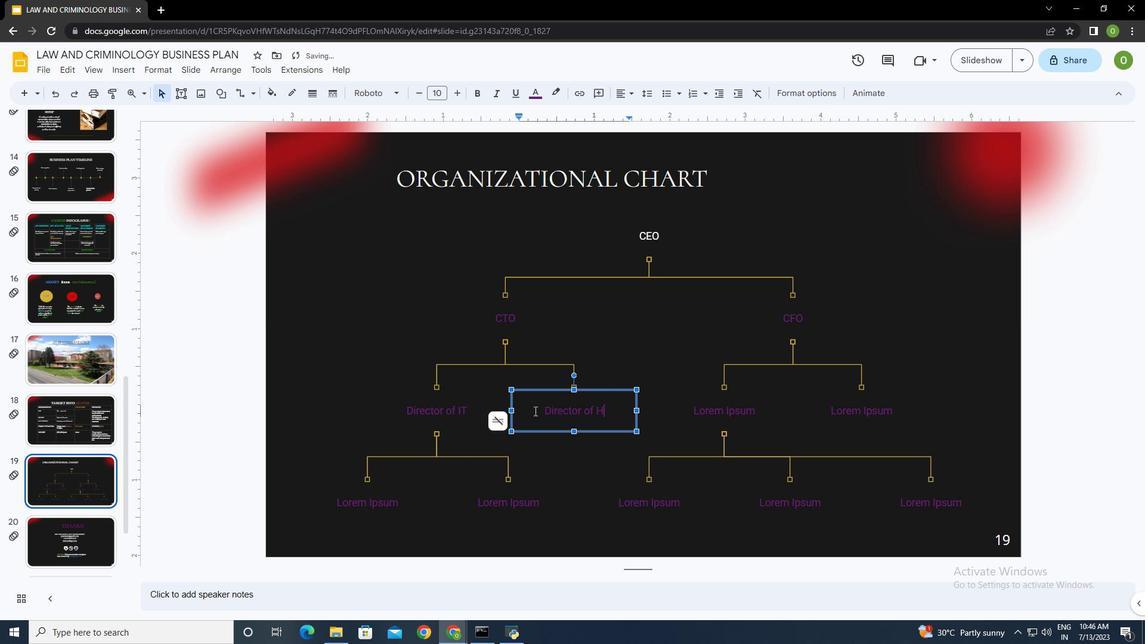 
Action: Mouse moved to (733, 407)
Screenshot: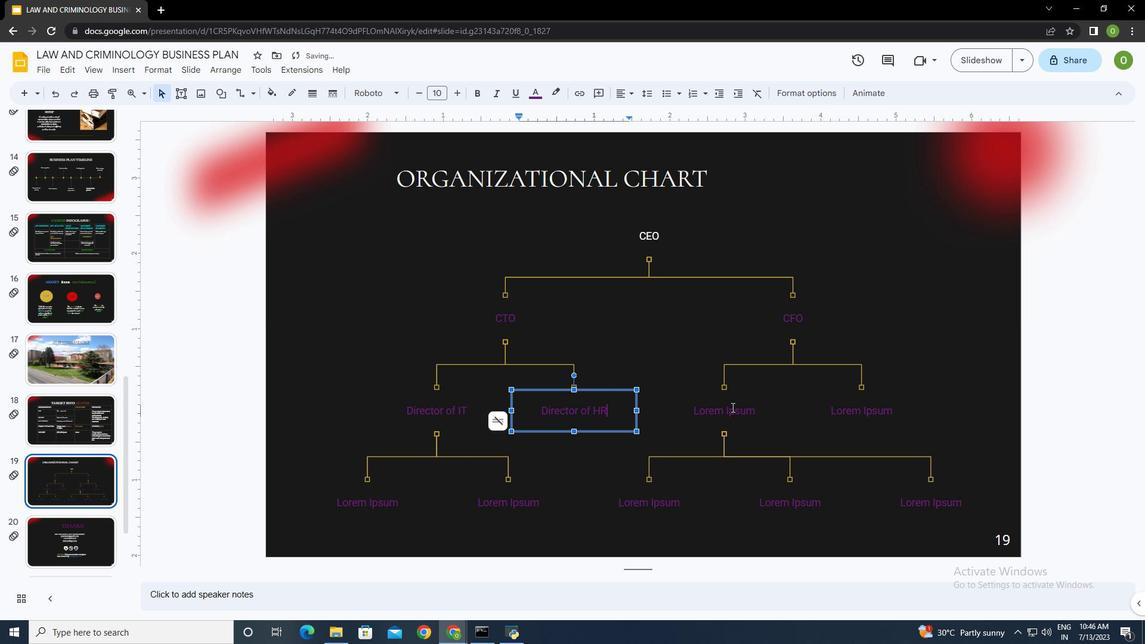 
Action: Mouse pressed left at (733, 407)
Screenshot: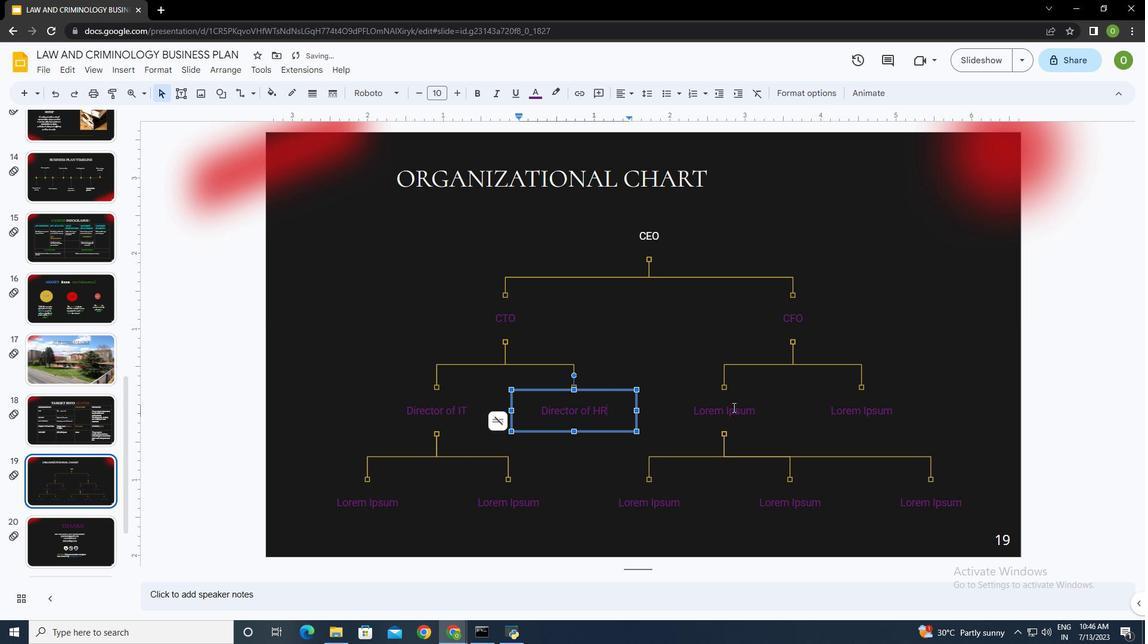 
Action: Mouse moved to (757, 411)
Screenshot: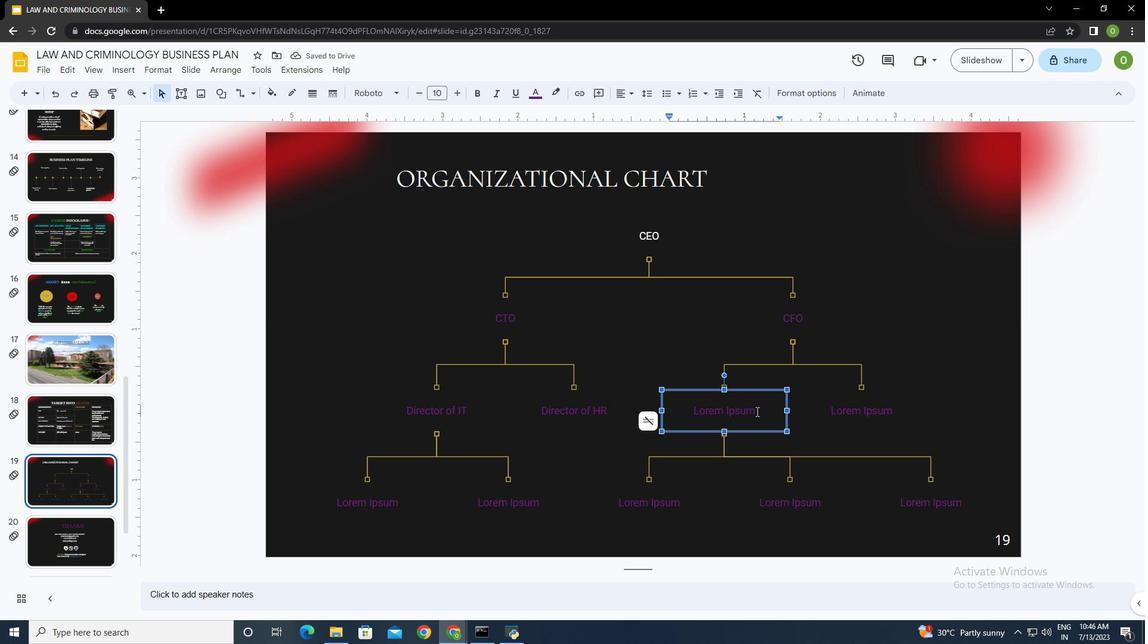 
Action: Mouse pressed left at (757, 411)
Screenshot: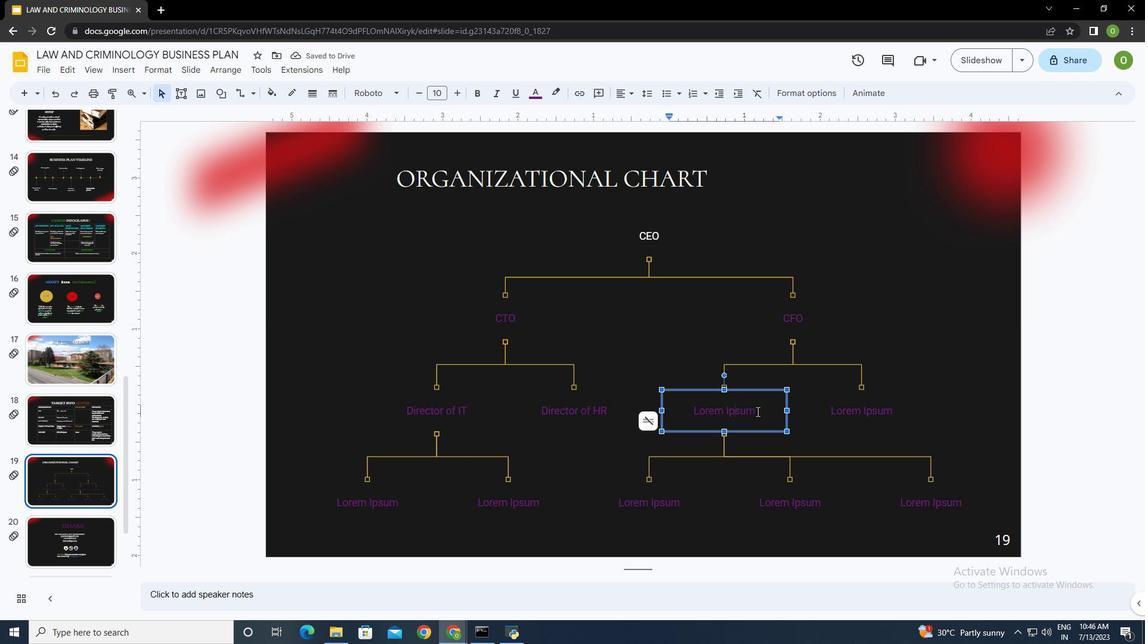 
Action: Mouse moved to (688, 408)
Screenshot: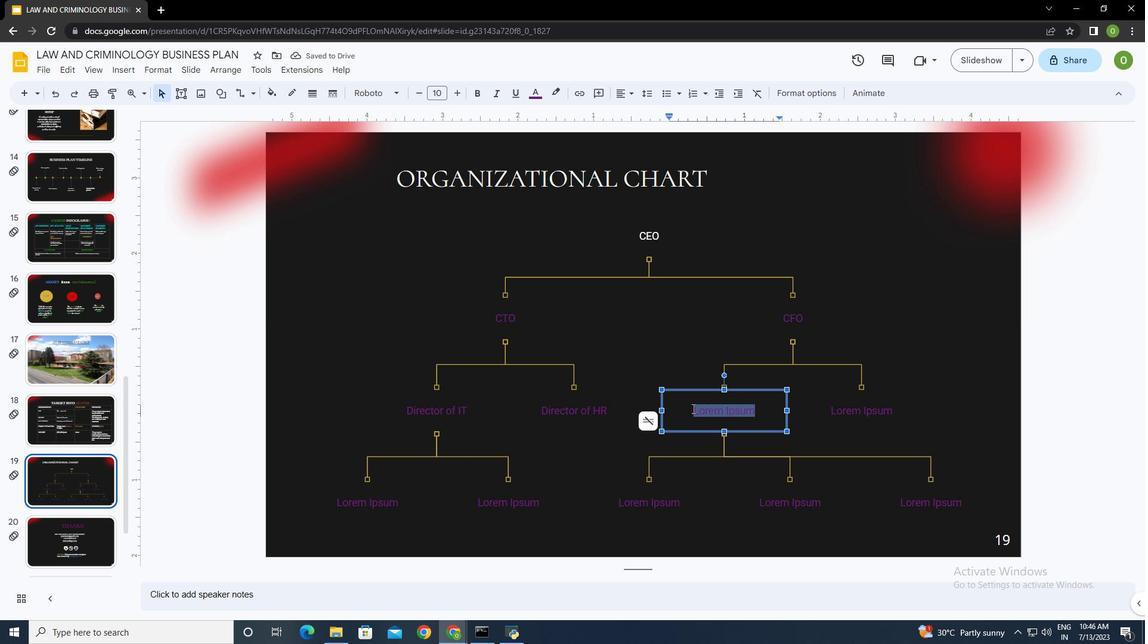 
Action: Key pressed <Key.backspace><Key.shift><Key.shift><Key.shift><Key.shift><Key.shift><Key.shift><Key.shift><Key.shift><Key.shift><Key.shift>cONTROLLER
Screenshot: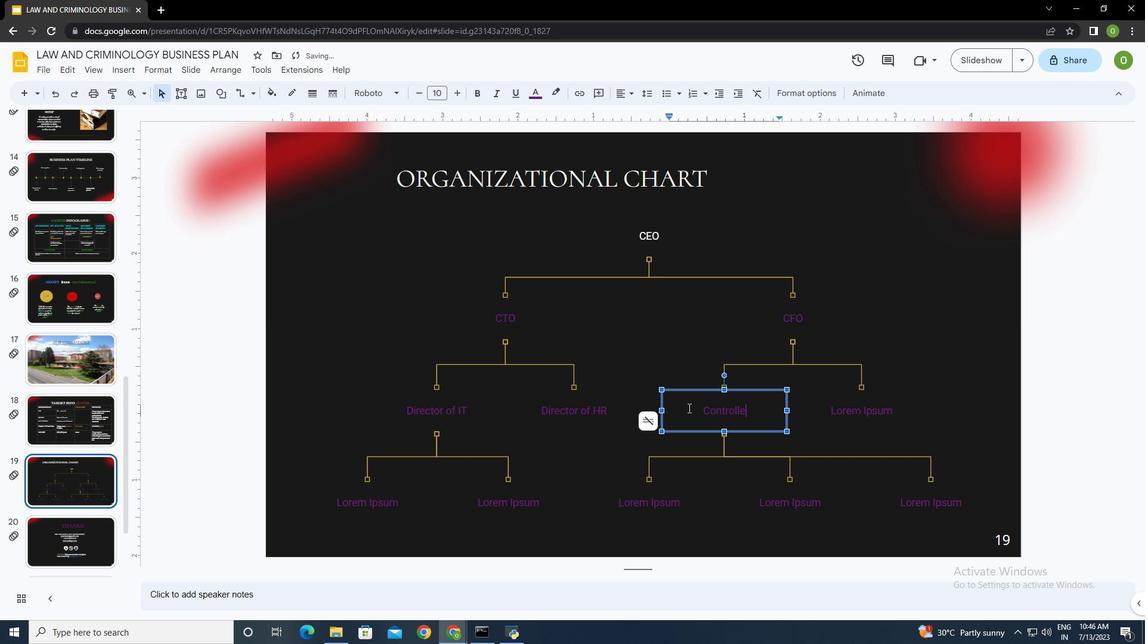 
Action: Mouse moved to (843, 411)
Screenshot: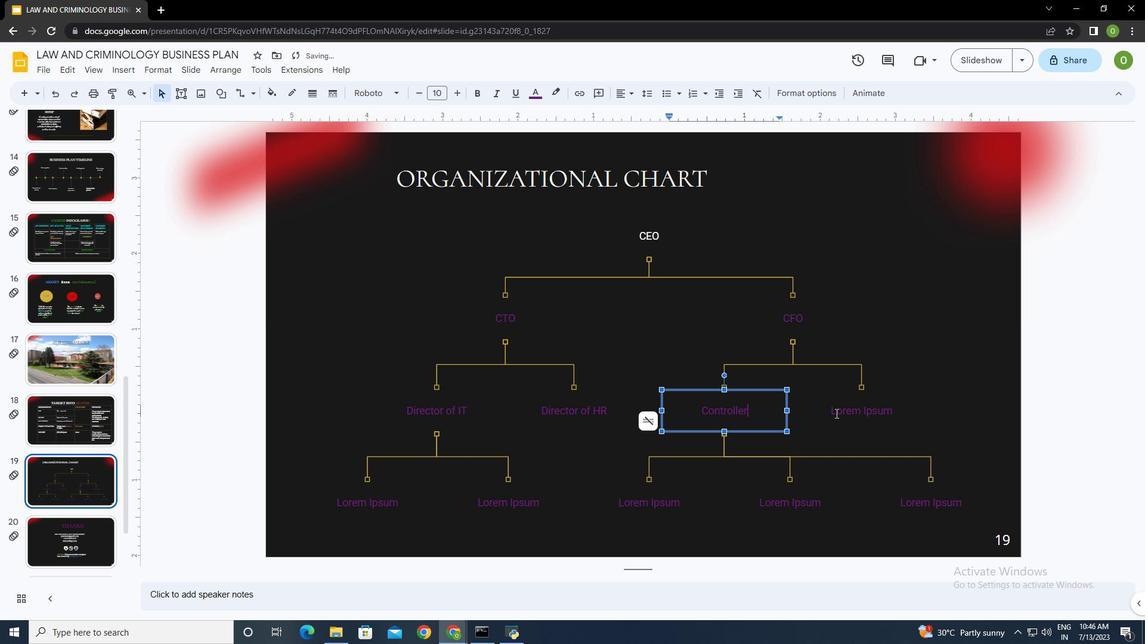 
Action: Mouse pressed left at (843, 411)
Screenshot: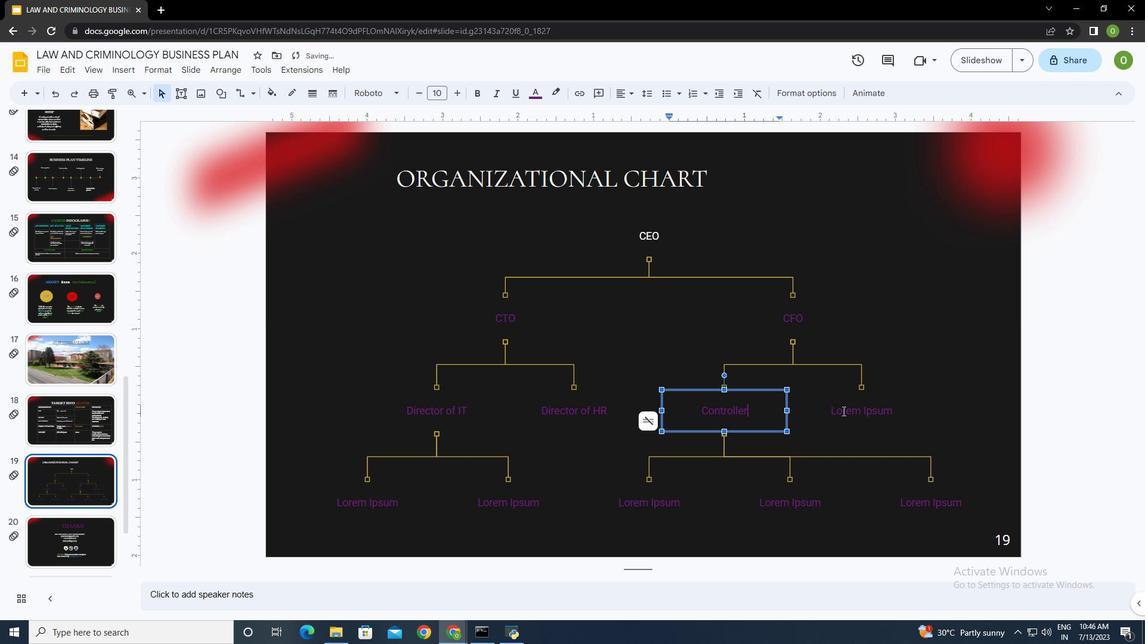 
Action: Mouse moved to (827, 411)
Screenshot: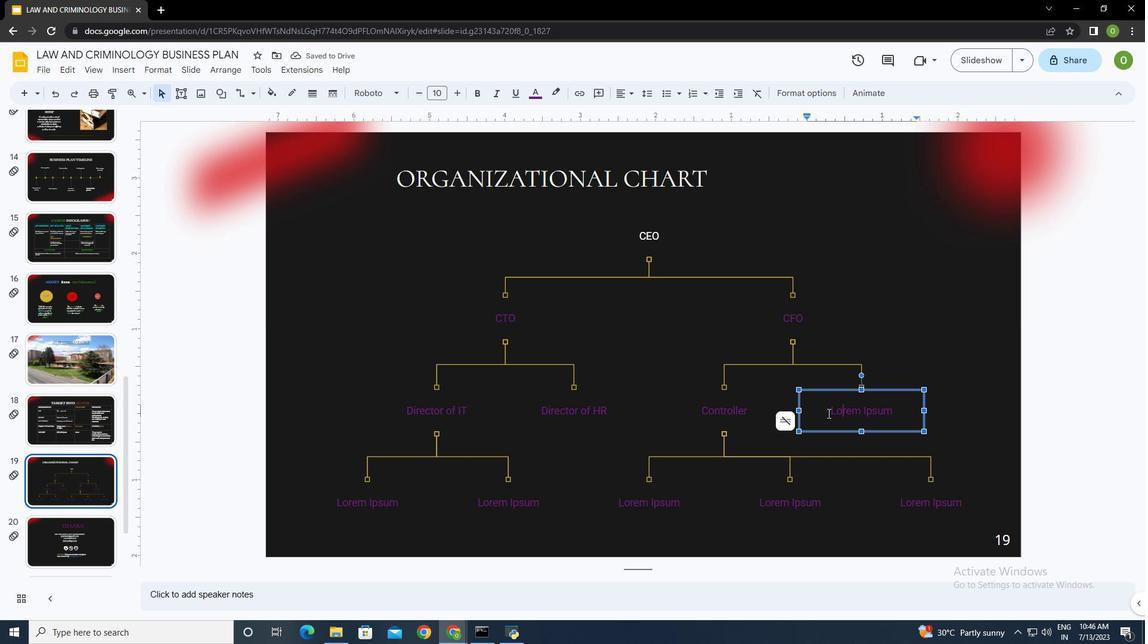 
Action: Mouse pressed left at (827, 411)
Screenshot: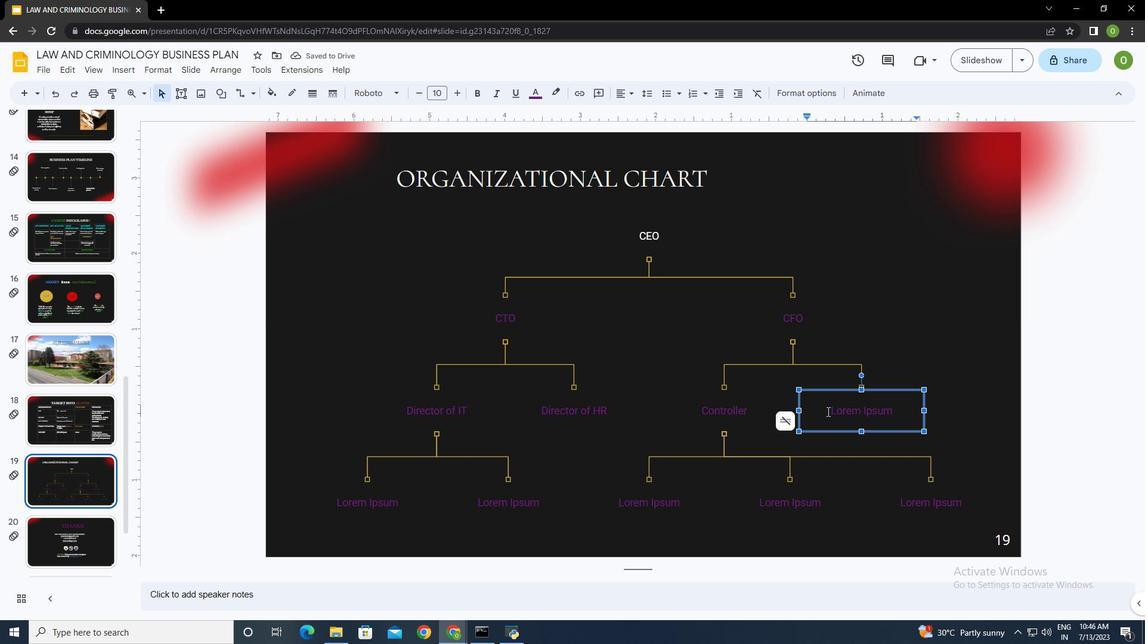 
Action: Mouse moved to (902, 413)
Screenshot: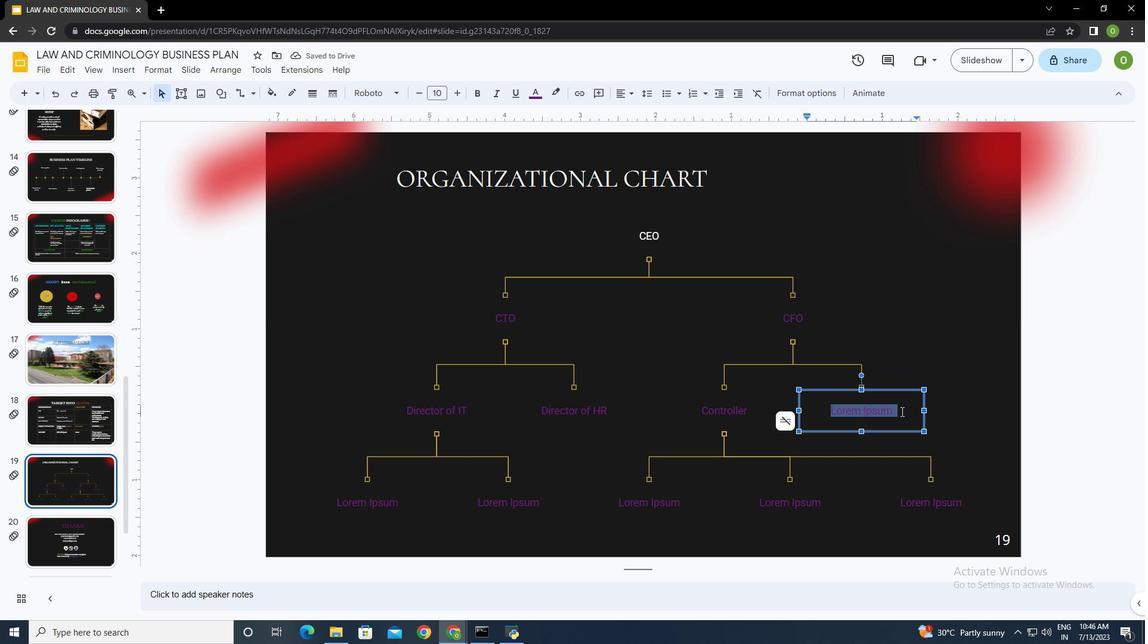
Action: Key pressed <Key.backspace><Key.shift>tREASURER
Screenshot: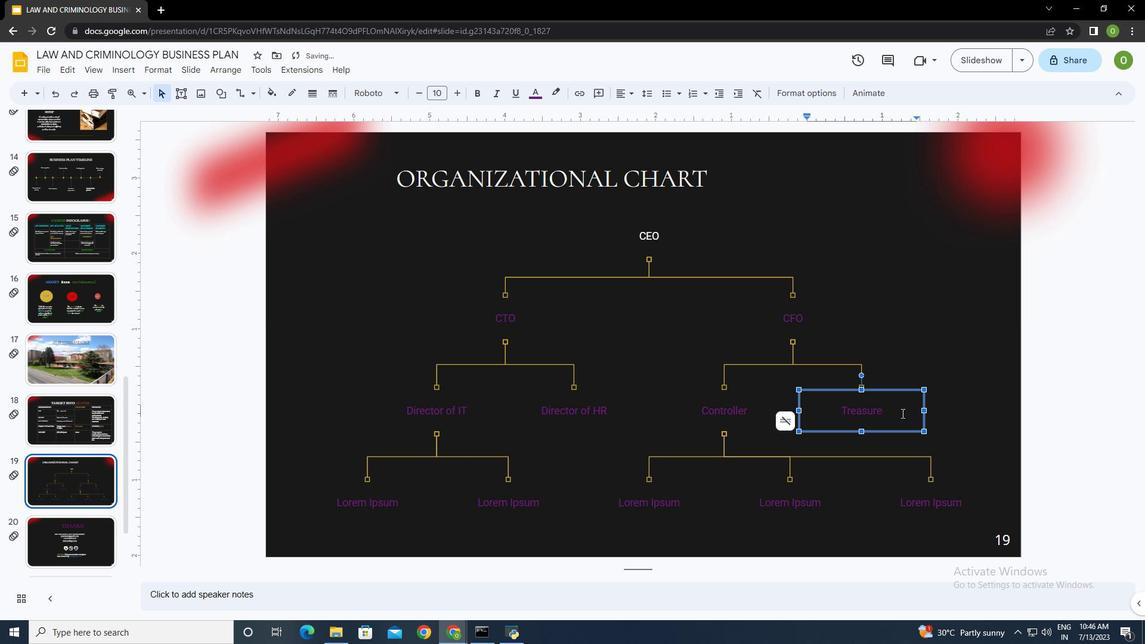 
Action: Mouse moved to (710, 478)
Screenshot: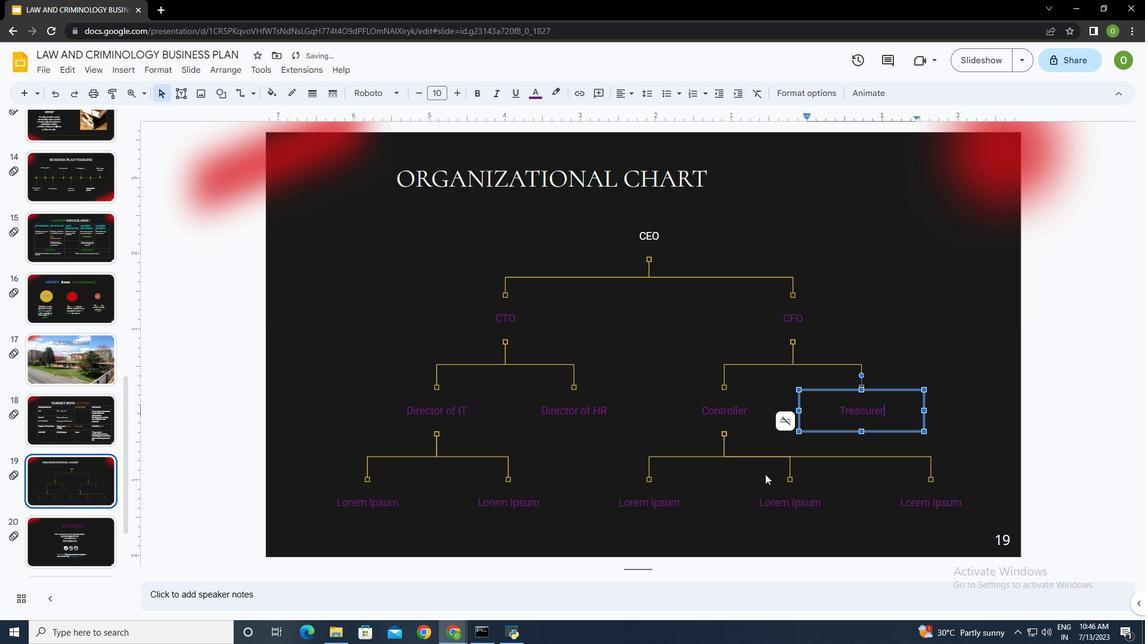 
Action: Mouse pressed left at (710, 478)
Screenshot: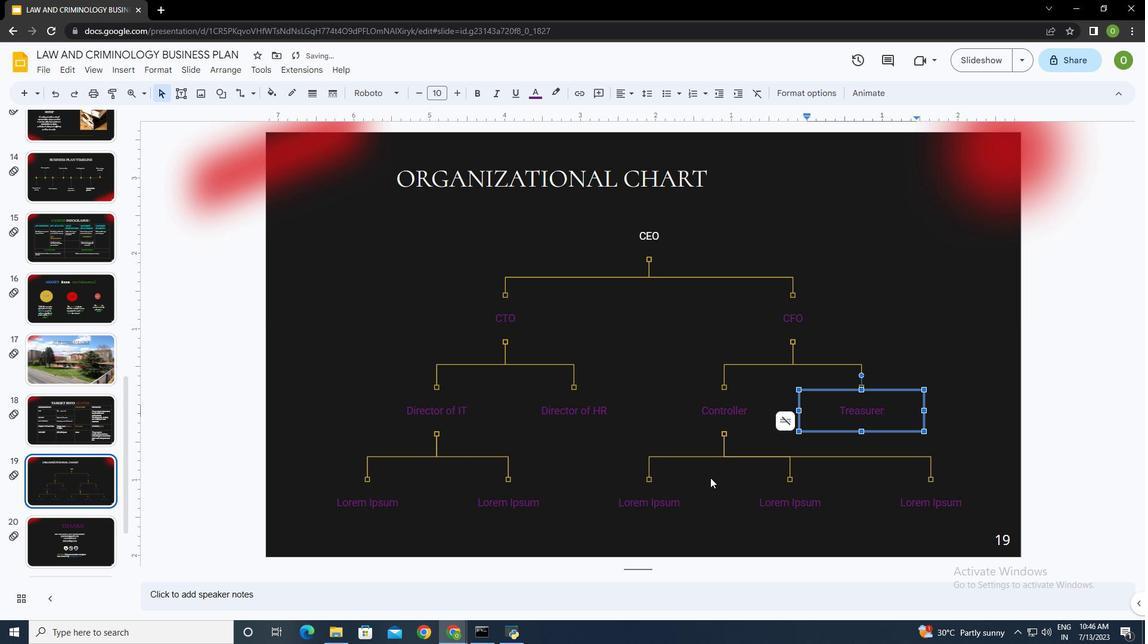 
Action: Mouse moved to (405, 497)
Screenshot: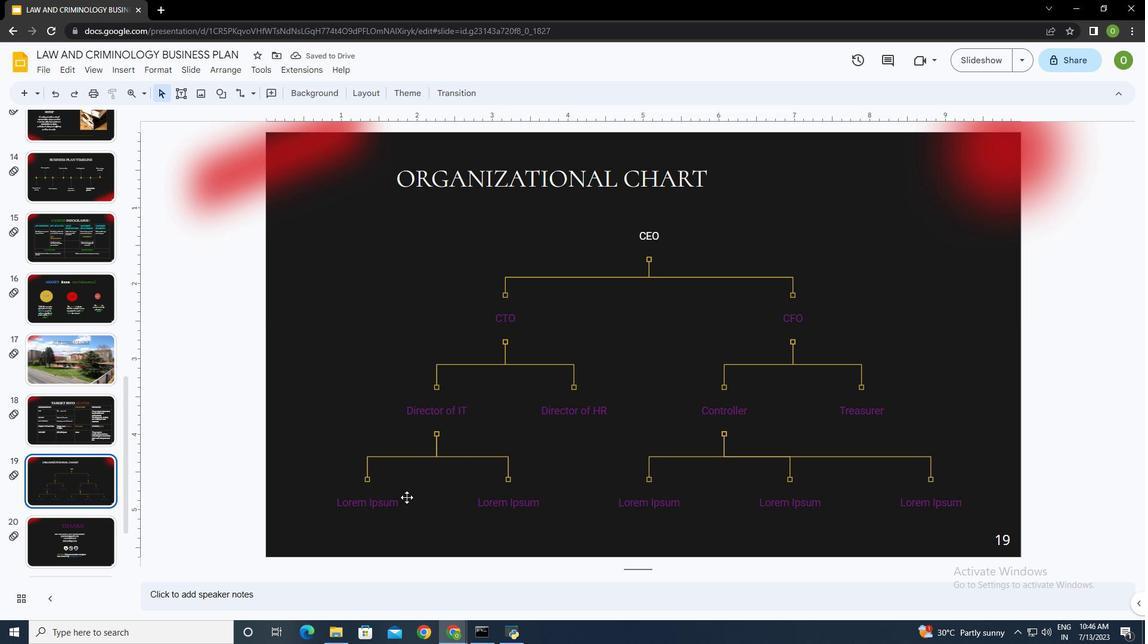 
Action: Mouse pressed left at (405, 497)
Screenshot: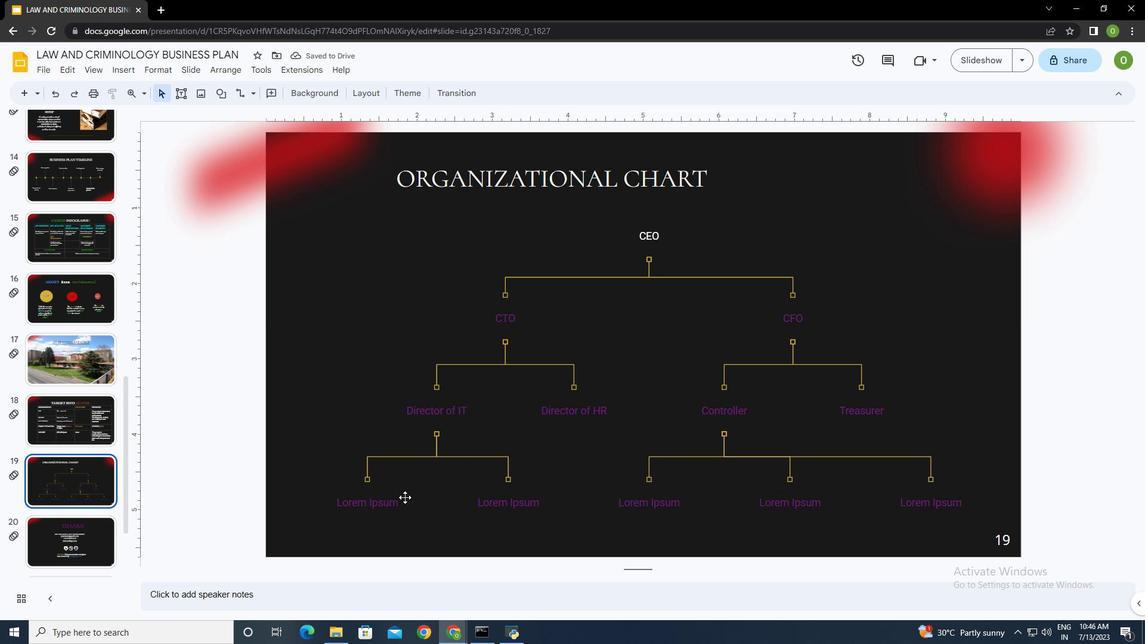 
Action: Mouse moved to (405, 503)
Screenshot: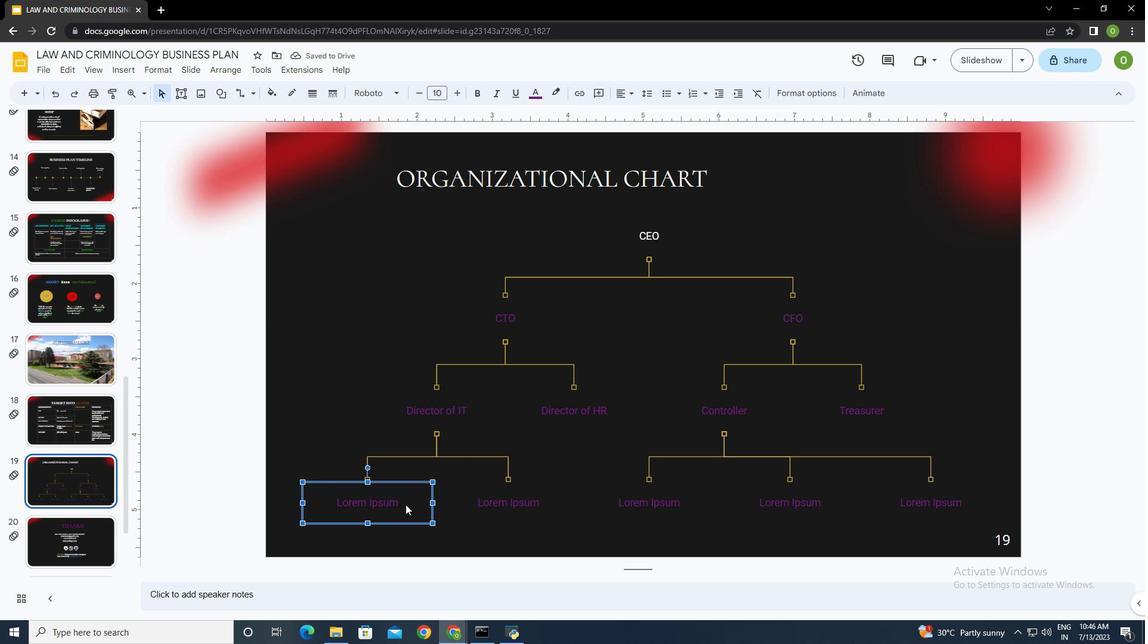 
Action: Mouse pressed left at (405, 503)
Screenshot: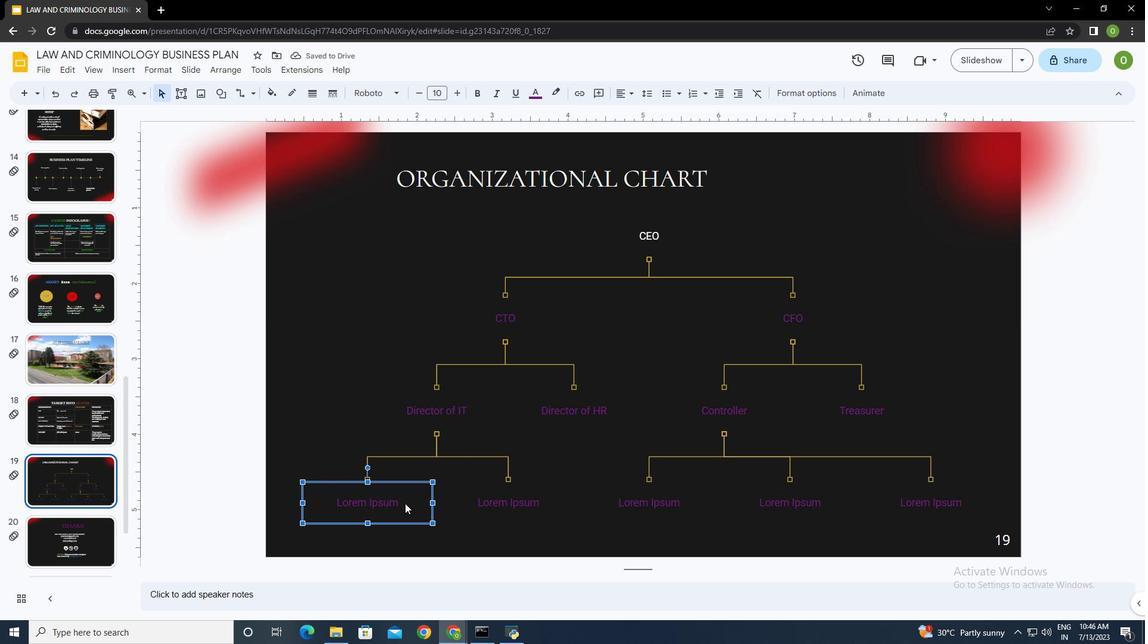 
Action: Mouse moved to (395, 503)
Screenshot: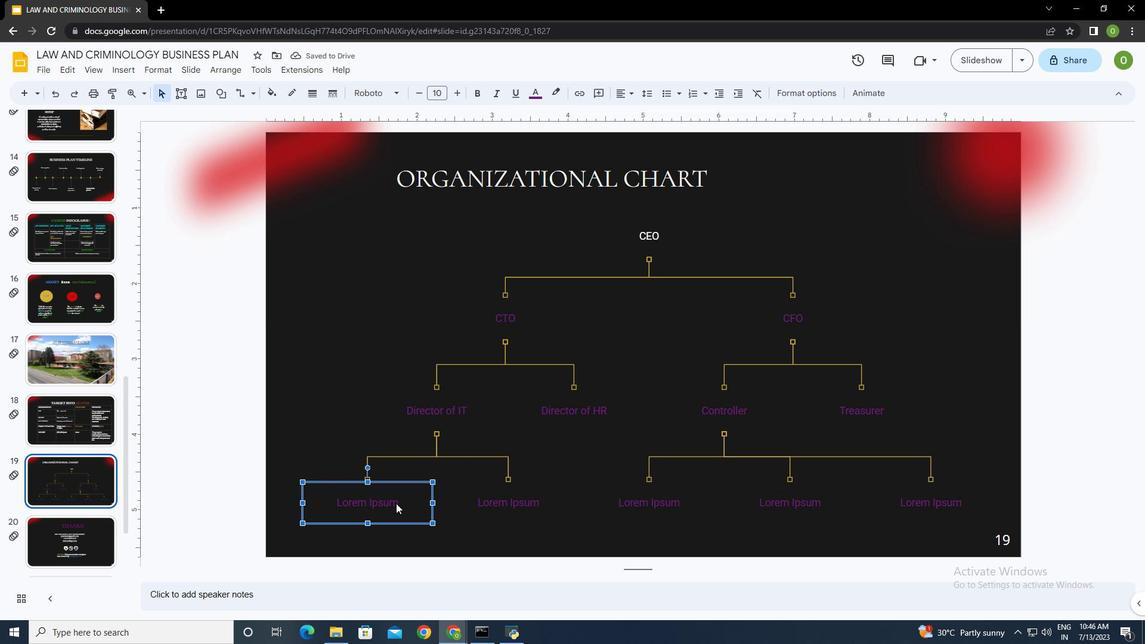 
Action: Mouse pressed left at (395, 503)
Screenshot: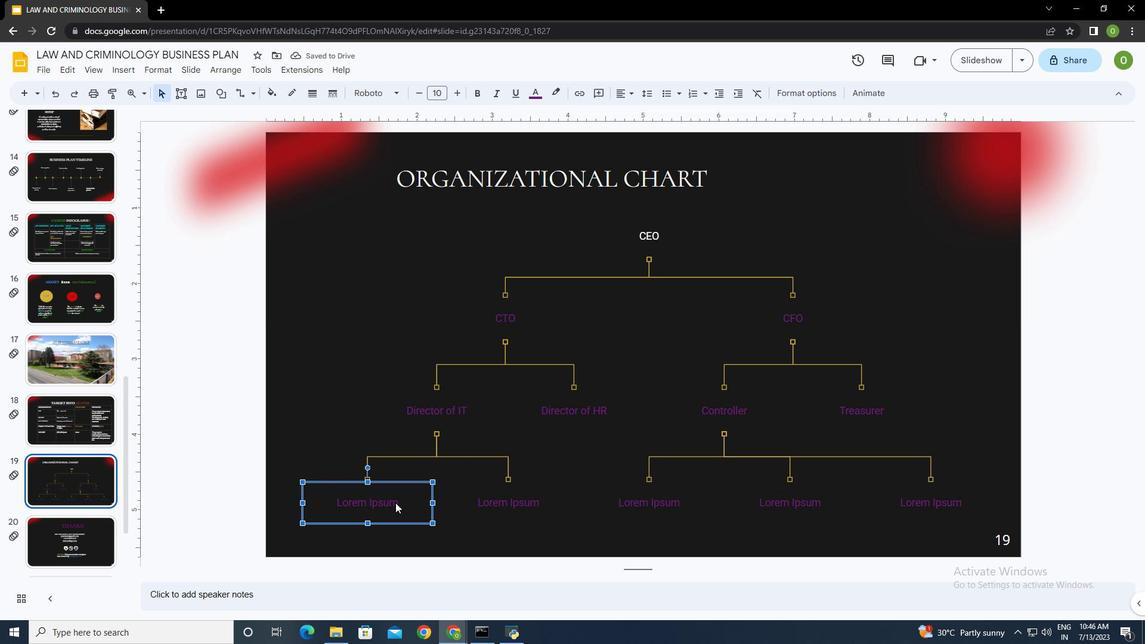 
Action: Mouse pressed left at (395, 503)
Screenshot: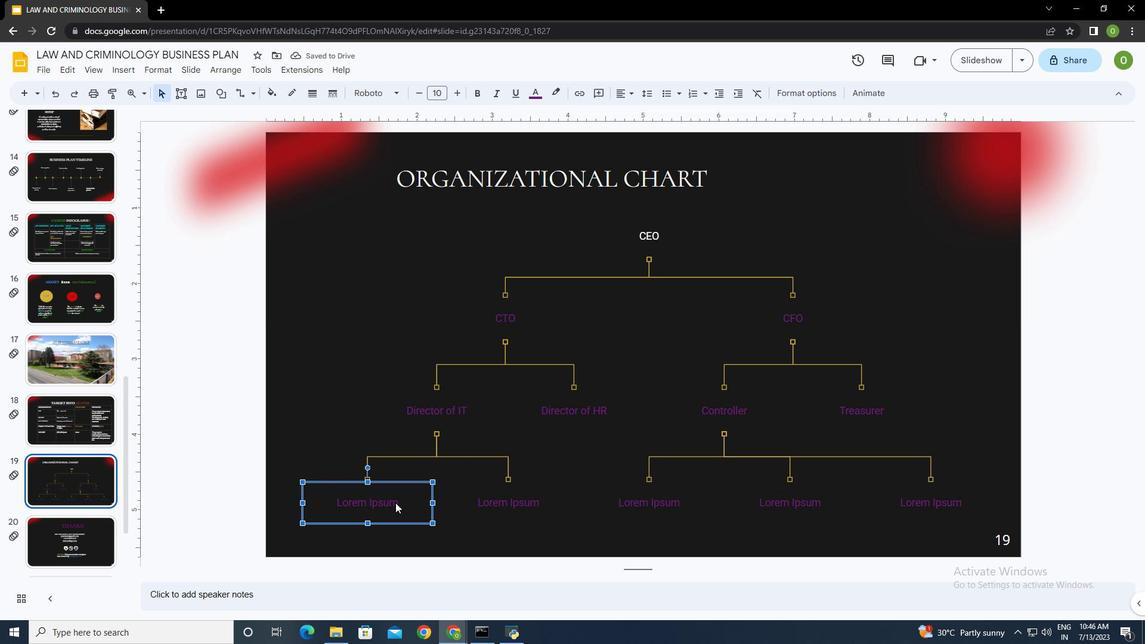 
Action: Mouse moved to (402, 502)
Screenshot: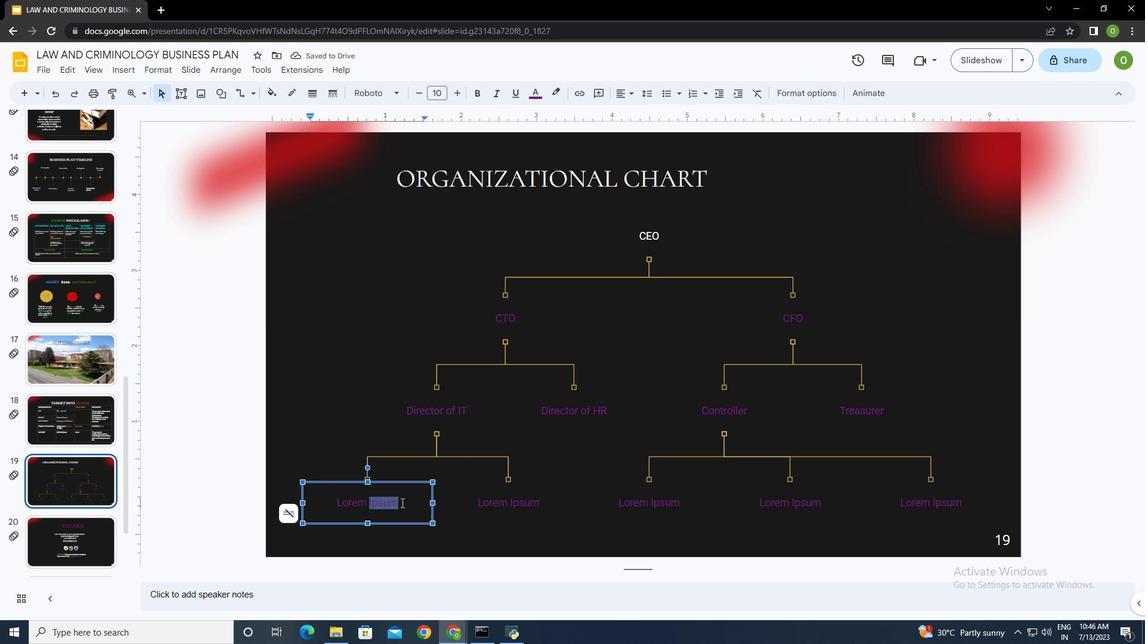 
Action: Key pressed <Key.backspace><Key.backspace><Key.backspace><Key.backspace><Key.backspace><Key.backspace><Key.backspace><Key.shift>sYSTEM<Key.space>ADMINISTRATOR
Screenshot: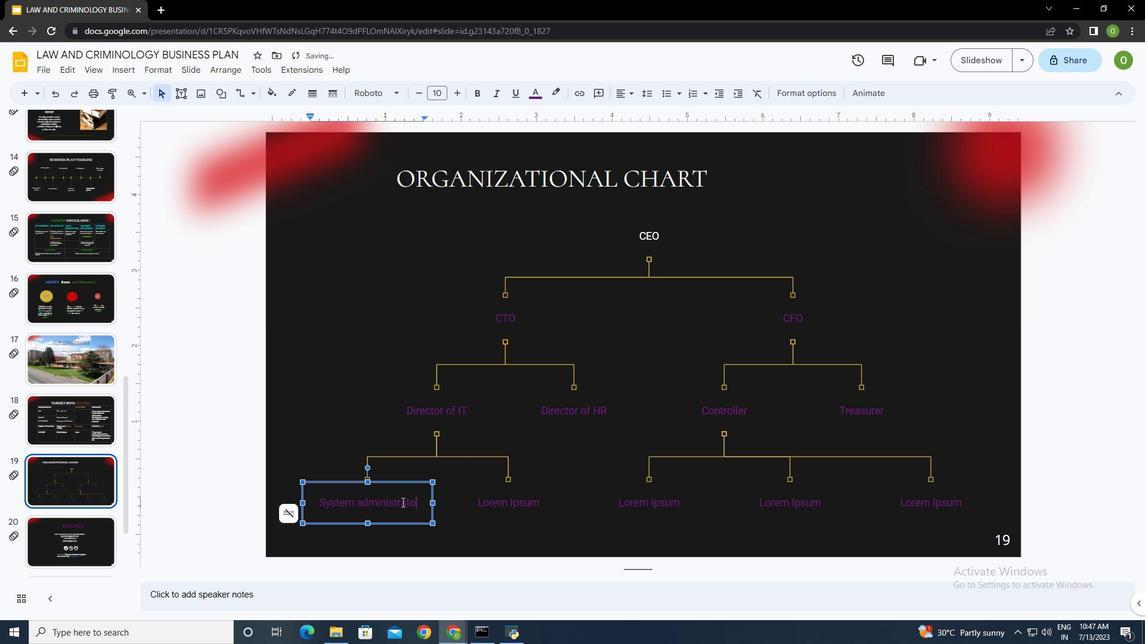 
Action: Mouse moved to (509, 506)
Screenshot: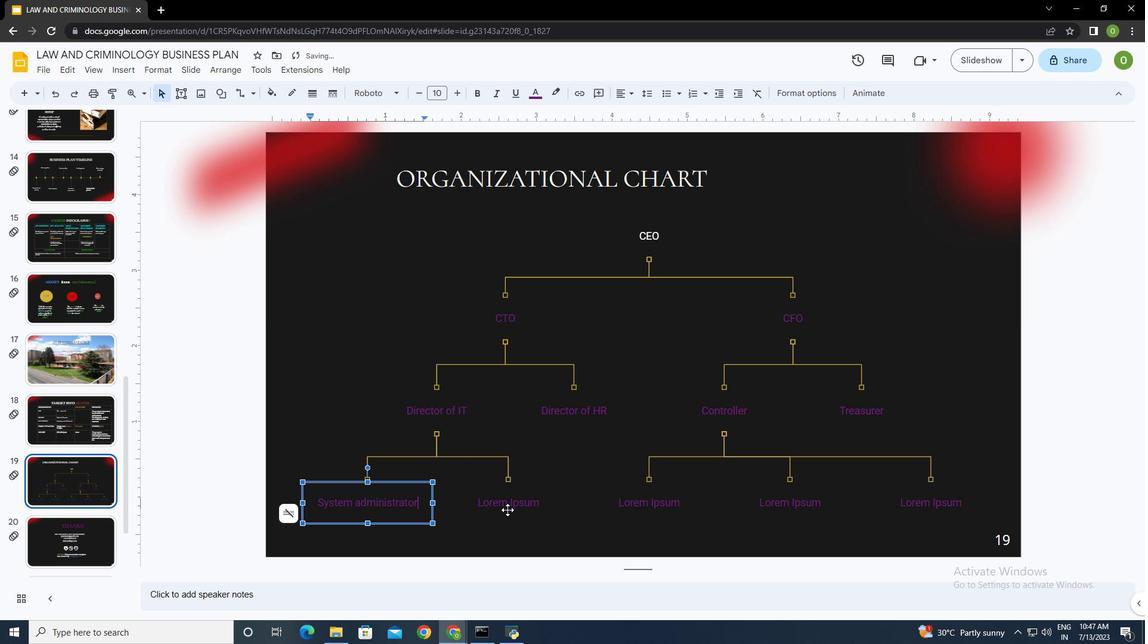 
Action: Mouse pressed left at (509, 506)
Screenshot: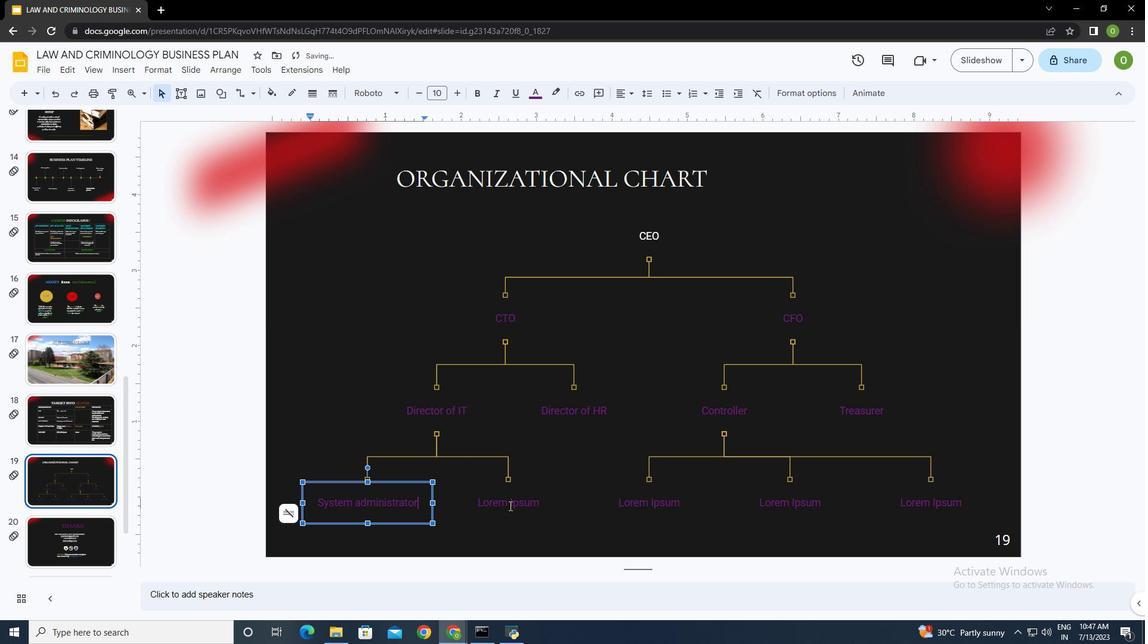 
Action: Mouse moved to (547, 503)
Screenshot: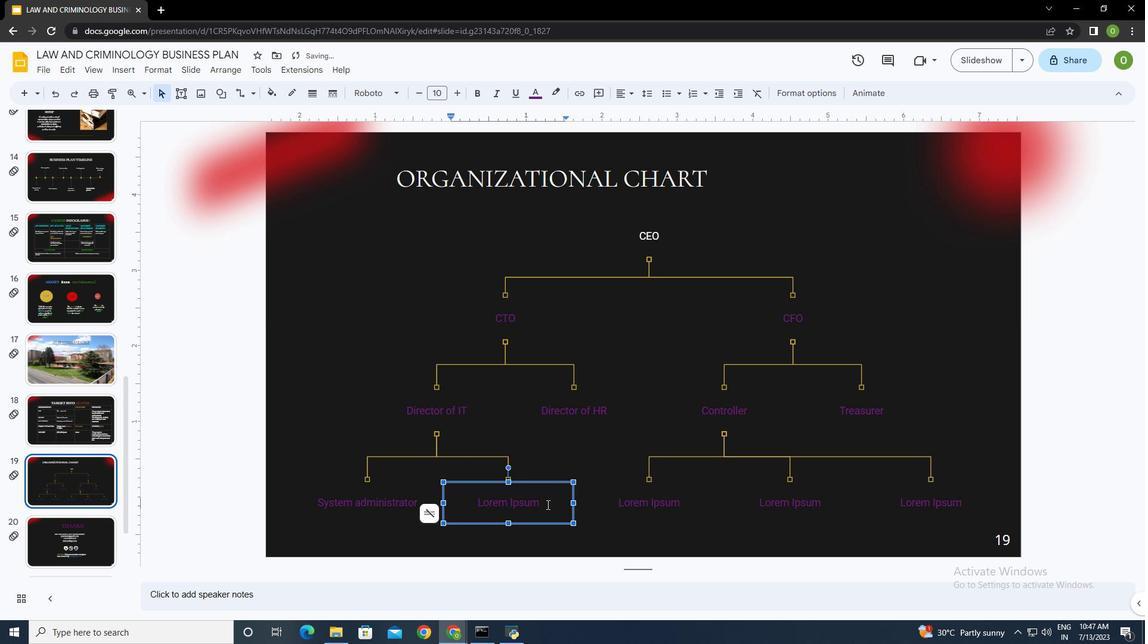 
Action: Mouse pressed left at (547, 503)
Screenshot: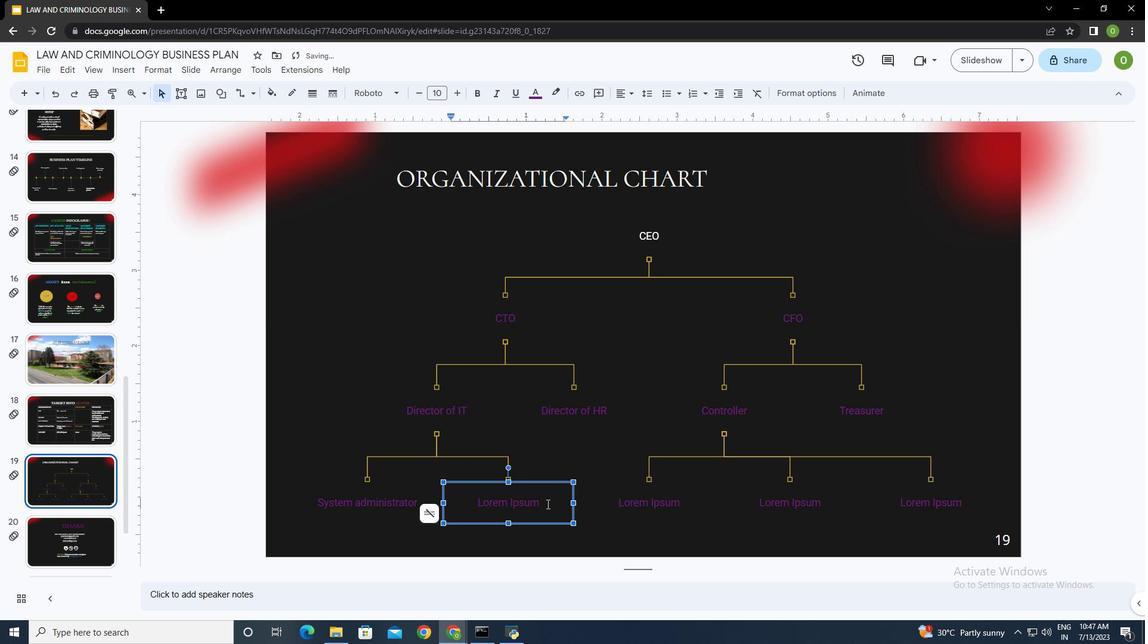 
Action: Mouse moved to (474, 503)
Screenshot: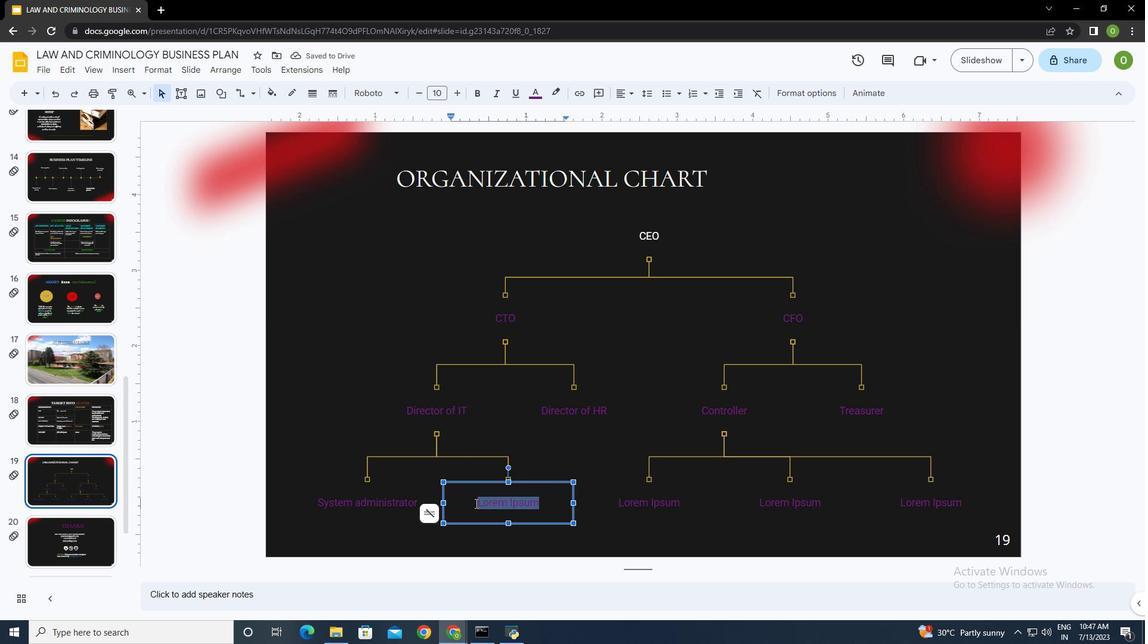 
Action: Key pressed <Key.shift>it<Key.space>MANAGER
Screenshot: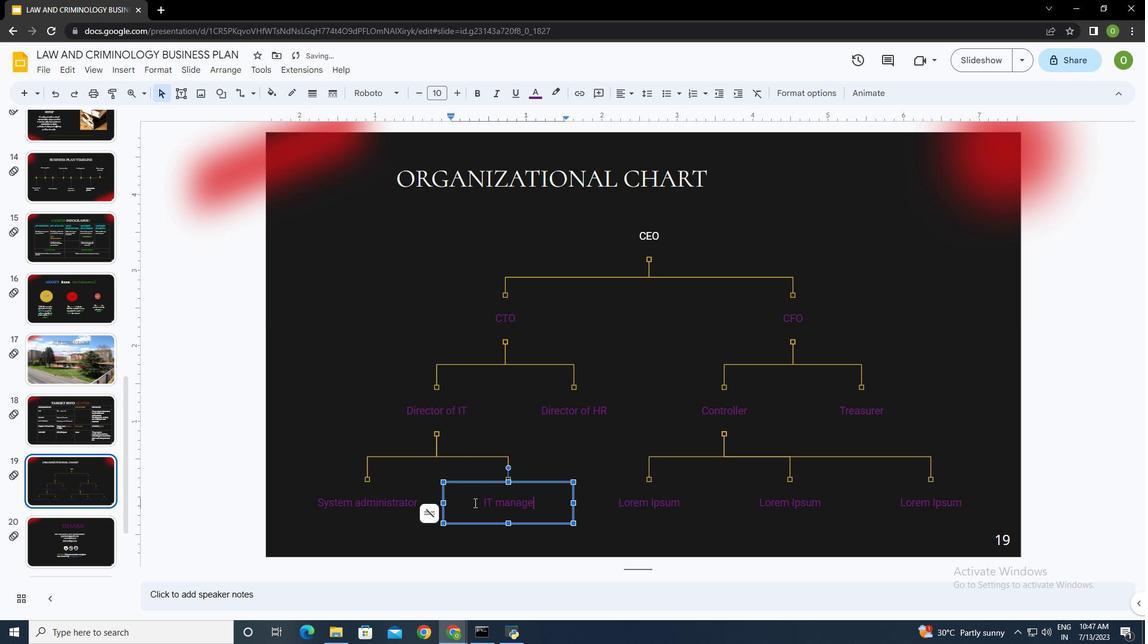 
Action: Mouse moved to (645, 500)
Screenshot: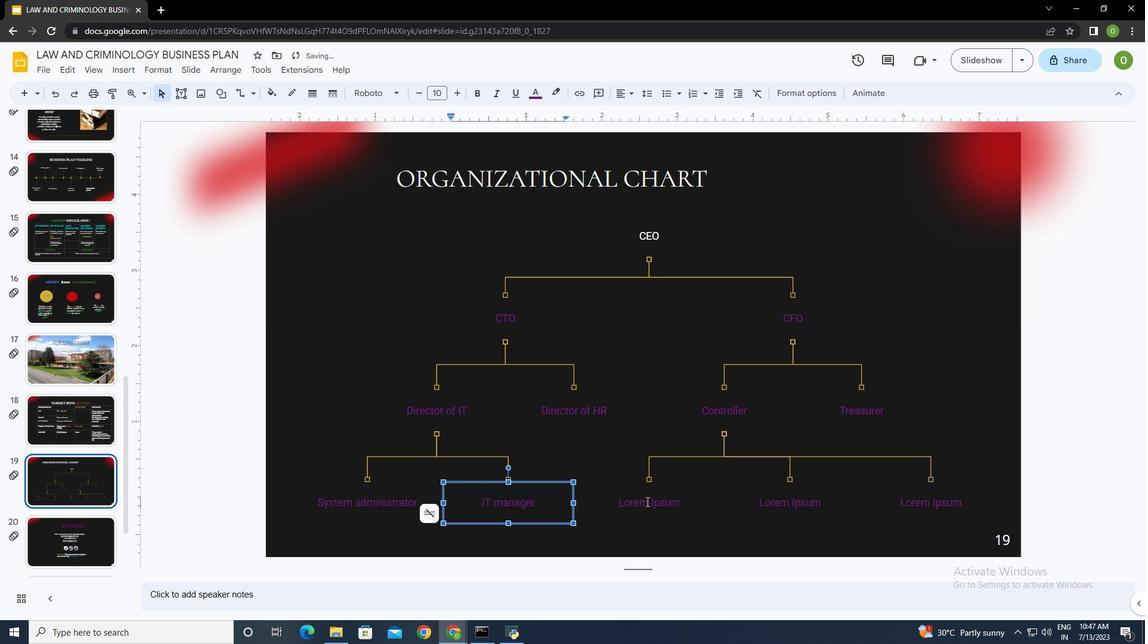 
Action: Mouse pressed left at (645, 500)
Screenshot: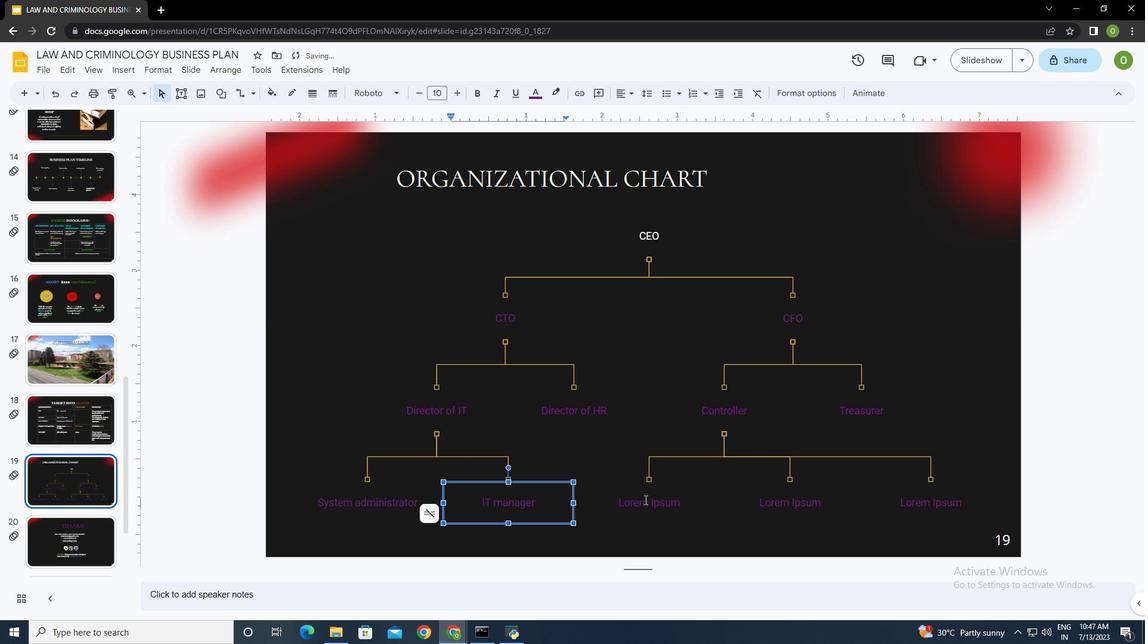 
Action: Mouse moved to (695, 503)
Screenshot: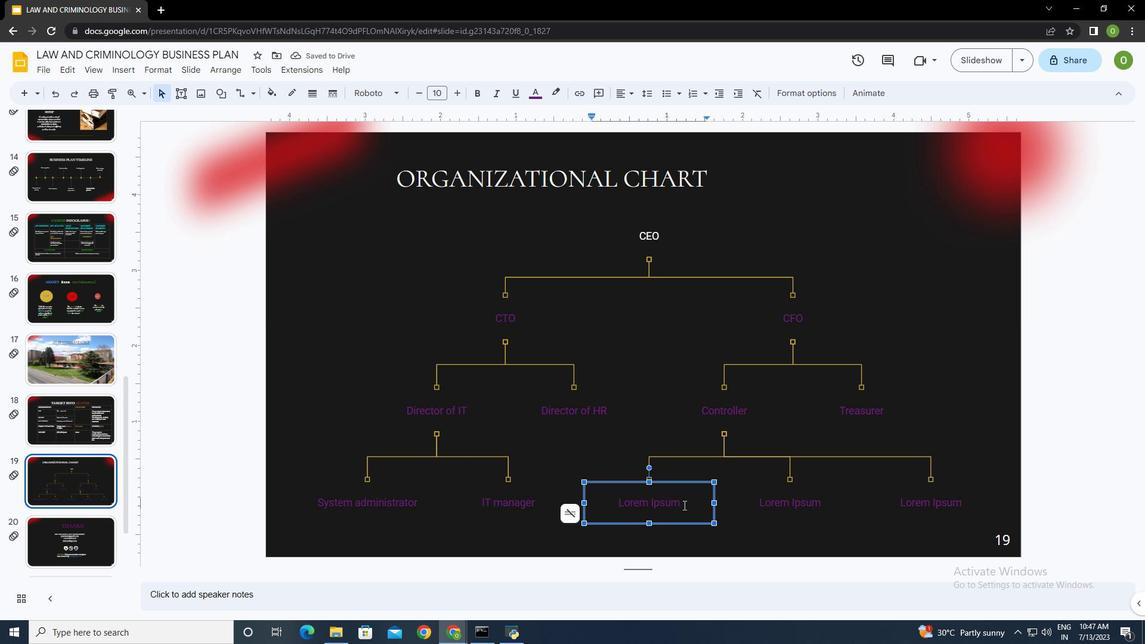
Action: Mouse pressed left at (695, 503)
Screenshot: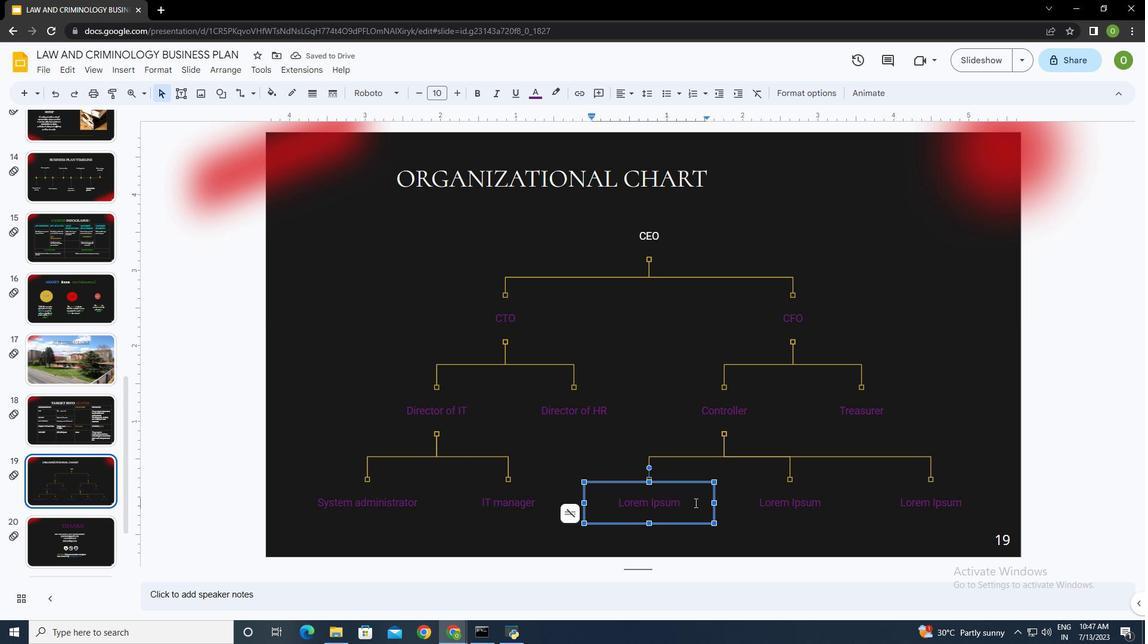 
Action: Mouse moved to (618, 504)
Screenshot: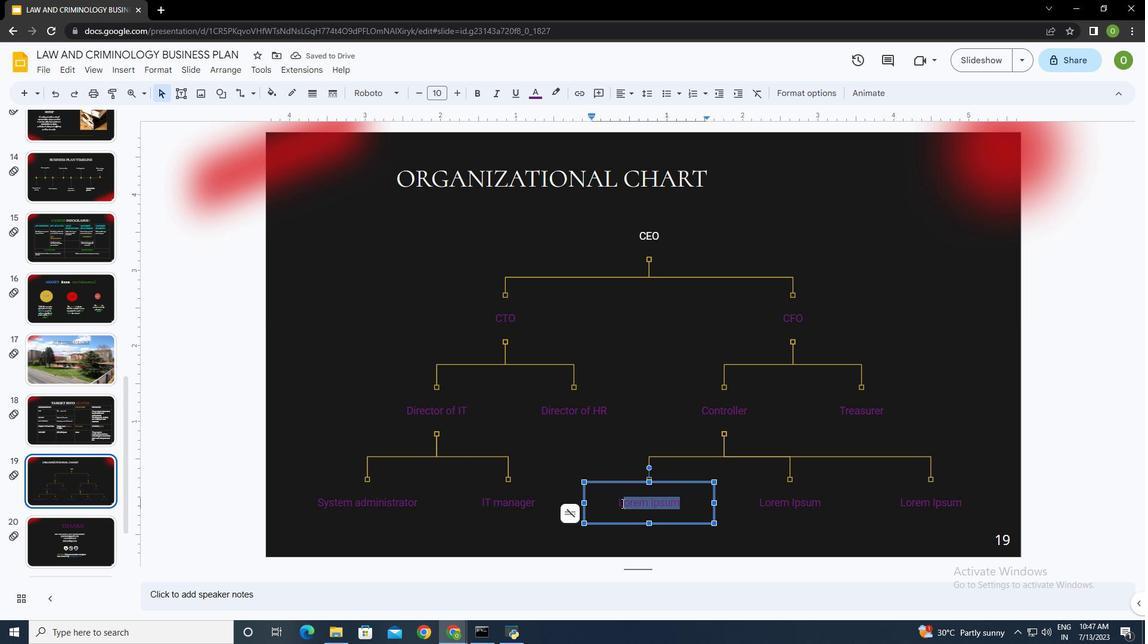 
Action: Key pressed <Key.backspace><Key.shift>aCCOUNTING<Key.space>MANAGER
Screenshot: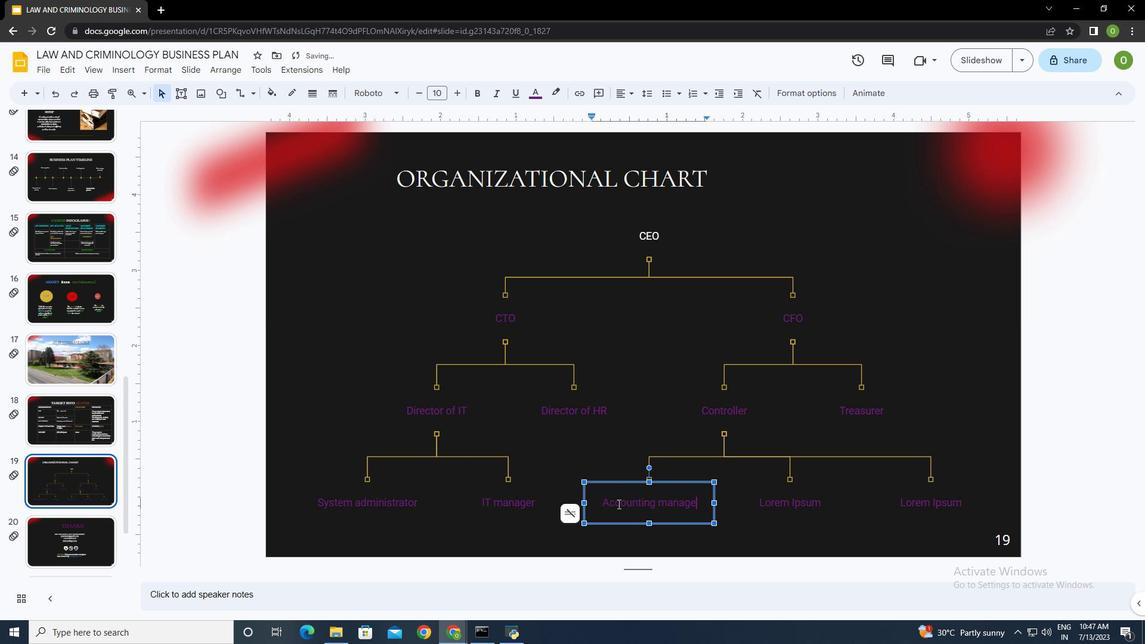 
Action: Mouse moved to (773, 500)
Screenshot: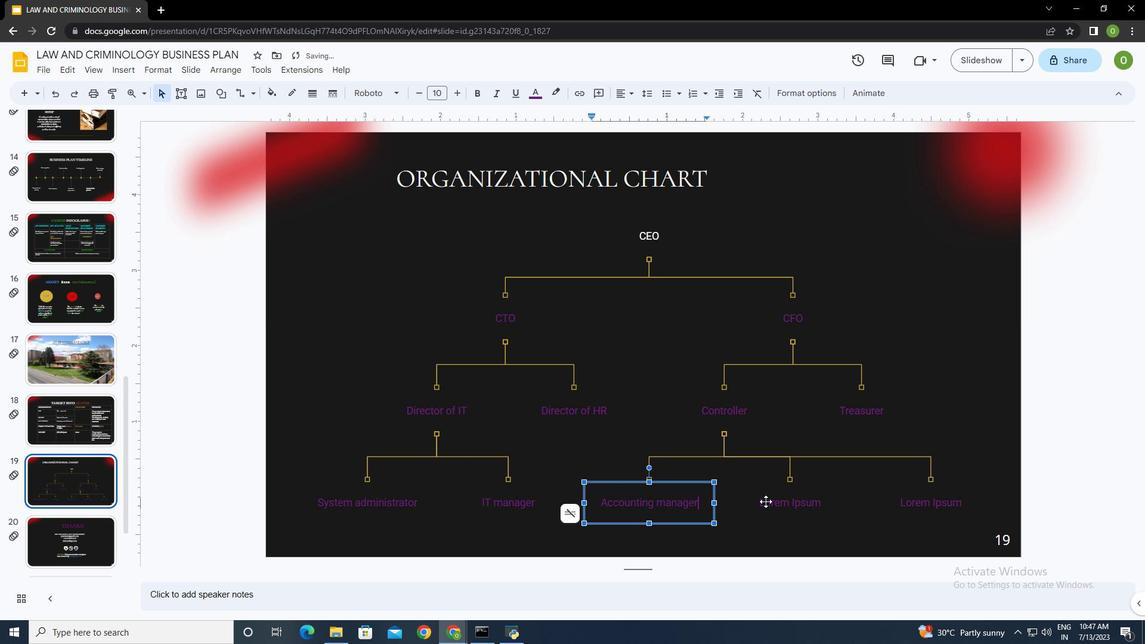 
Action: Mouse pressed left at (773, 500)
Screenshot: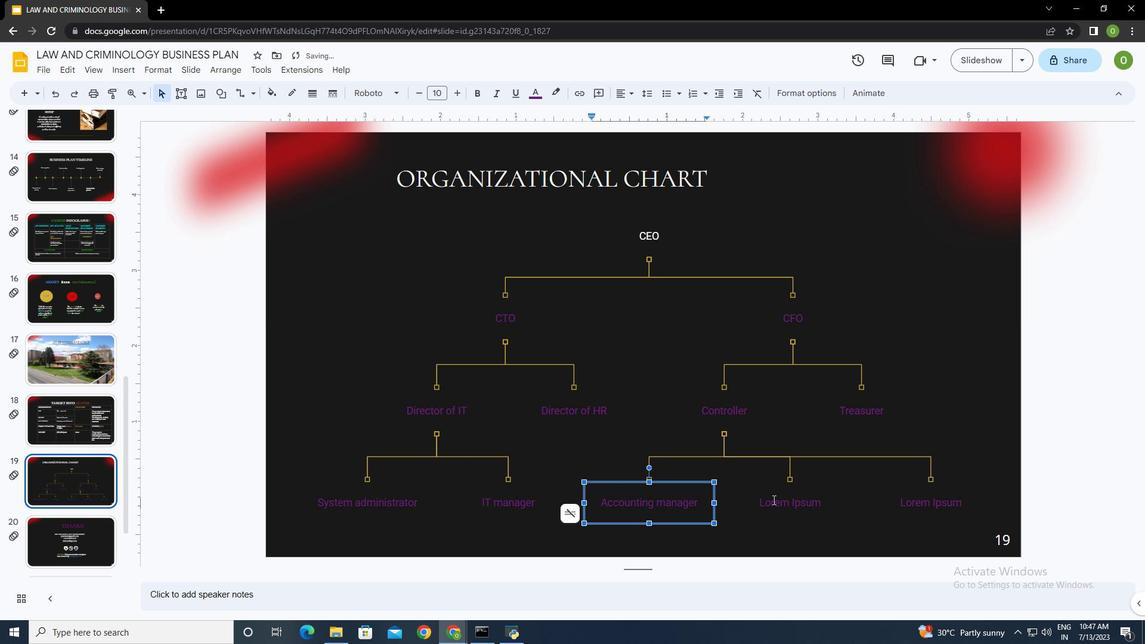
Action: Mouse moved to (827, 500)
Screenshot: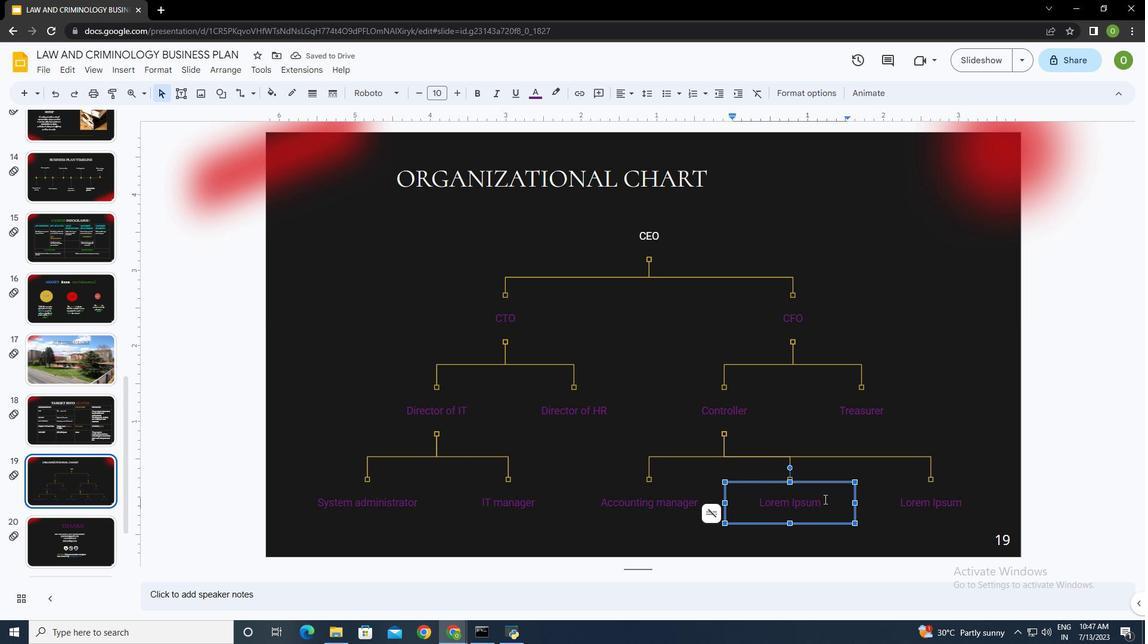 
Action: Mouse pressed left at (827, 500)
Screenshot: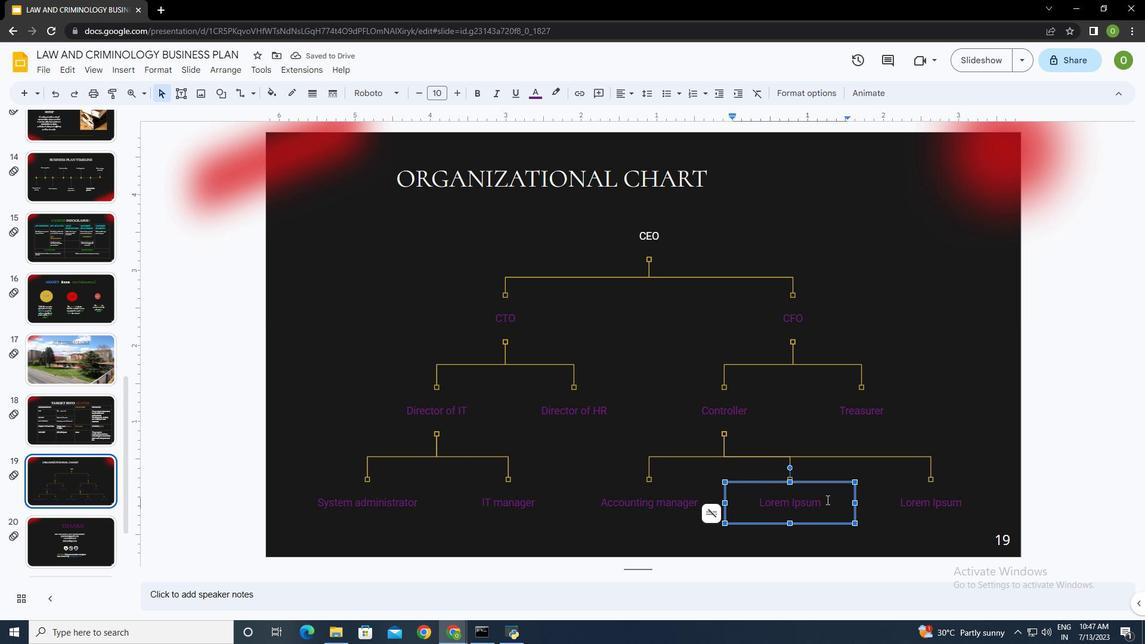 
Action: Mouse moved to (754, 504)
Screenshot: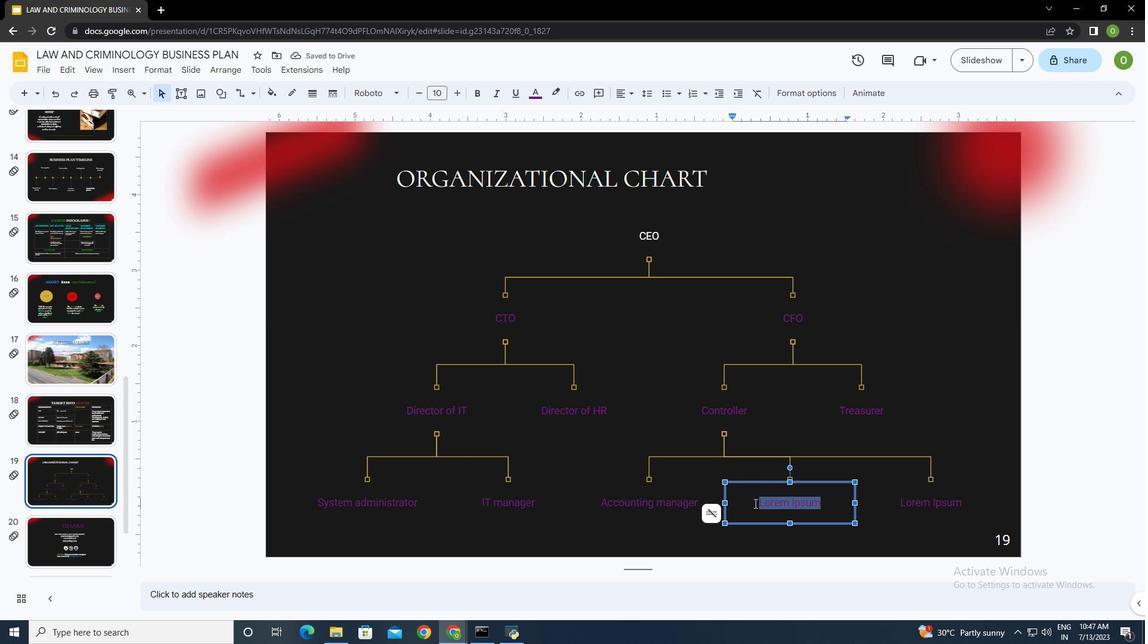 
Action: Key pressed <Key.backspace><Key.shift><Key.shift>fINANCIAL<Key.space>ANALYST
Screenshot: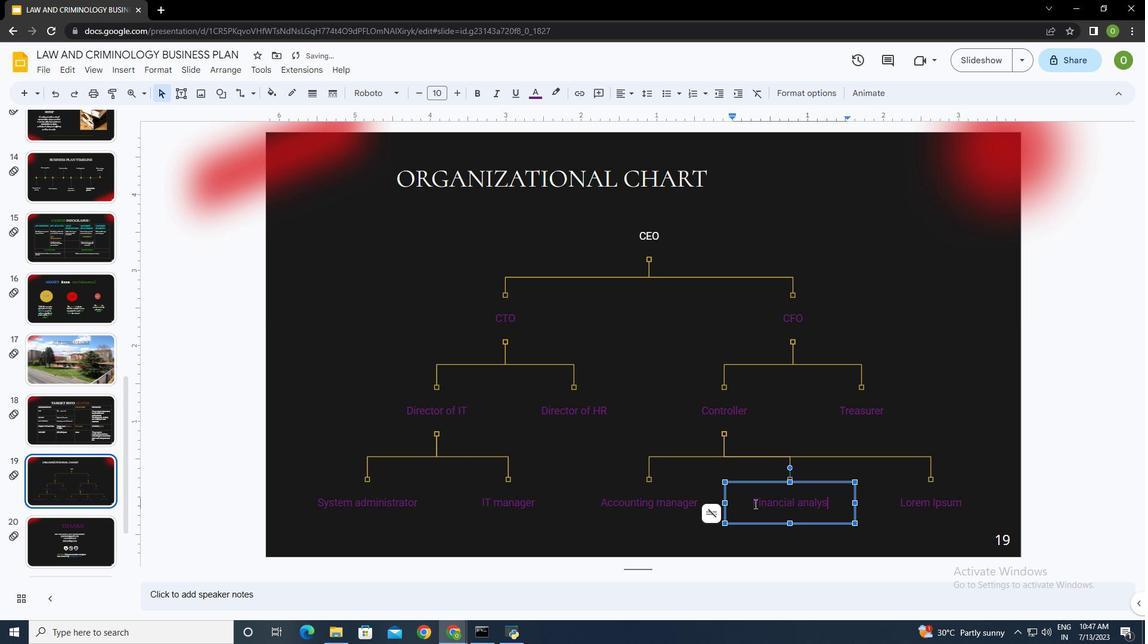 
Action: Mouse moved to (911, 503)
Screenshot: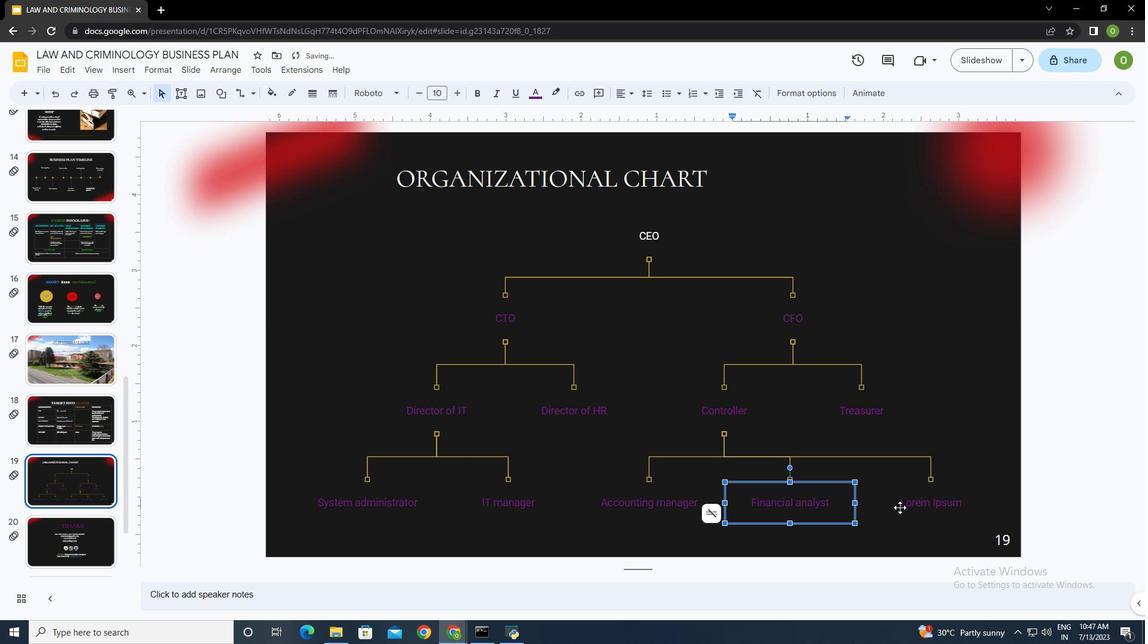 
Action: Mouse pressed left at (911, 503)
Screenshot: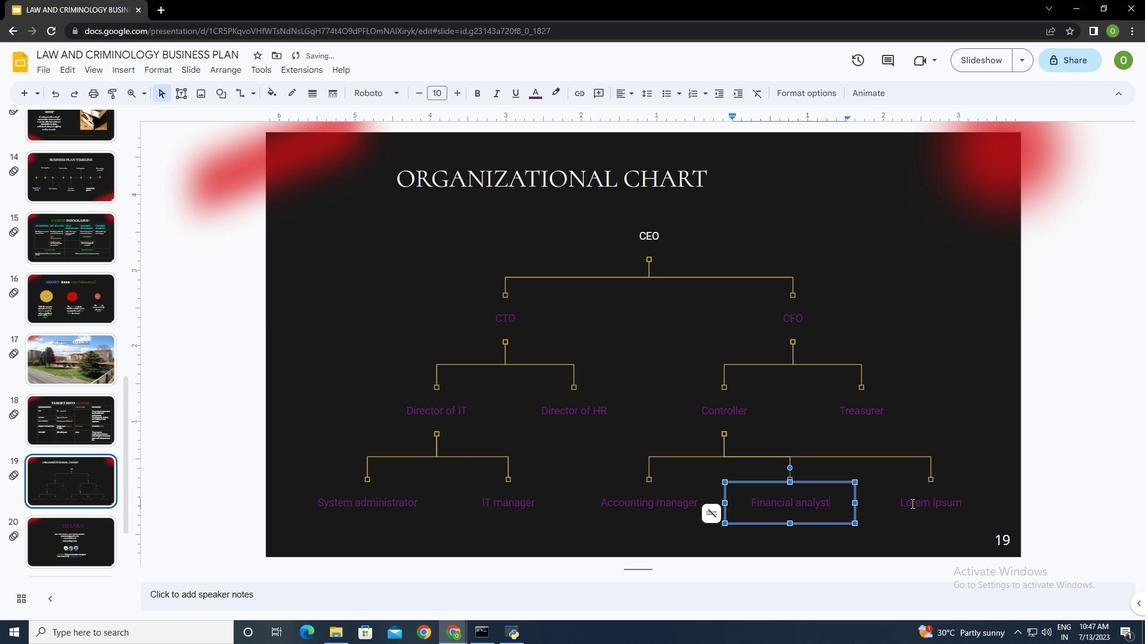 
Action: Mouse moved to (900, 503)
Screenshot: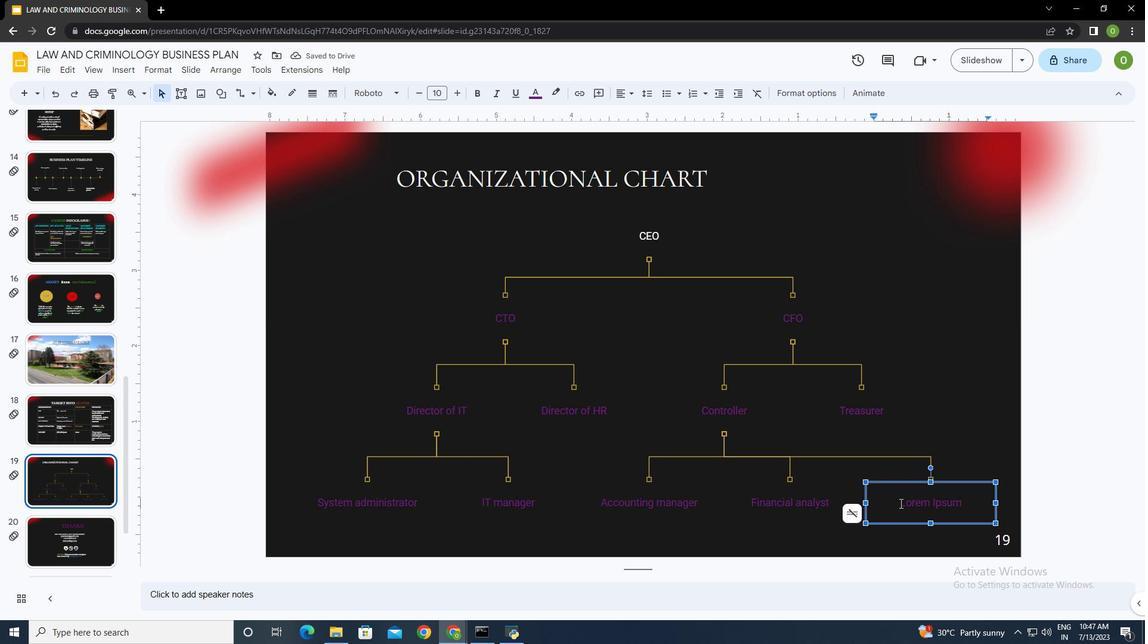 
Action: Mouse pressed left at (900, 503)
Screenshot: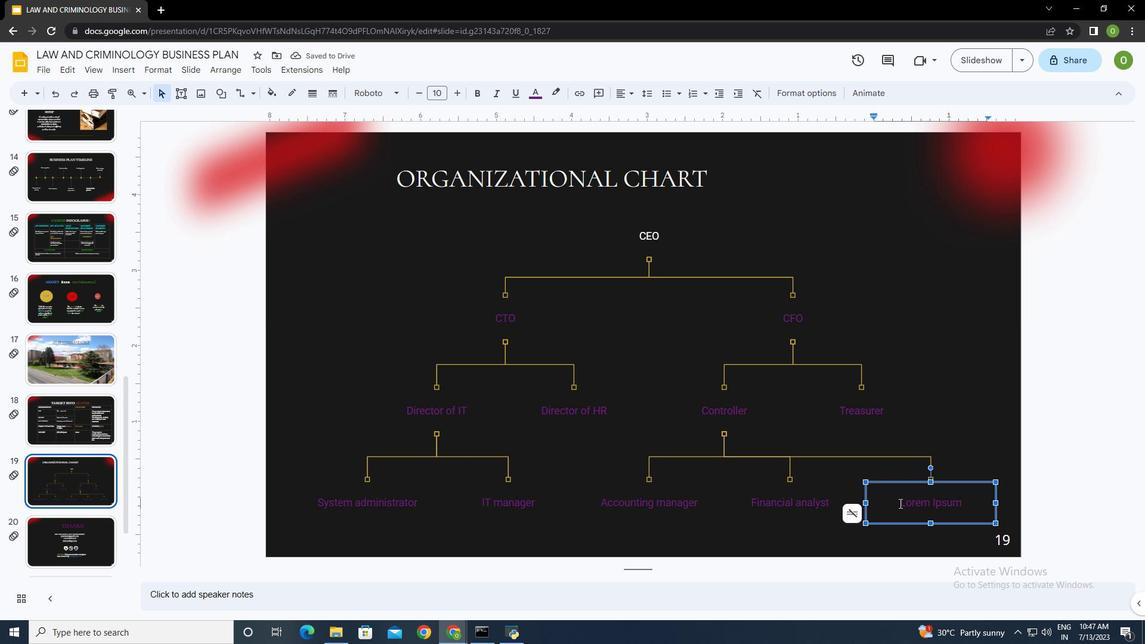 
Action: Mouse moved to (966, 505)
Screenshot: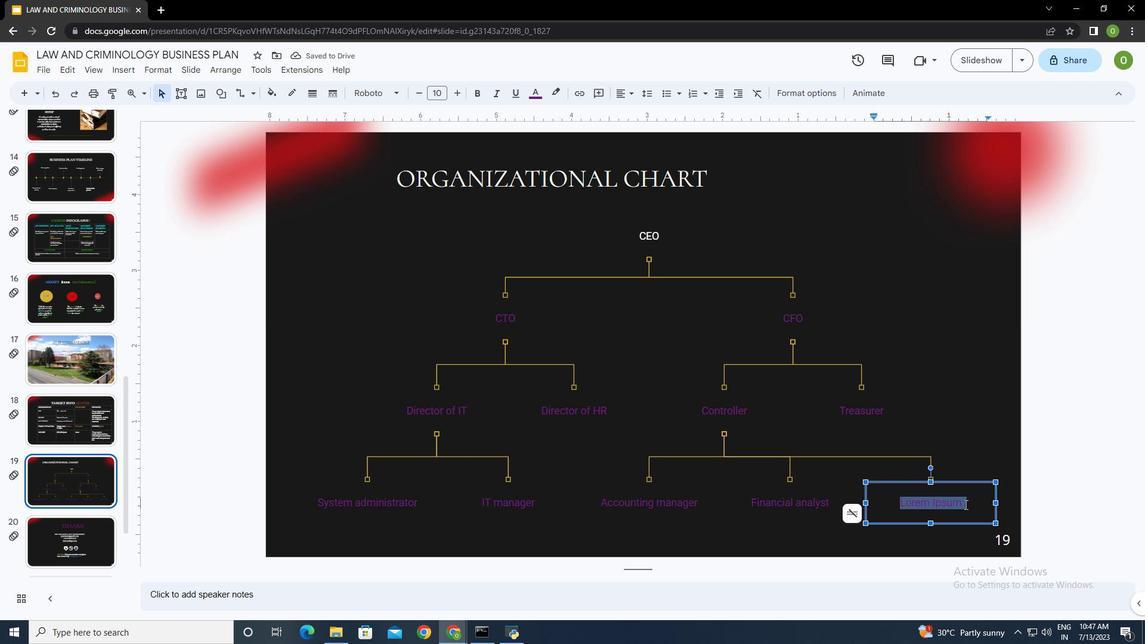 
Action: Key pressed <Key.backspace><Key.shift>aCCOUNTS<Key.space>PAYABLE
Screenshot: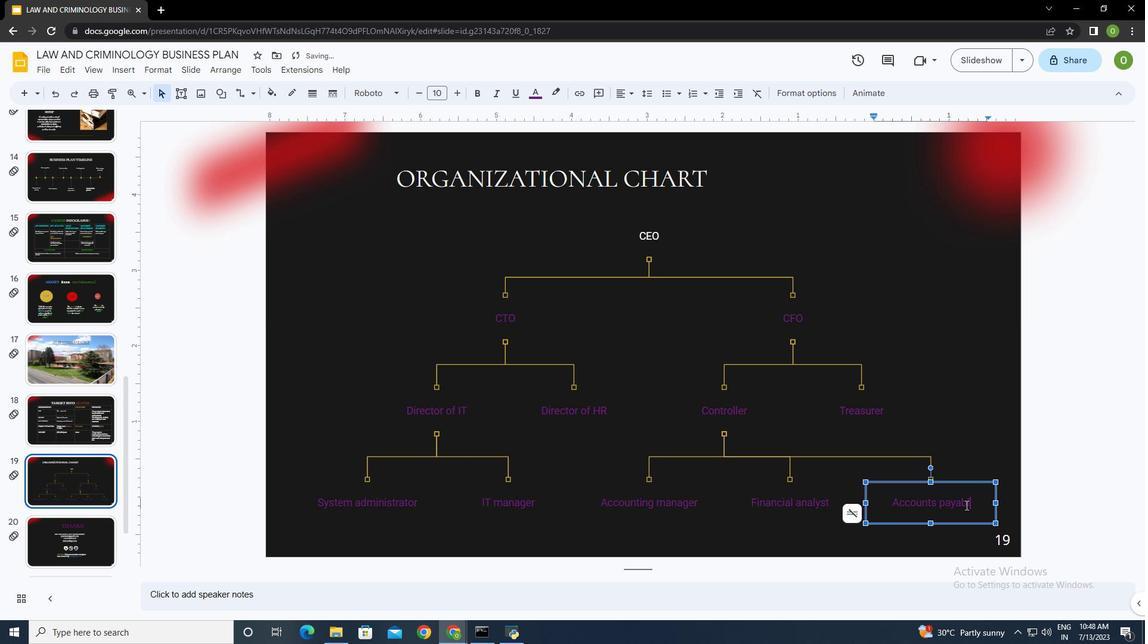 
Action: Mouse moved to (978, 510)
Screenshot: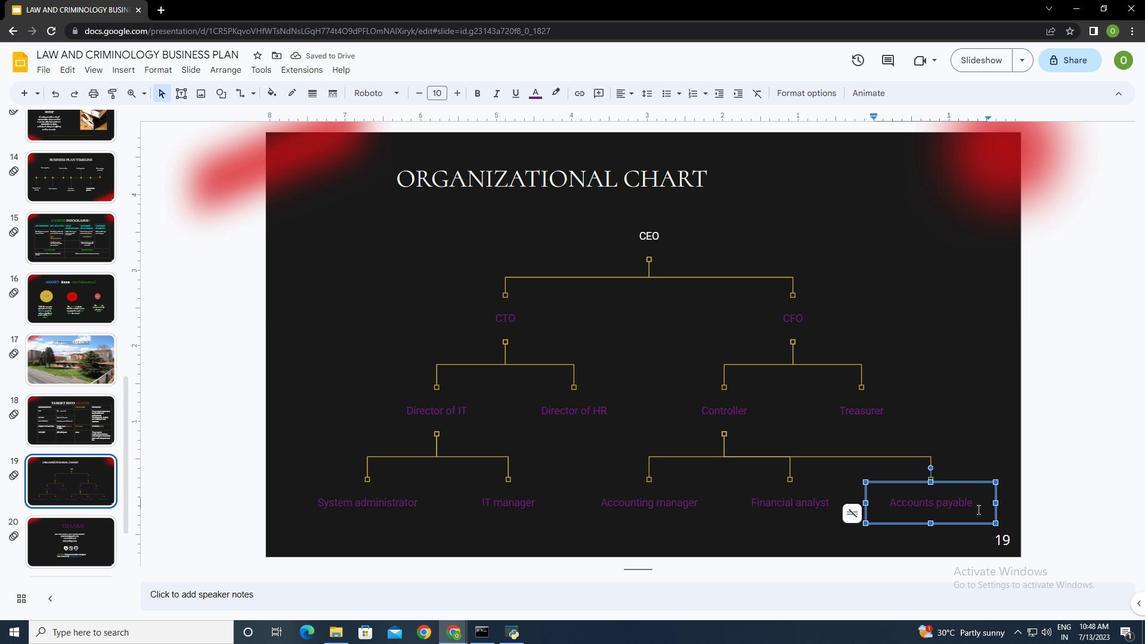 
Action: Key pressed ctrl+A
Screenshot: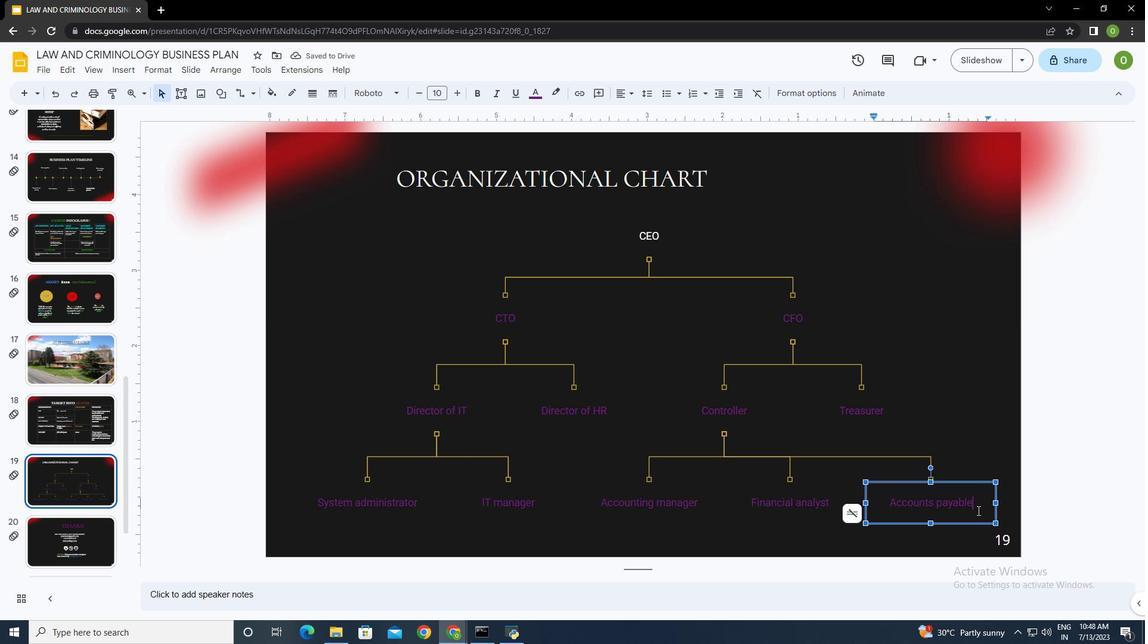 
Action: Mouse moved to (809, 506)
Screenshot: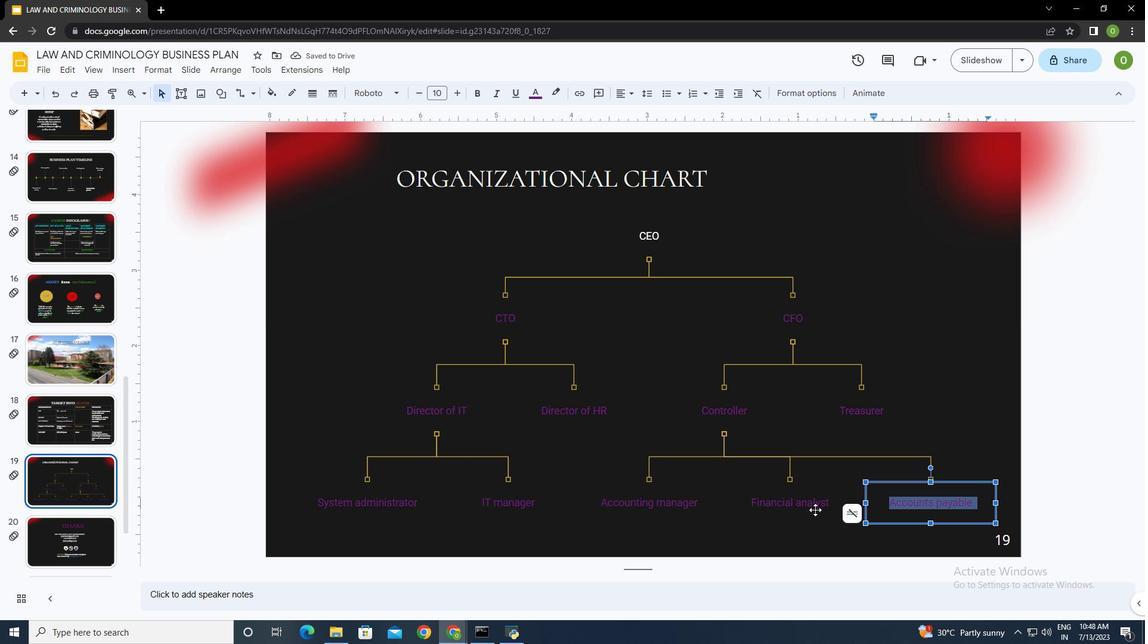 
Action: Mouse pressed left at (809, 506)
Screenshot: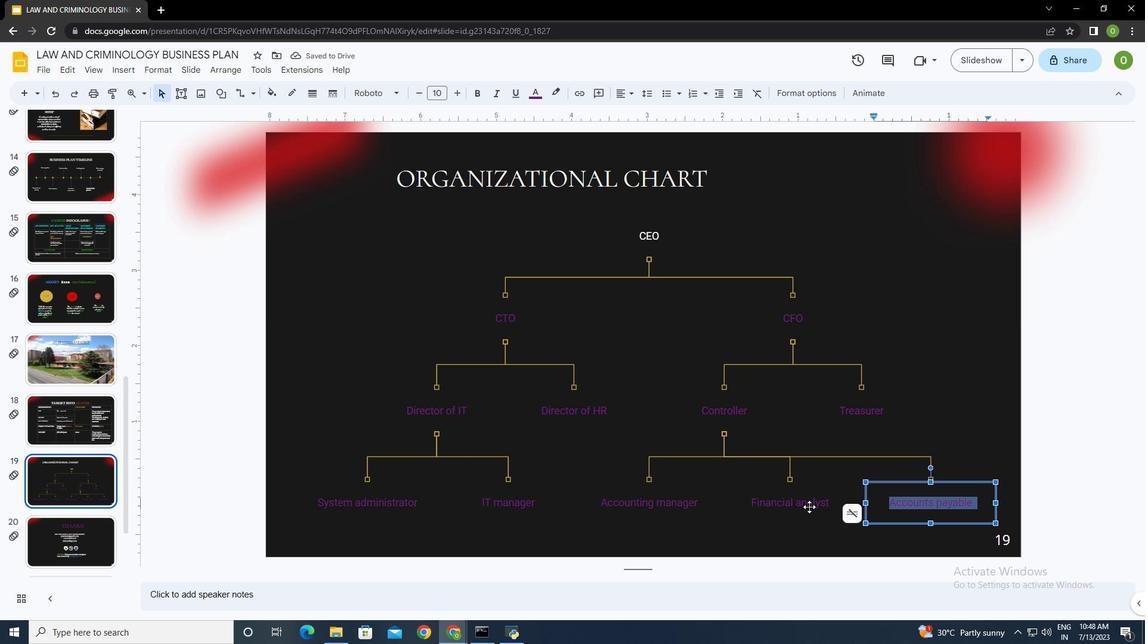 
Action: Mouse moved to (663, 502)
Screenshot: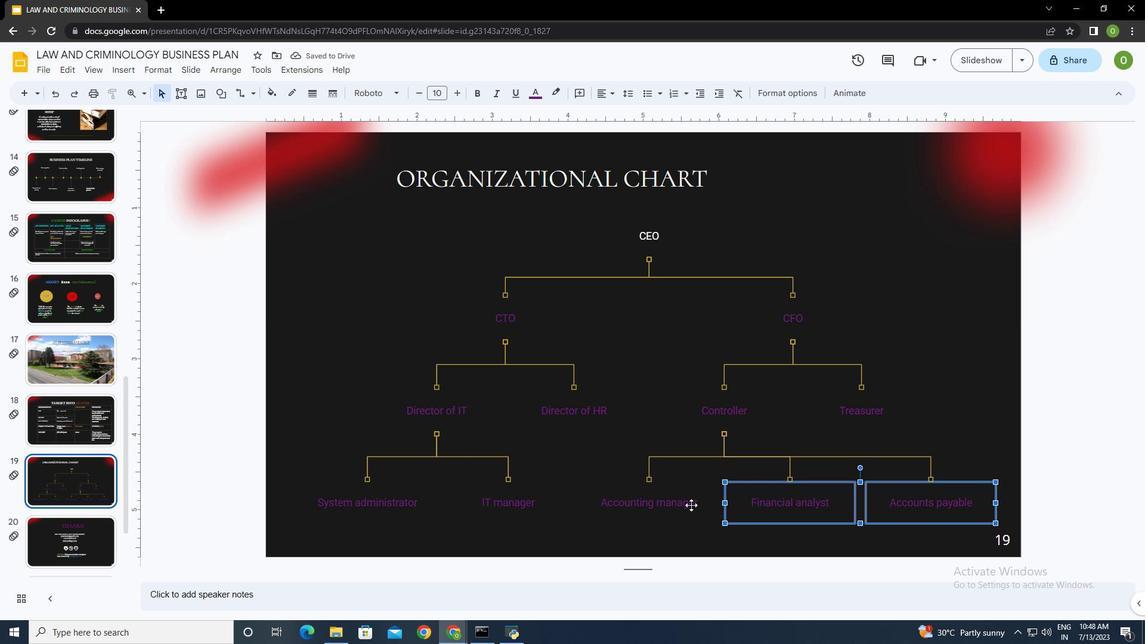 
Action: Mouse pressed left at (663, 502)
Screenshot: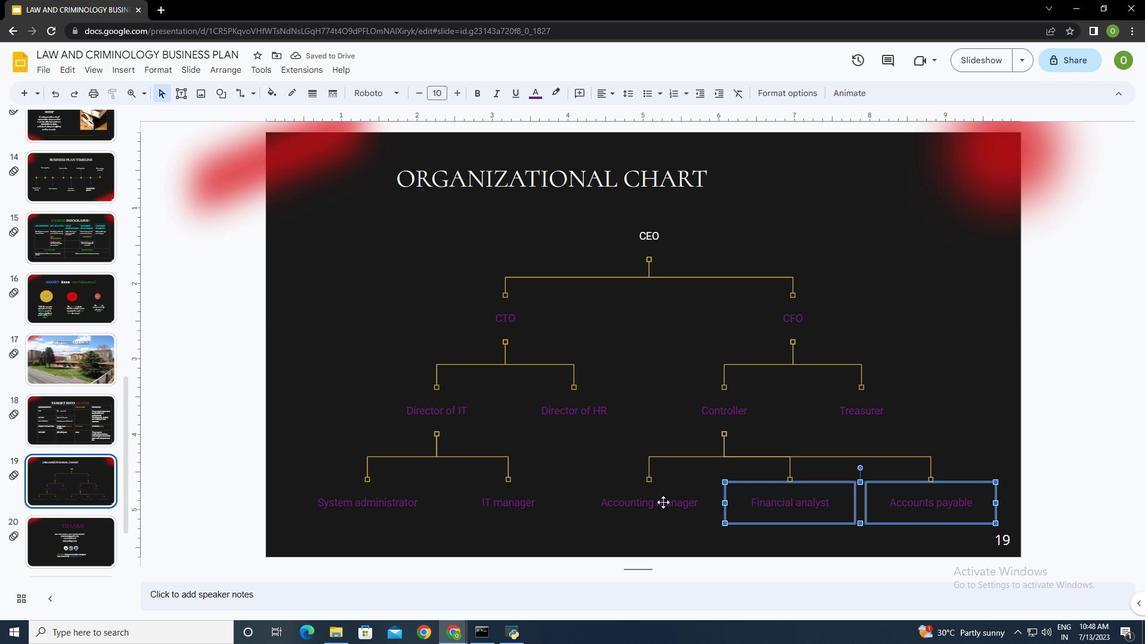 
Action: Mouse moved to (518, 503)
Screenshot: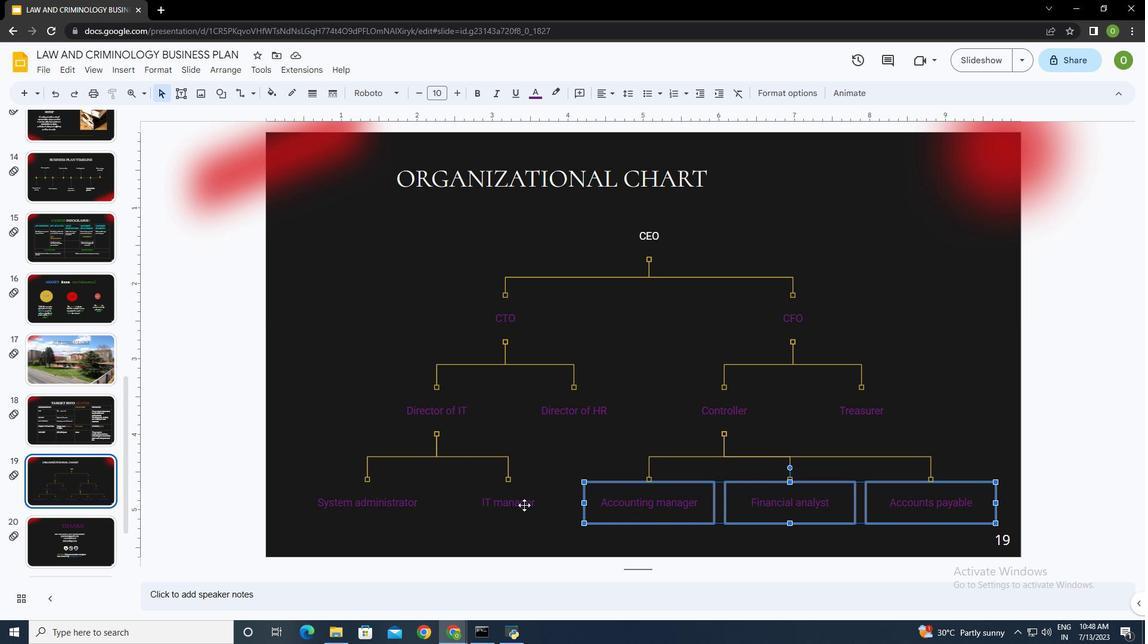 
Action: Mouse pressed left at (518, 503)
Screenshot: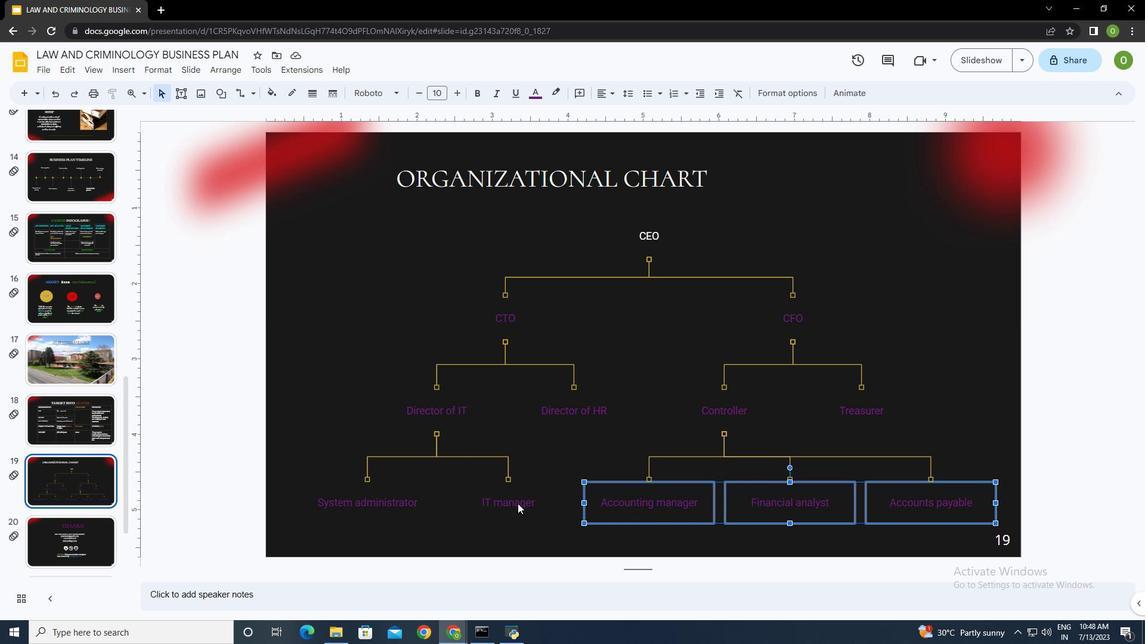 
Action: Mouse moved to (404, 504)
Screenshot: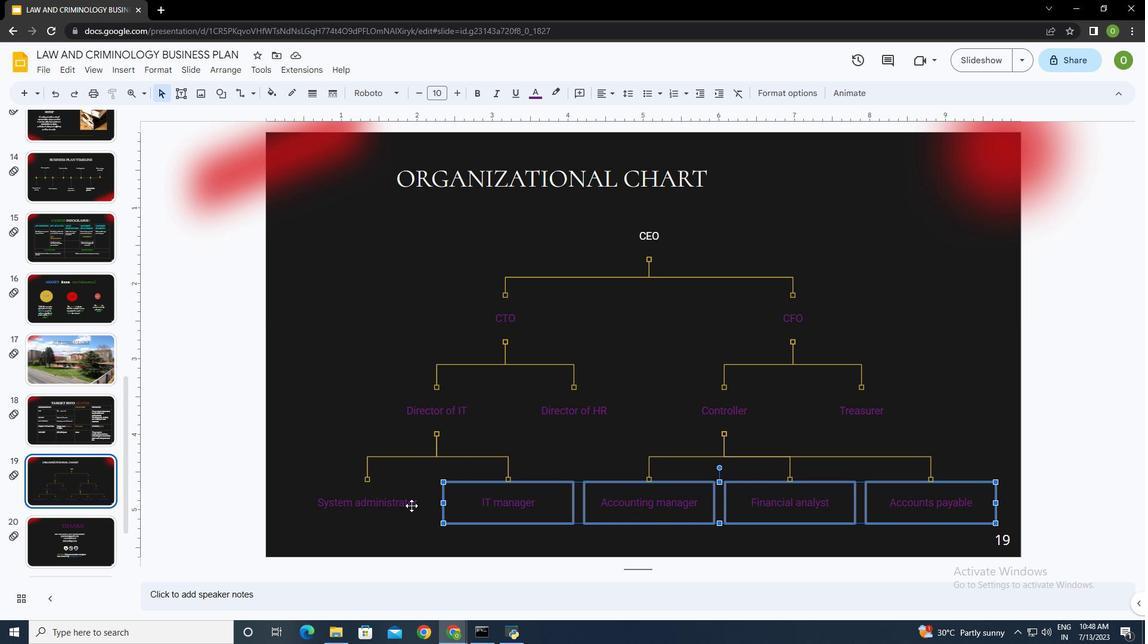 
Action: Mouse pressed left at (404, 504)
Screenshot: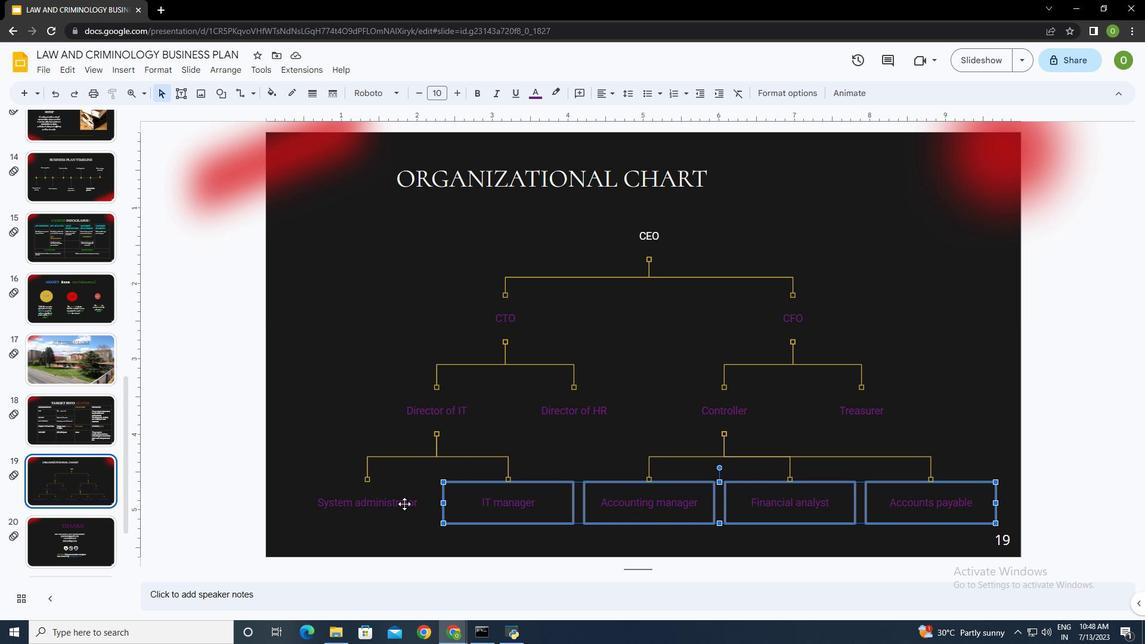 
Action: Mouse moved to (443, 410)
Screenshot: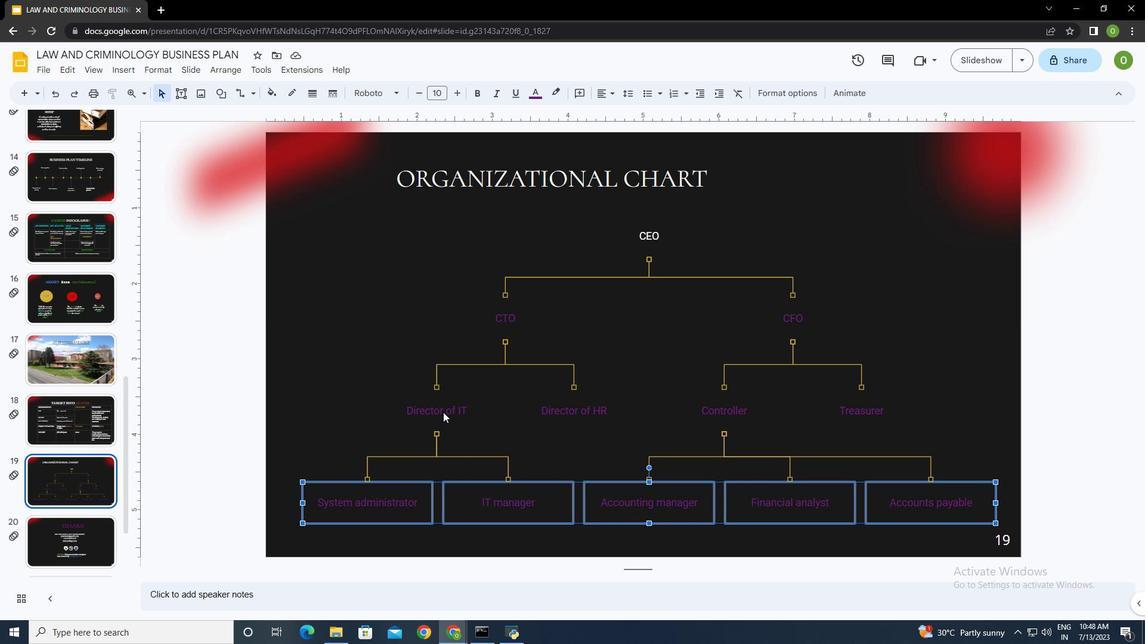 
Action: Mouse pressed left at (443, 410)
Screenshot: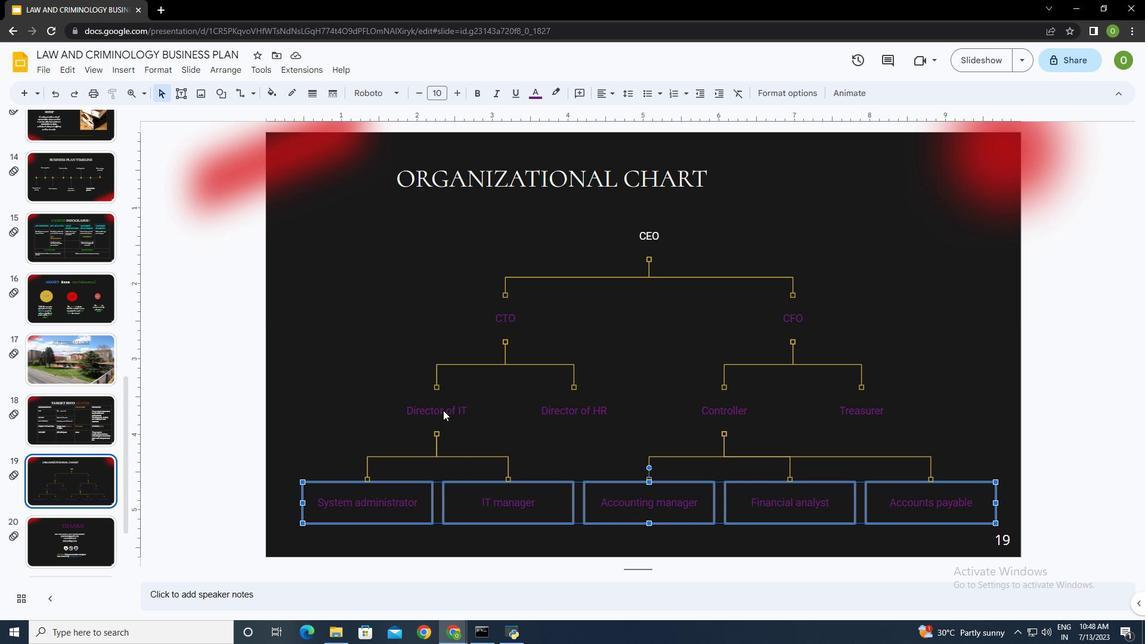 
Action: Mouse moved to (618, 307)
Screenshot: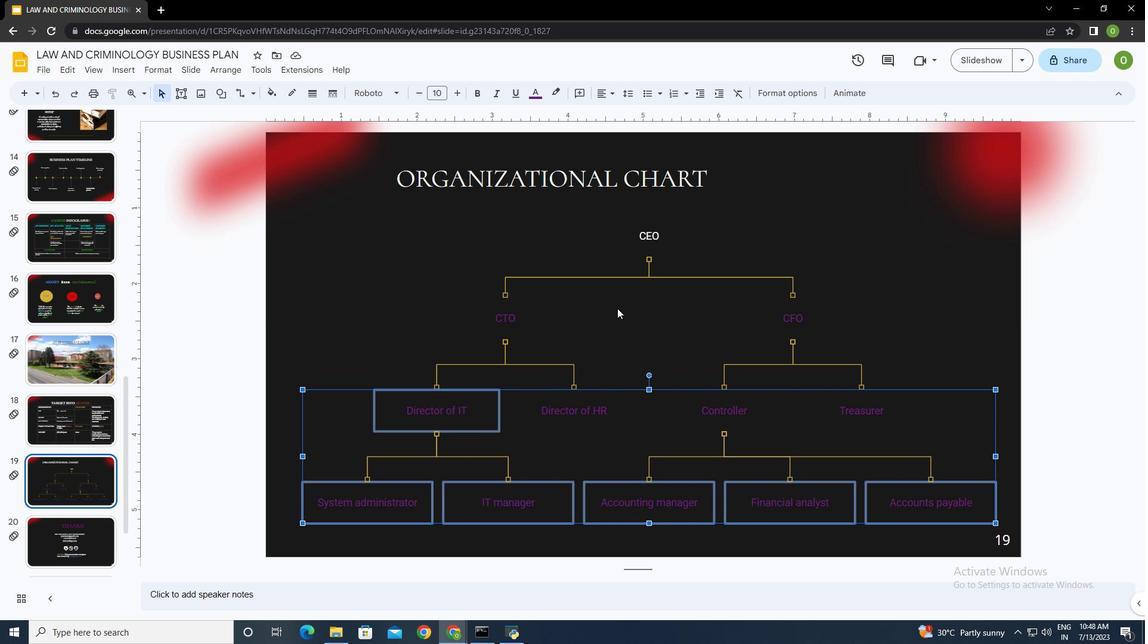 
Action: Mouse pressed left at (618, 307)
